 Task: Find connections with filter location Haikou with filter topic #Healthcarewith filter profile language Potuguese with filter current company Kroll with filter school Alagappa University, Alagappa Nagar, Karaikudi with filter industry Subdivision of Land with filter service category Management with filter keywords title Chemist
Action: Mouse moved to (710, 86)
Screenshot: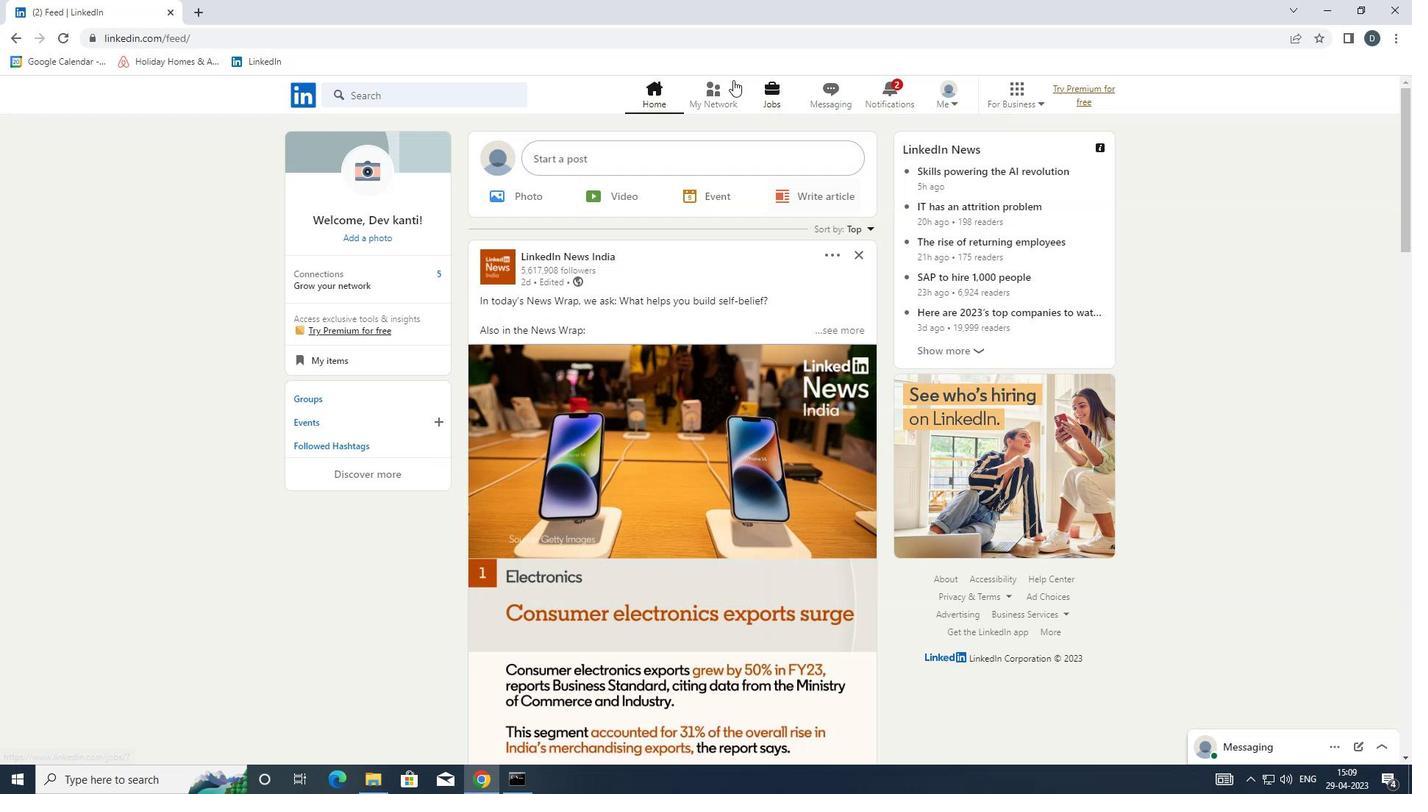 
Action: Mouse pressed left at (710, 86)
Screenshot: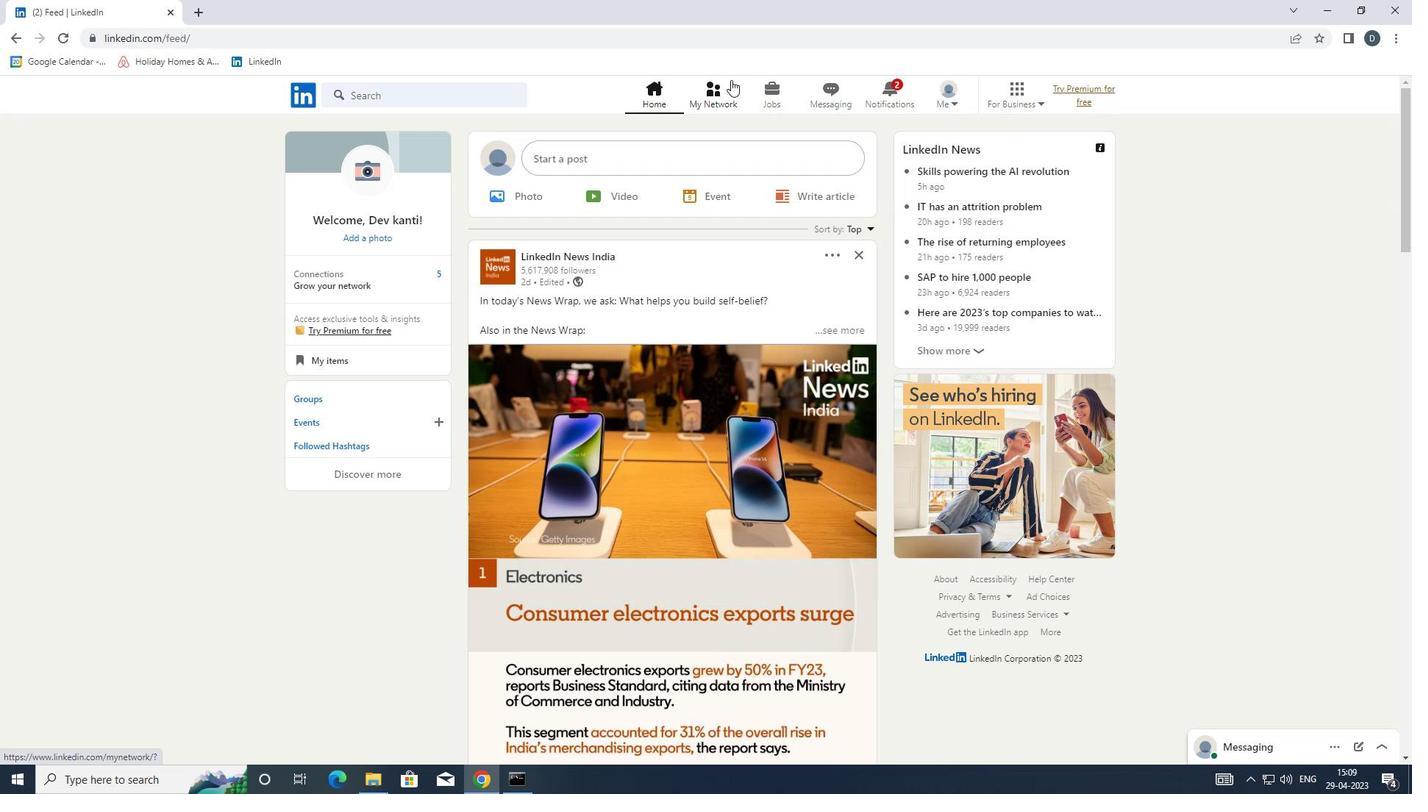 
Action: Mouse moved to (449, 172)
Screenshot: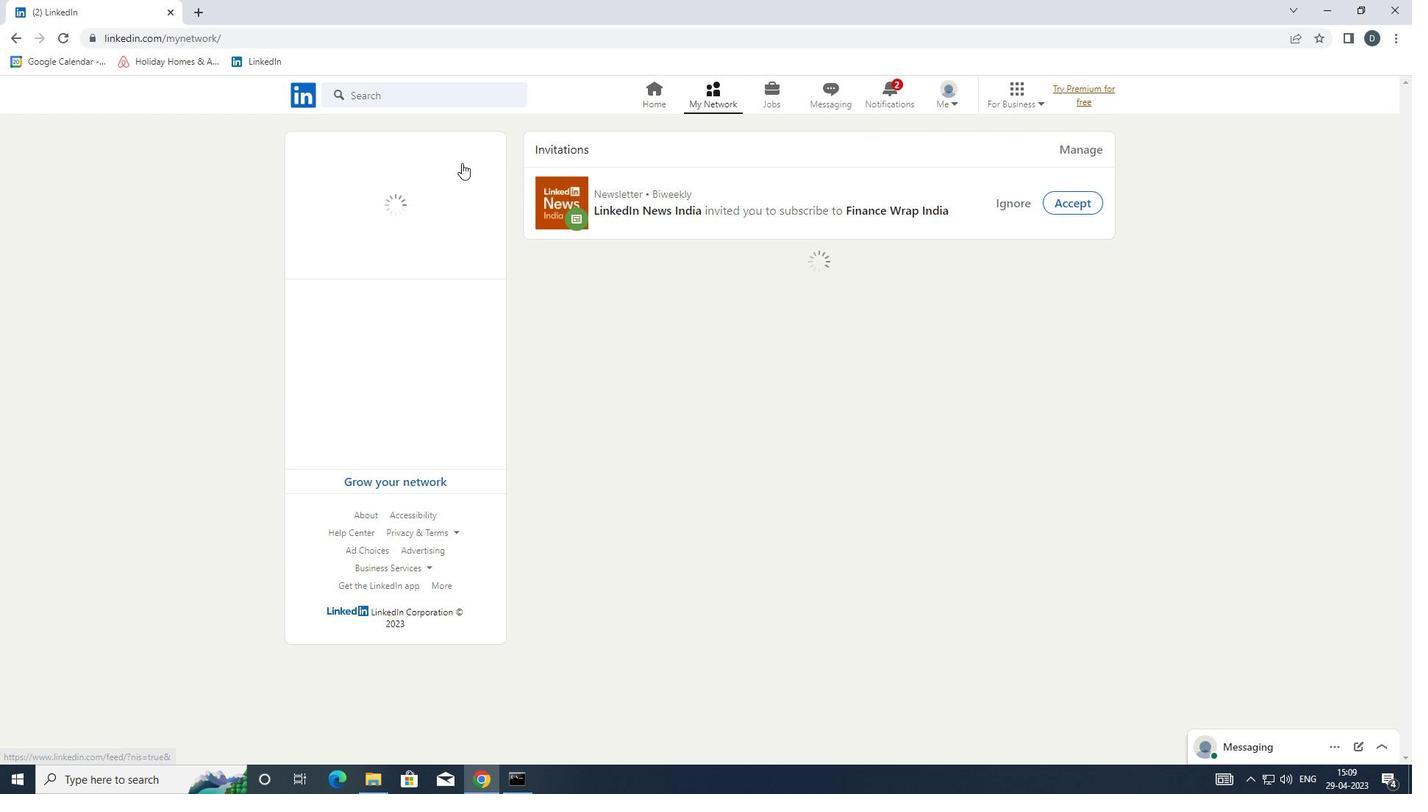 
Action: Mouse pressed left at (449, 172)
Screenshot: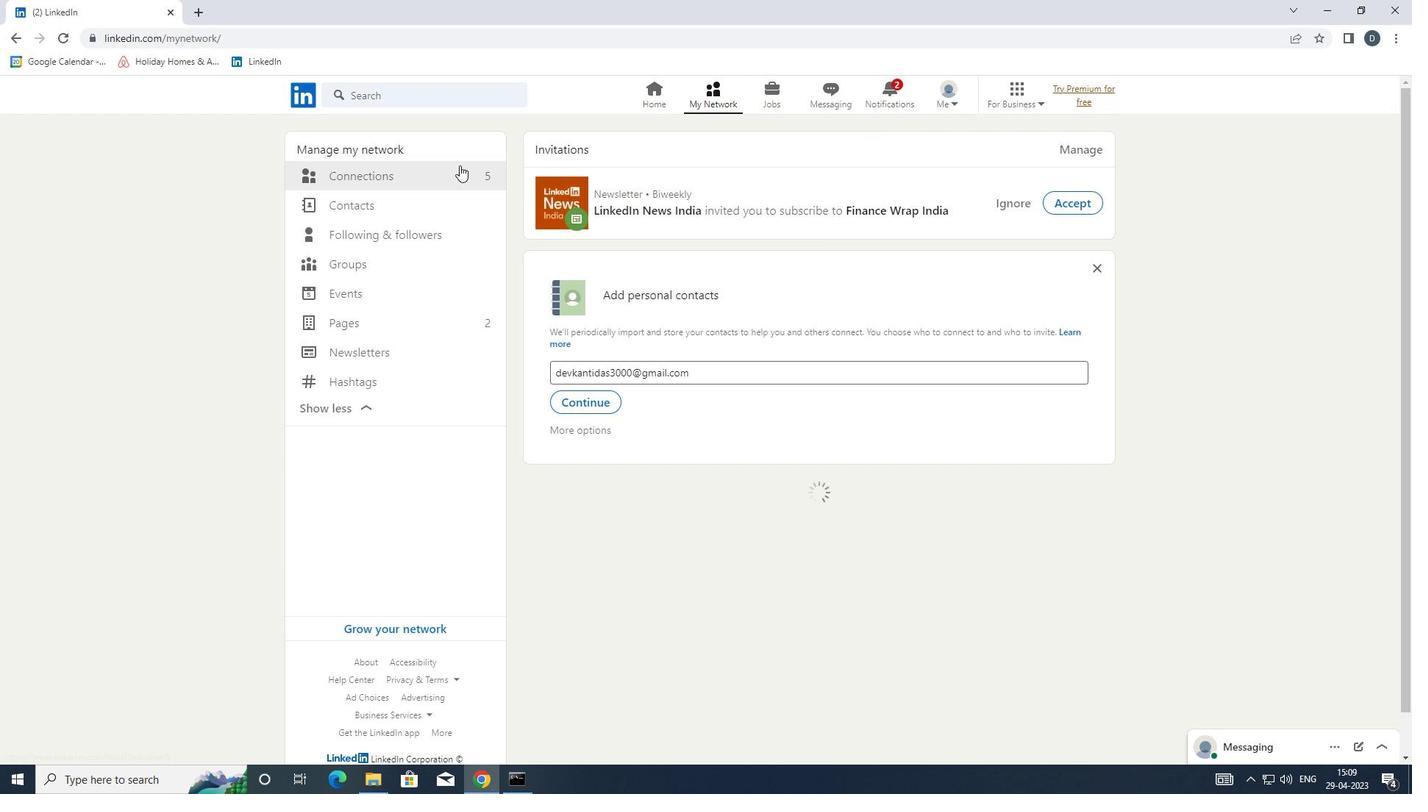 
Action: Mouse moved to (839, 182)
Screenshot: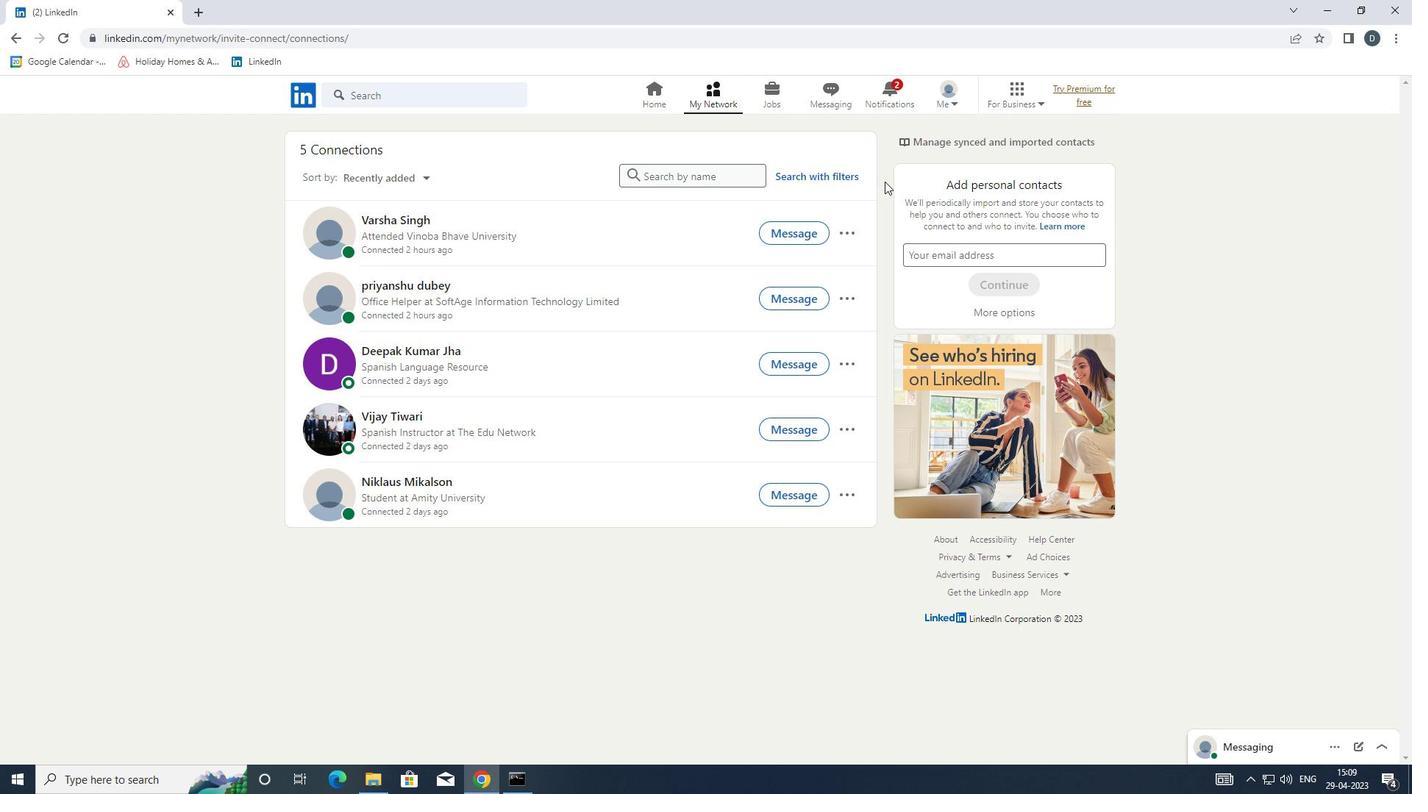 
Action: Mouse pressed left at (839, 182)
Screenshot: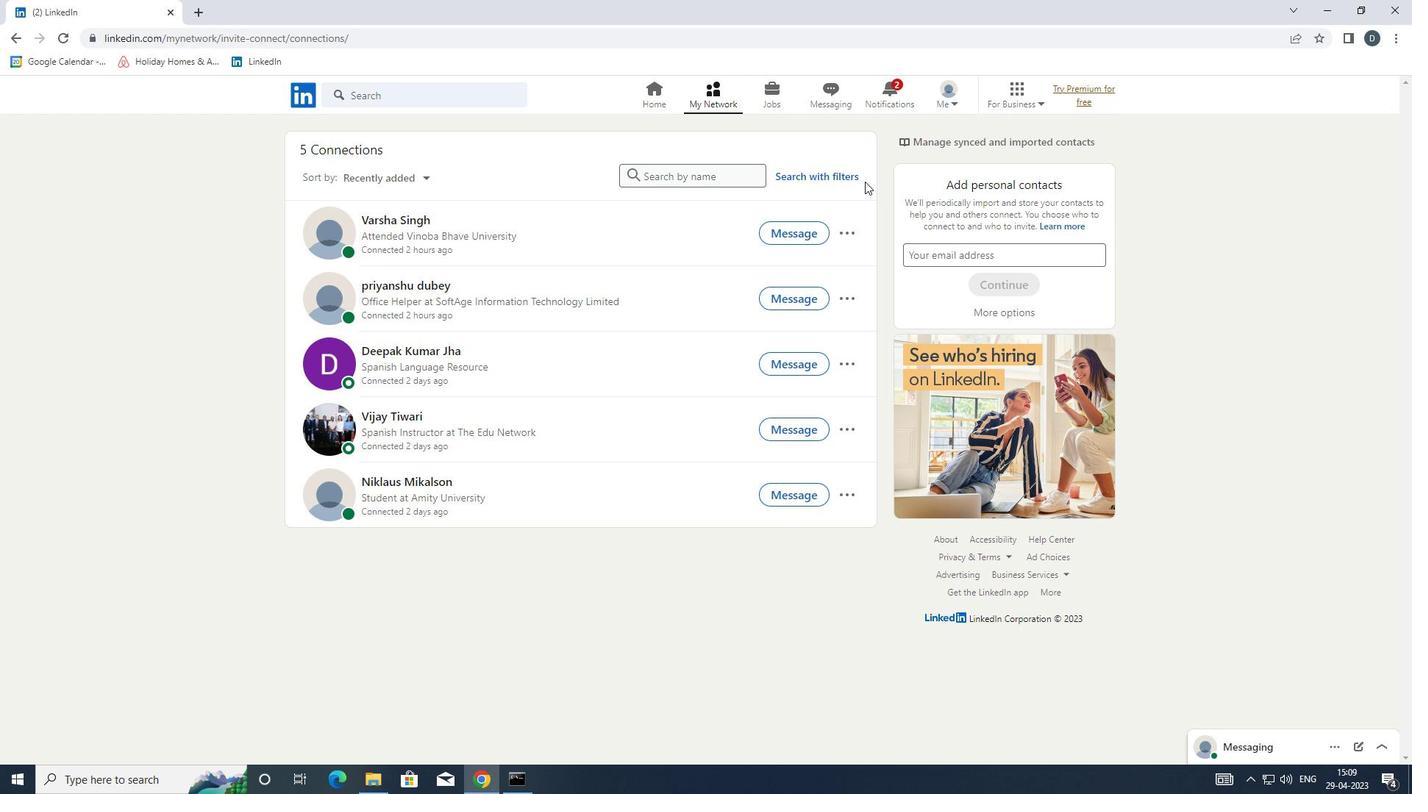 
Action: Mouse moved to (716, 130)
Screenshot: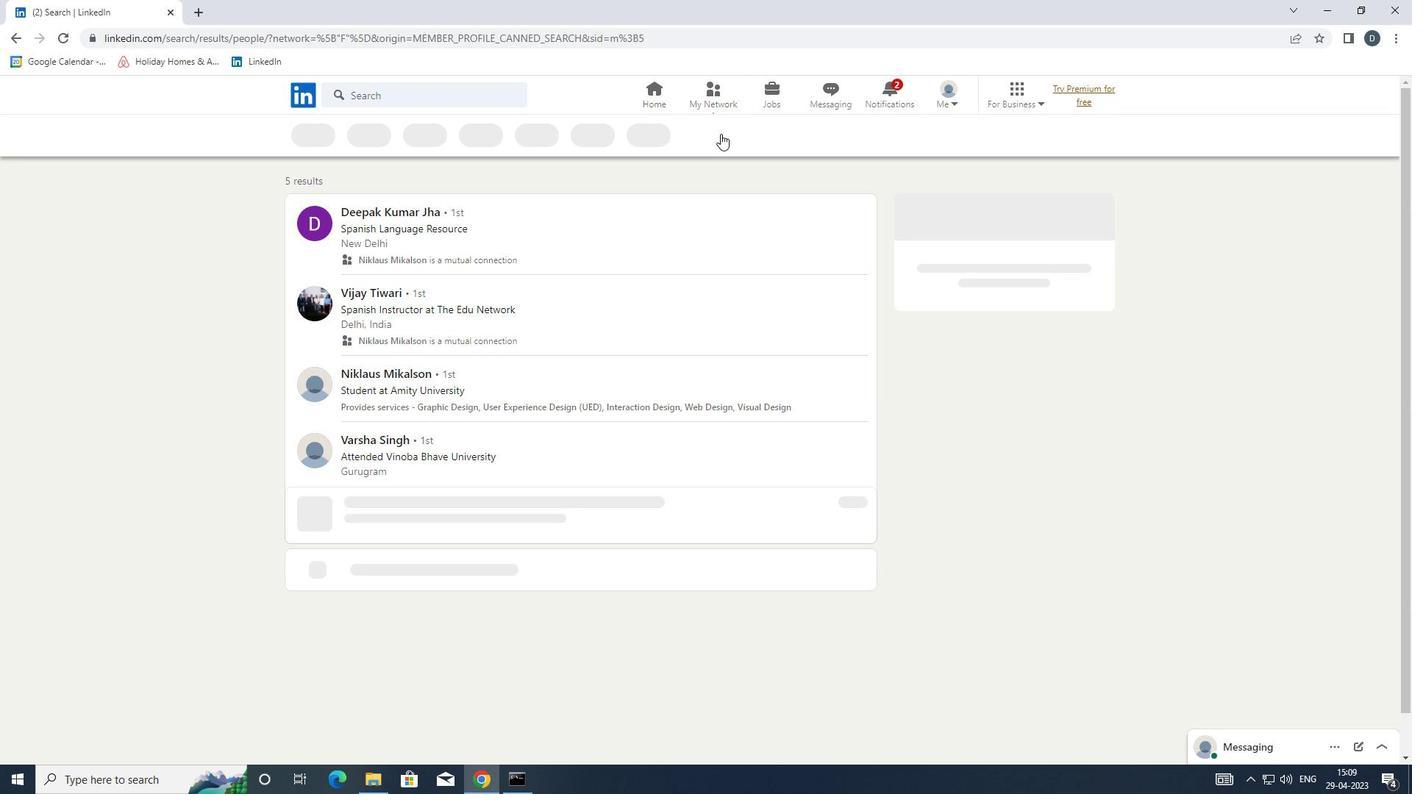 
Action: Mouse pressed left at (716, 130)
Screenshot: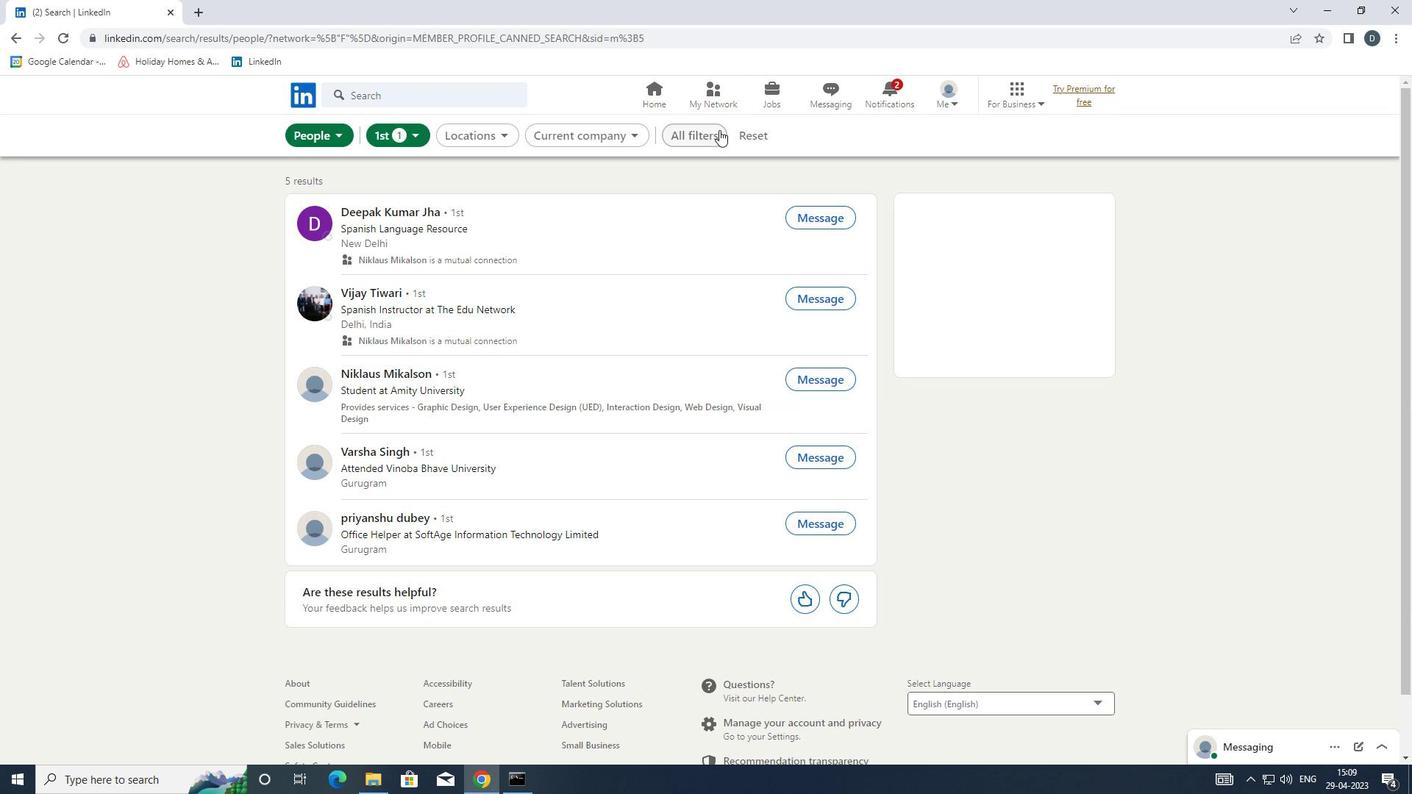 
Action: Mouse moved to (750, 131)
Screenshot: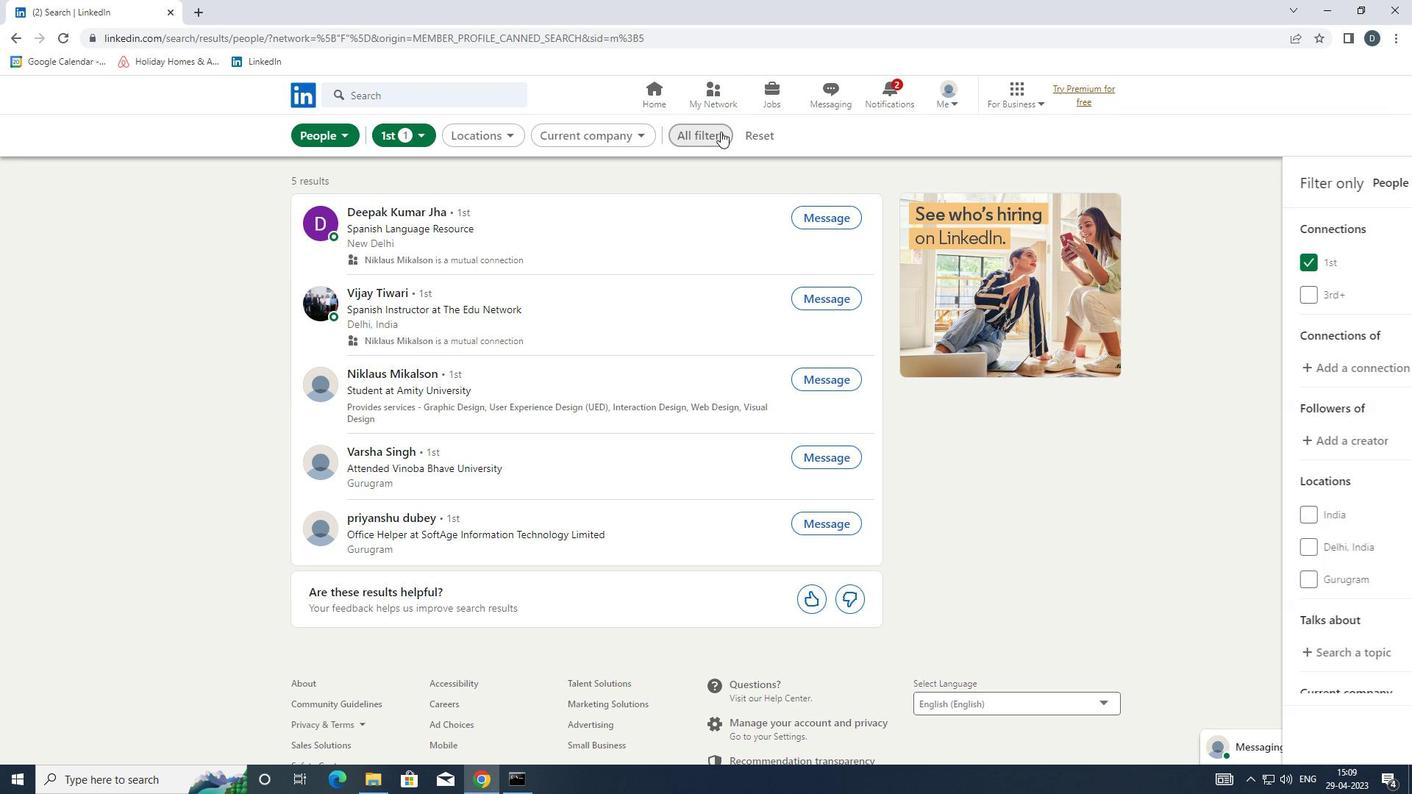 
Action: Mouse pressed left at (750, 131)
Screenshot: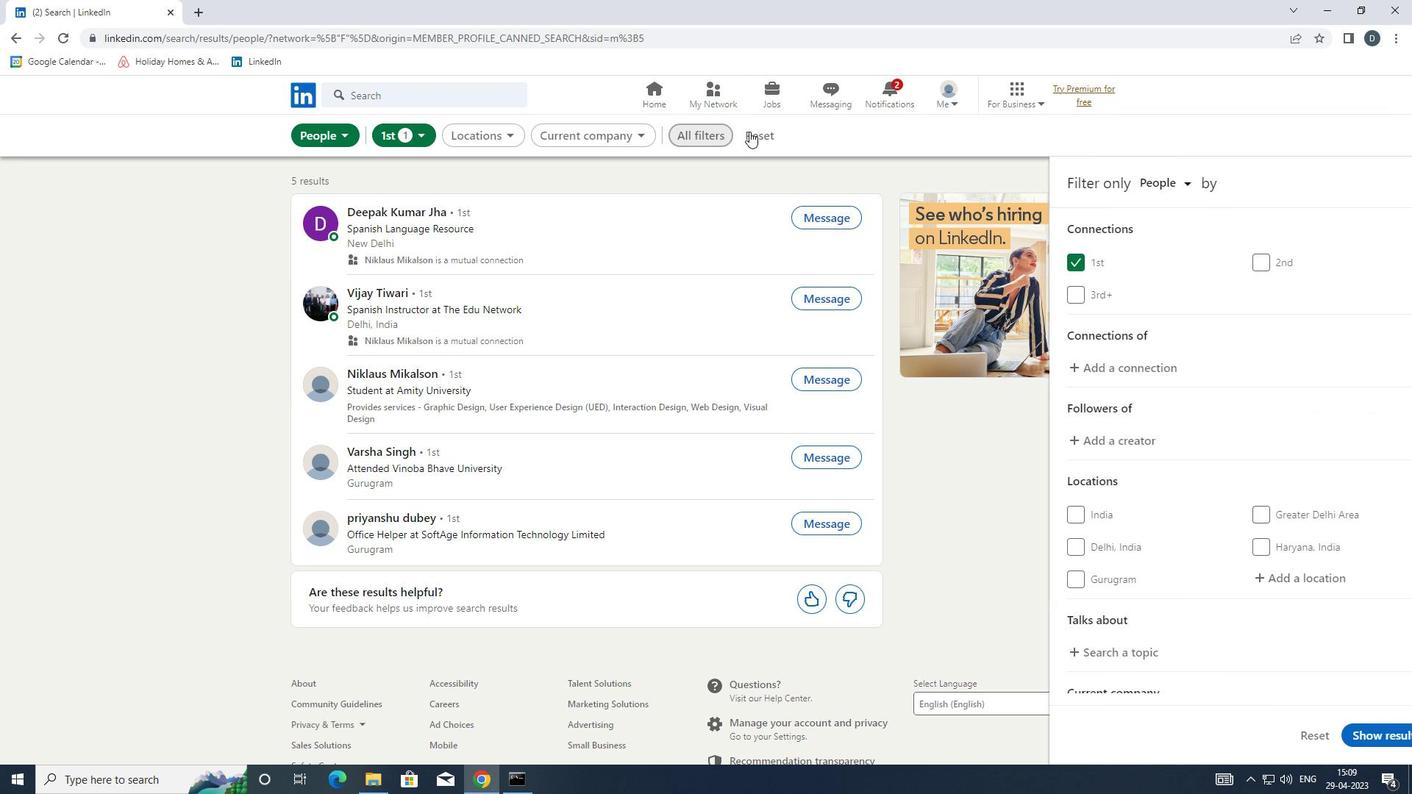 
Action: Mouse moved to (717, 132)
Screenshot: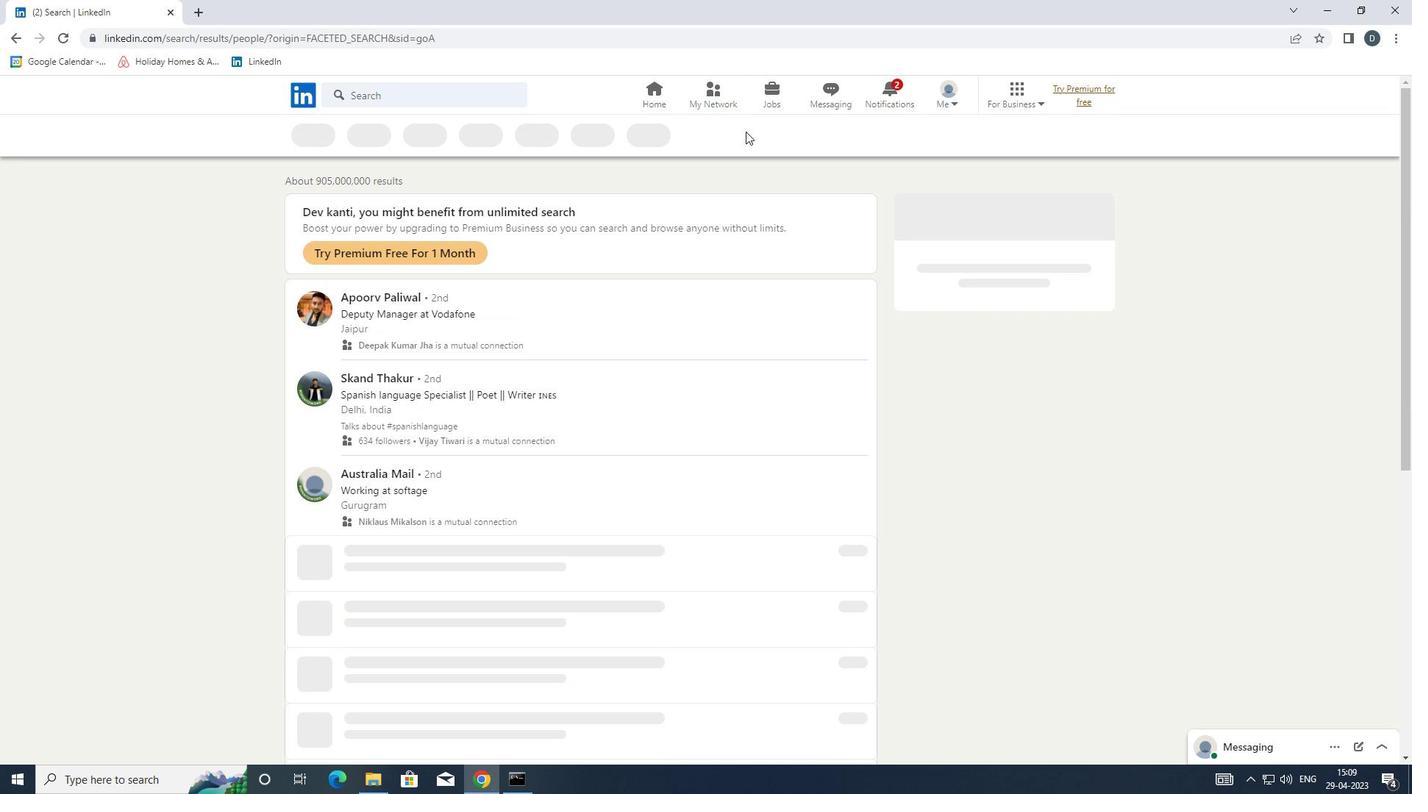 
Action: Mouse pressed left at (717, 132)
Screenshot: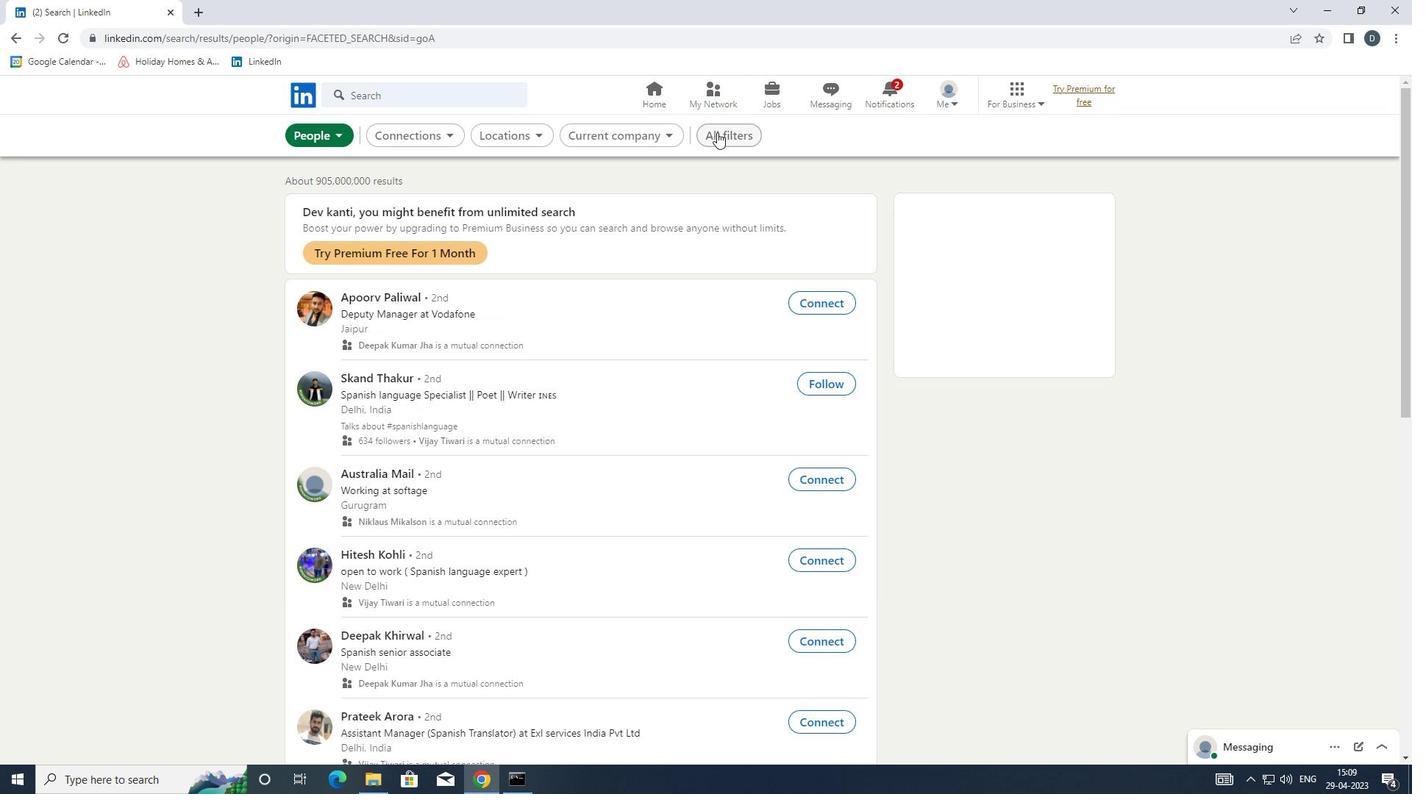 
Action: Mouse moved to (1348, 464)
Screenshot: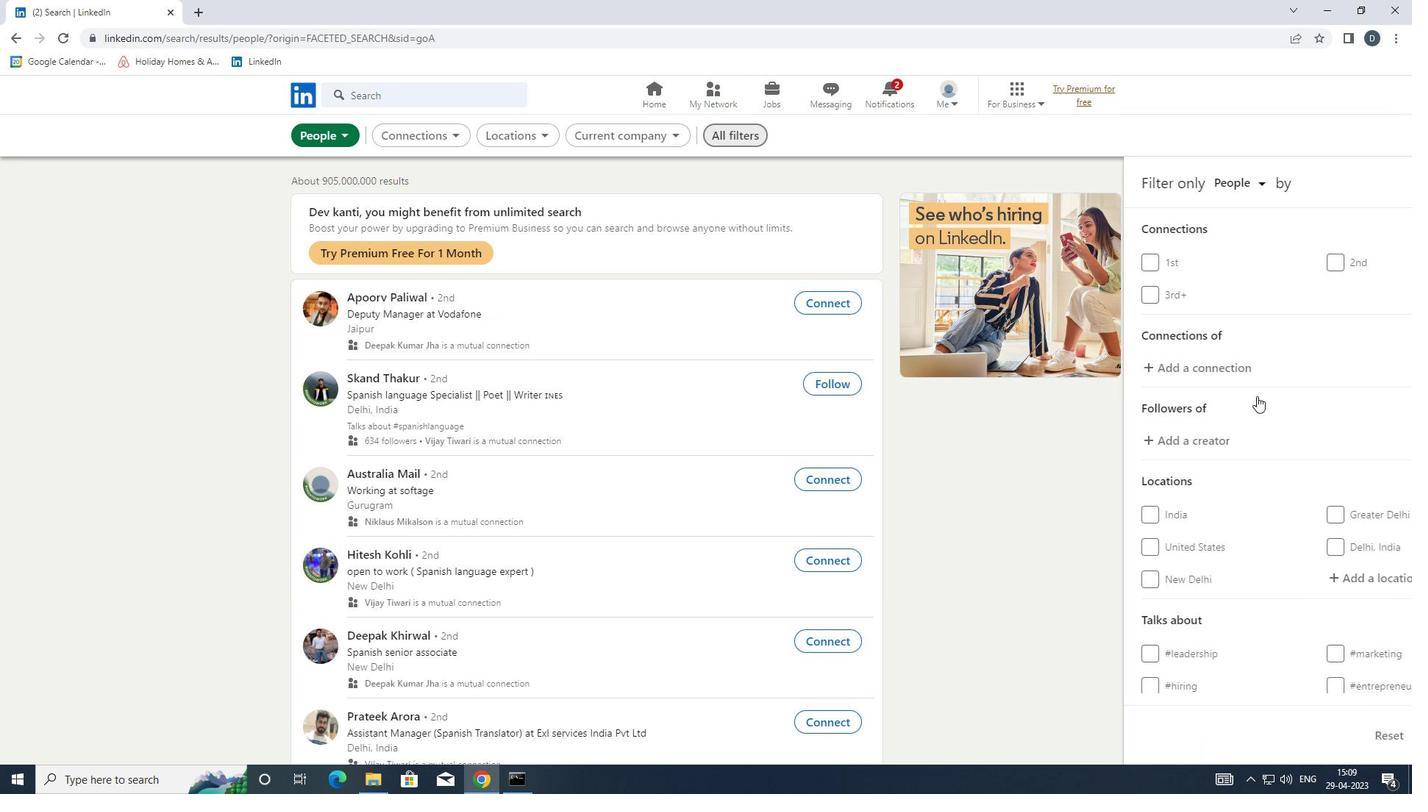 
Action: Mouse scrolled (1348, 463) with delta (0, 0)
Screenshot: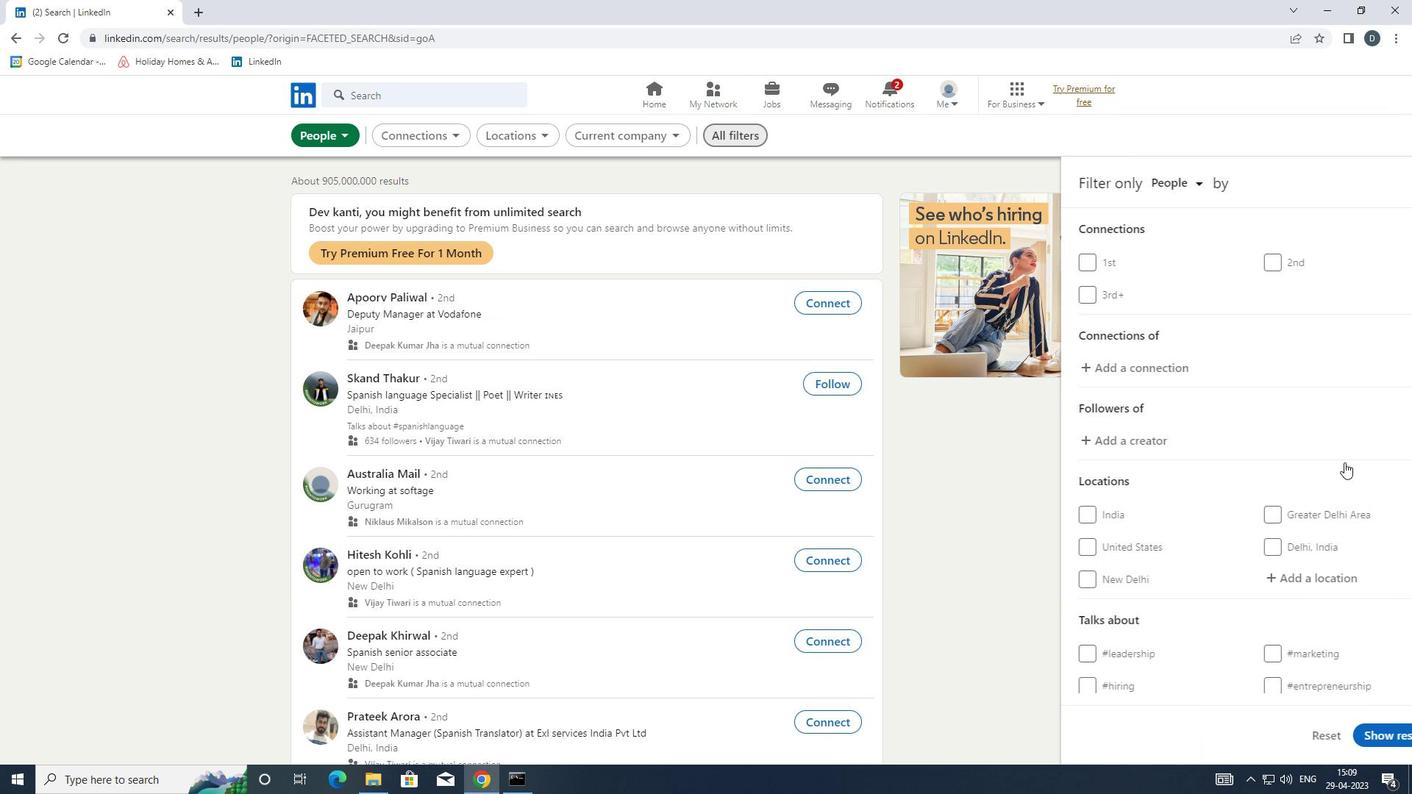 
Action: Mouse scrolled (1348, 463) with delta (0, 0)
Screenshot: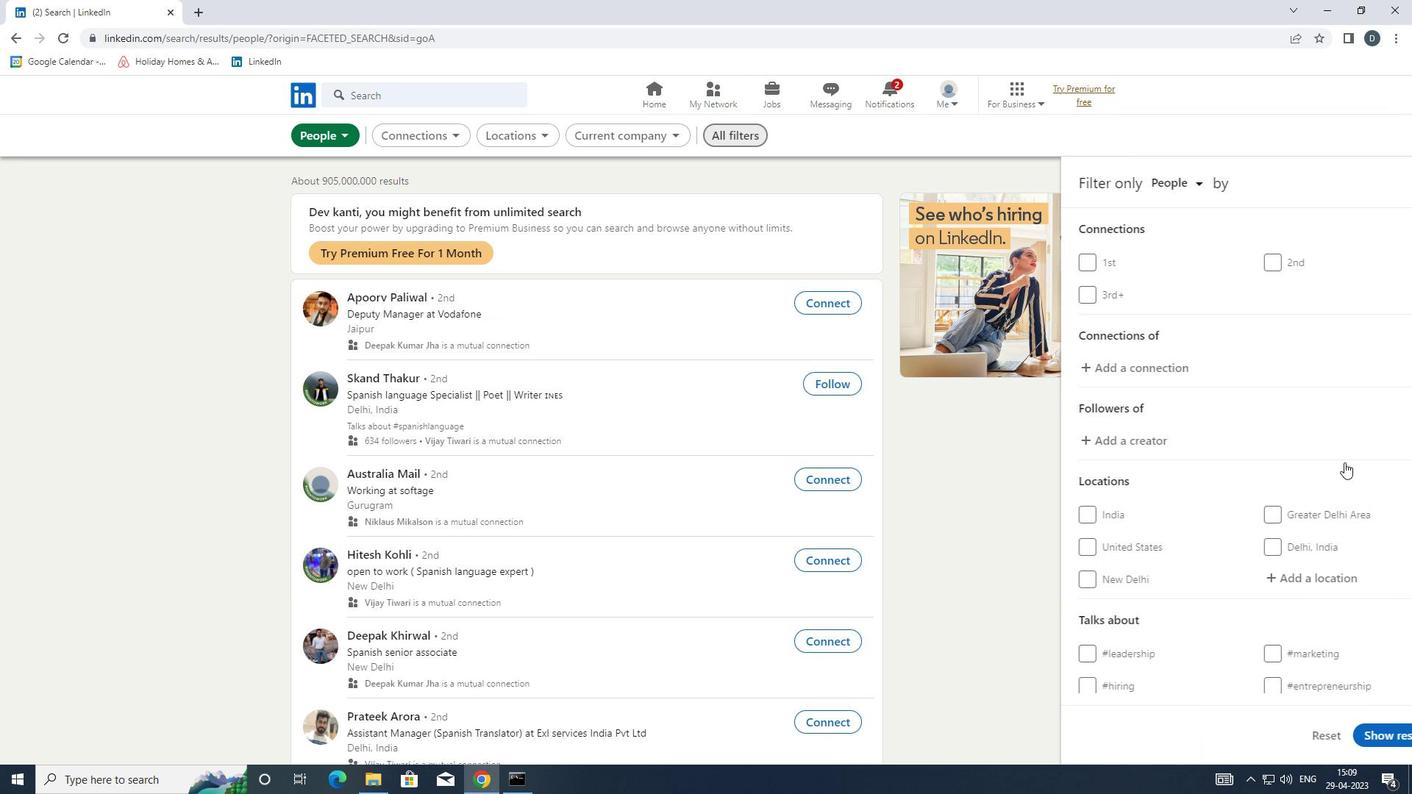 
Action: Mouse moved to (1349, 464)
Screenshot: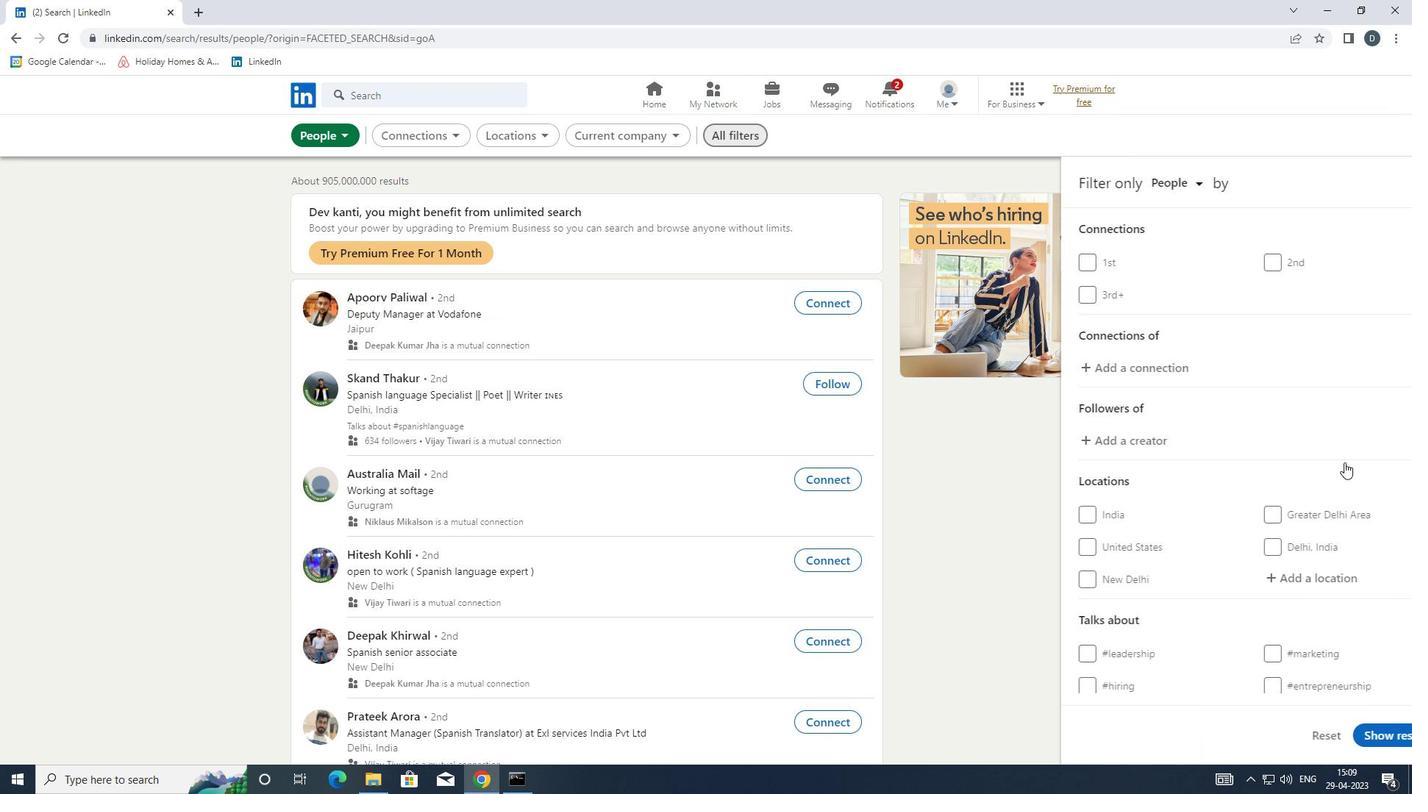 
Action: Mouse scrolled (1349, 464) with delta (0, 0)
Screenshot: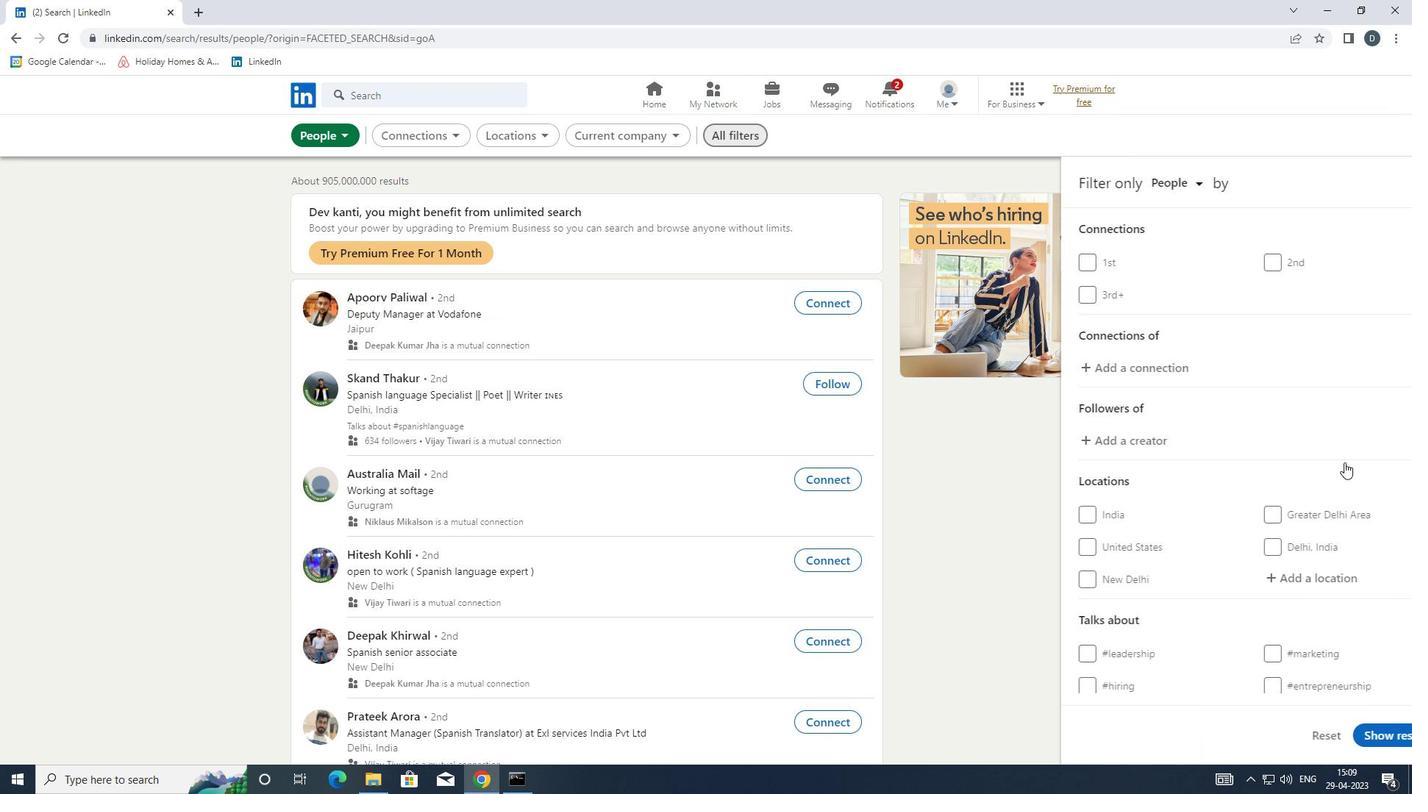 
Action: Mouse moved to (1258, 361)
Screenshot: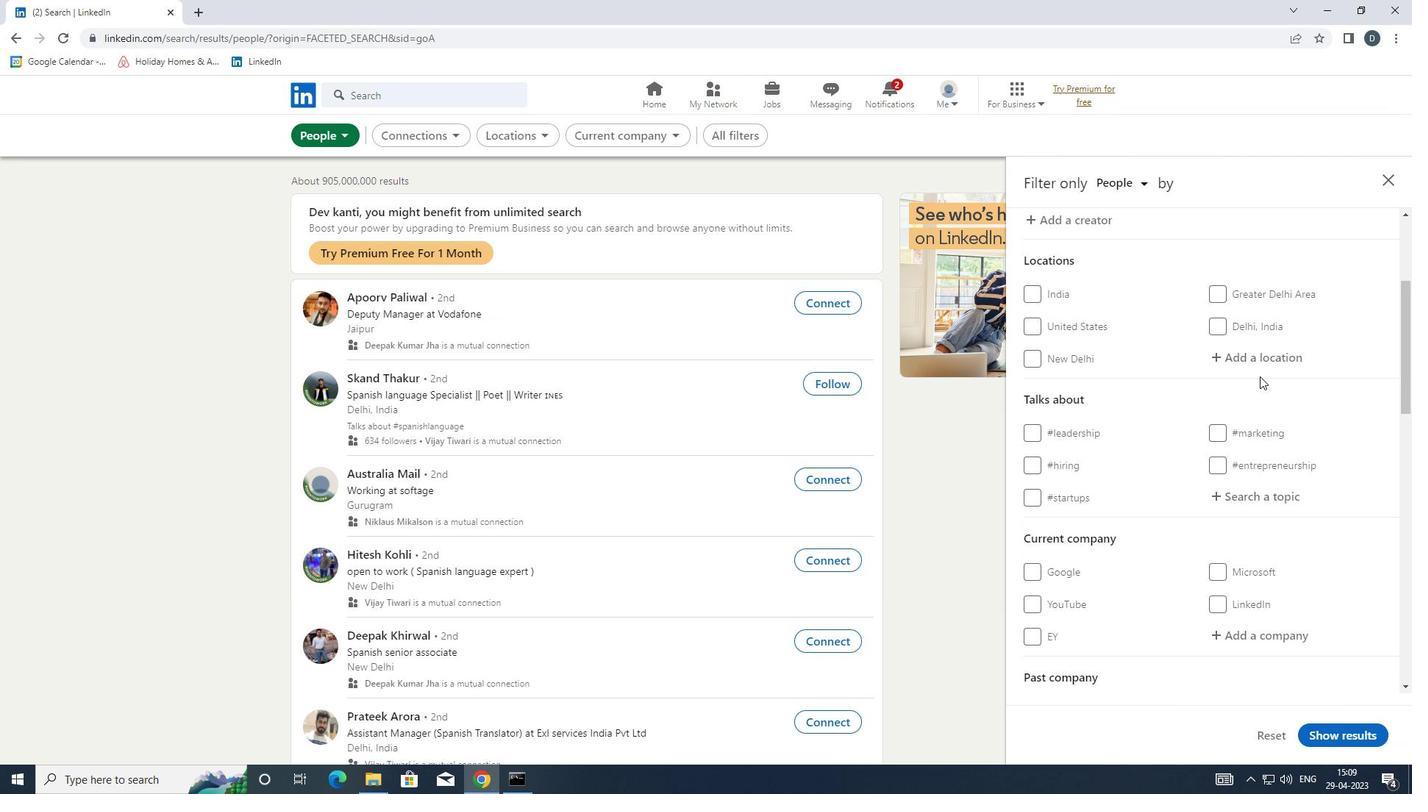 
Action: Mouse pressed left at (1258, 361)
Screenshot: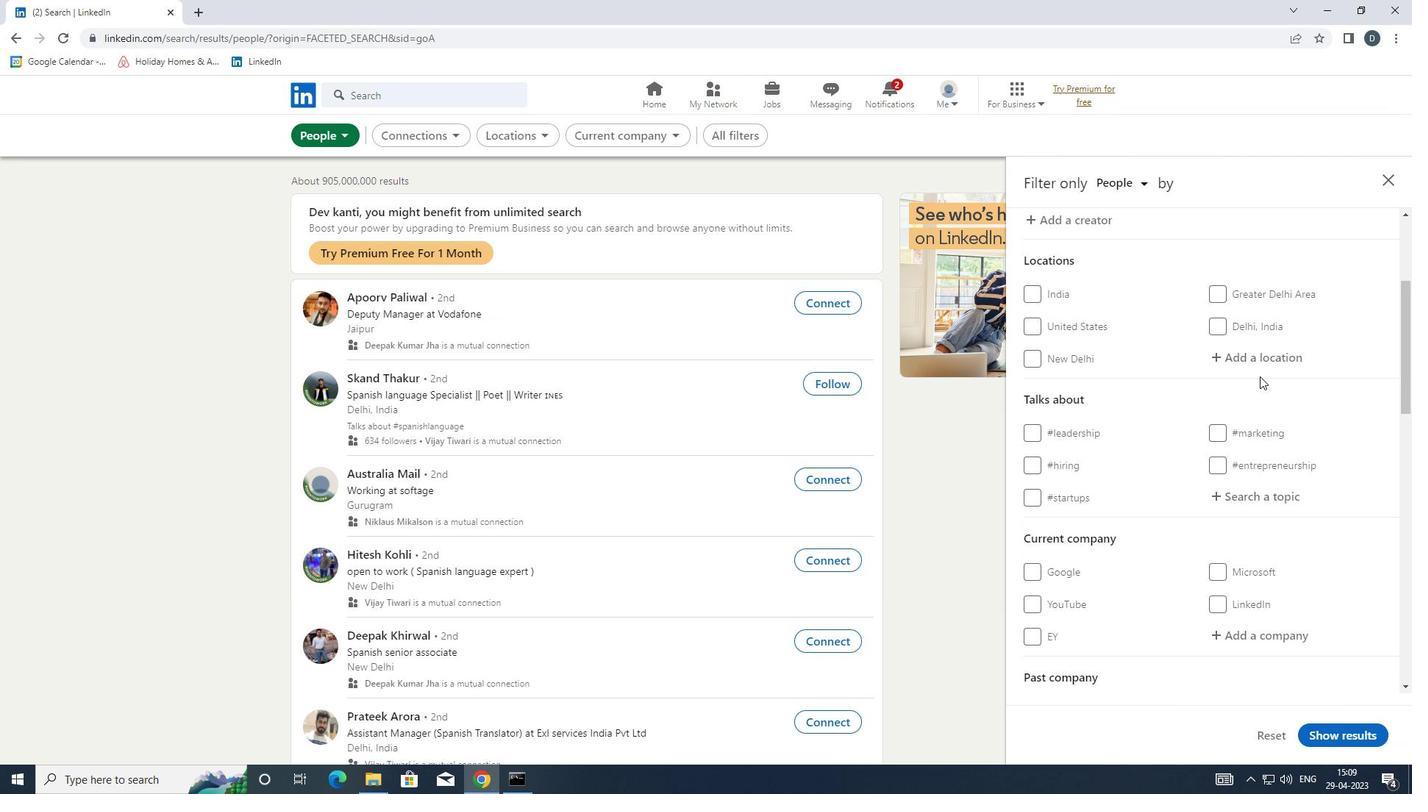 
Action: Key pressed <Key.shift>HAIKOU<Key.down><Key.enter>
Screenshot: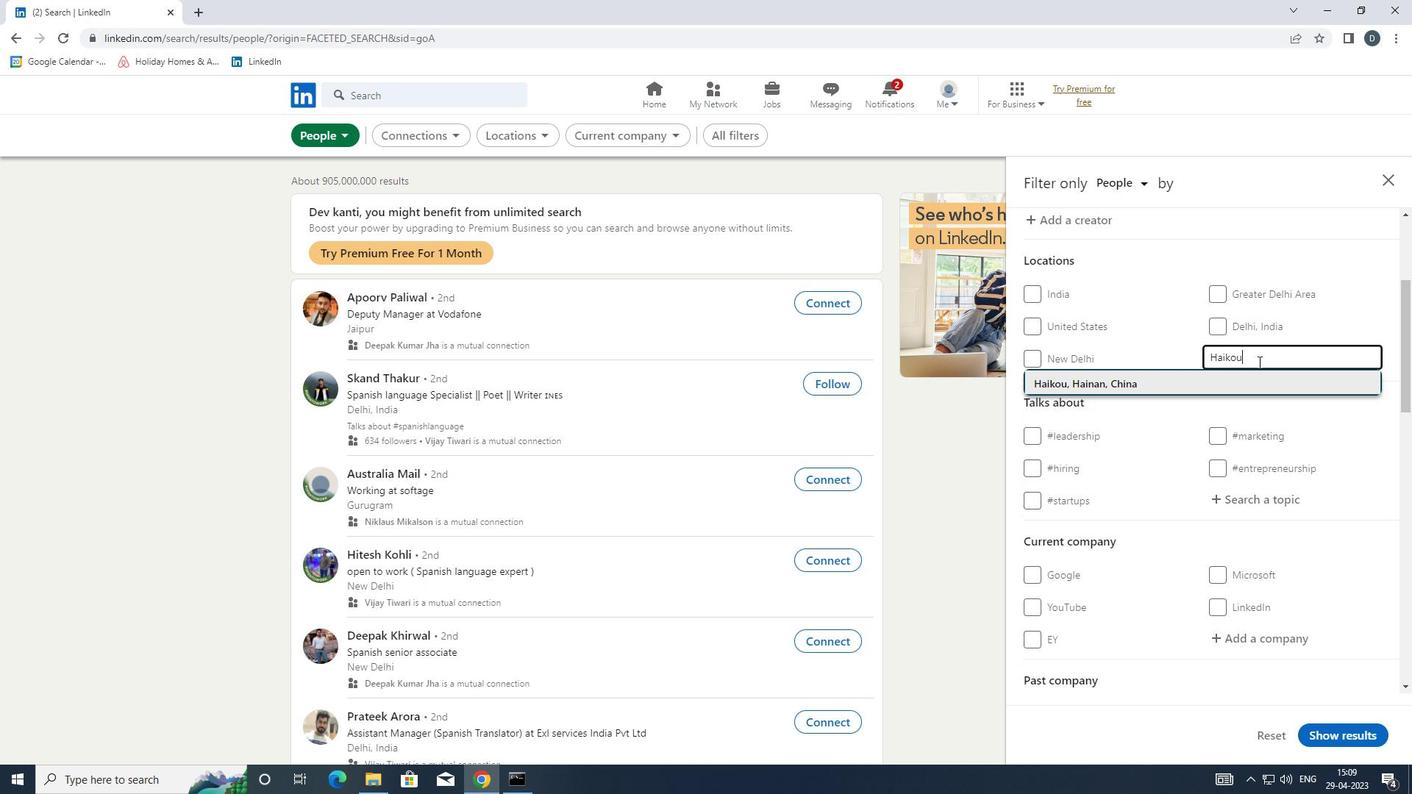 
Action: Mouse moved to (1263, 408)
Screenshot: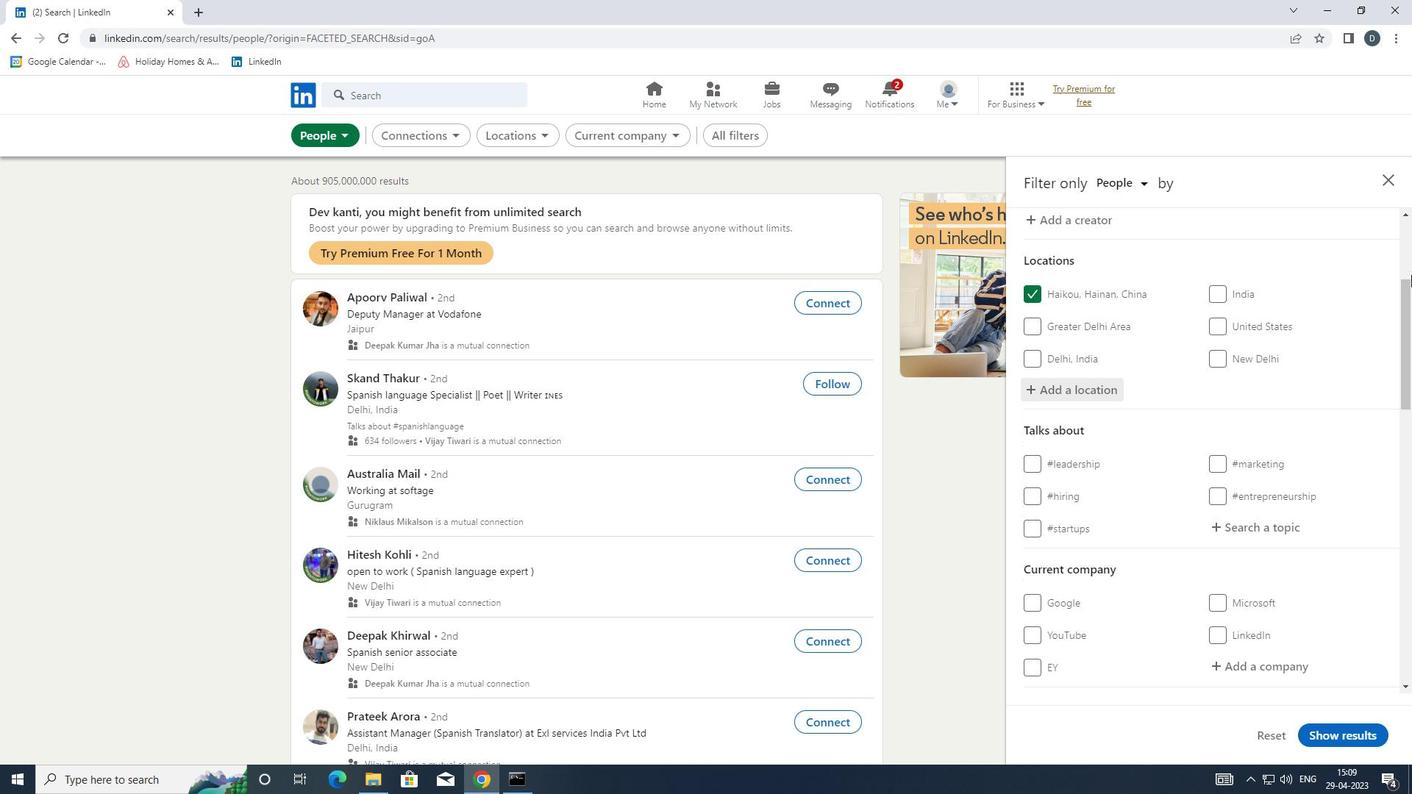 
Action: Mouse scrolled (1263, 407) with delta (0, 0)
Screenshot: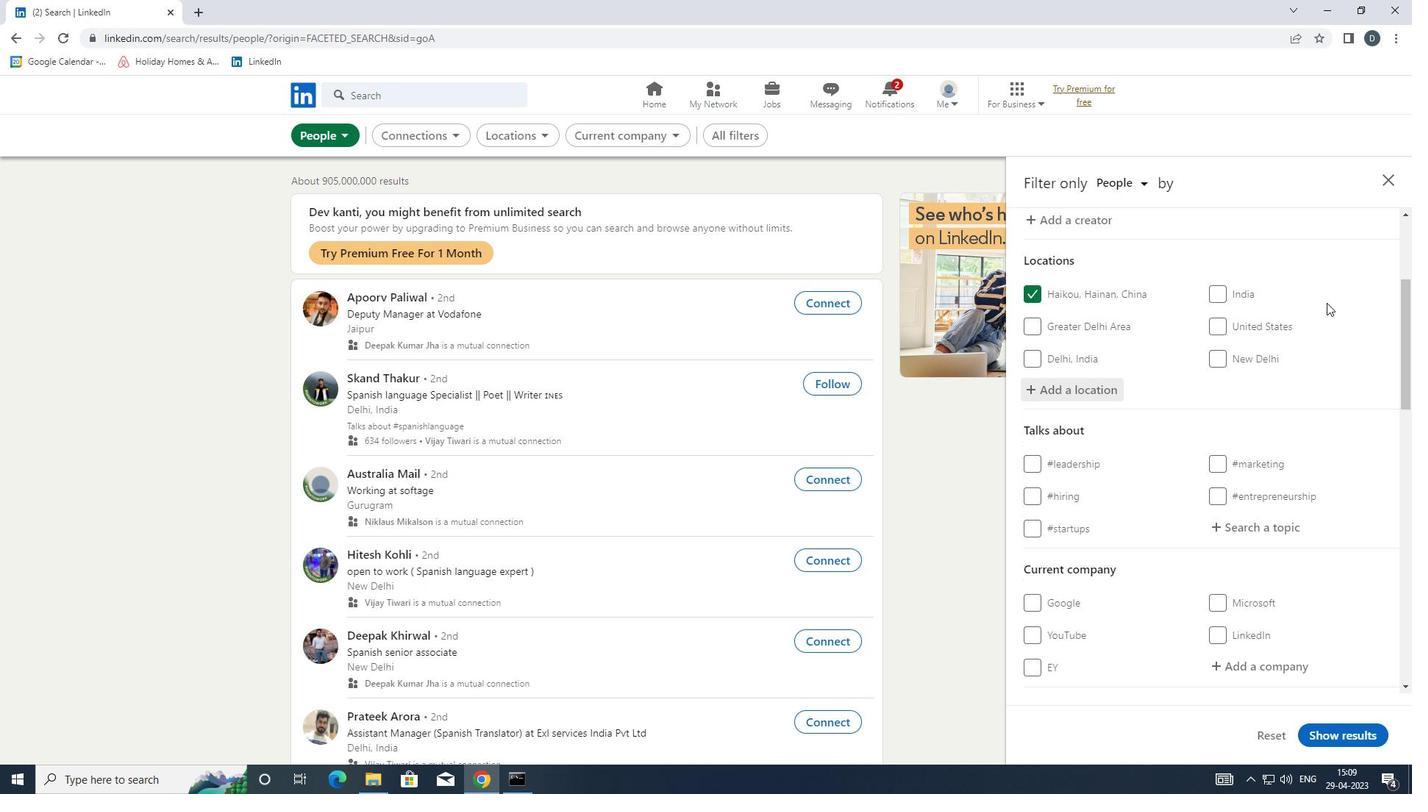 
Action: Mouse moved to (1263, 408)
Screenshot: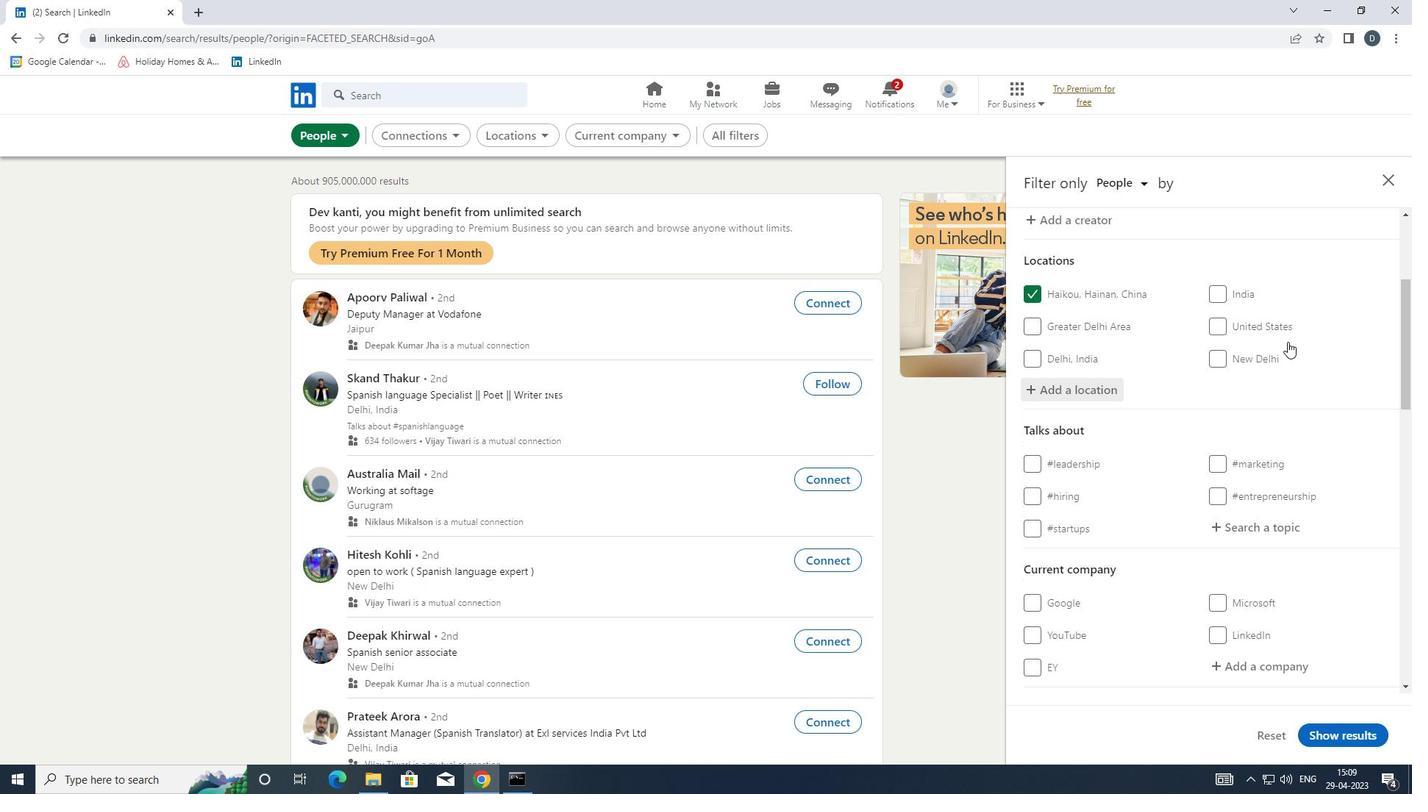 
Action: Mouse scrolled (1263, 407) with delta (0, 0)
Screenshot: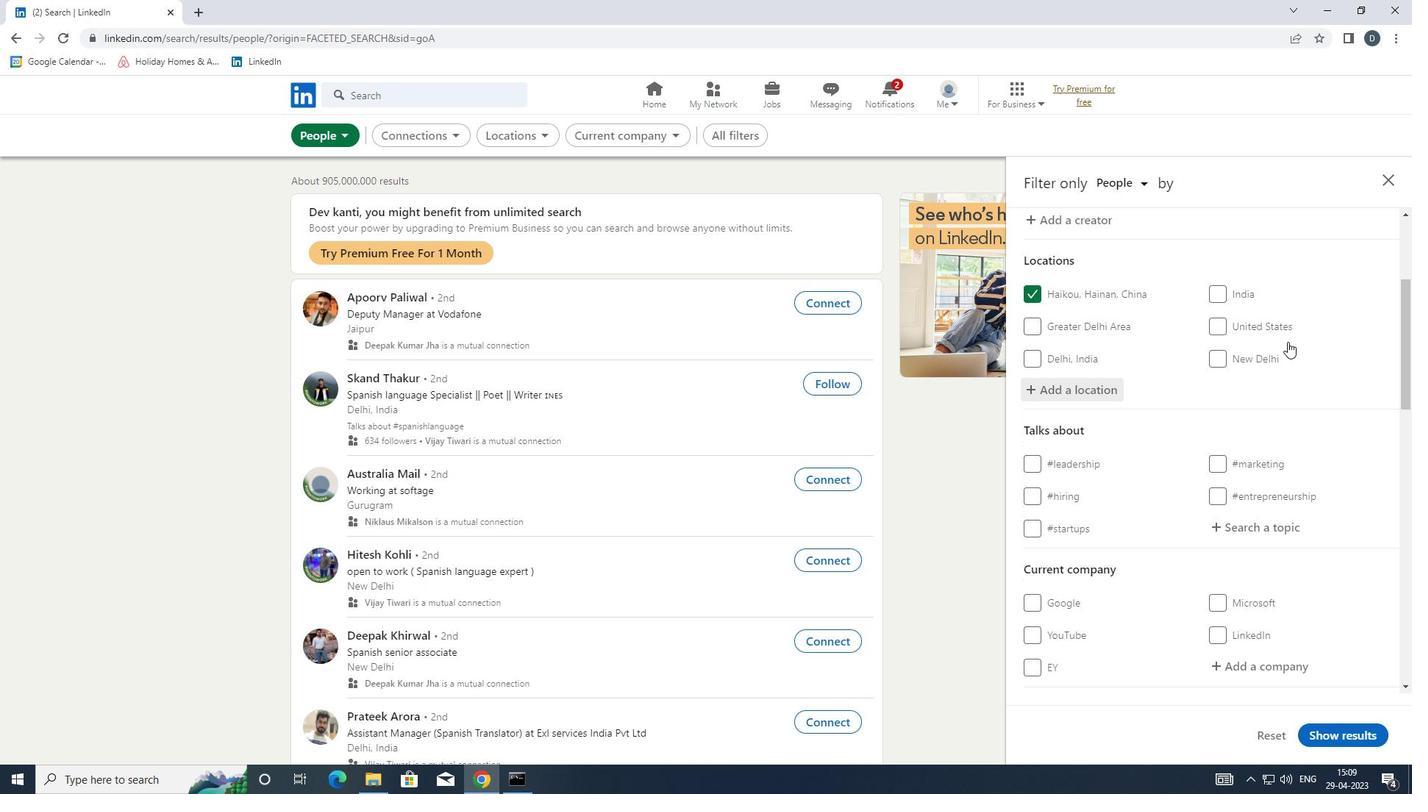 
Action: Mouse moved to (1263, 409)
Screenshot: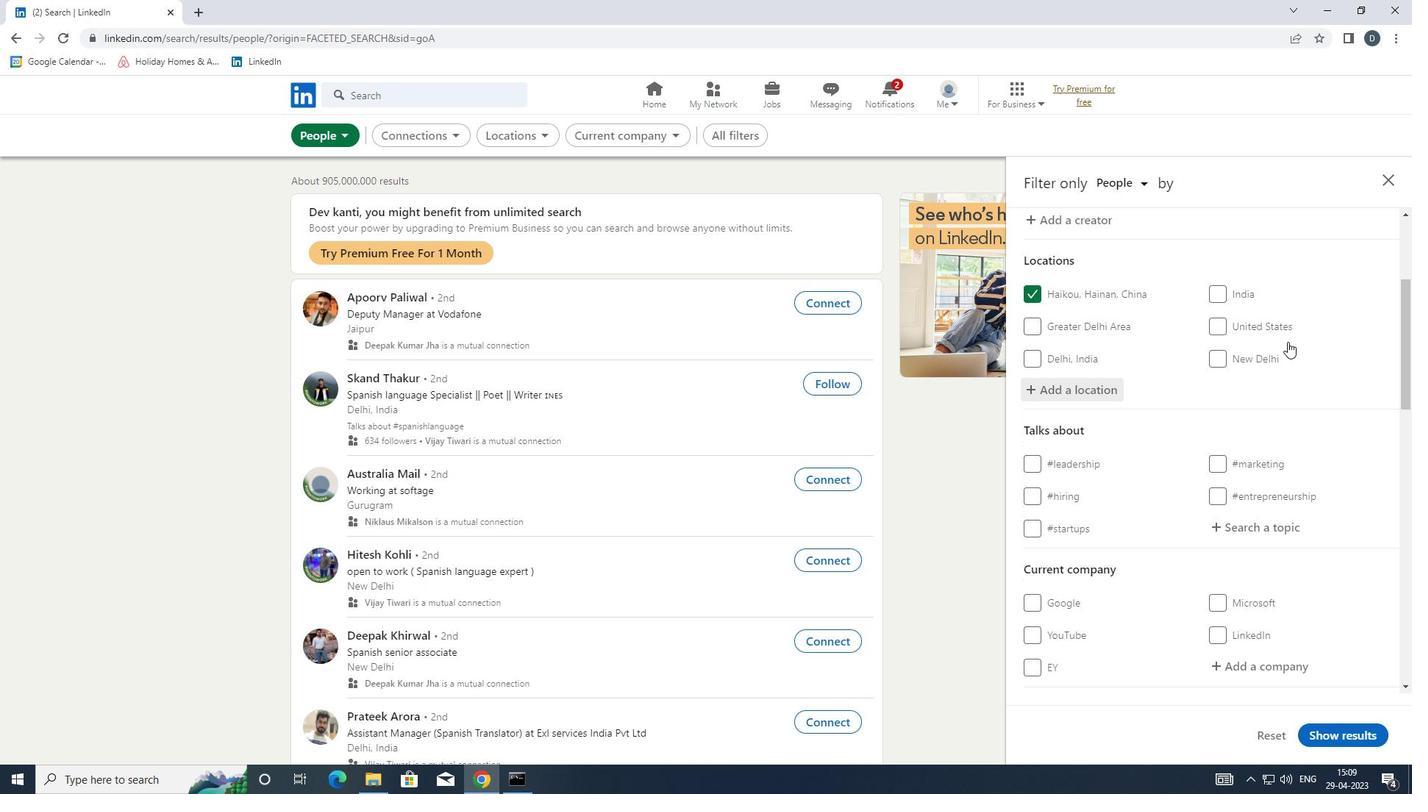 
Action: Mouse scrolled (1263, 409) with delta (0, 0)
Screenshot: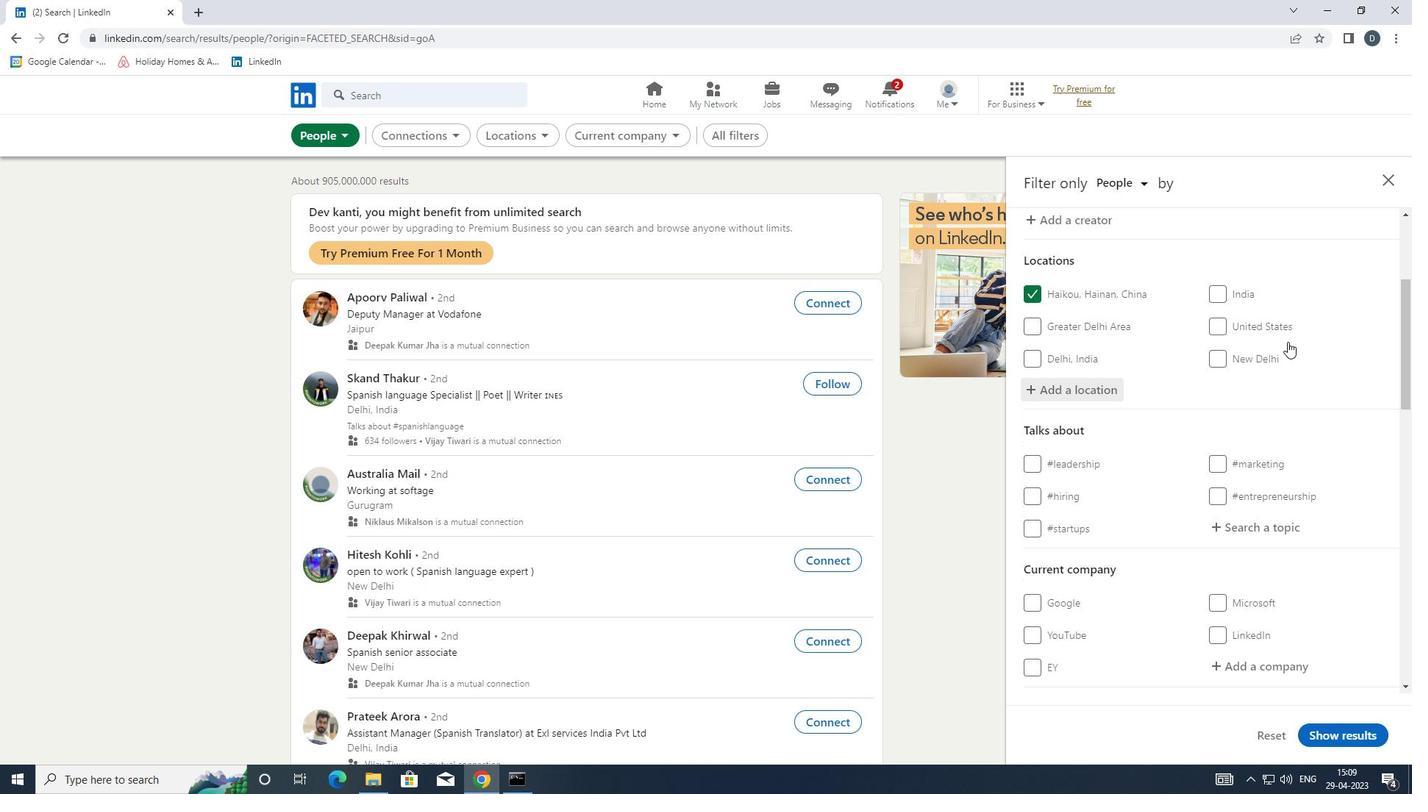 
Action: Mouse moved to (1263, 314)
Screenshot: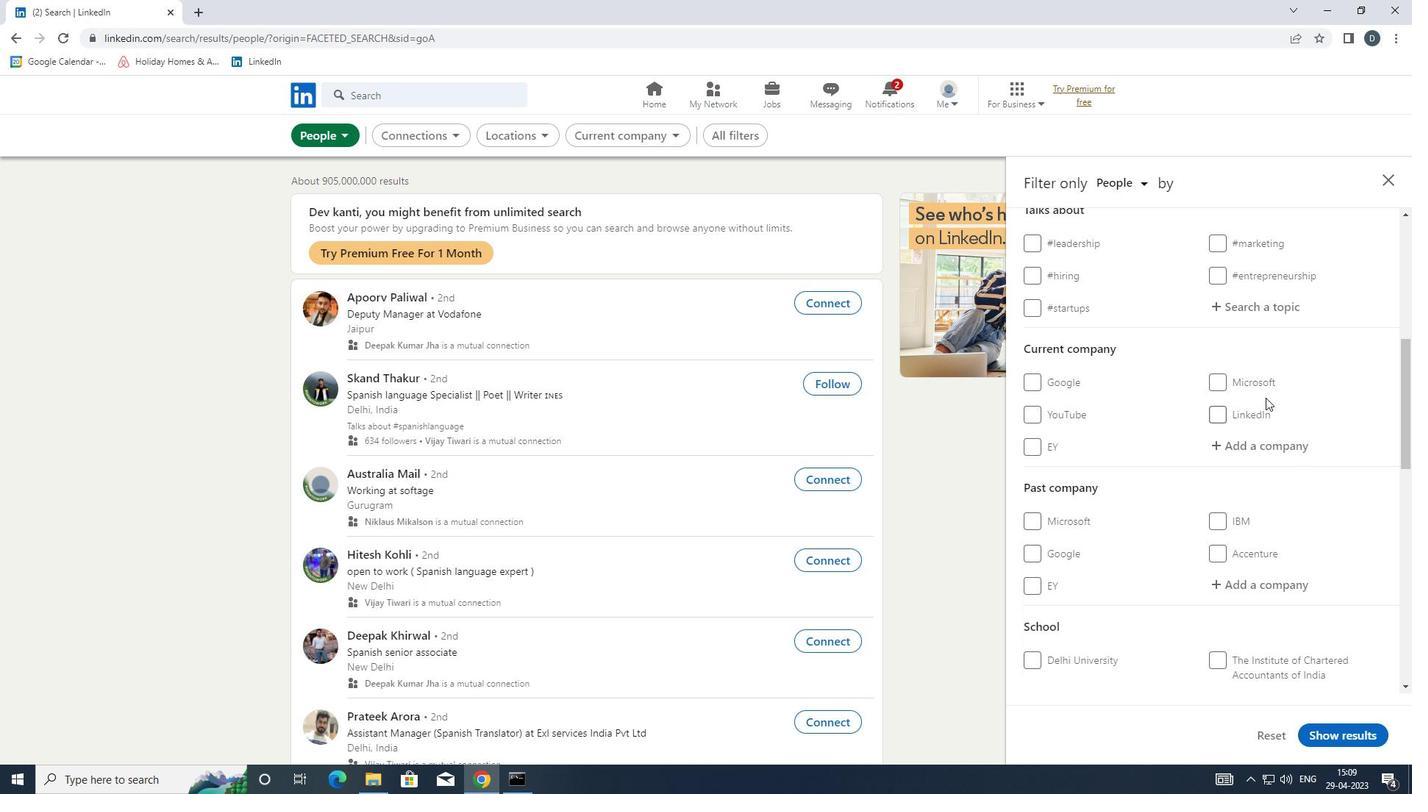 
Action: Mouse pressed left at (1263, 314)
Screenshot: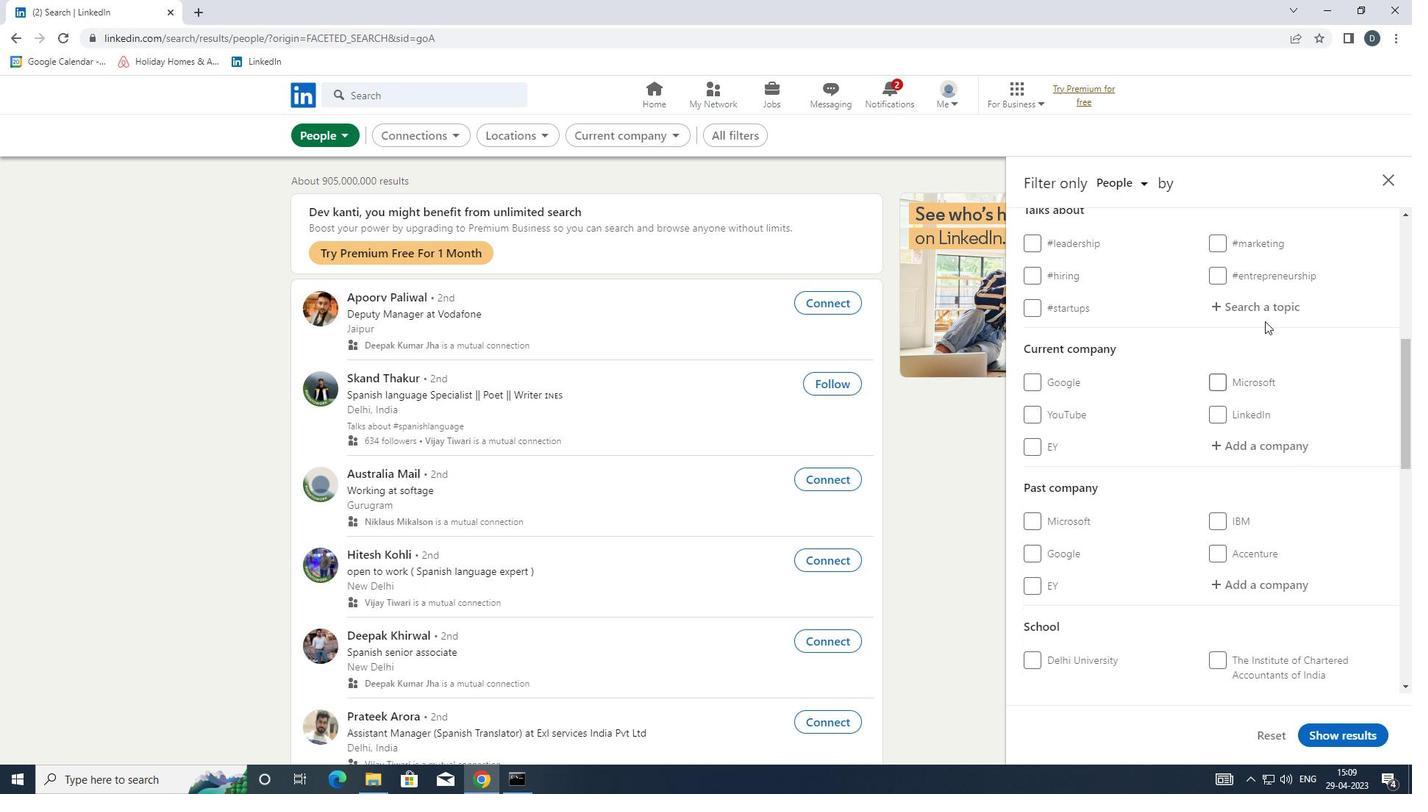 
Action: Mouse moved to (1261, 314)
Screenshot: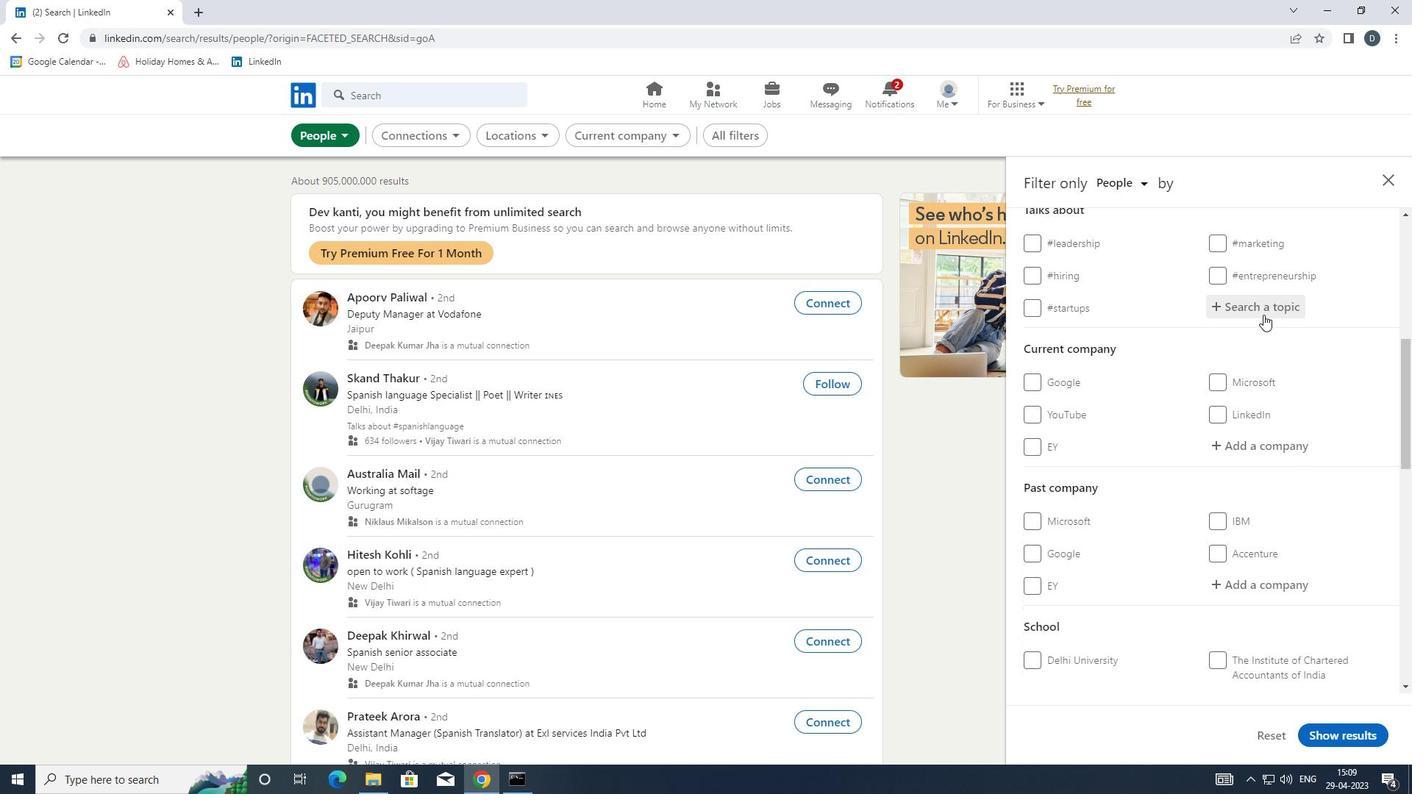 
Action: Key pressed <Key.shift><Key.shift><Key.shift><Key.shift><Key.shift><Key.shift><Key.shift><Key.shift><Key.shift><Key.shift><Key.shift><Key.shift><Key.shift>#<Key.shift>HEALTHCARE
Screenshot: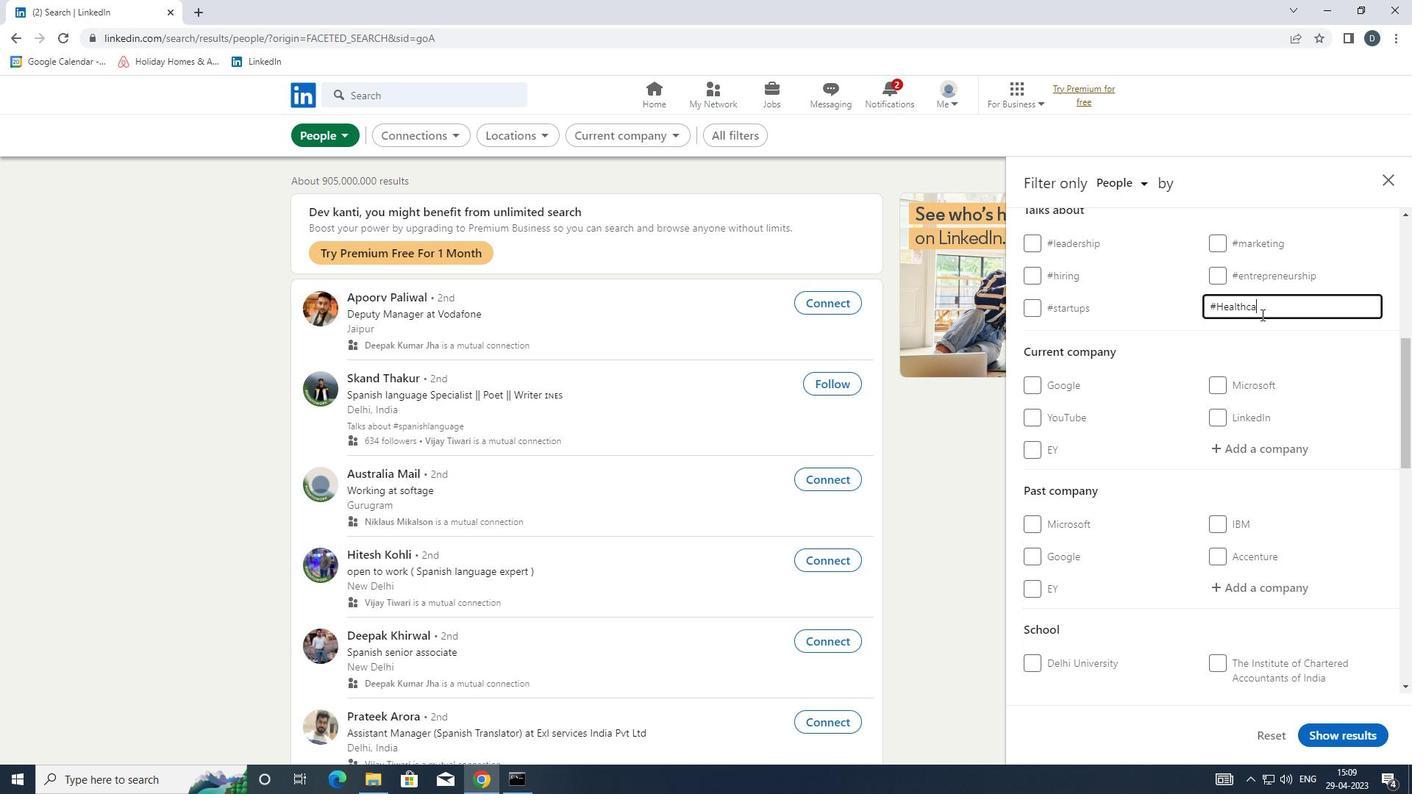 
Action: Mouse moved to (1261, 318)
Screenshot: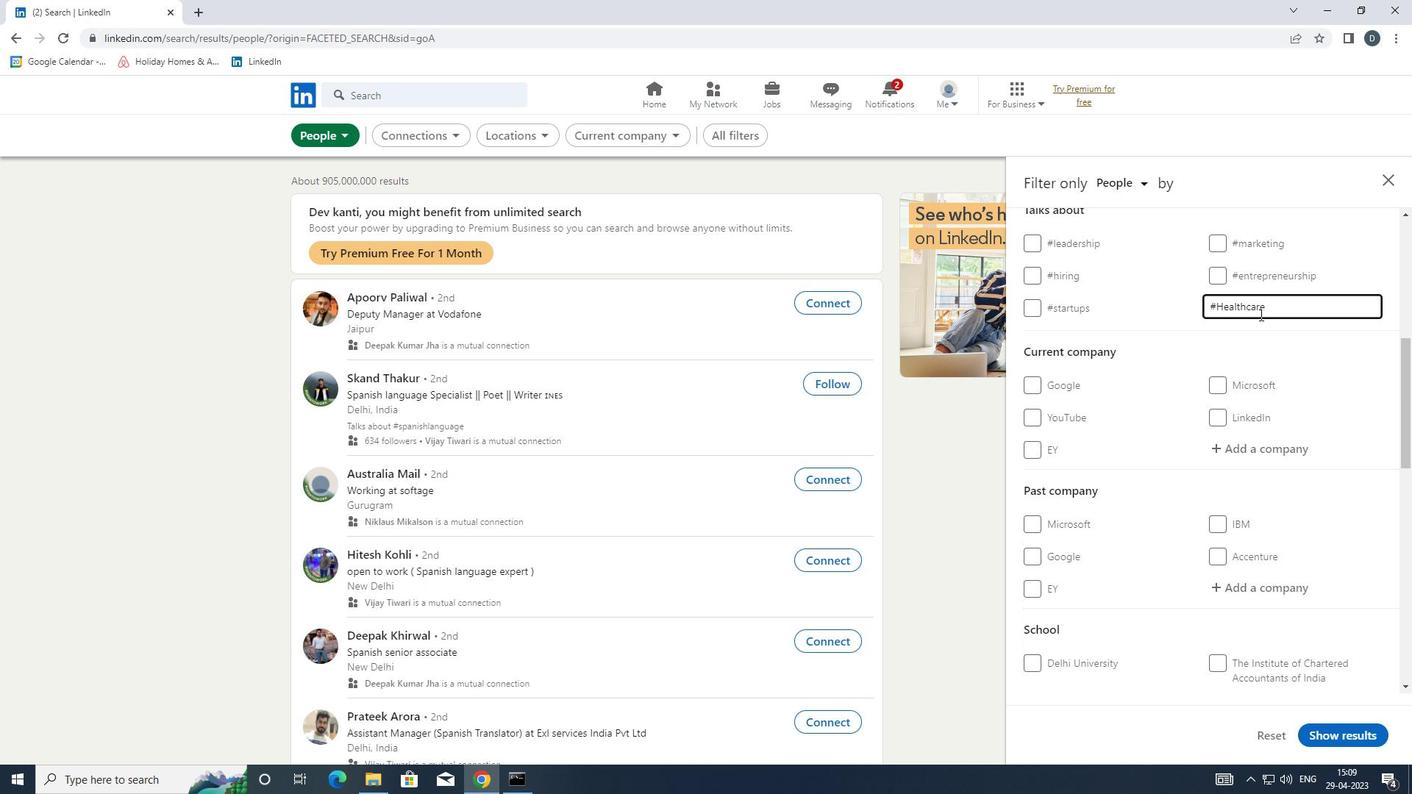 
Action: Mouse scrolled (1261, 317) with delta (0, 0)
Screenshot: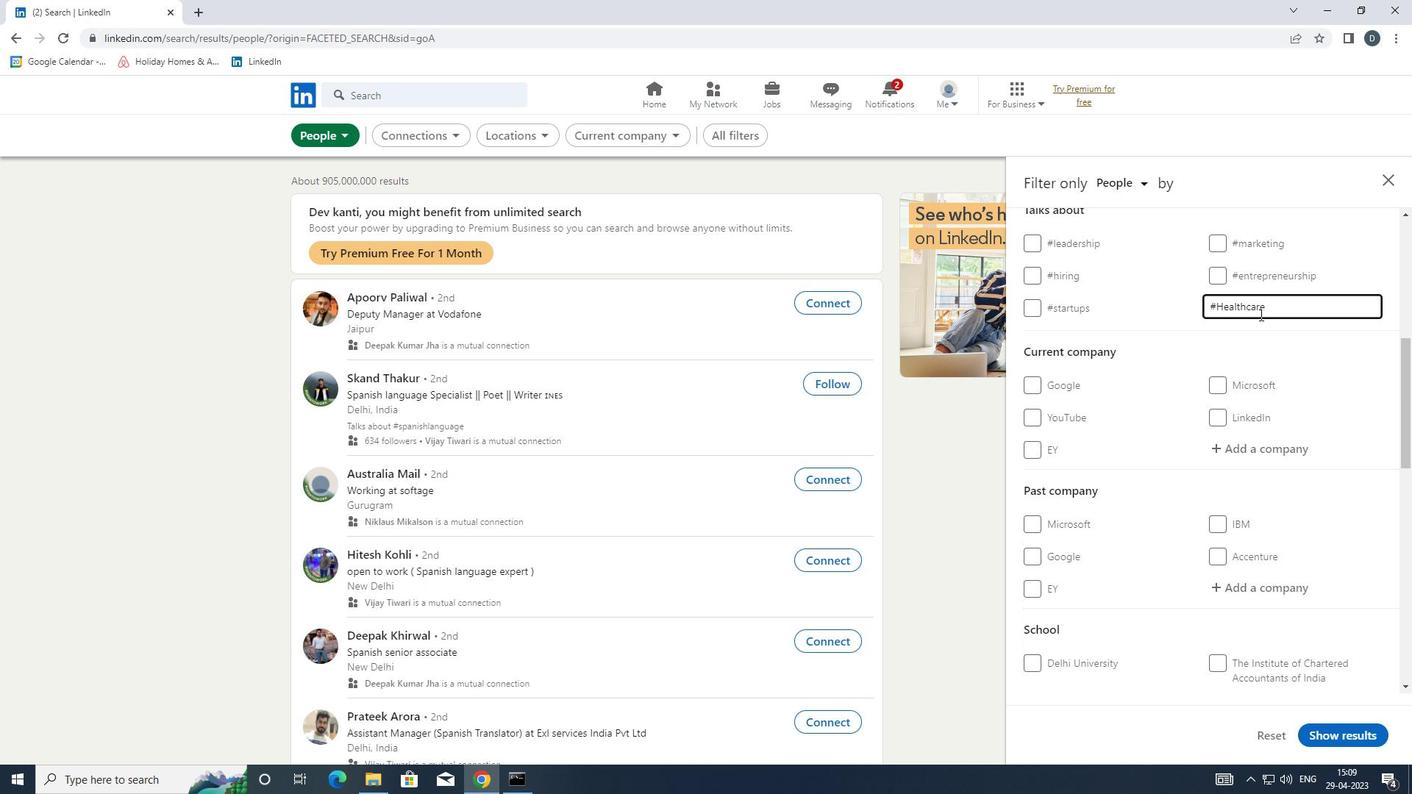 
Action: Mouse moved to (1264, 325)
Screenshot: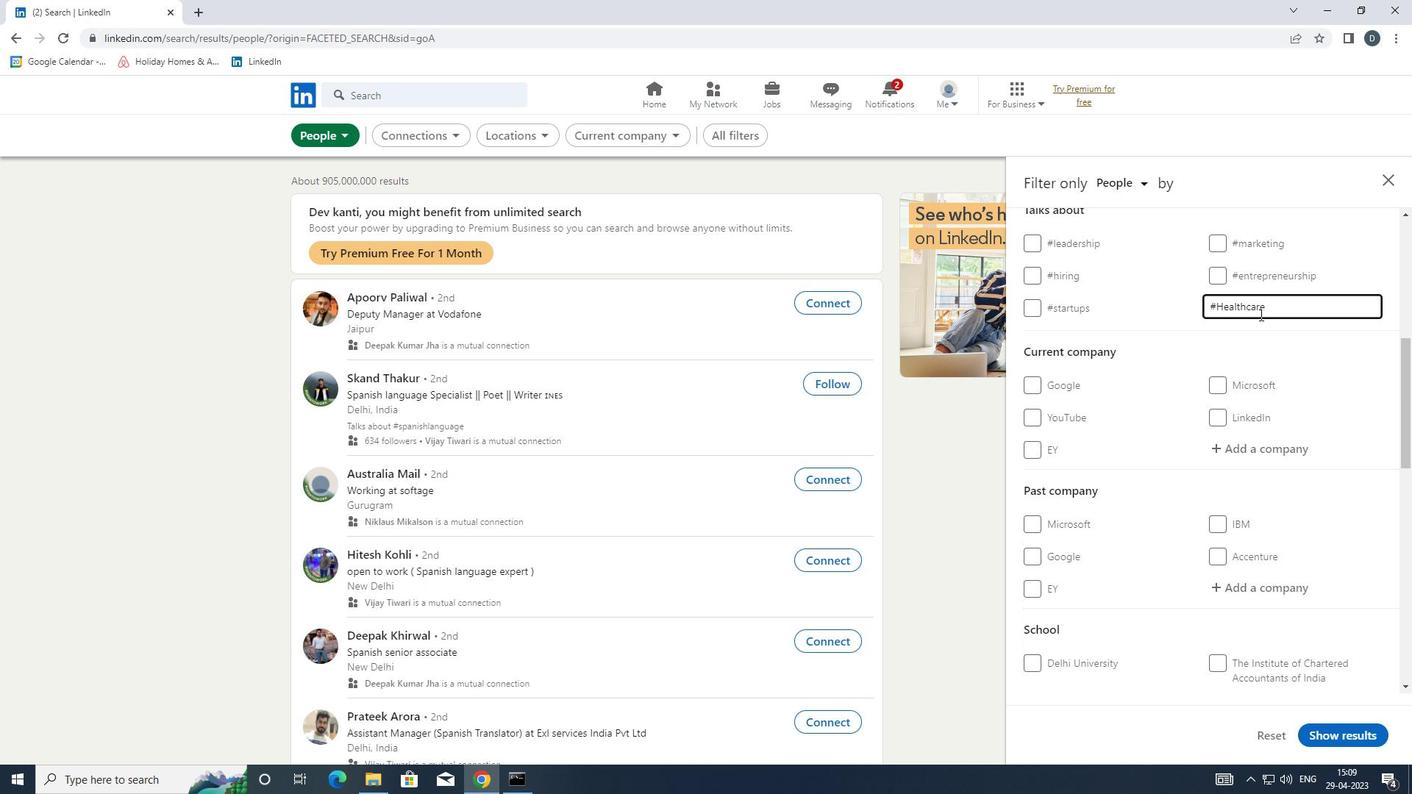 
Action: Mouse scrolled (1264, 324) with delta (0, 0)
Screenshot: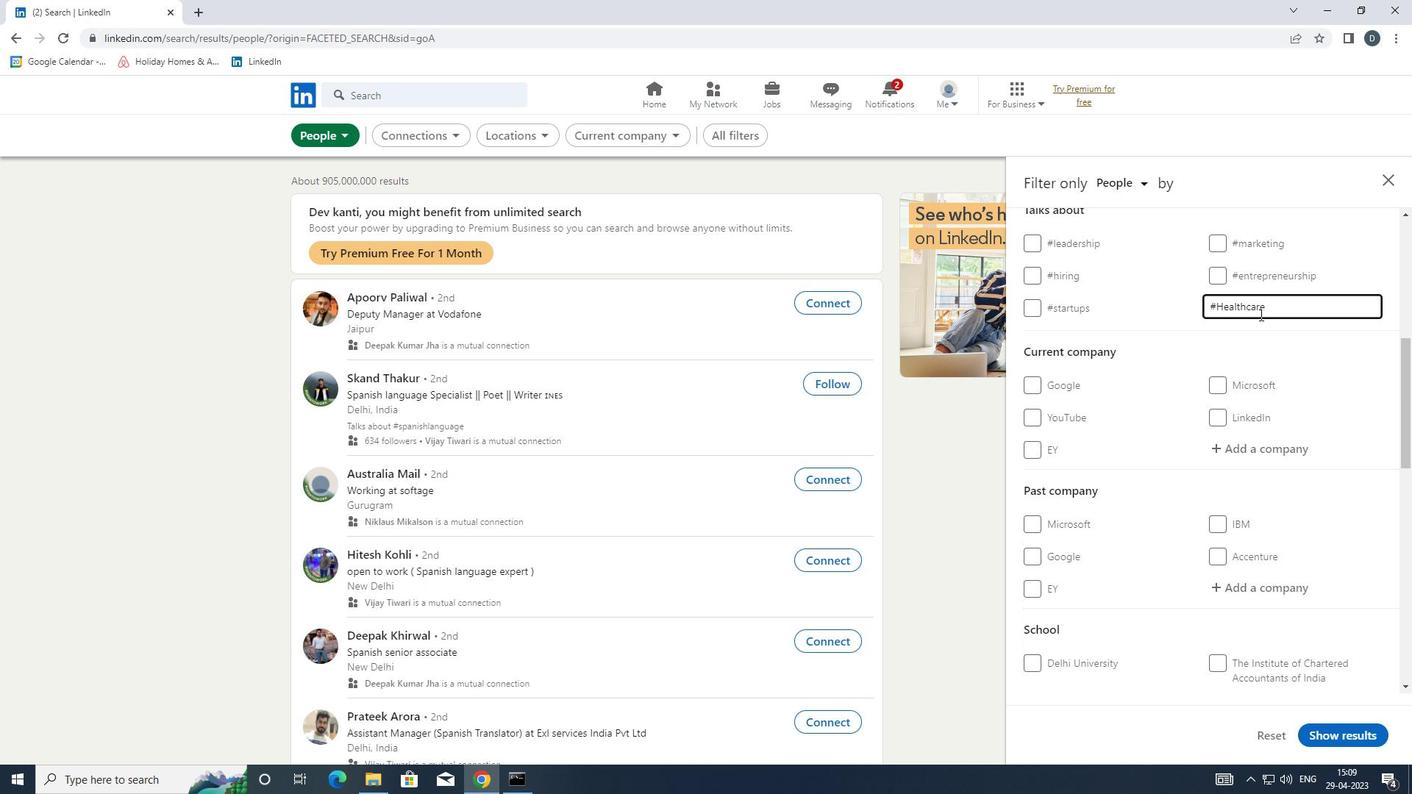 
Action: Mouse scrolled (1264, 324) with delta (0, 0)
Screenshot: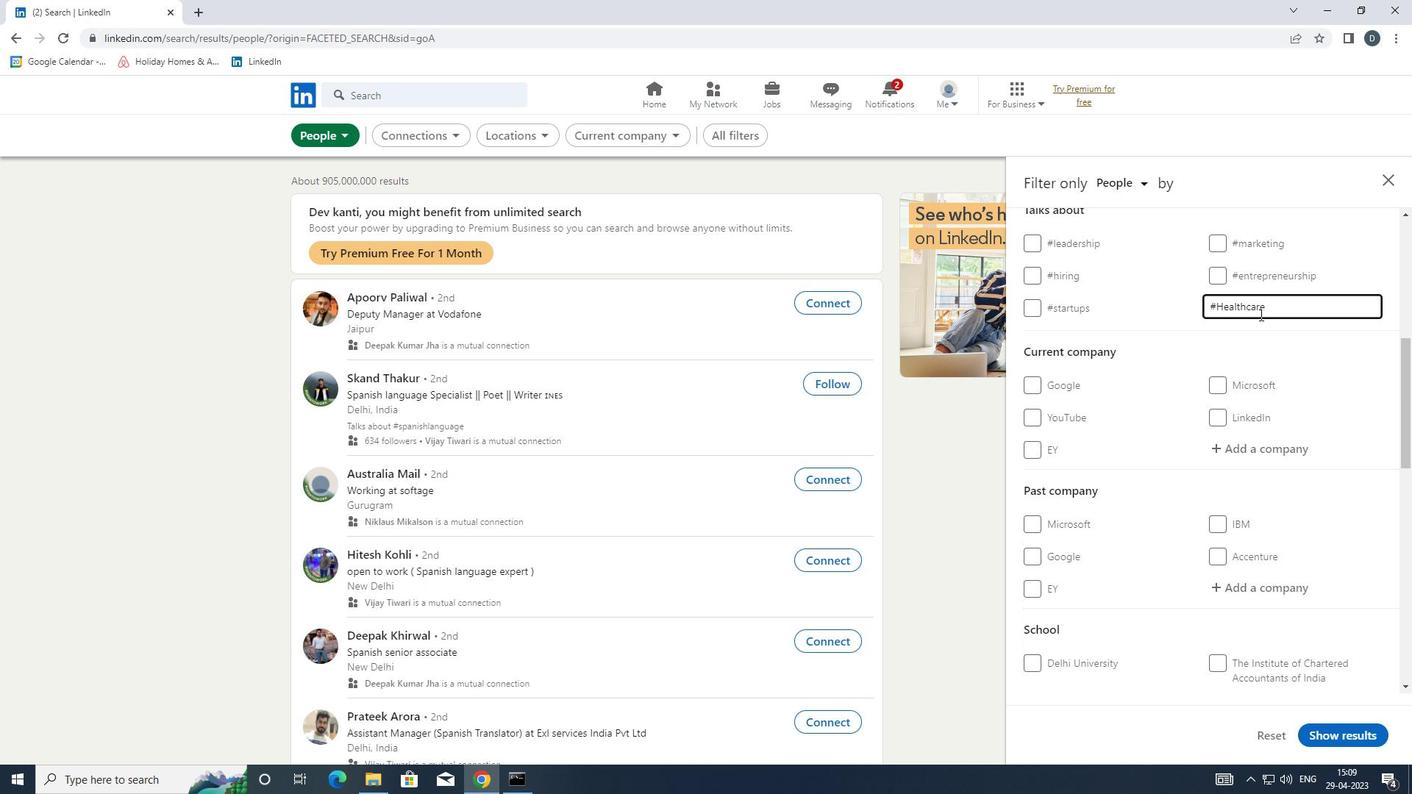 
Action: Mouse scrolled (1264, 324) with delta (0, 0)
Screenshot: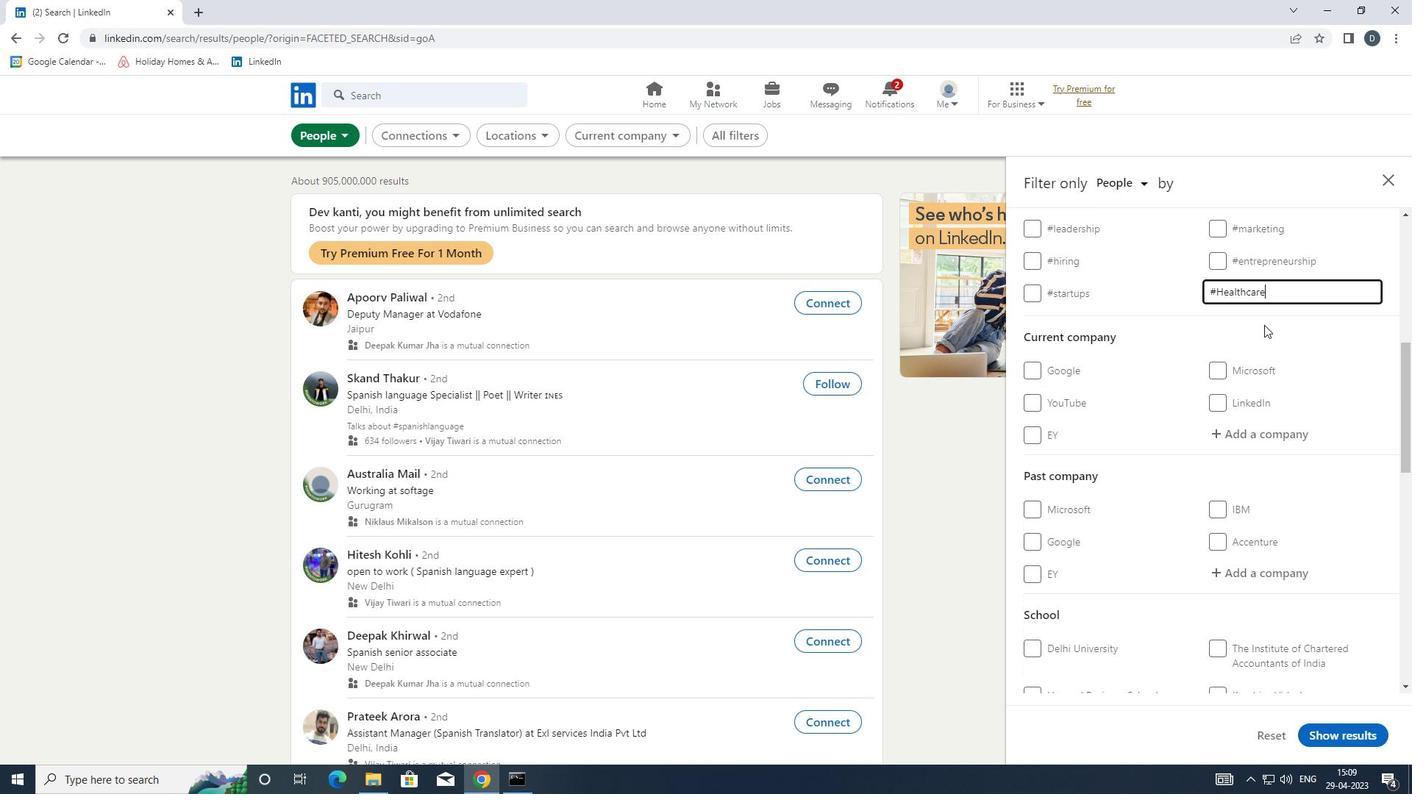 
Action: Mouse moved to (1264, 325)
Screenshot: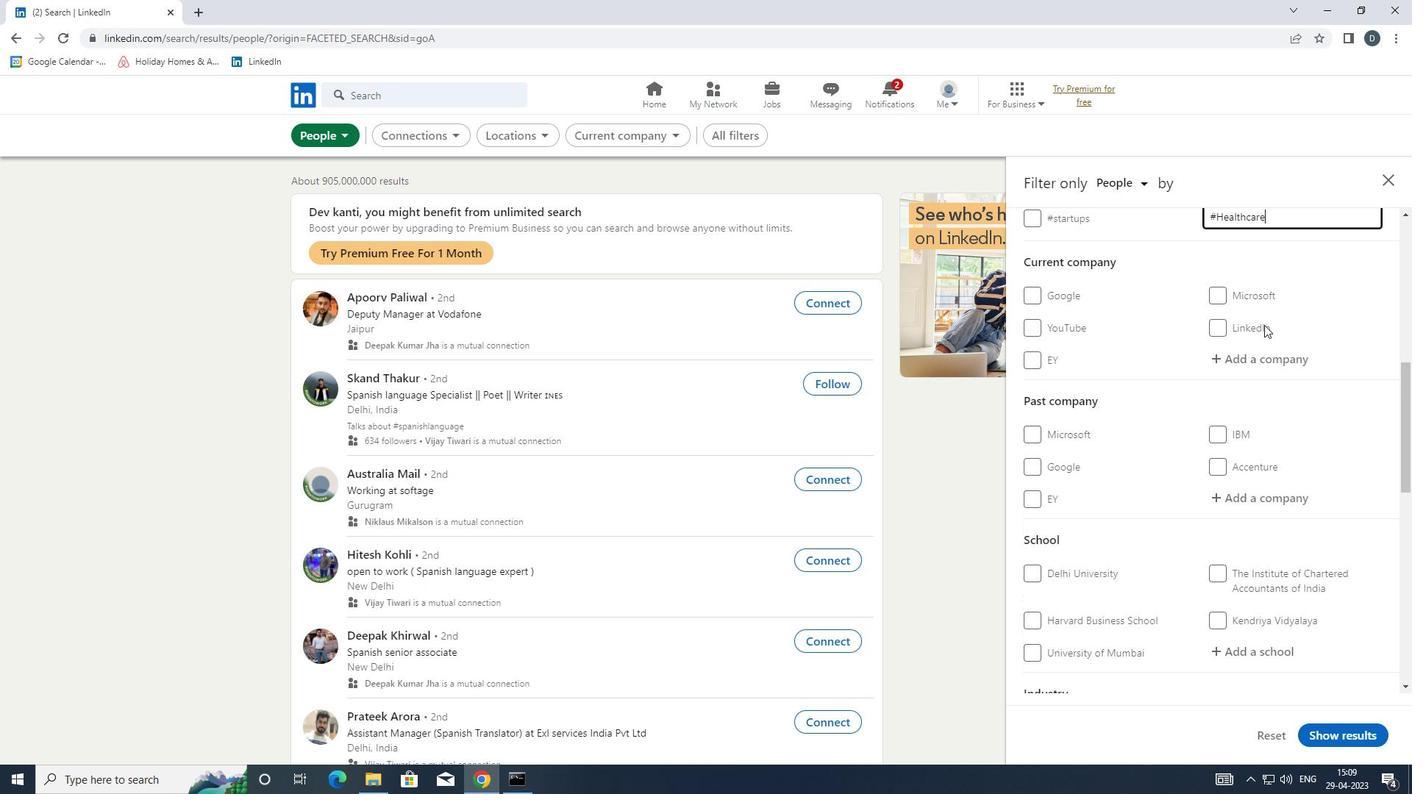 
Action: Mouse scrolled (1264, 325) with delta (0, 0)
Screenshot: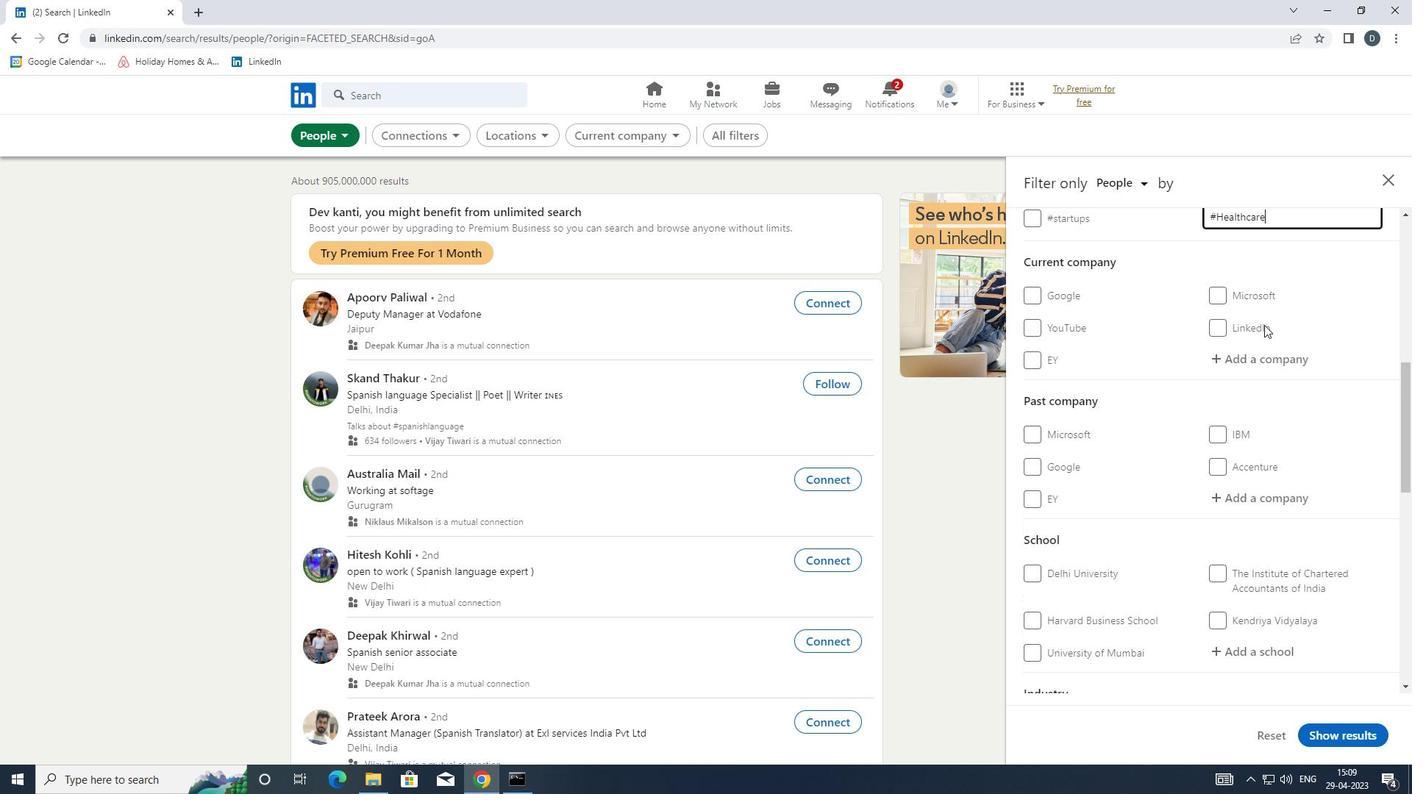 
Action: Mouse scrolled (1264, 325) with delta (0, 0)
Screenshot: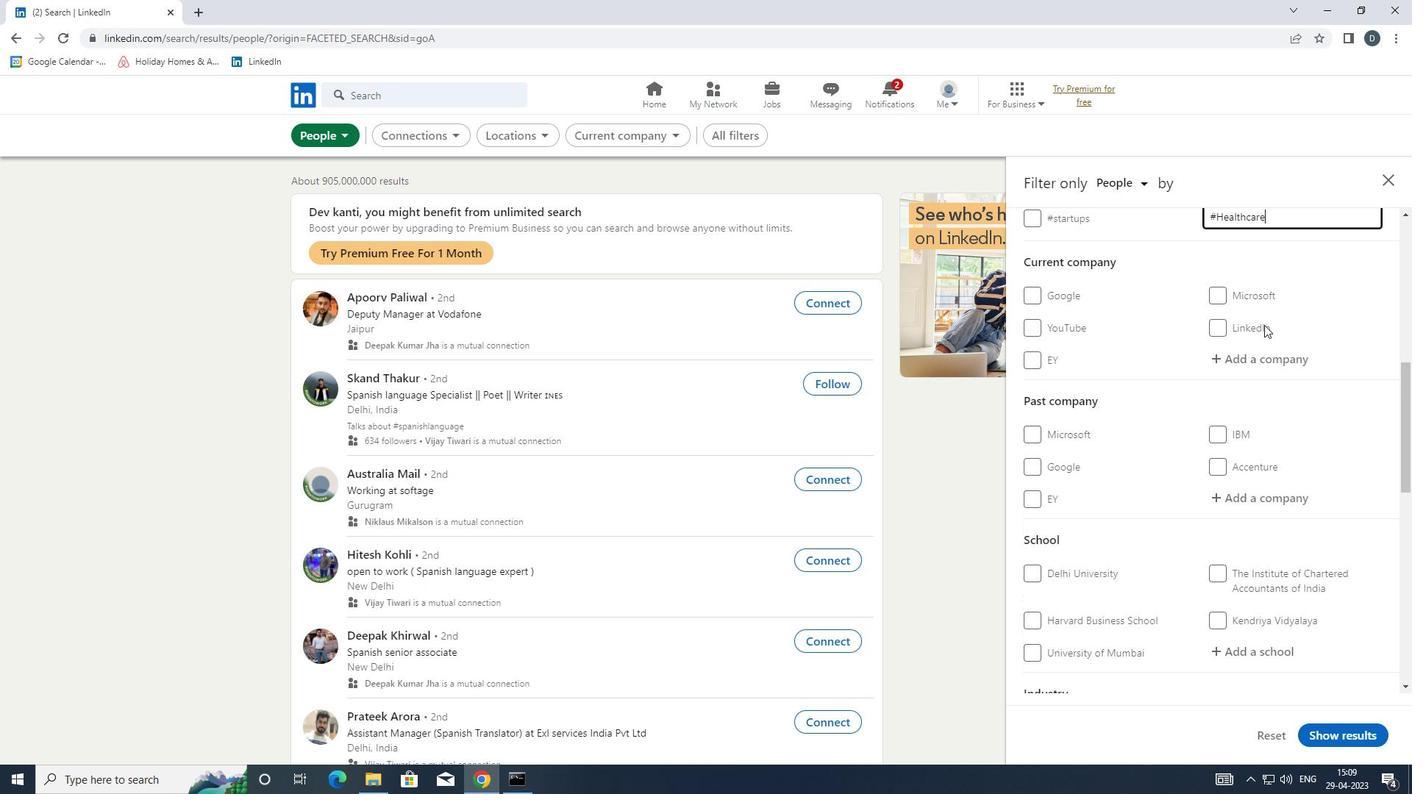 
Action: Mouse scrolled (1264, 325) with delta (0, 0)
Screenshot: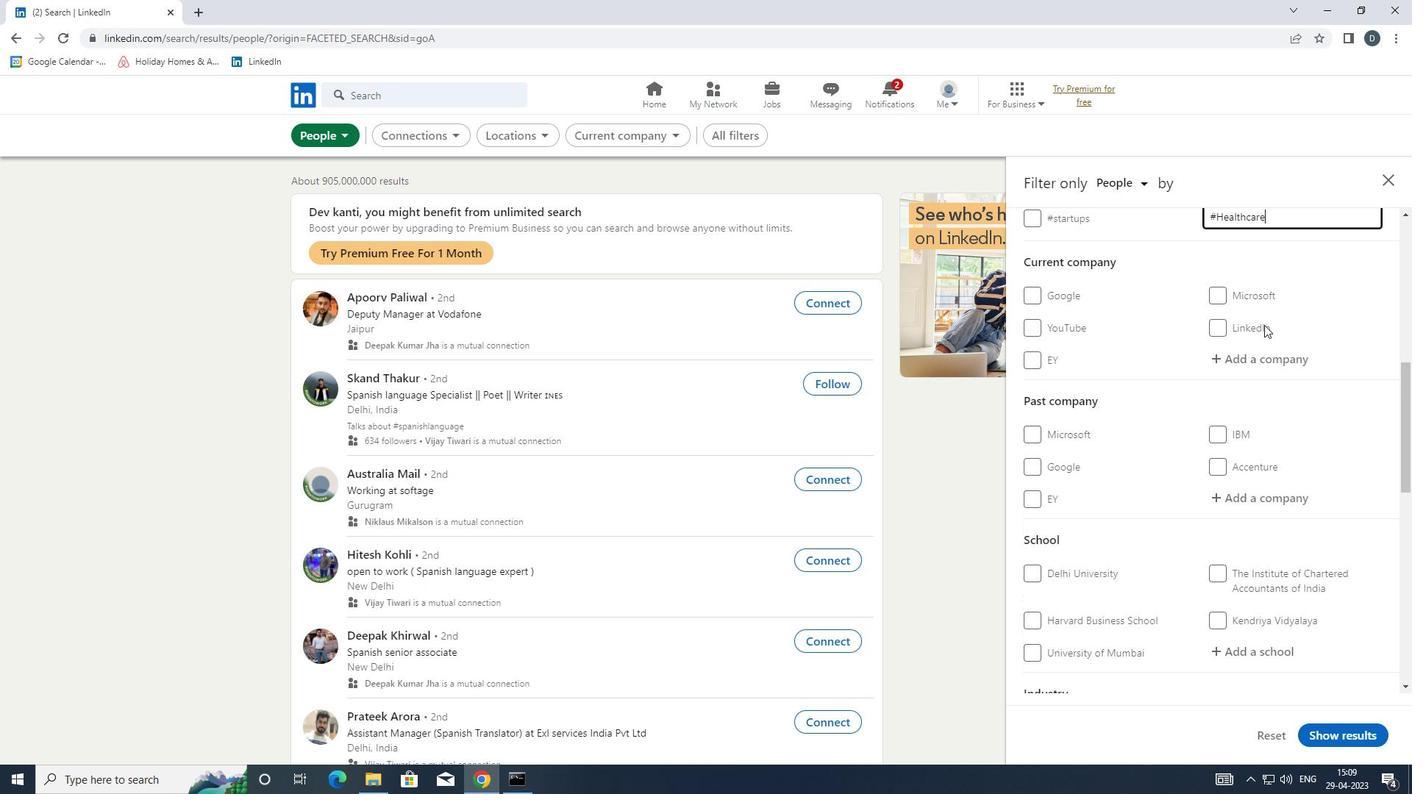 
Action: Mouse moved to (1230, 517)
Screenshot: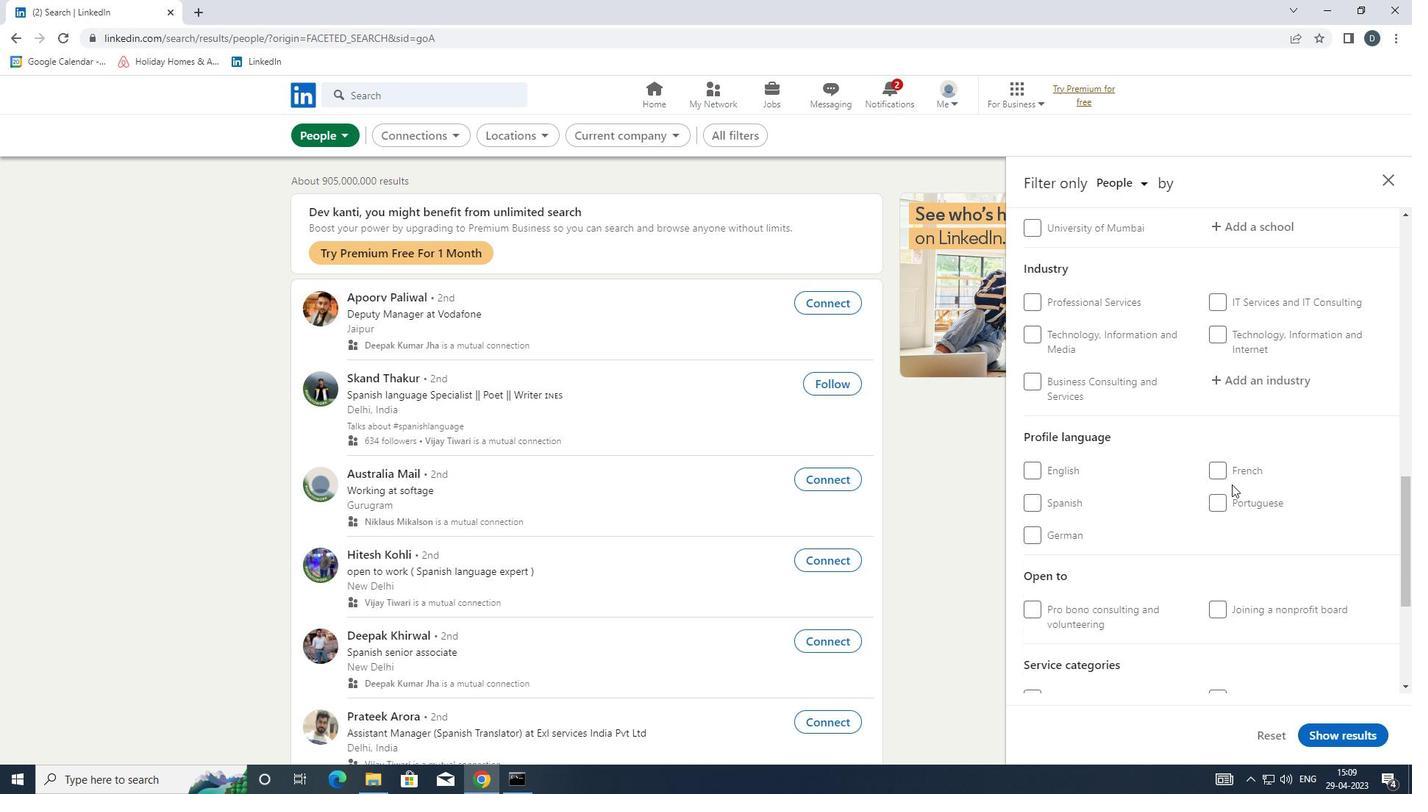 
Action: Mouse pressed left at (1230, 517)
Screenshot: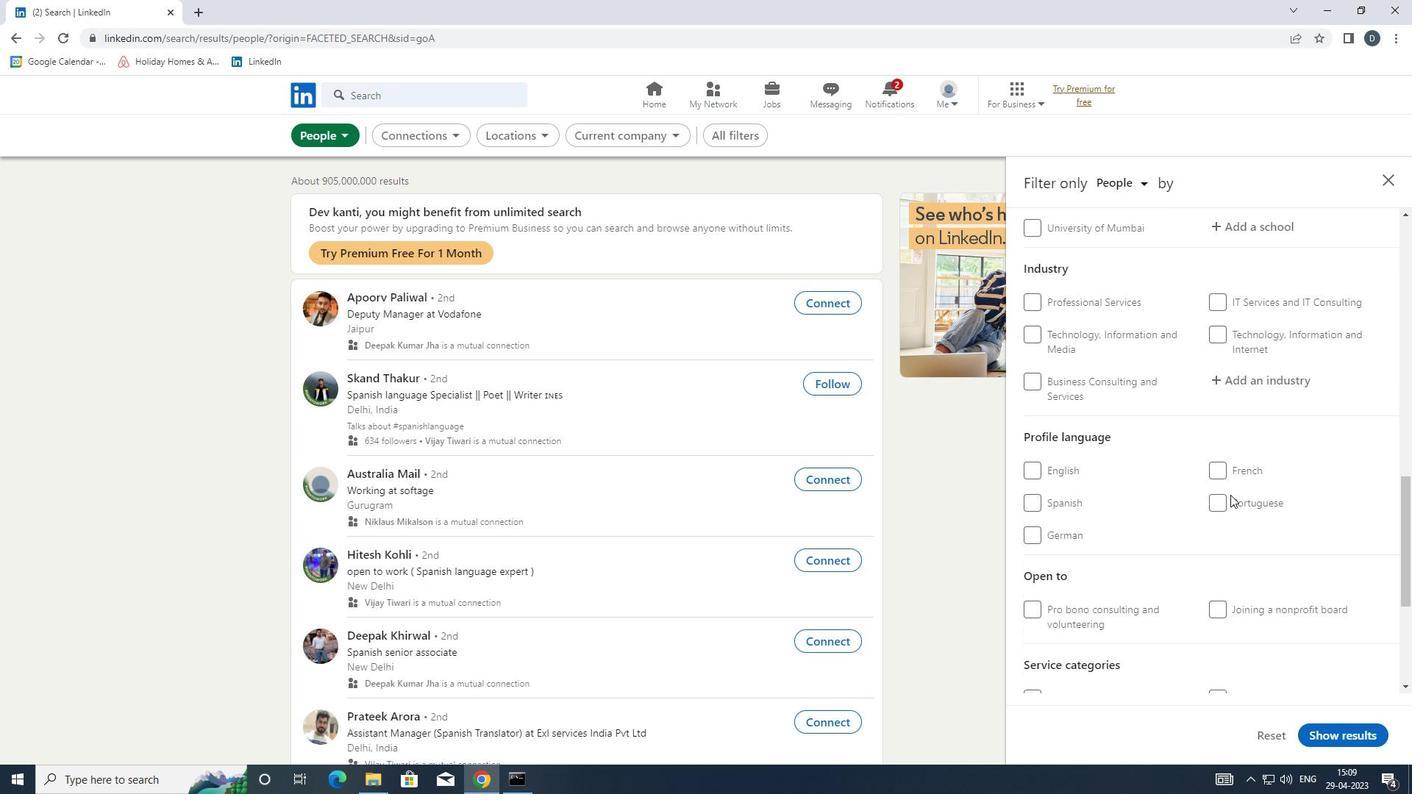 
Action: Mouse moved to (1230, 507)
Screenshot: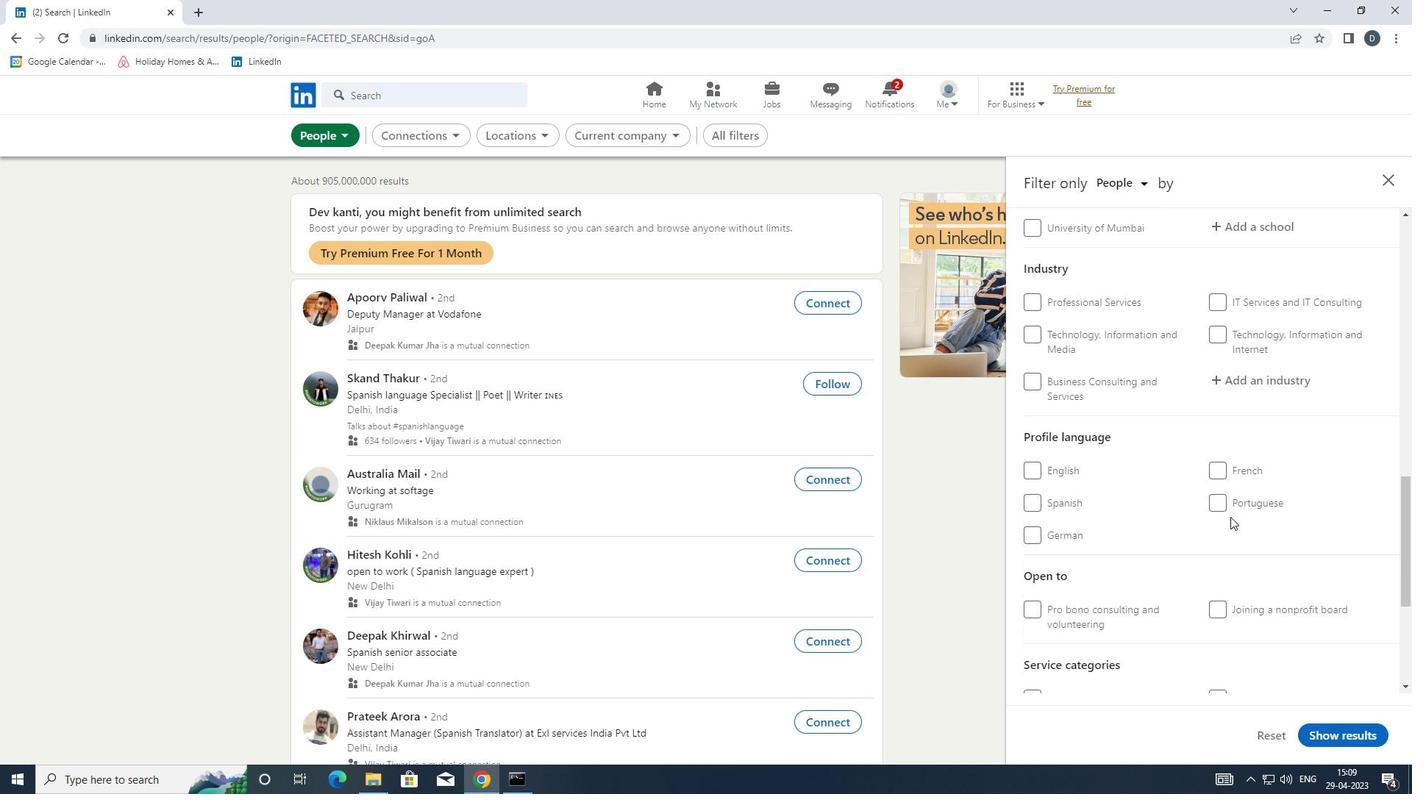 
Action: Mouse pressed left at (1230, 507)
Screenshot: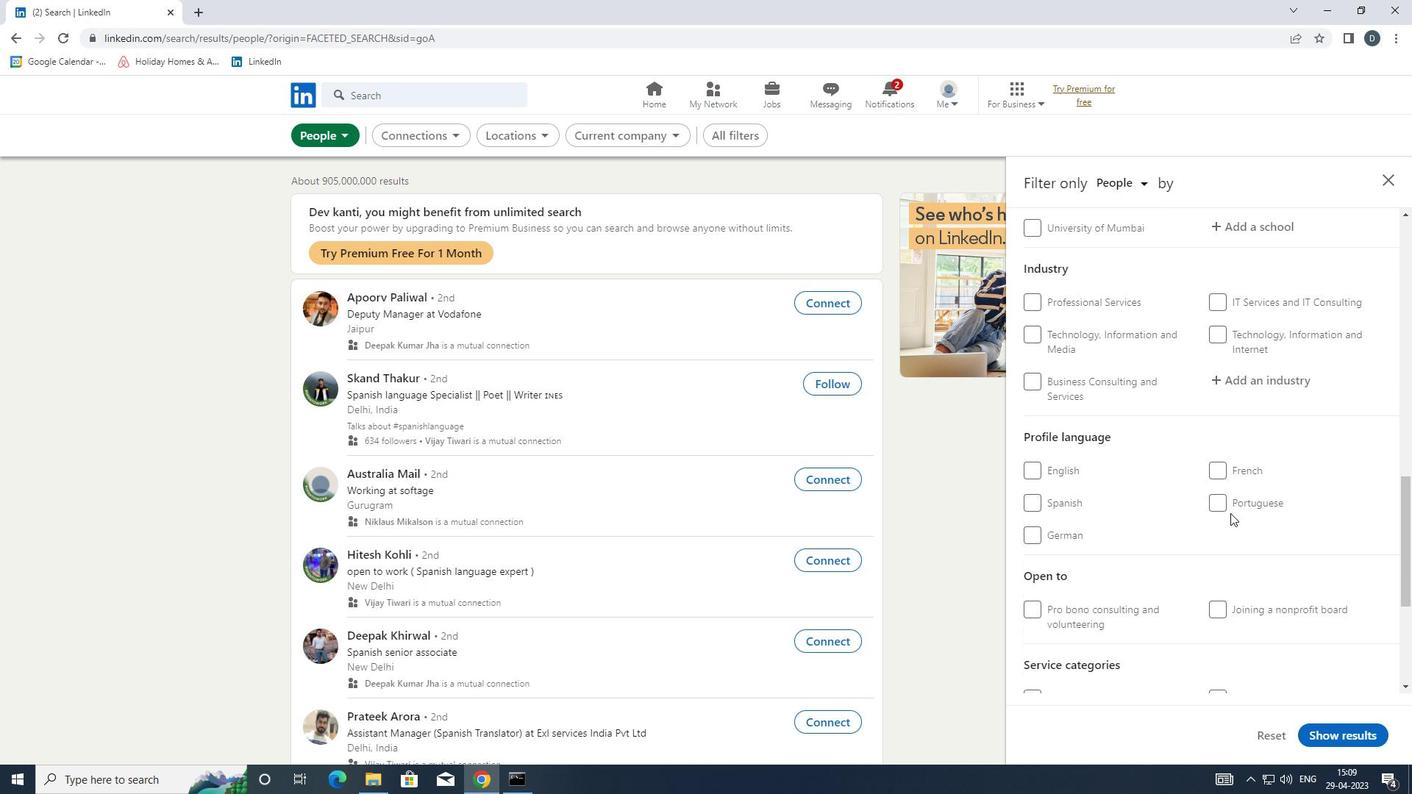 
Action: Mouse scrolled (1230, 508) with delta (0, 0)
Screenshot: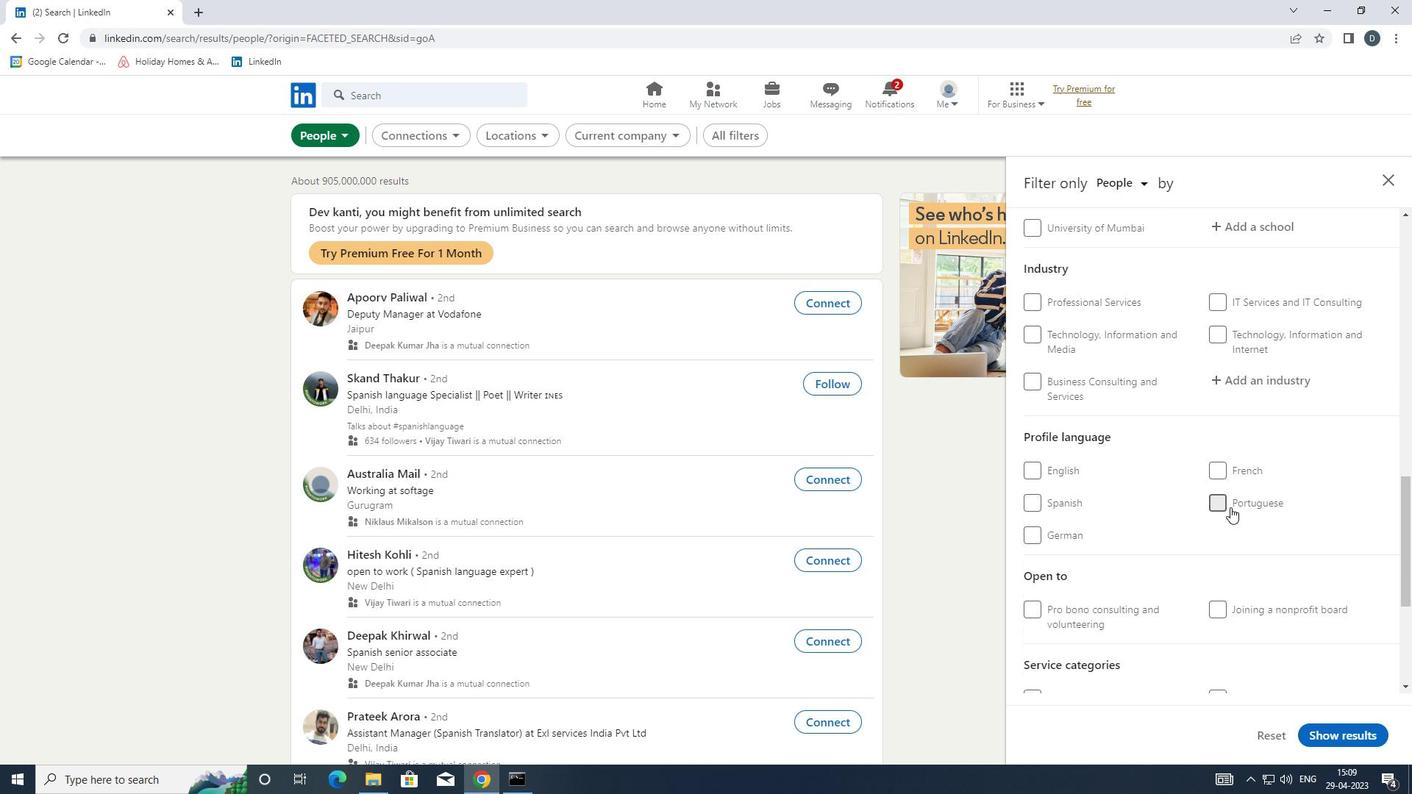 
Action: Mouse scrolled (1230, 508) with delta (0, 0)
Screenshot: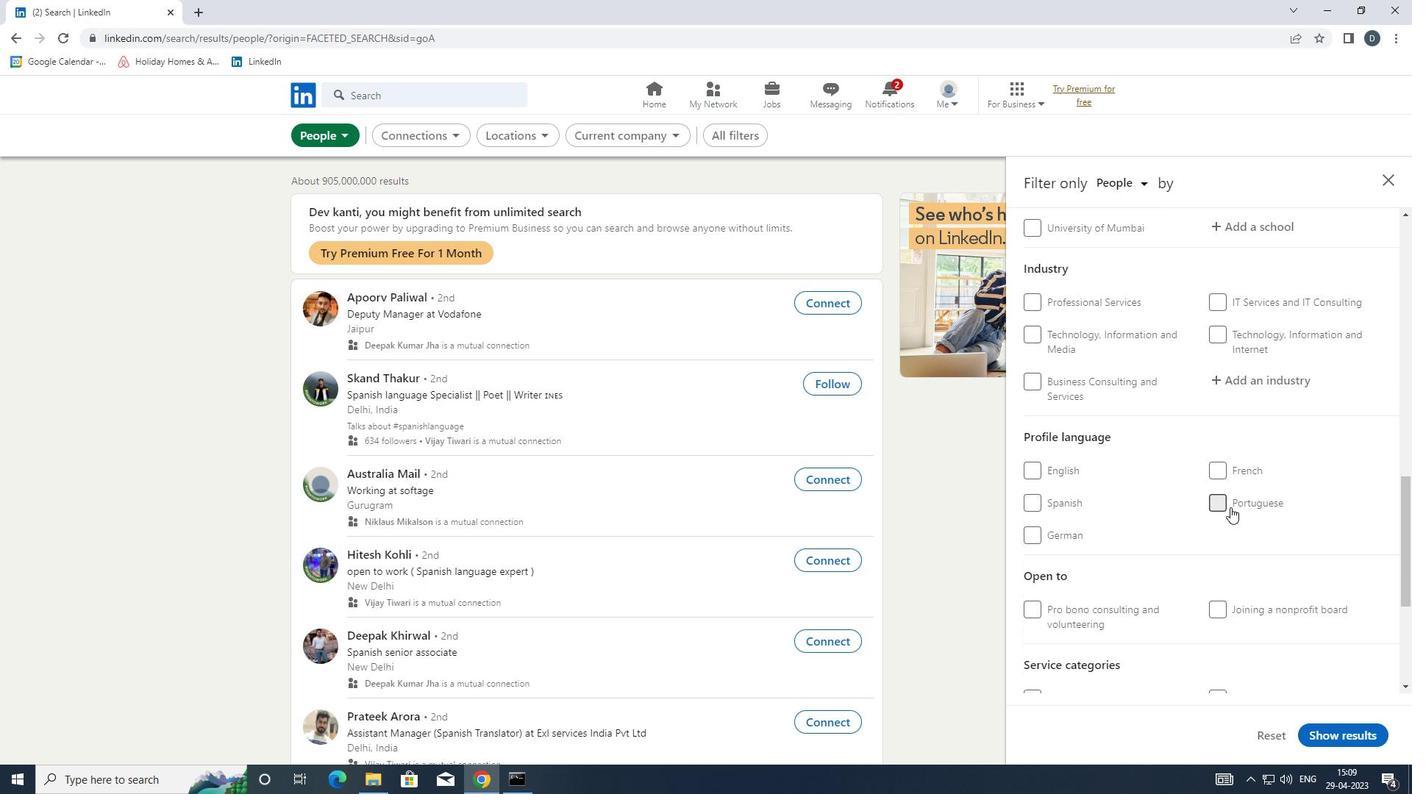 
Action: Mouse scrolled (1230, 508) with delta (0, 0)
Screenshot: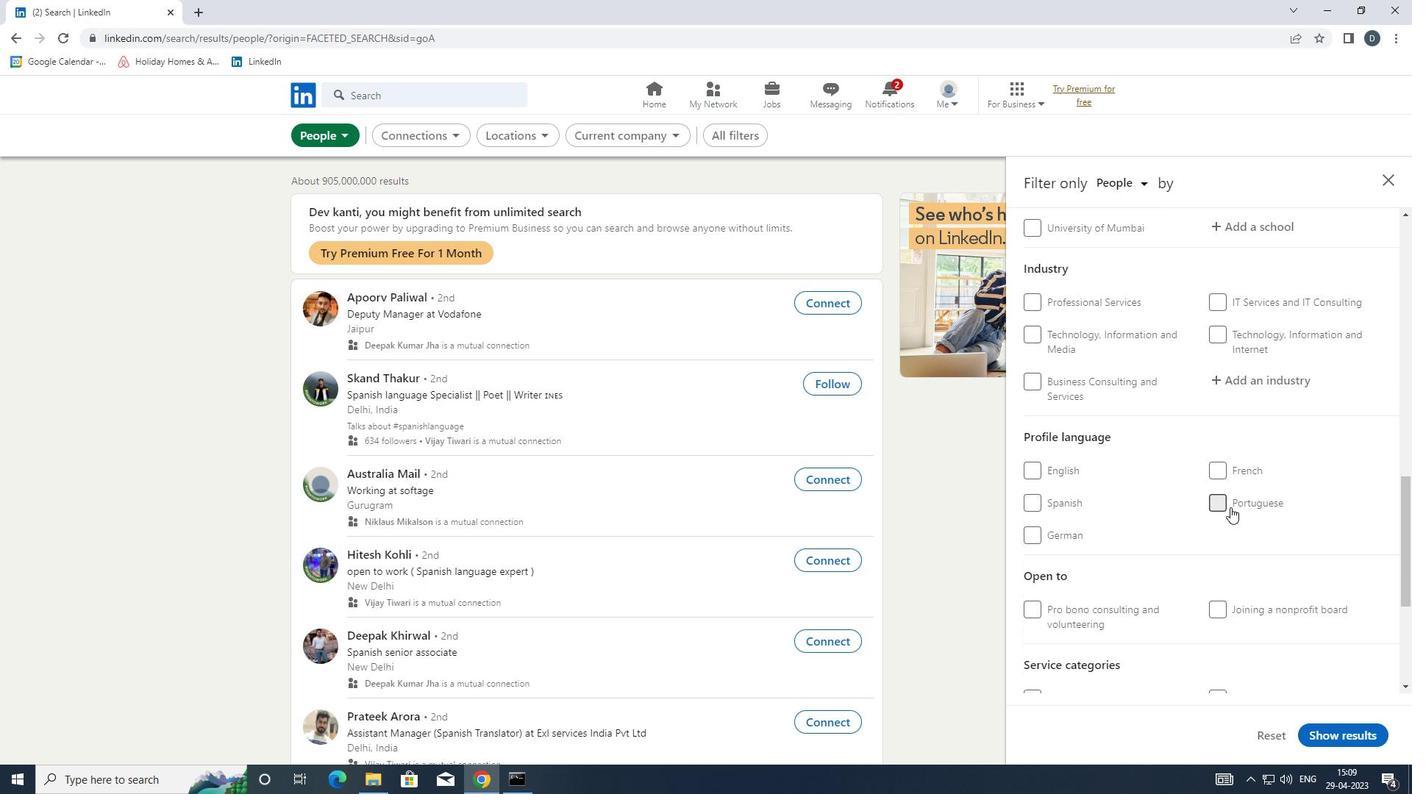
Action: Mouse scrolled (1230, 508) with delta (0, 0)
Screenshot: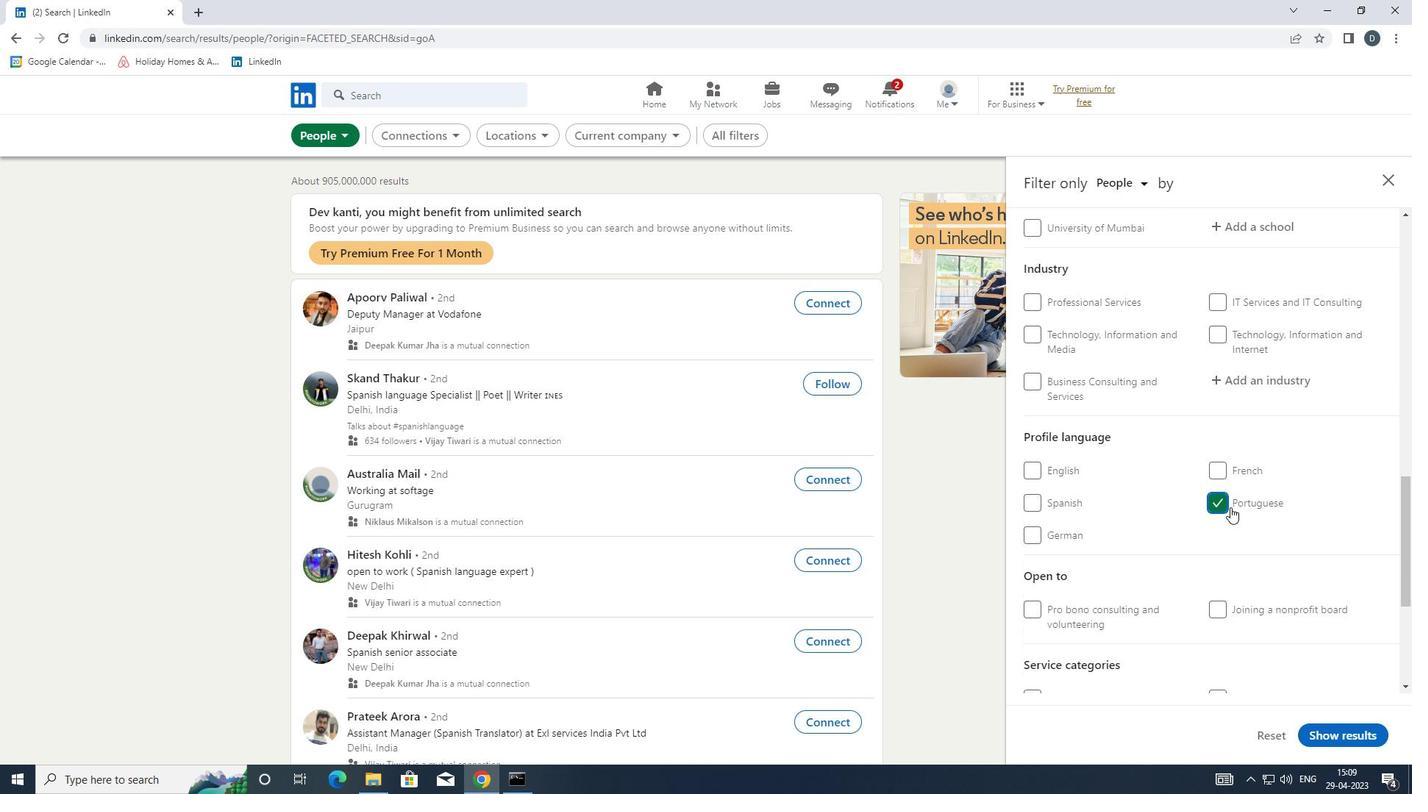 
Action: Mouse scrolled (1230, 508) with delta (0, 0)
Screenshot: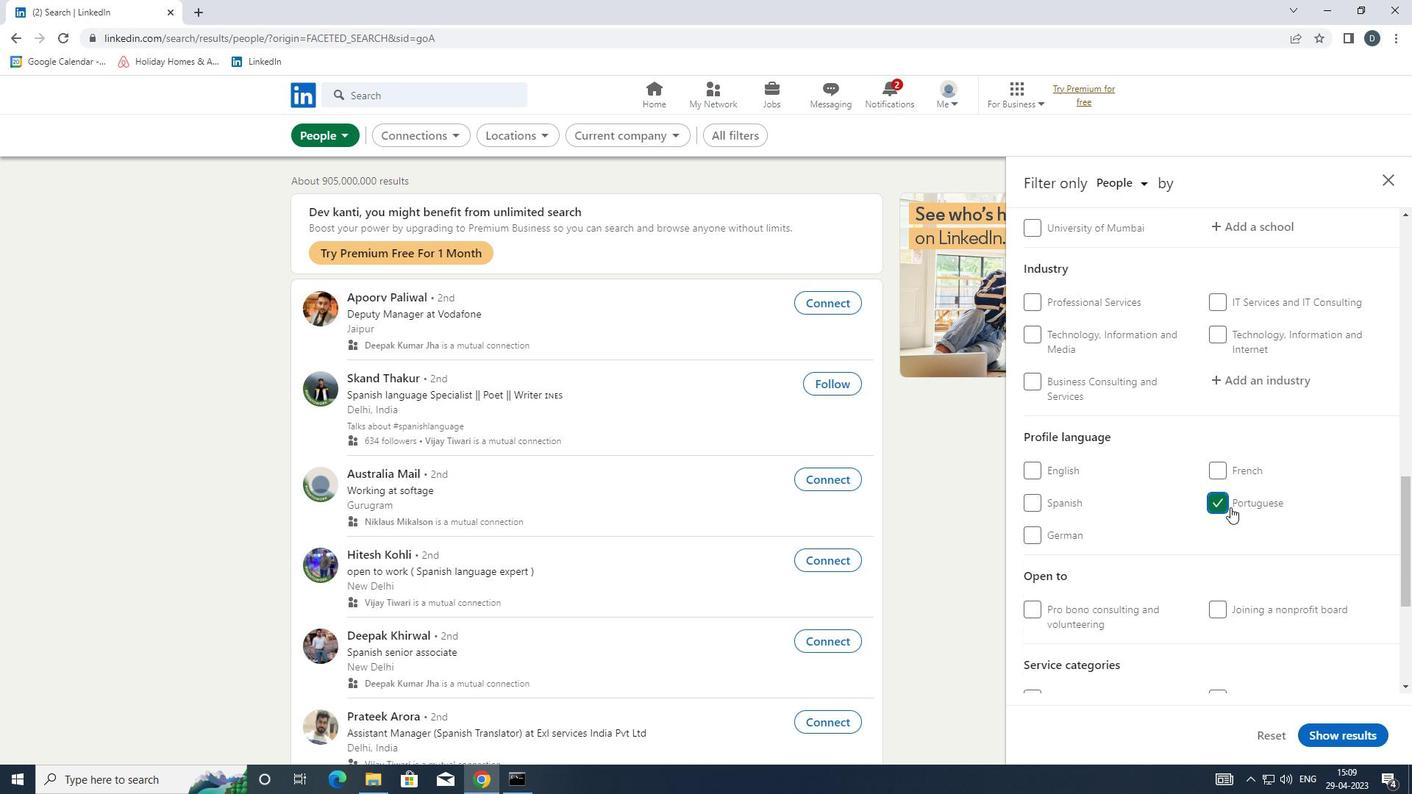 
Action: Mouse scrolled (1230, 508) with delta (0, 0)
Screenshot: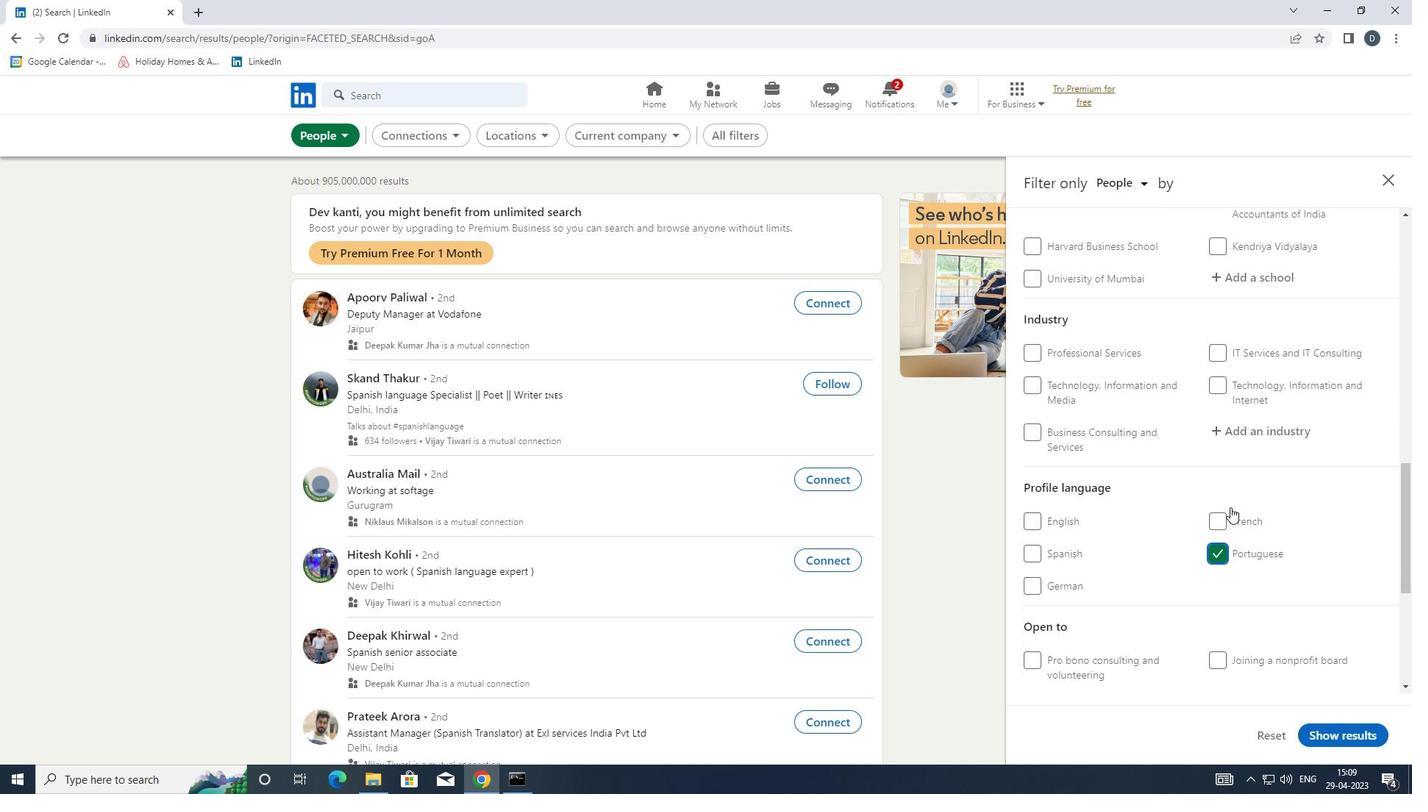 
Action: Mouse scrolled (1230, 508) with delta (0, 0)
Screenshot: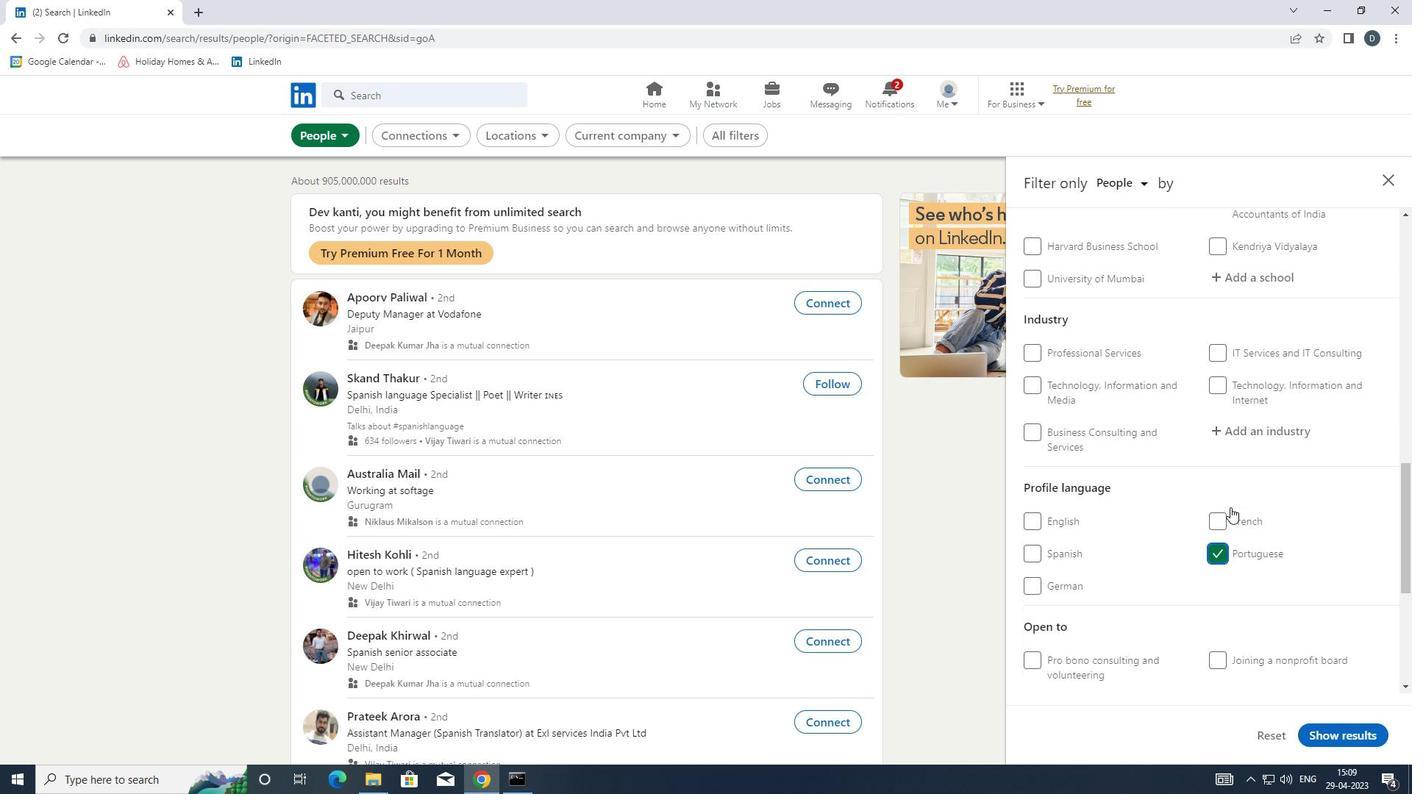 
Action: Mouse scrolled (1230, 508) with delta (0, 0)
Screenshot: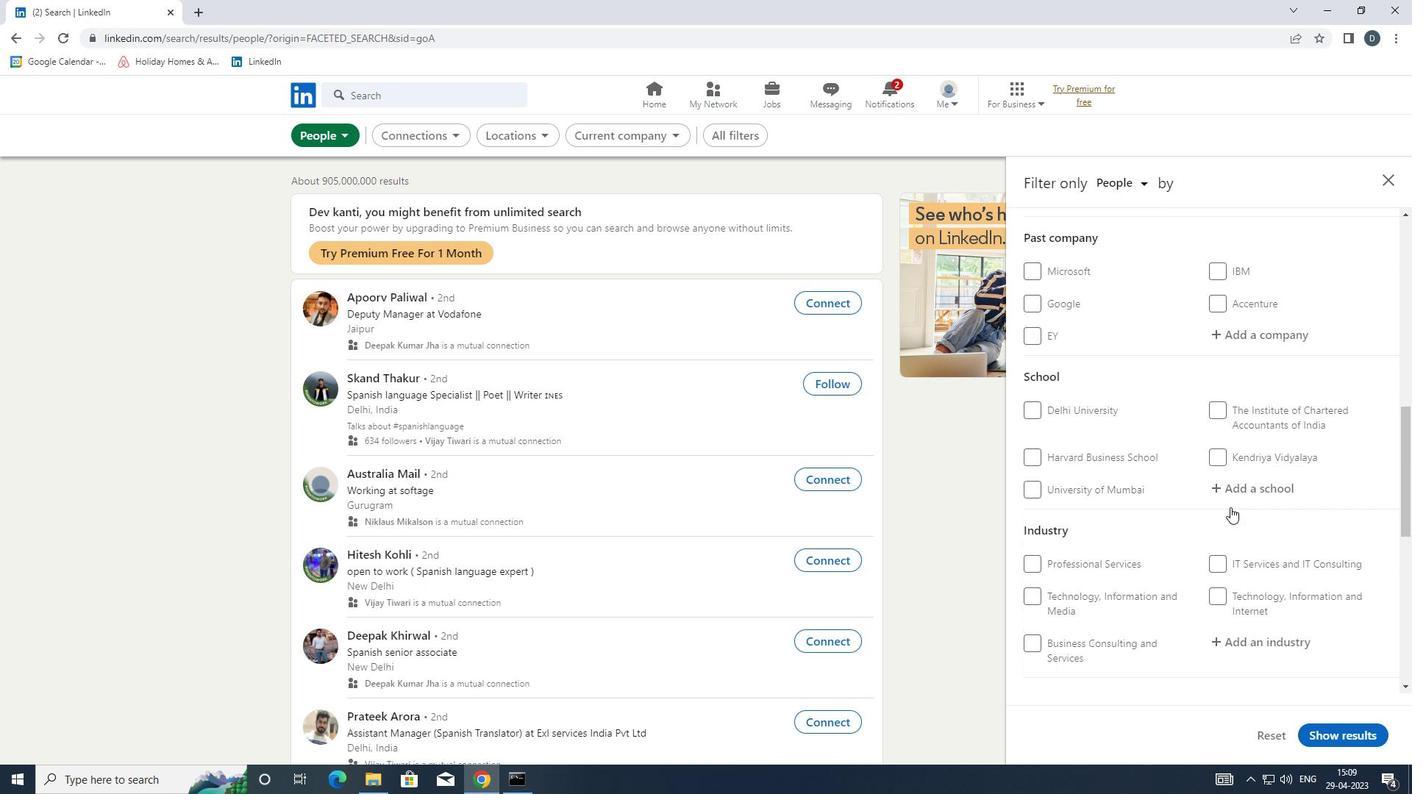 
Action: Mouse moved to (1262, 488)
Screenshot: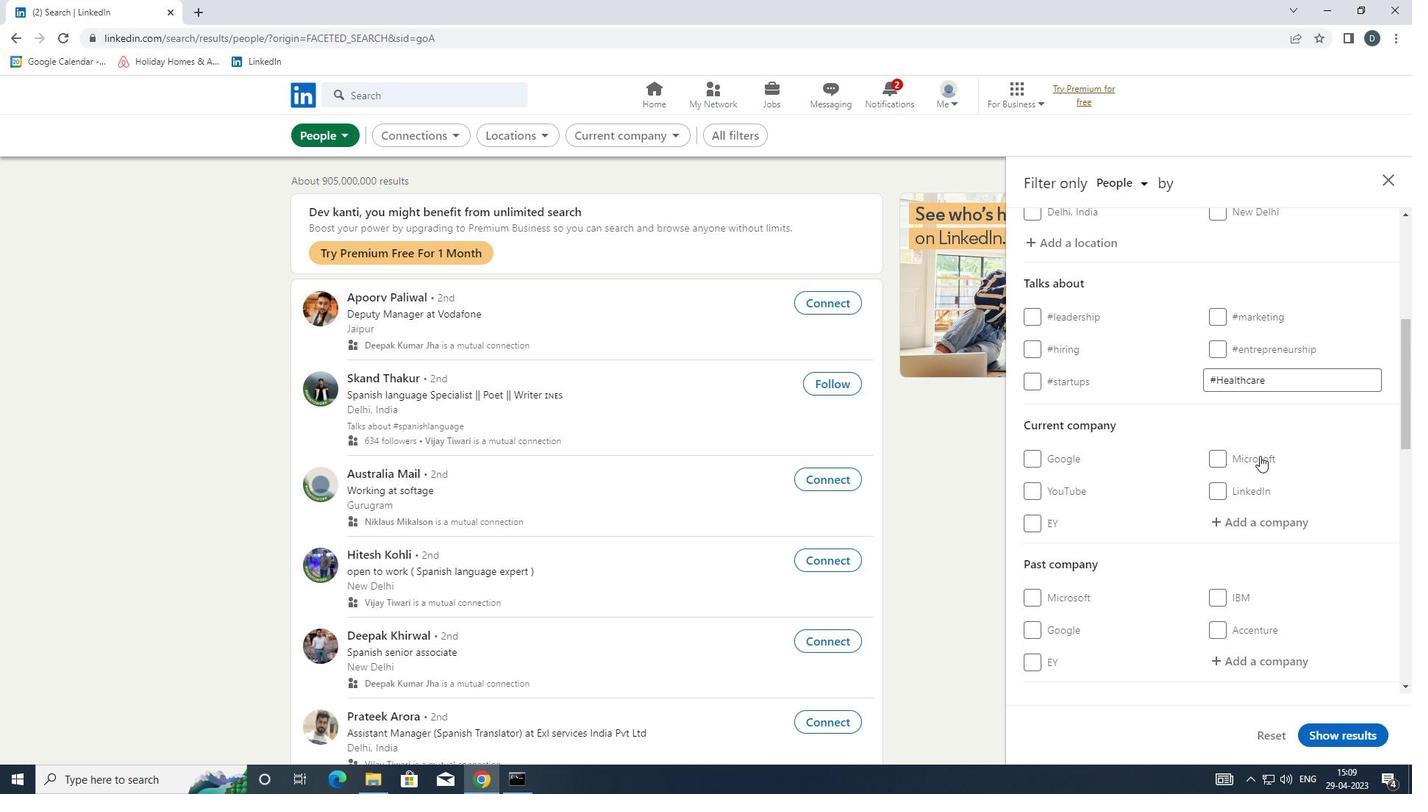 
Action: Mouse scrolled (1262, 487) with delta (0, 0)
Screenshot: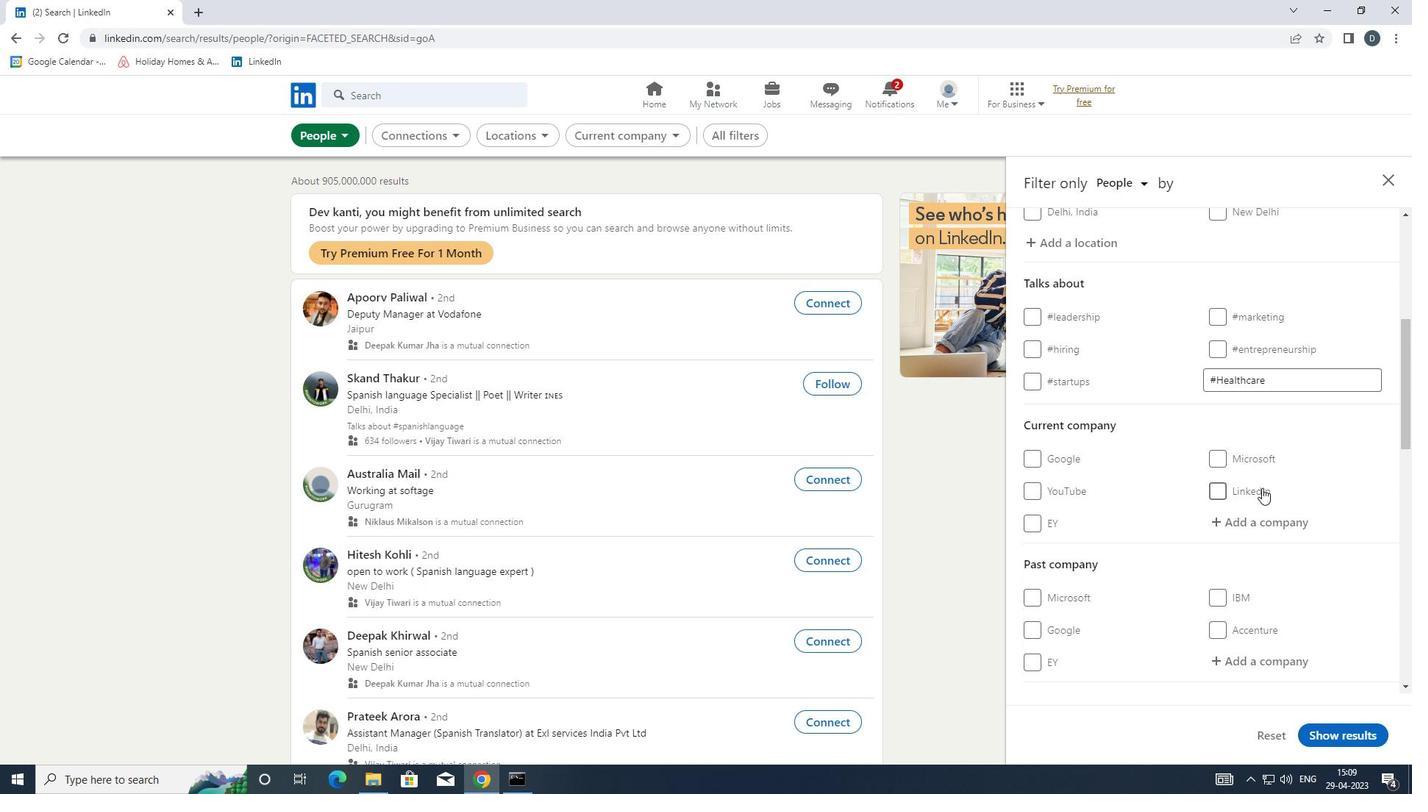 
Action: Mouse moved to (1258, 447)
Screenshot: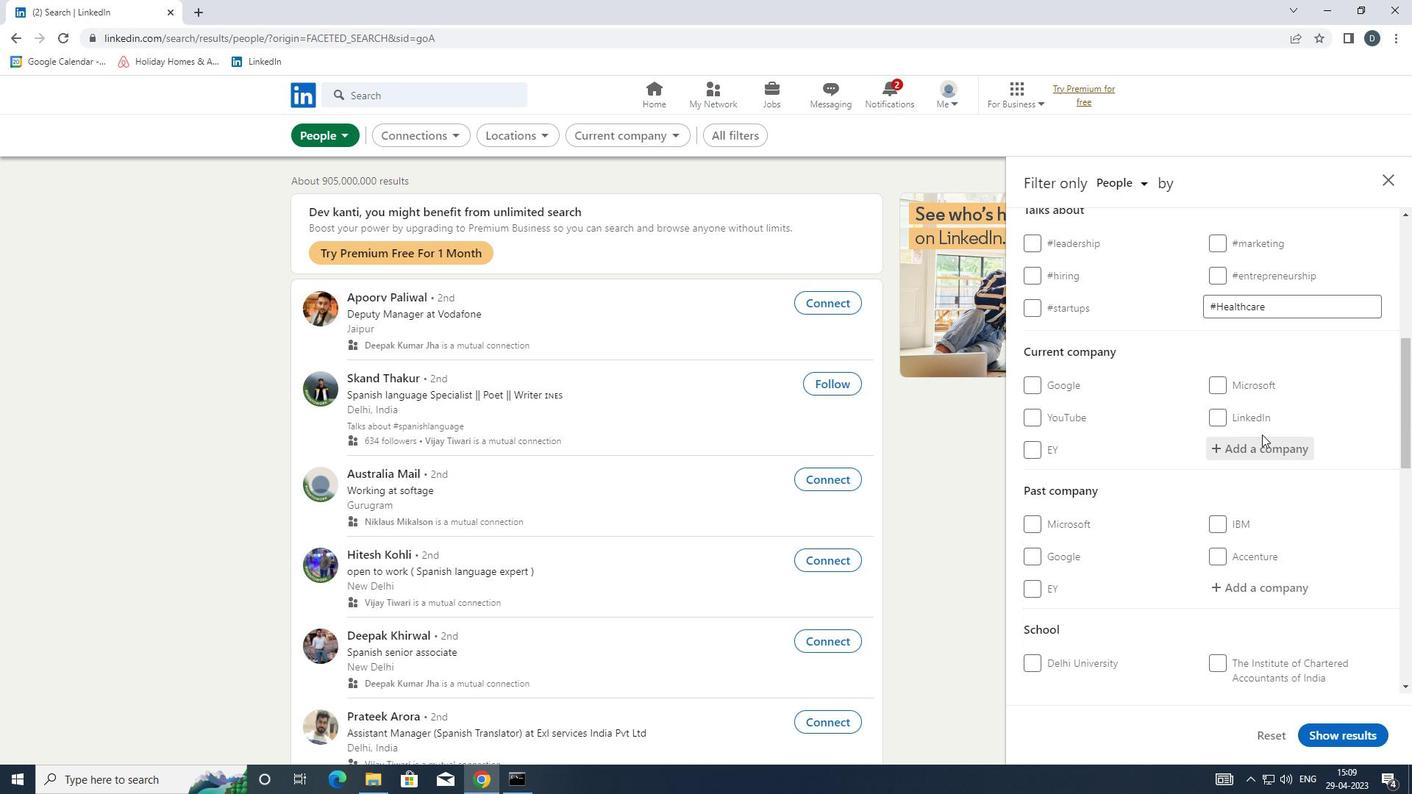 
Action: Mouse pressed left at (1258, 447)
Screenshot: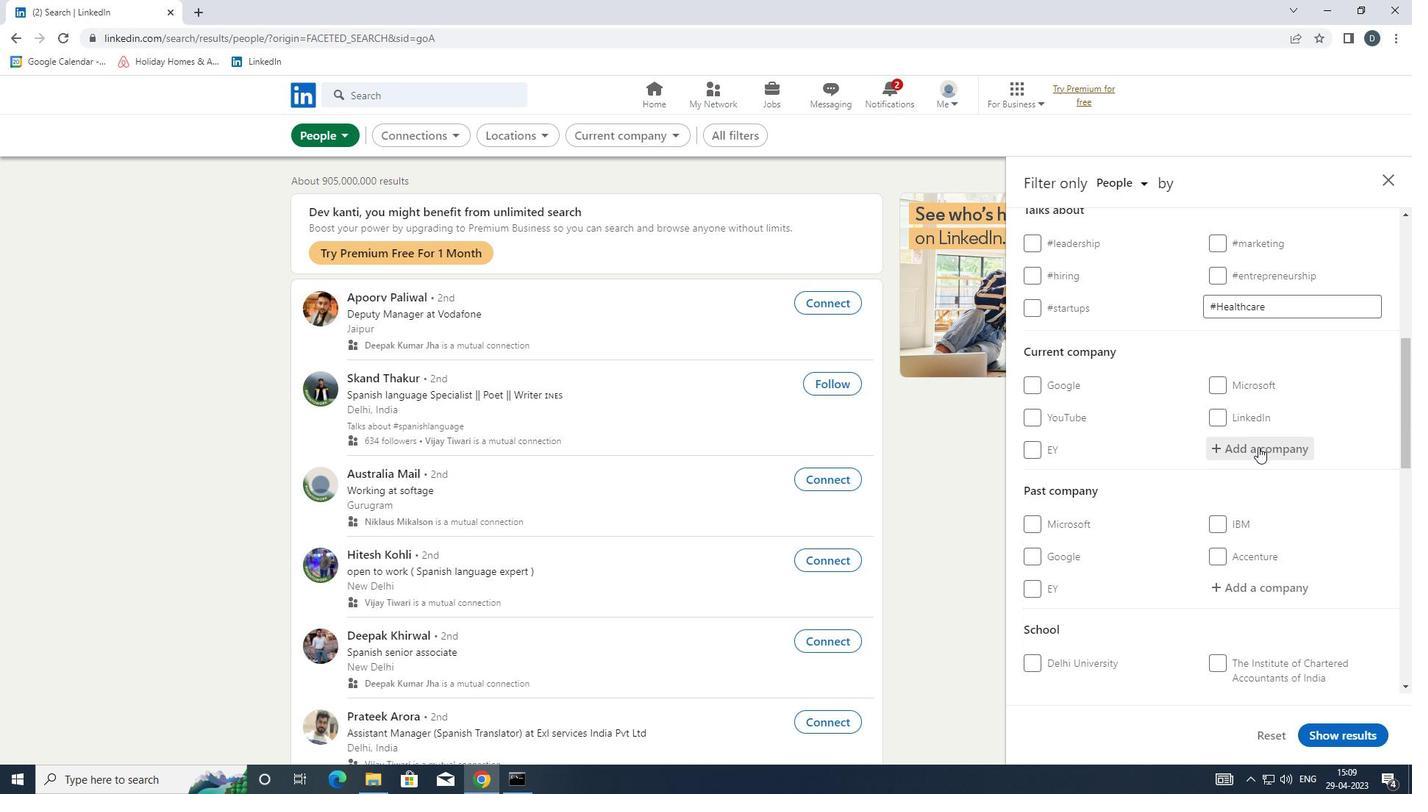 
Action: Mouse moved to (1269, 497)
Screenshot: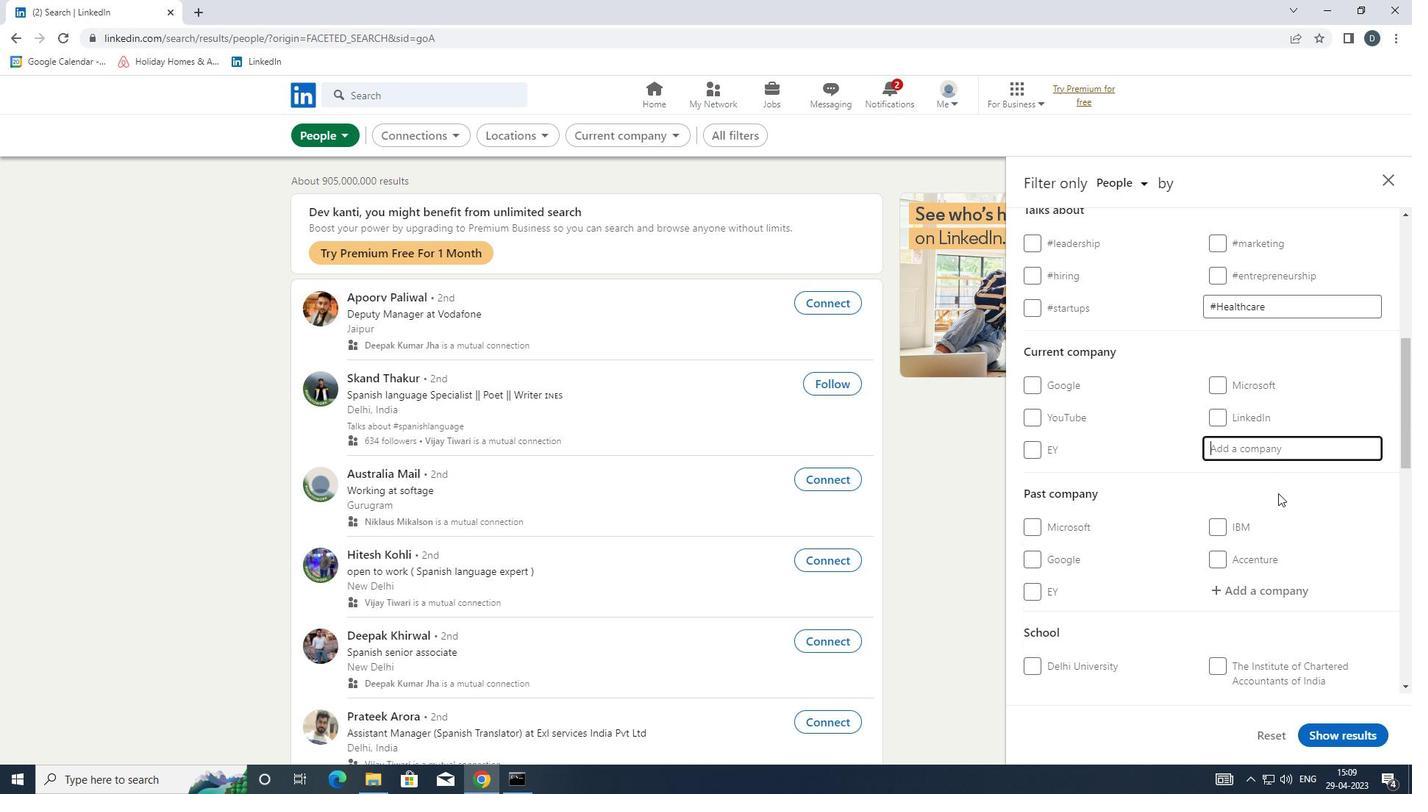 
Action: Key pressed <Key.shift>KROLL<Key.space>
Screenshot: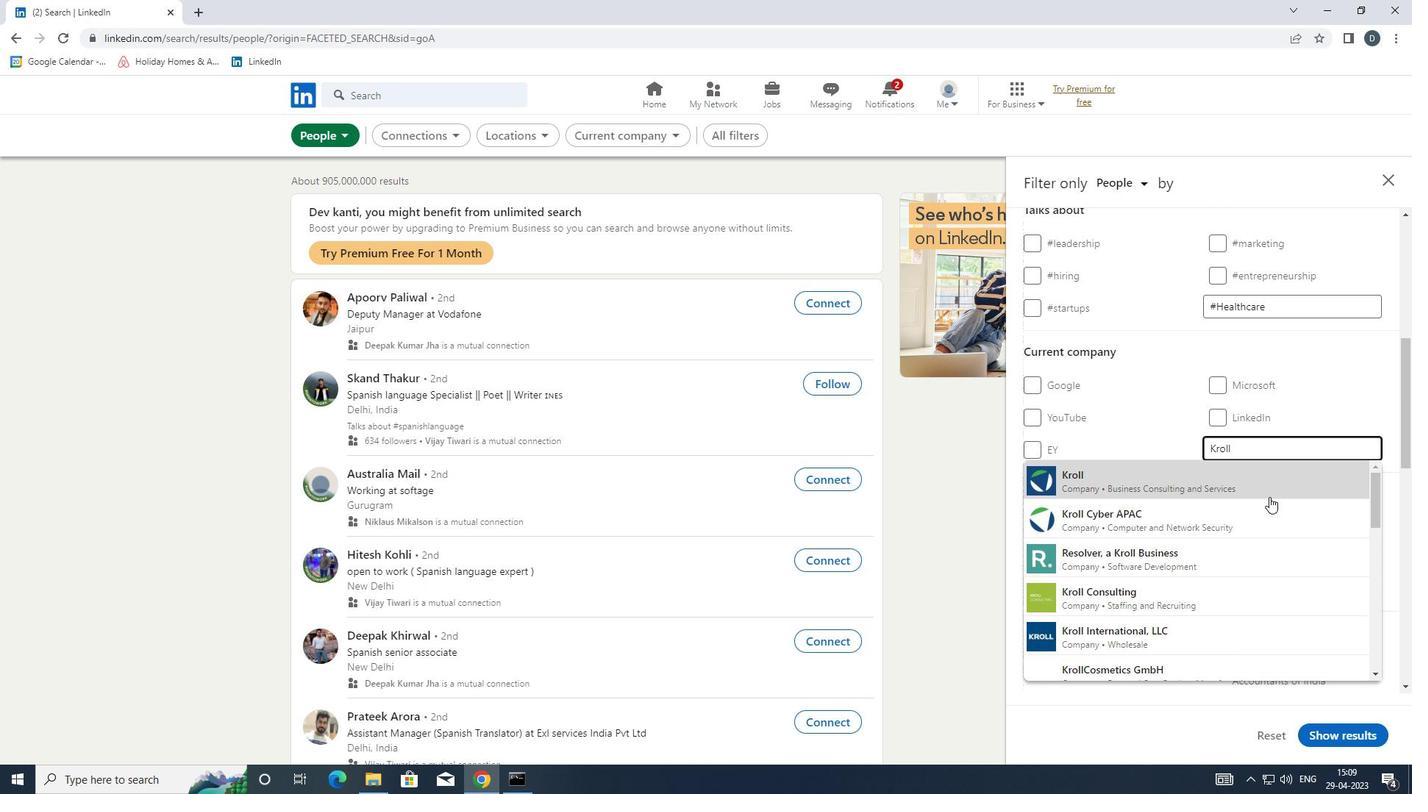 
Action: Mouse pressed left at (1269, 497)
Screenshot: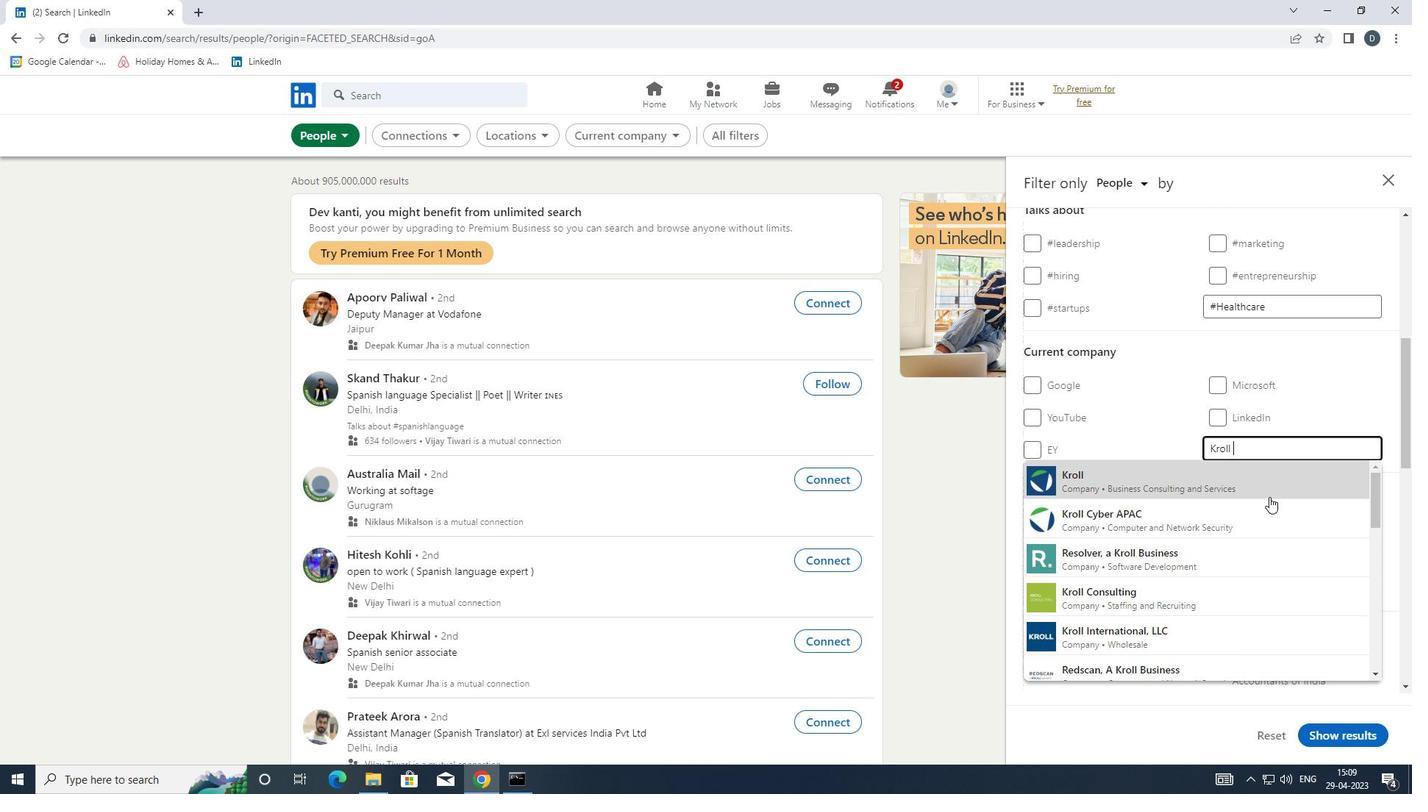 
Action: Mouse scrolled (1269, 496) with delta (0, 0)
Screenshot: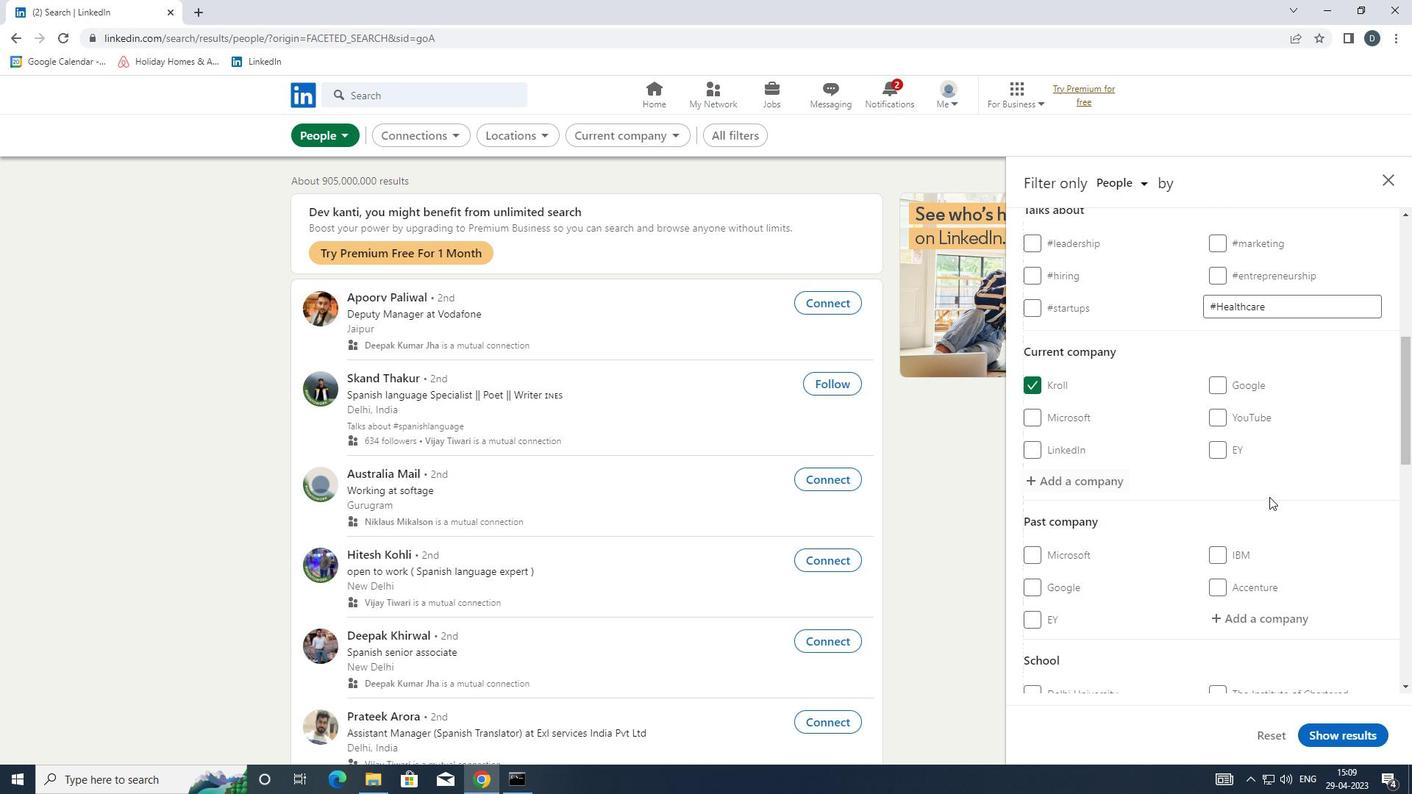 
Action: Mouse scrolled (1269, 496) with delta (0, 0)
Screenshot: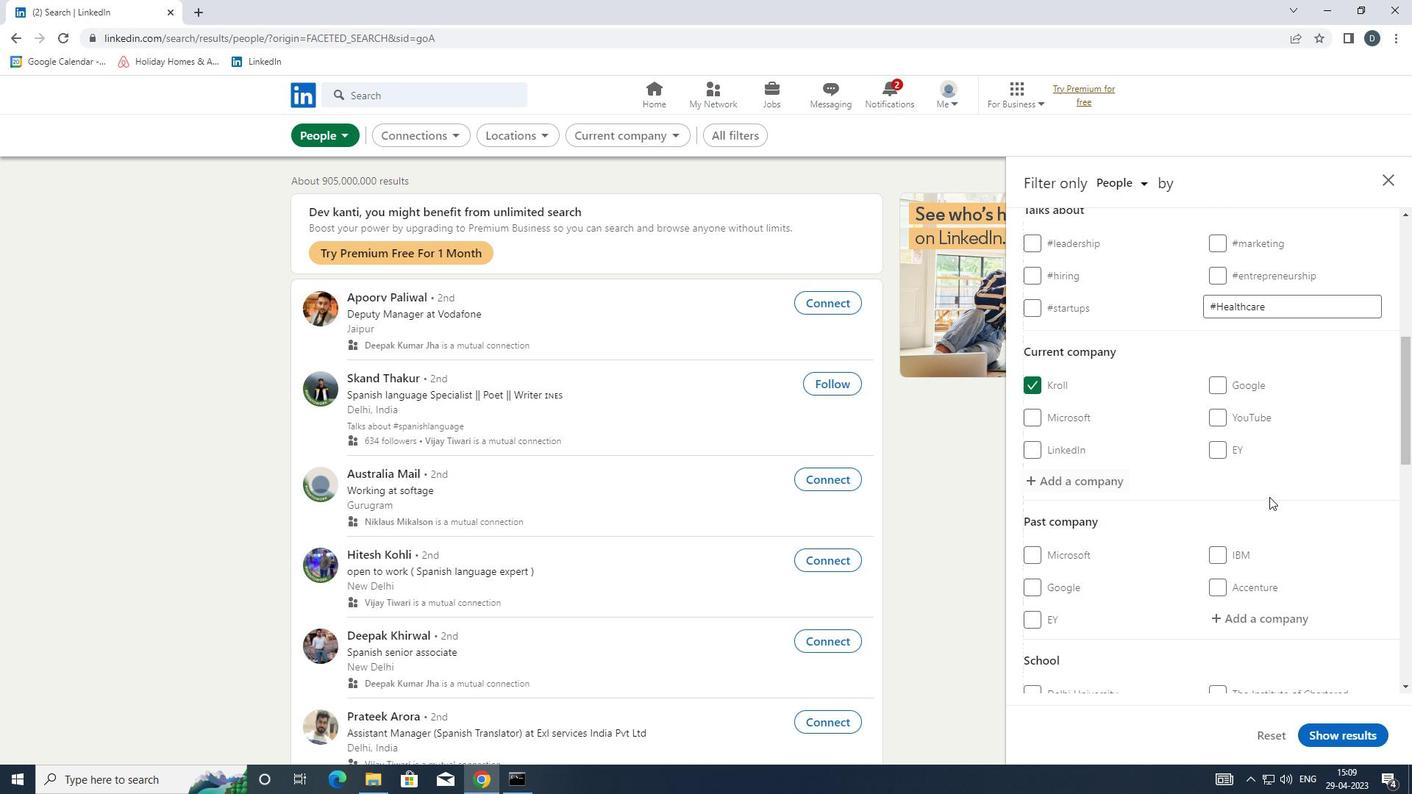 
Action: Mouse scrolled (1269, 496) with delta (0, 0)
Screenshot: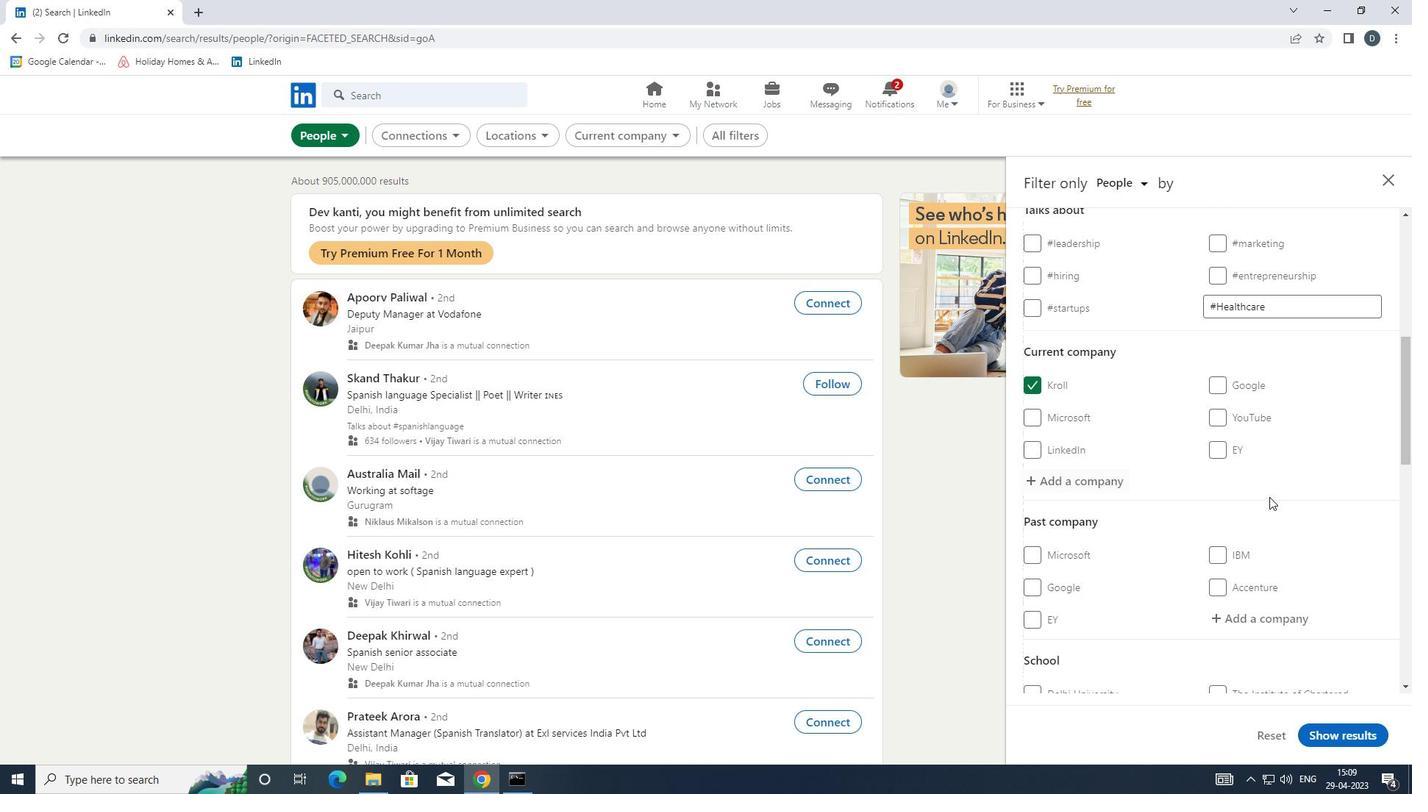 
Action: Mouse moved to (1249, 551)
Screenshot: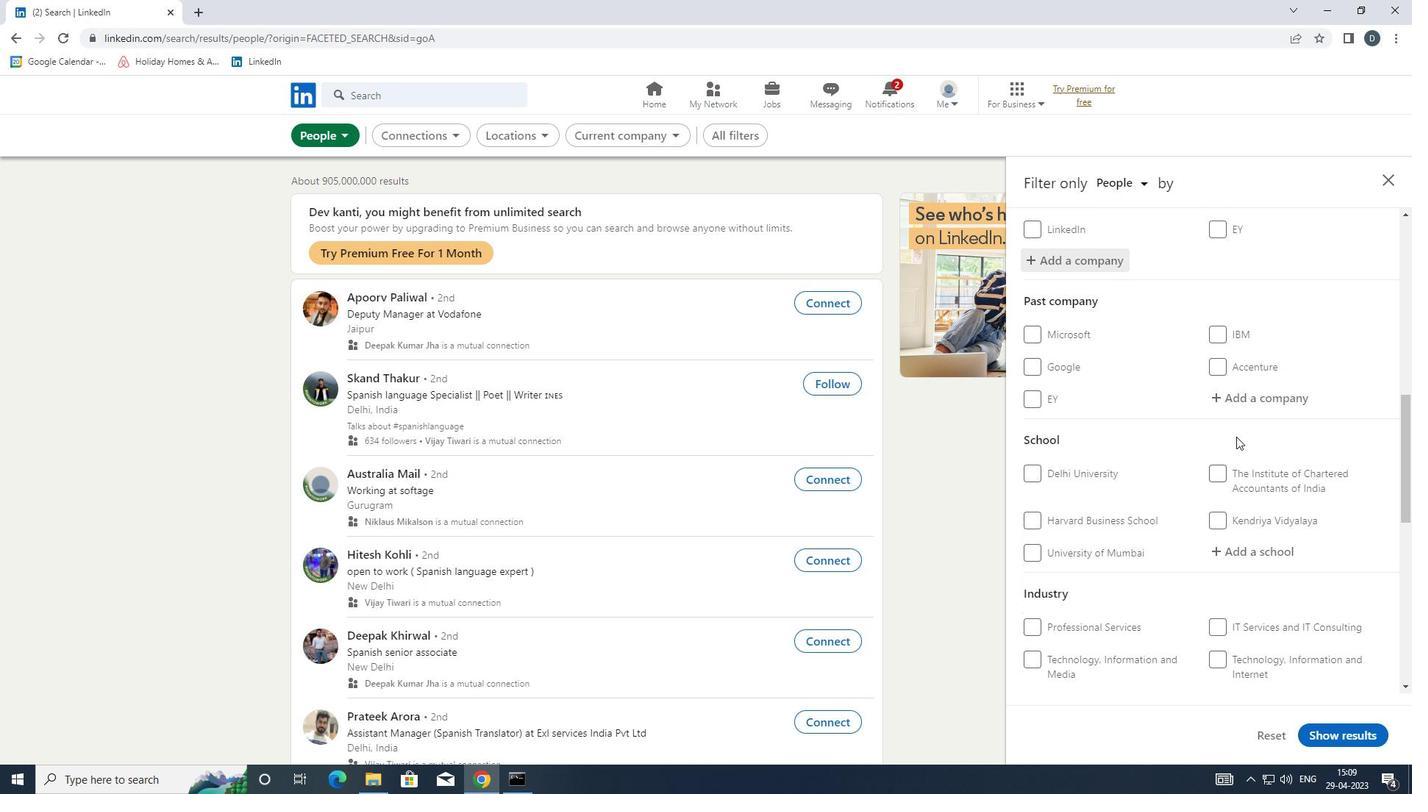 
Action: Mouse pressed left at (1249, 551)
Screenshot: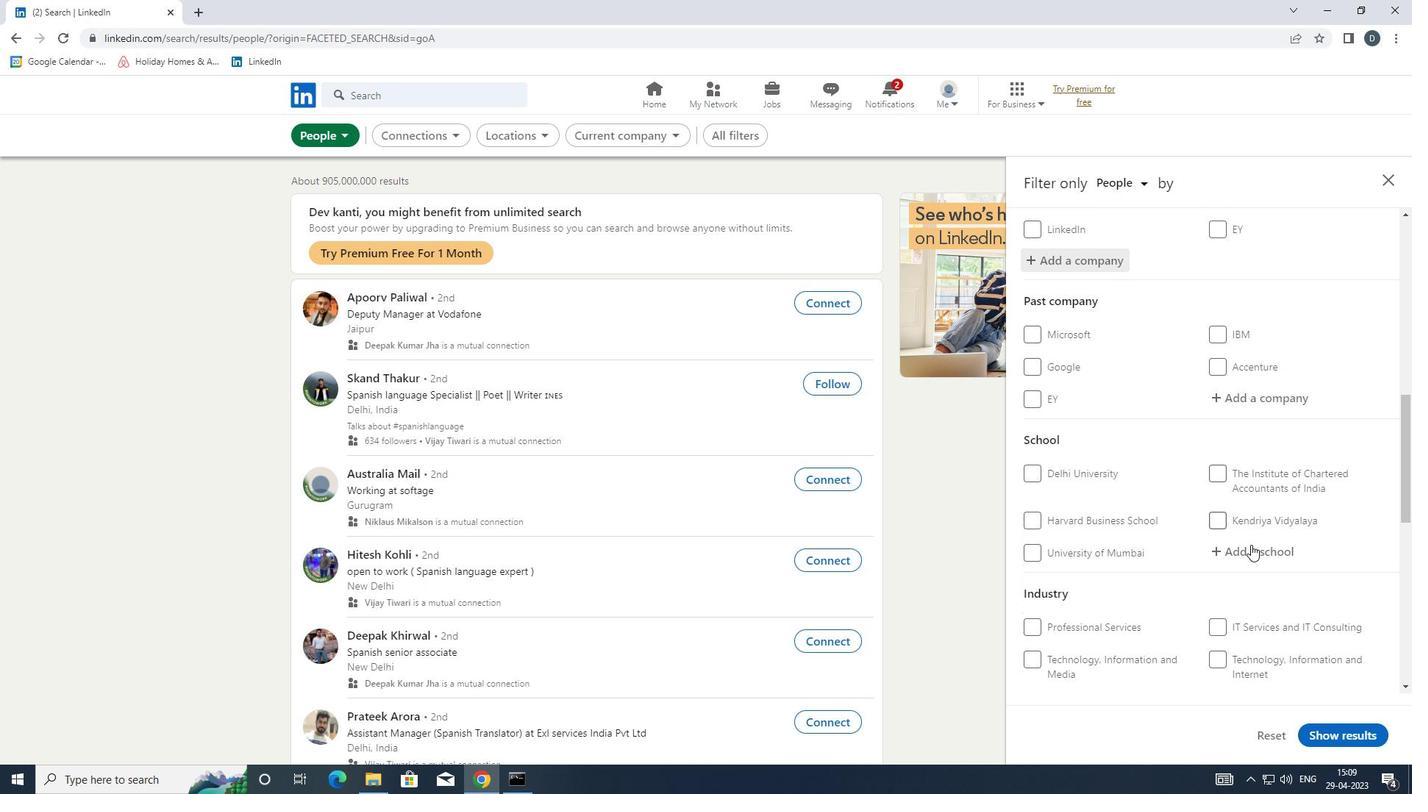 
Action: Mouse moved to (1248, 551)
Screenshot: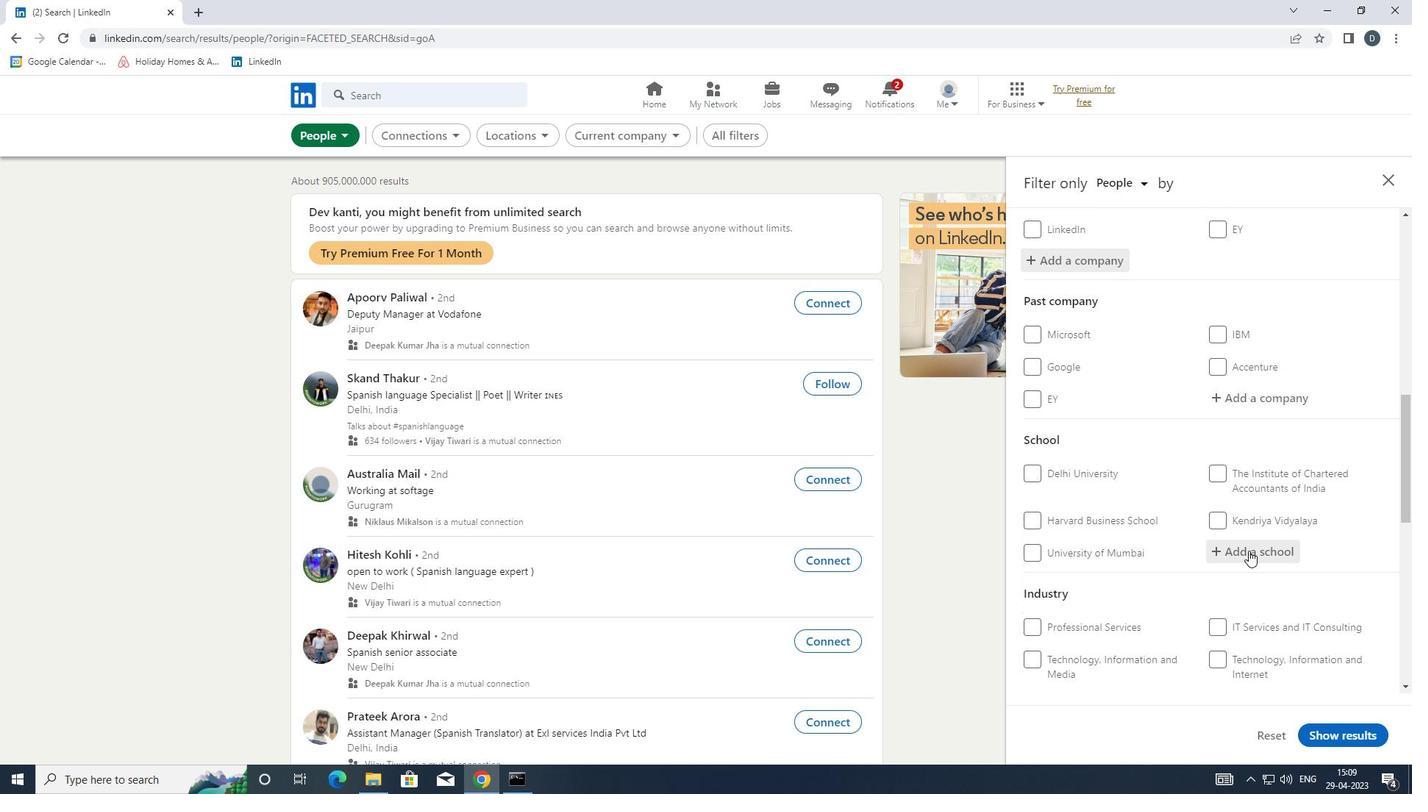 
Action: Key pressed <Key.shift>ALAGAPPA
Screenshot: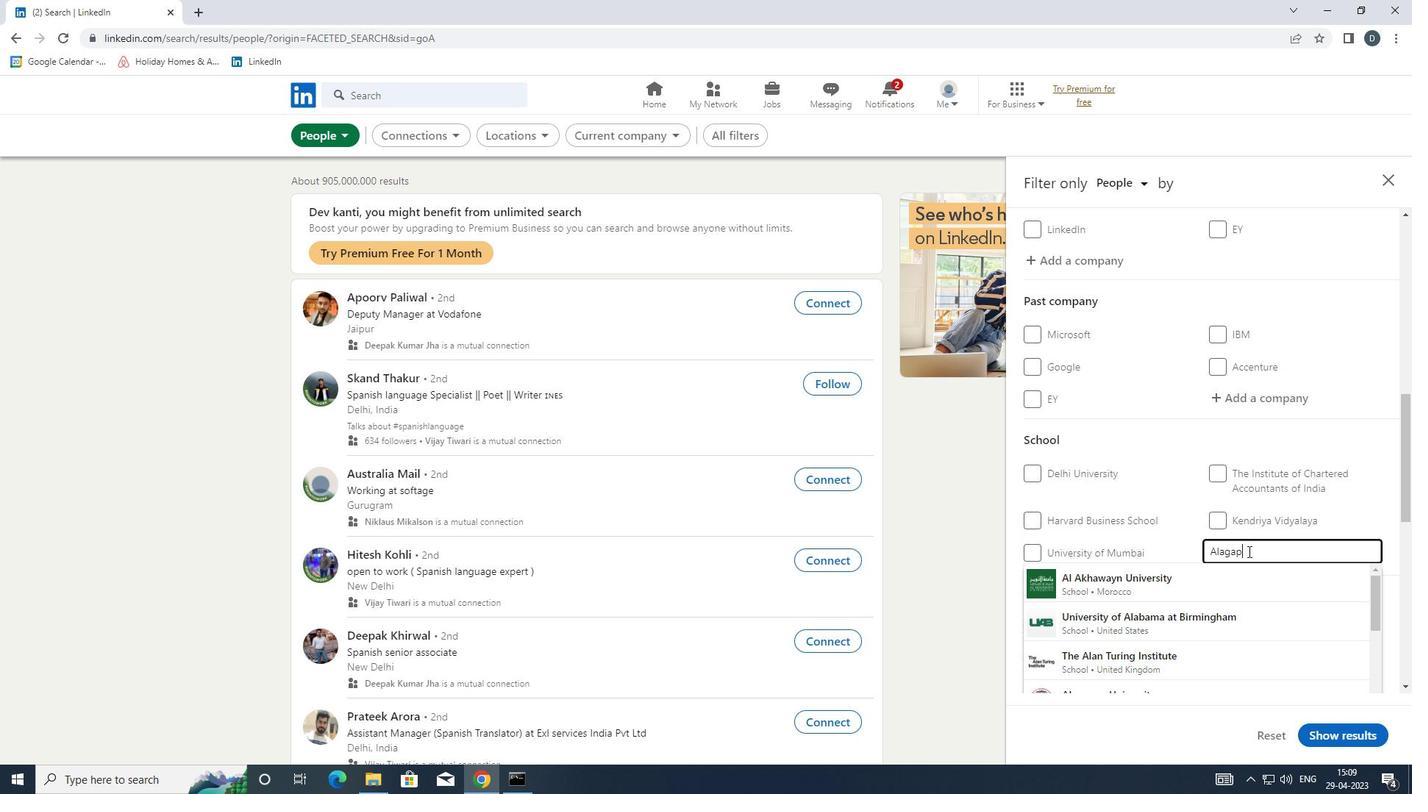 
Action: Mouse moved to (1283, 618)
Screenshot: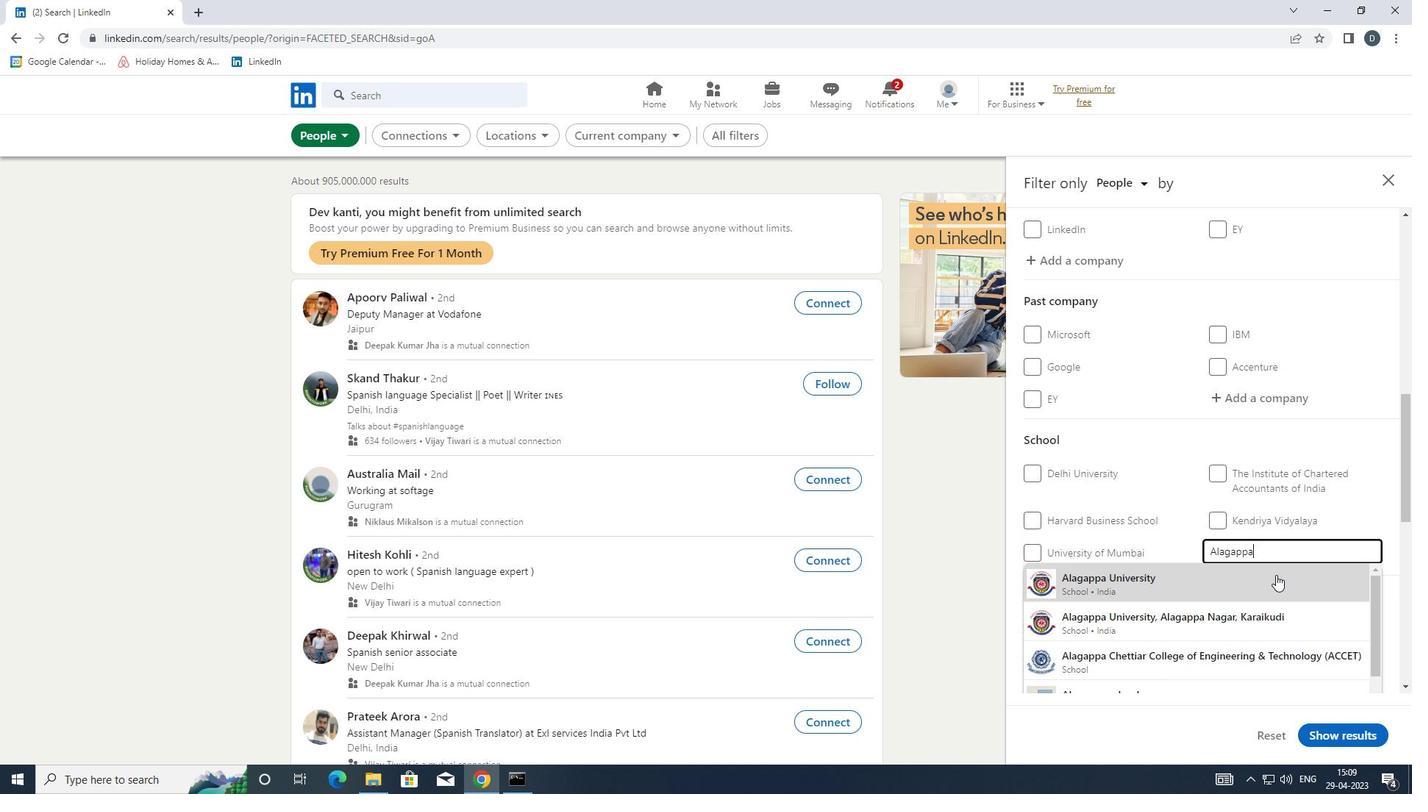 
Action: Mouse pressed left at (1283, 618)
Screenshot: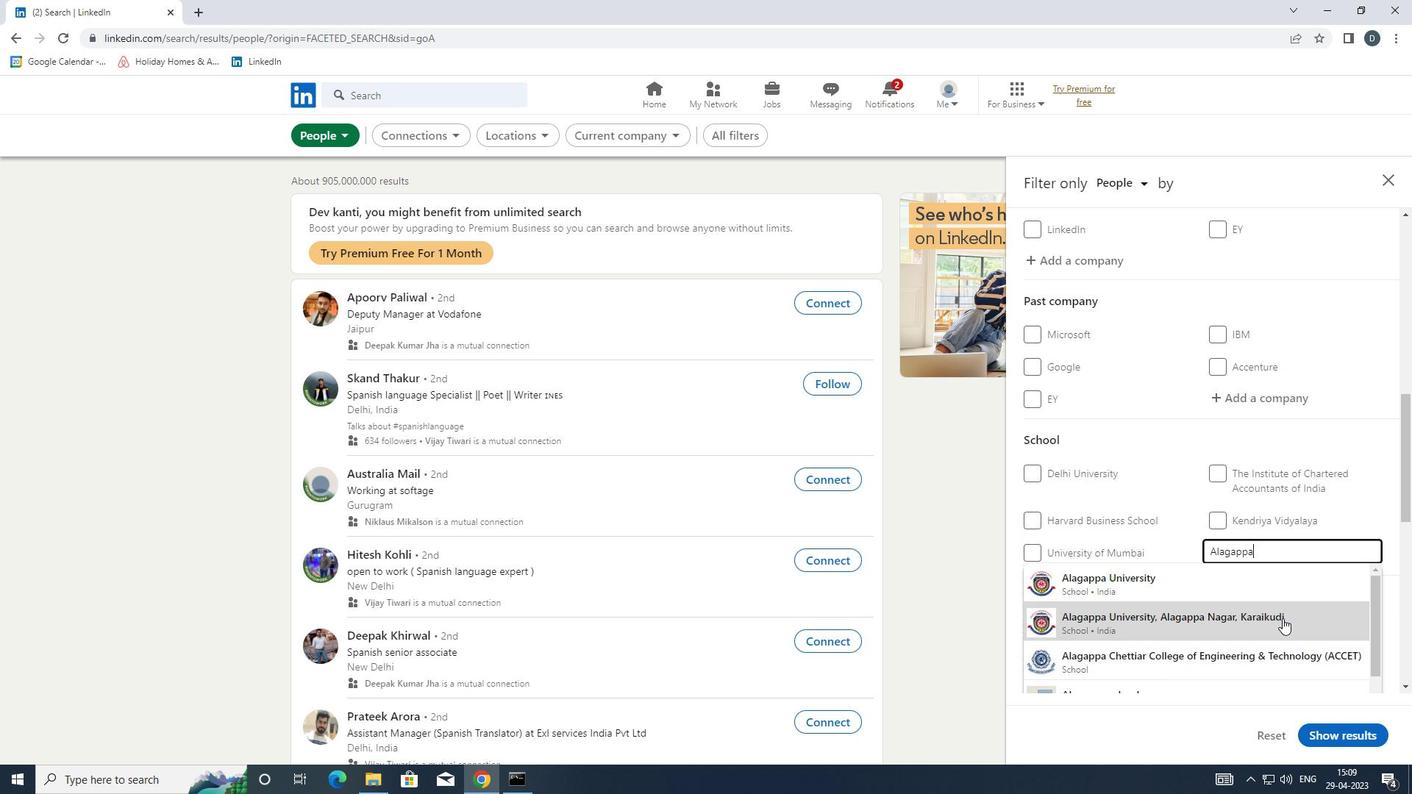 
Action: Mouse scrolled (1283, 618) with delta (0, 0)
Screenshot: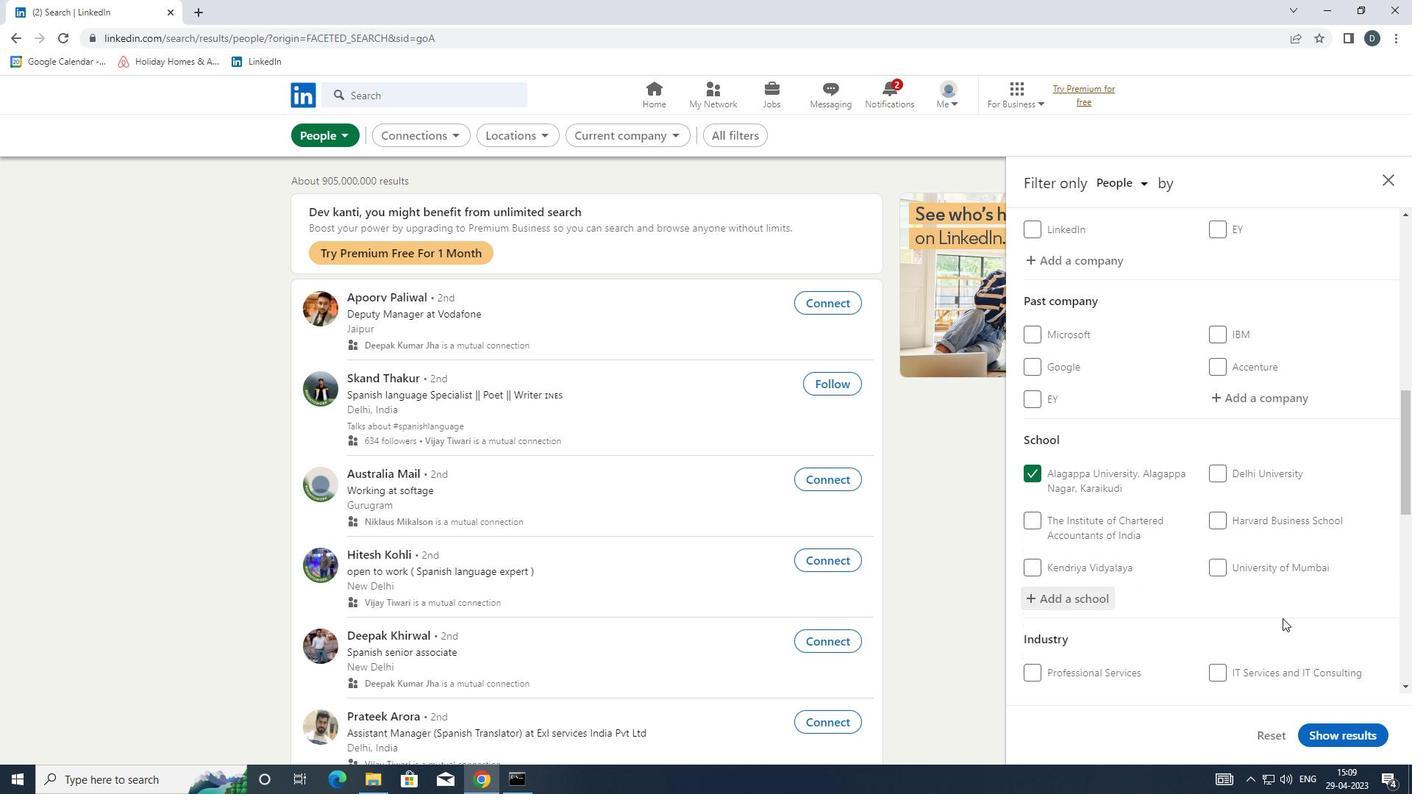 
Action: Mouse moved to (1283, 619)
Screenshot: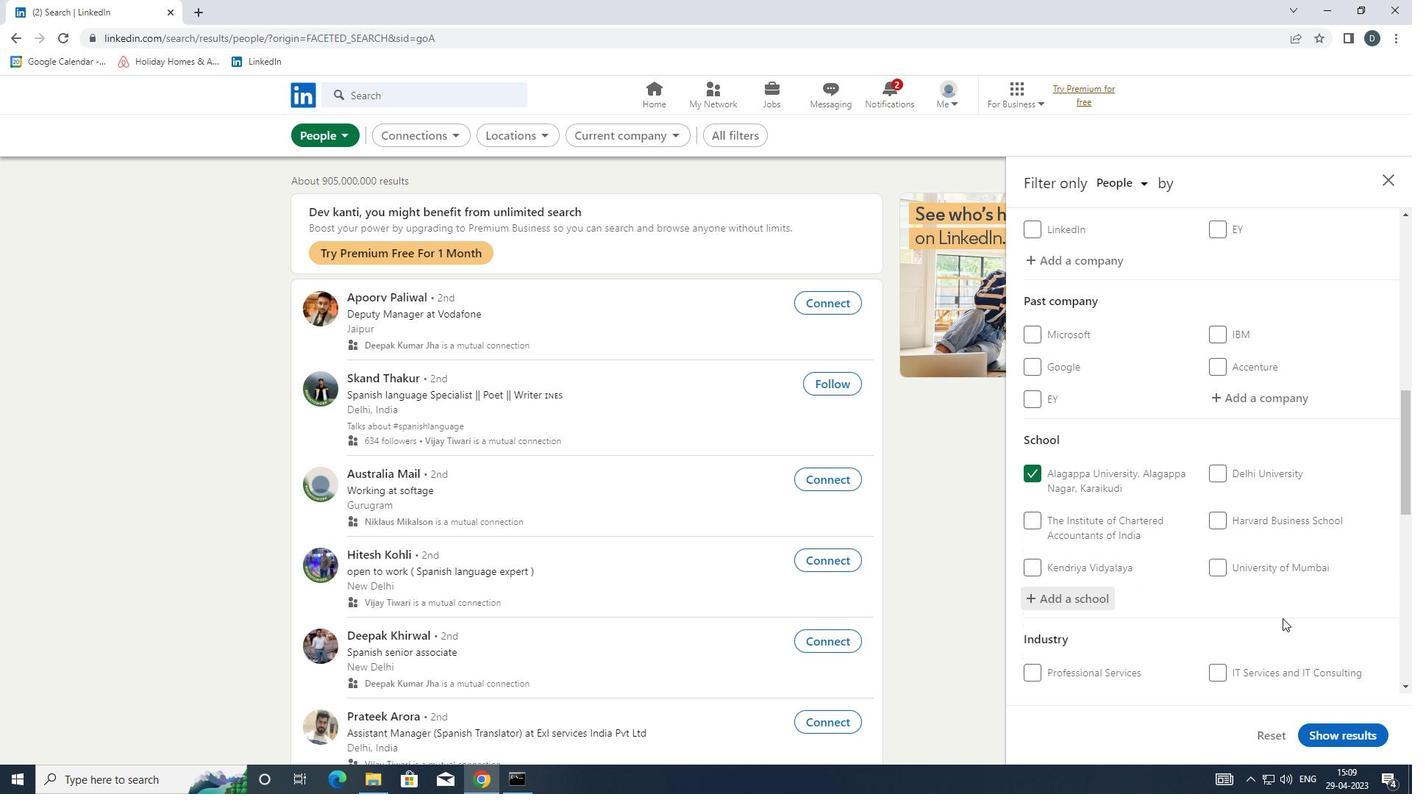
Action: Mouse scrolled (1283, 618) with delta (0, 0)
Screenshot: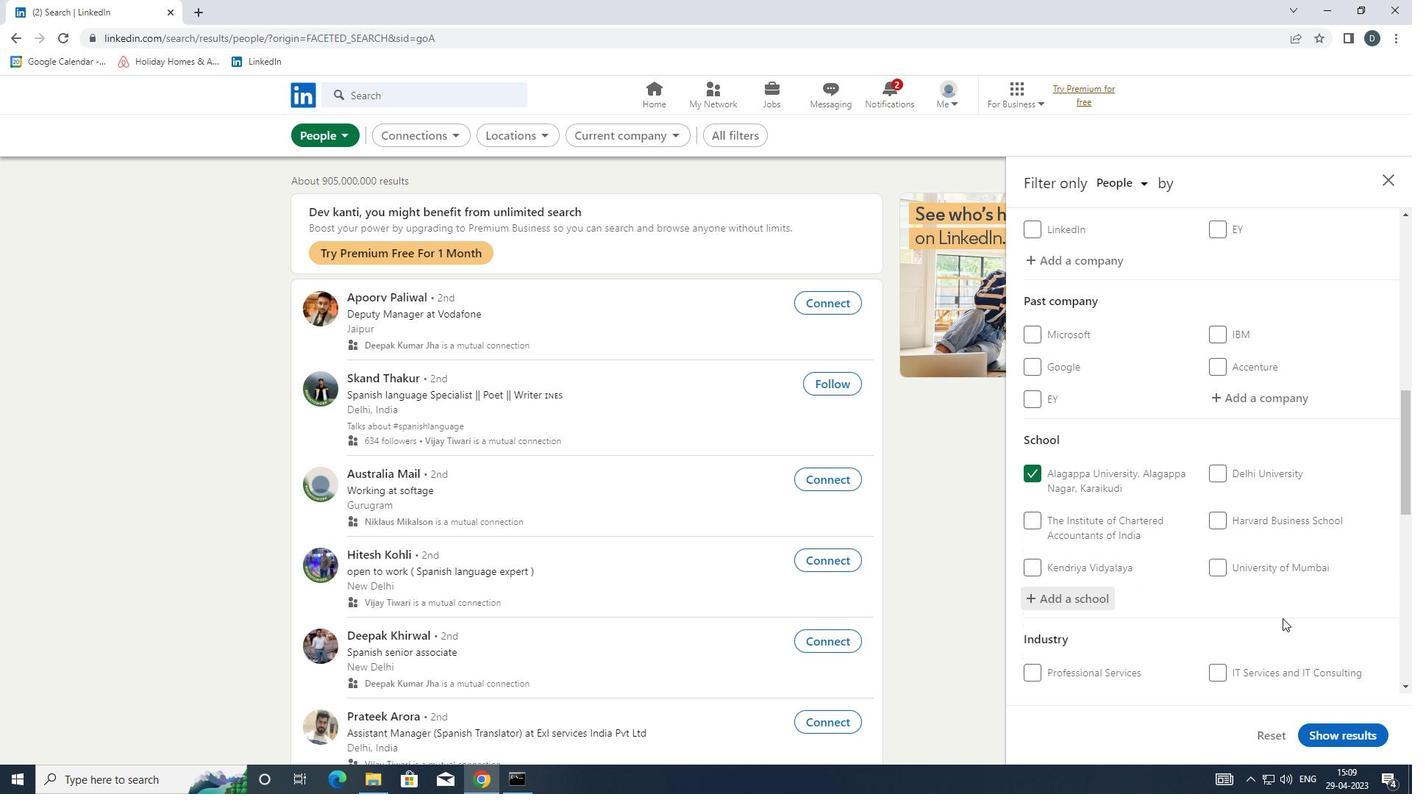 
Action: Mouse moved to (1277, 551)
Screenshot: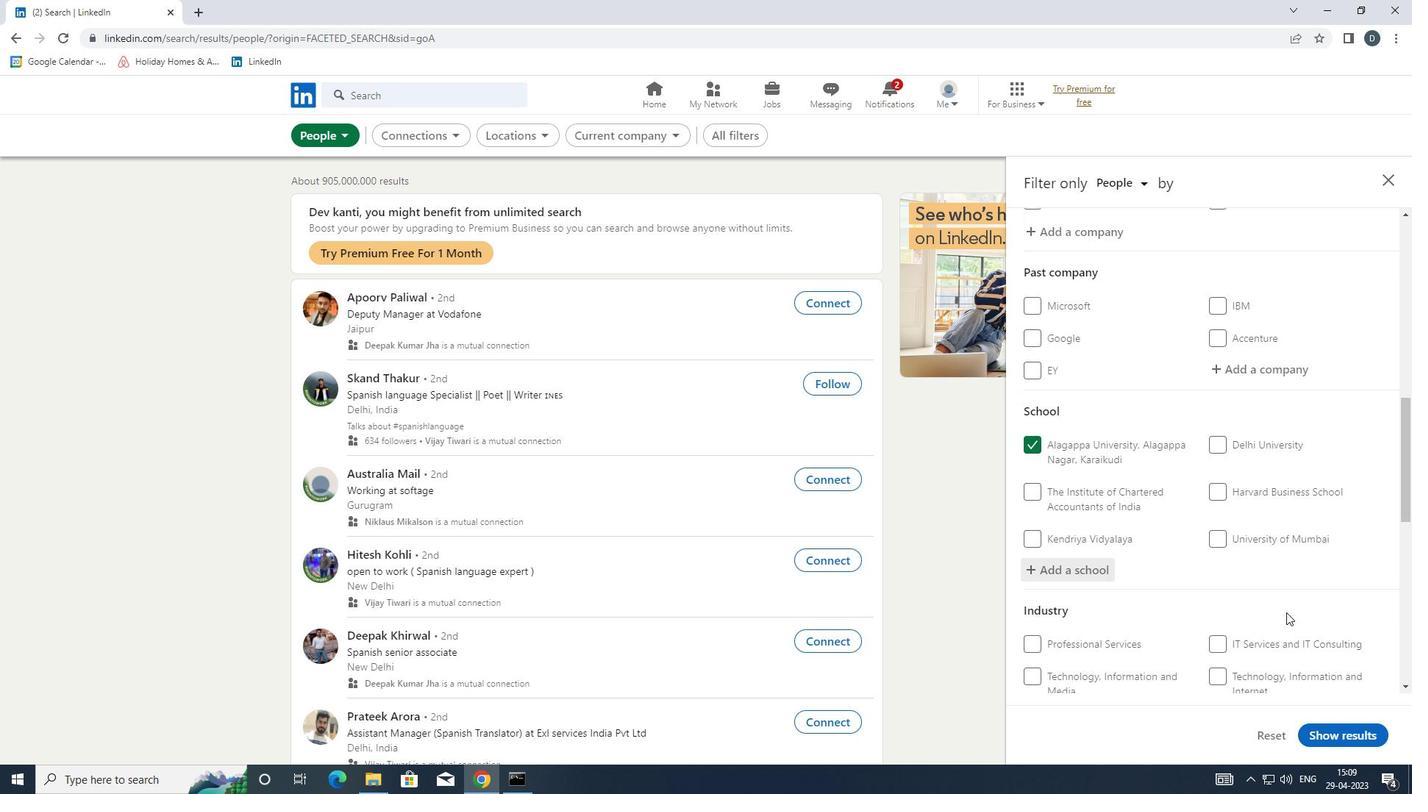 
Action: Mouse scrolled (1277, 551) with delta (0, 0)
Screenshot: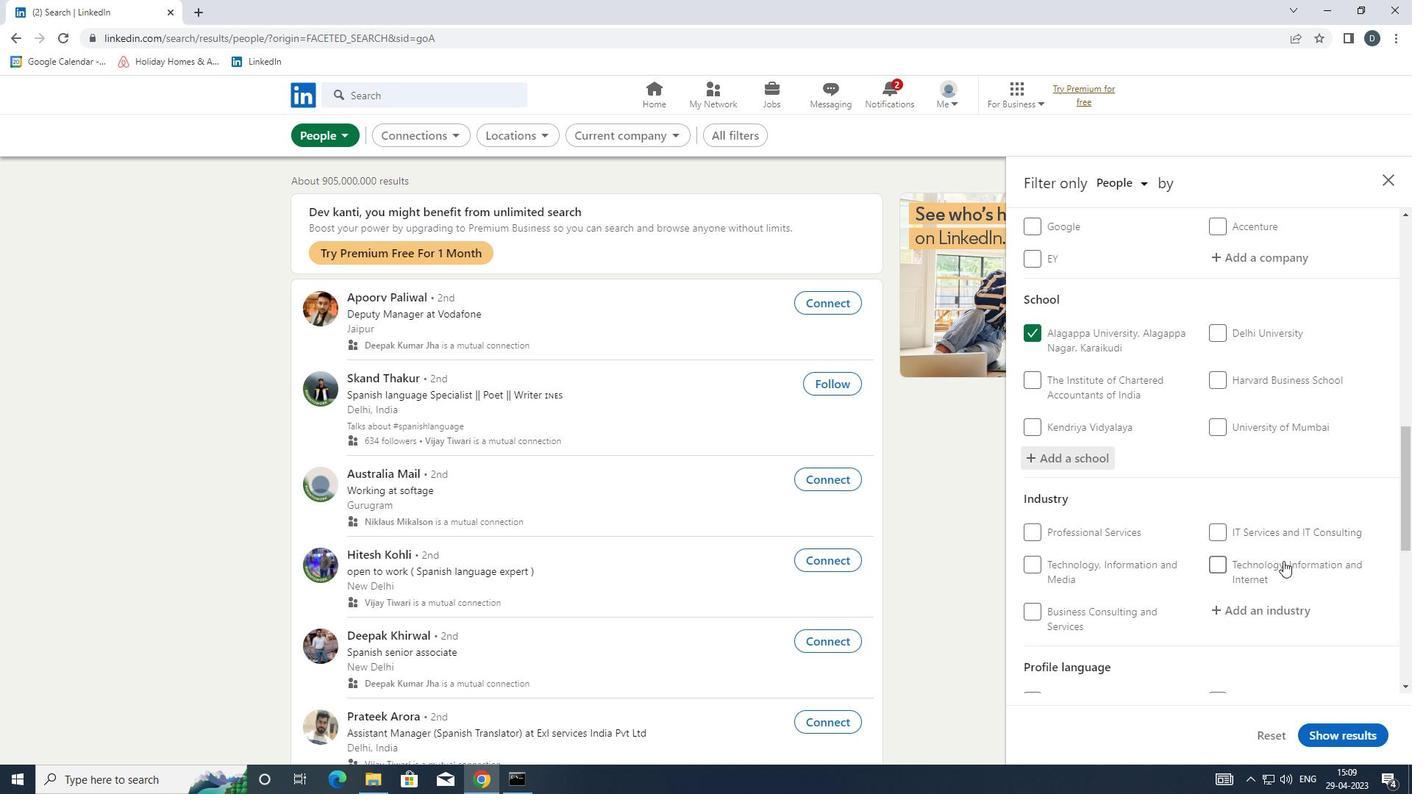 
Action: Mouse moved to (1252, 537)
Screenshot: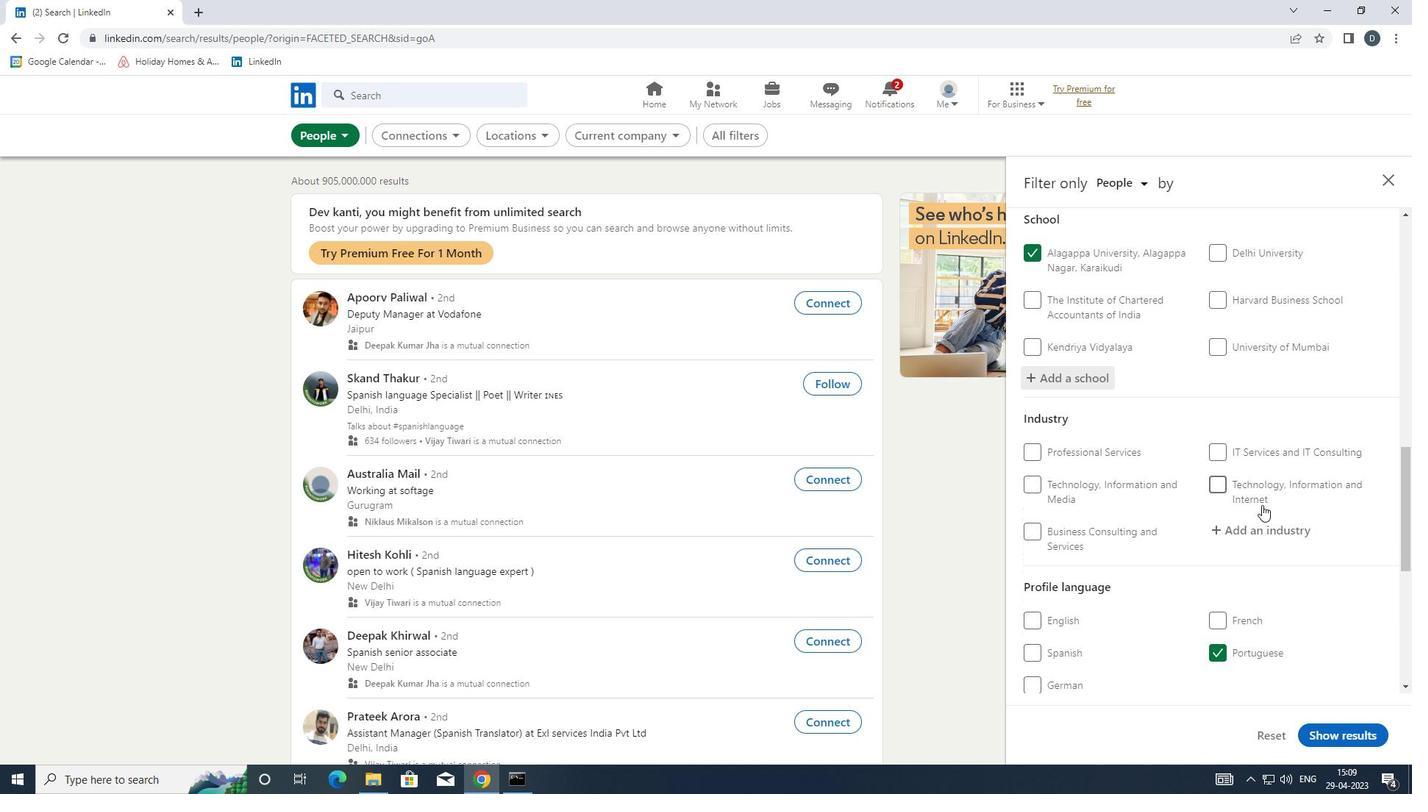 
Action: Mouse pressed left at (1252, 537)
Screenshot: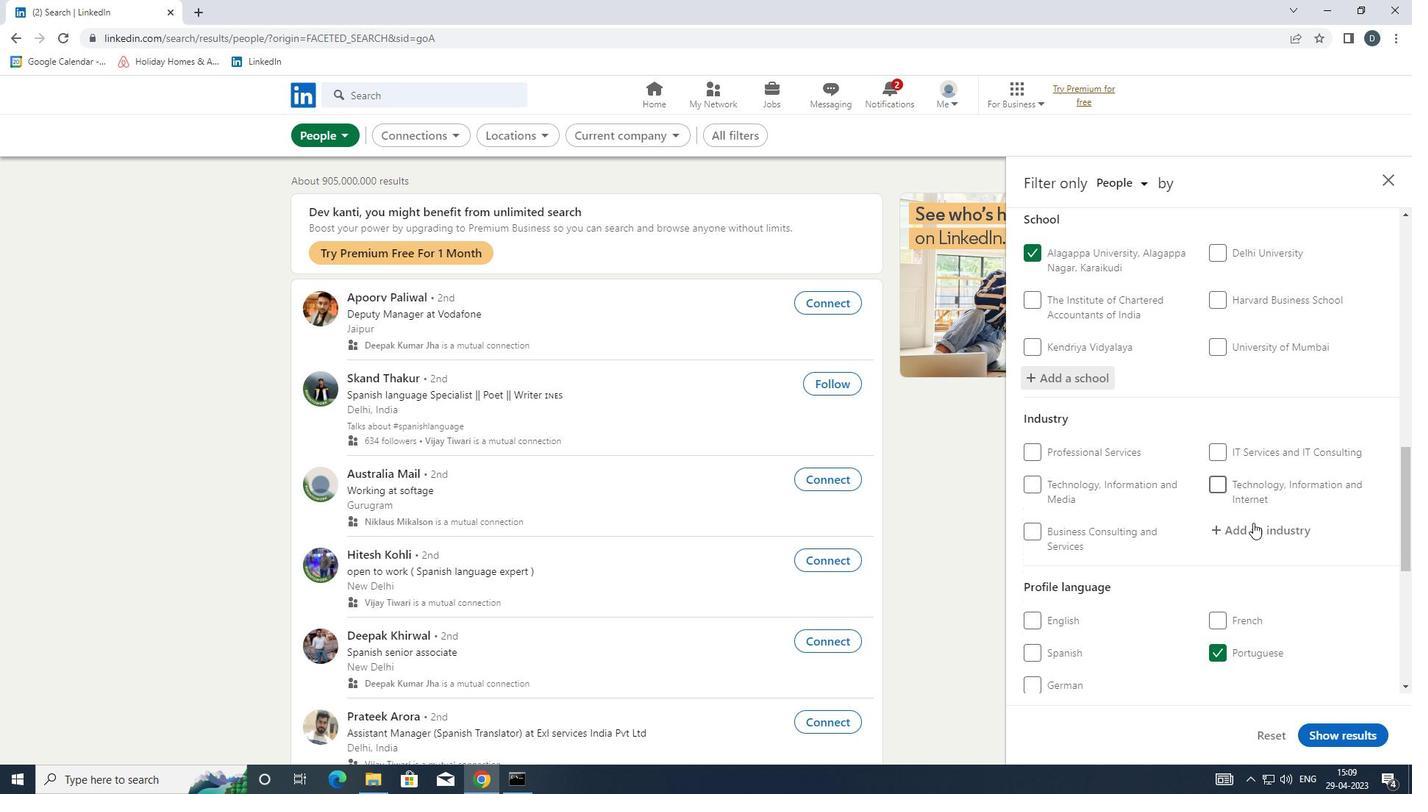 
Action: Key pressed <Key.shift>SUBDIV<Key.down><Key.enter>
Screenshot: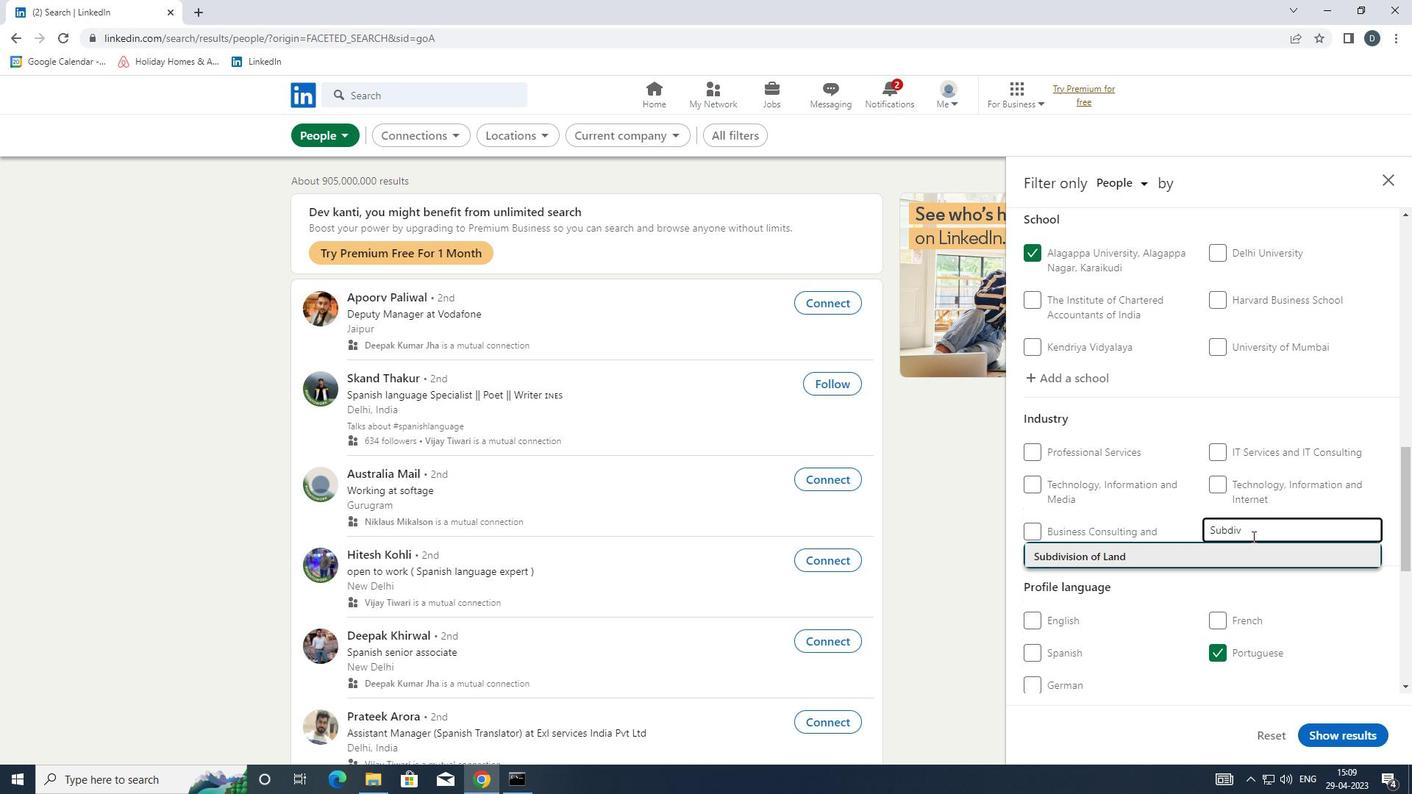 
Action: Mouse scrolled (1252, 536) with delta (0, 0)
Screenshot: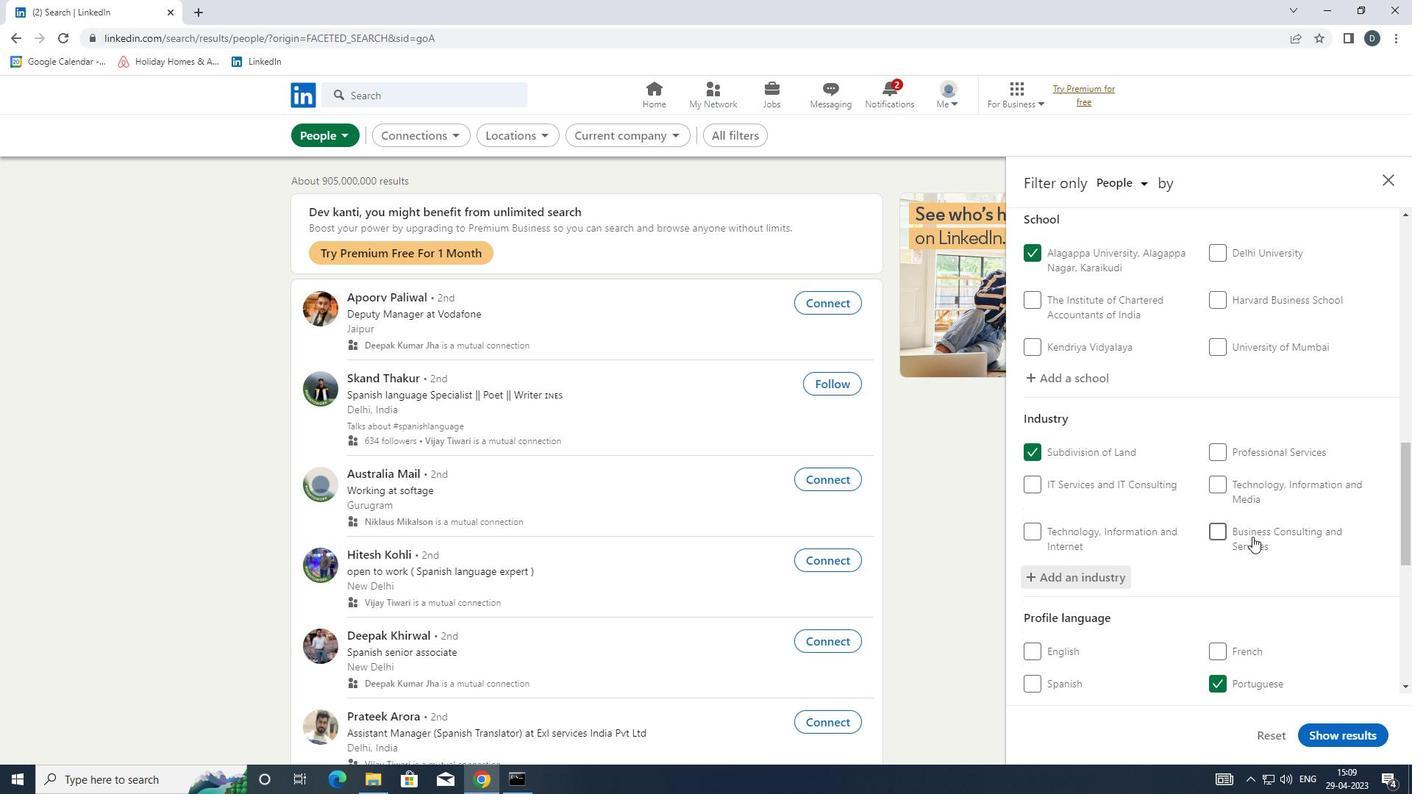 
Action: Mouse scrolled (1252, 536) with delta (0, 0)
Screenshot: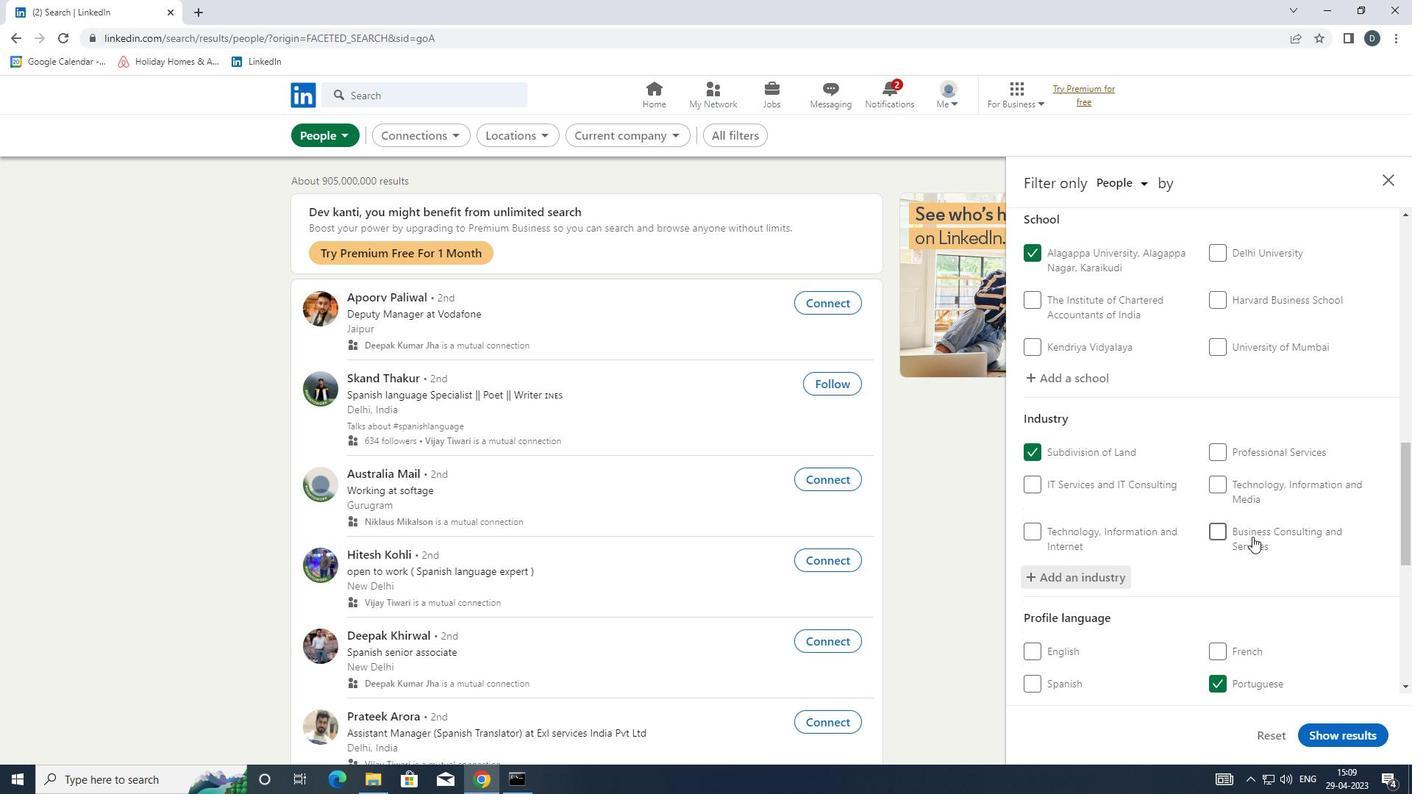 
Action: Mouse scrolled (1252, 536) with delta (0, 0)
Screenshot: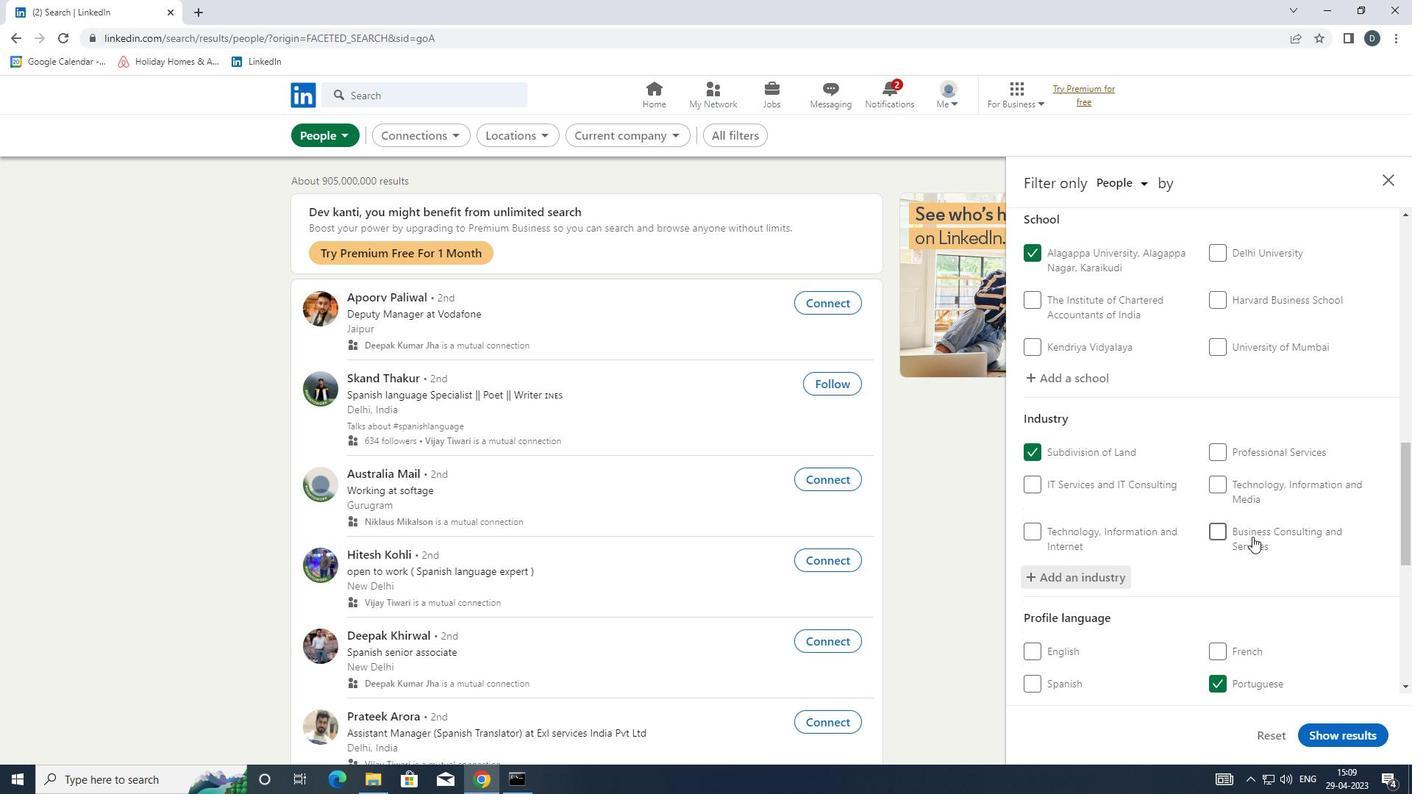 
Action: Mouse moved to (1246, 528)
Screenshot: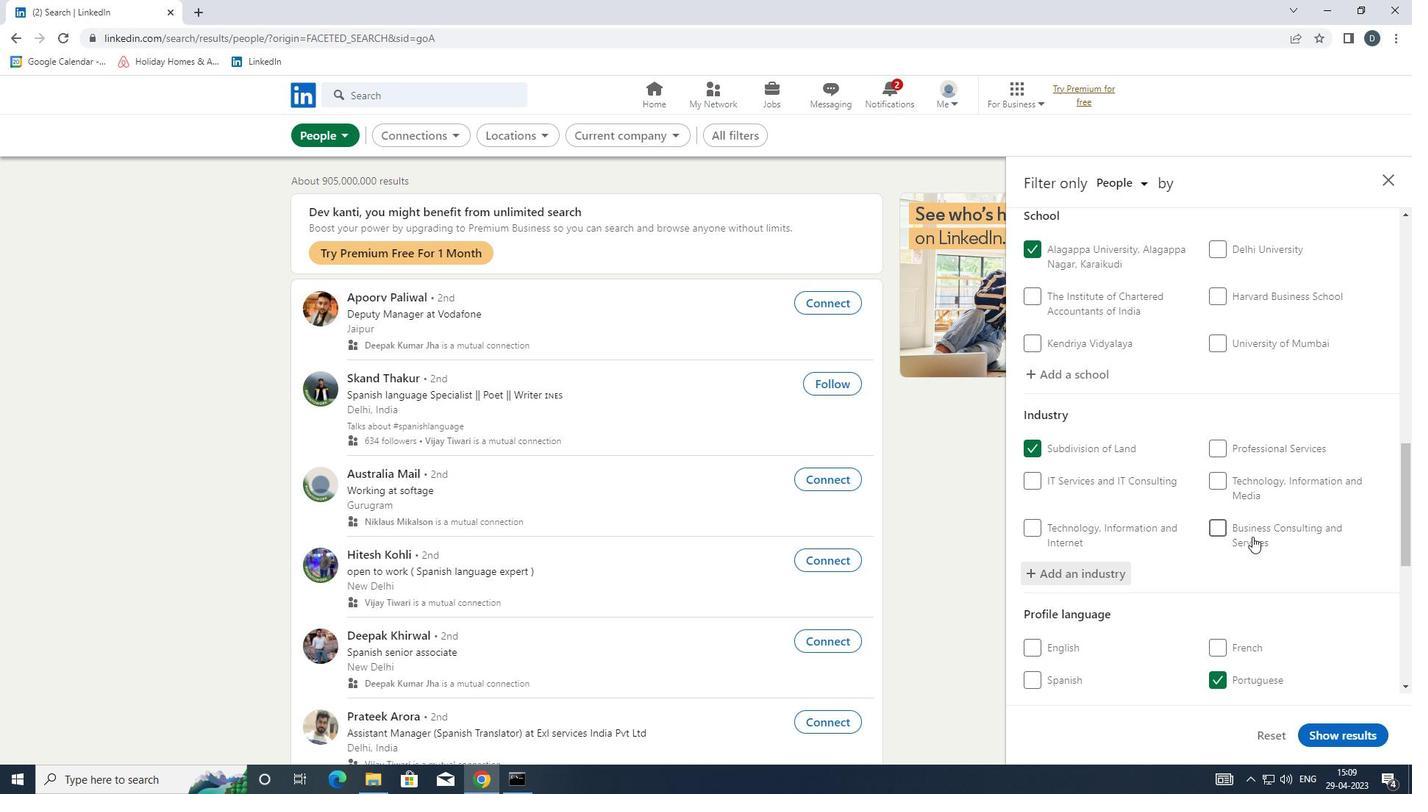 
Action: Mouse scrolled (1246, 528) with delta (0, 0)
Screenshot: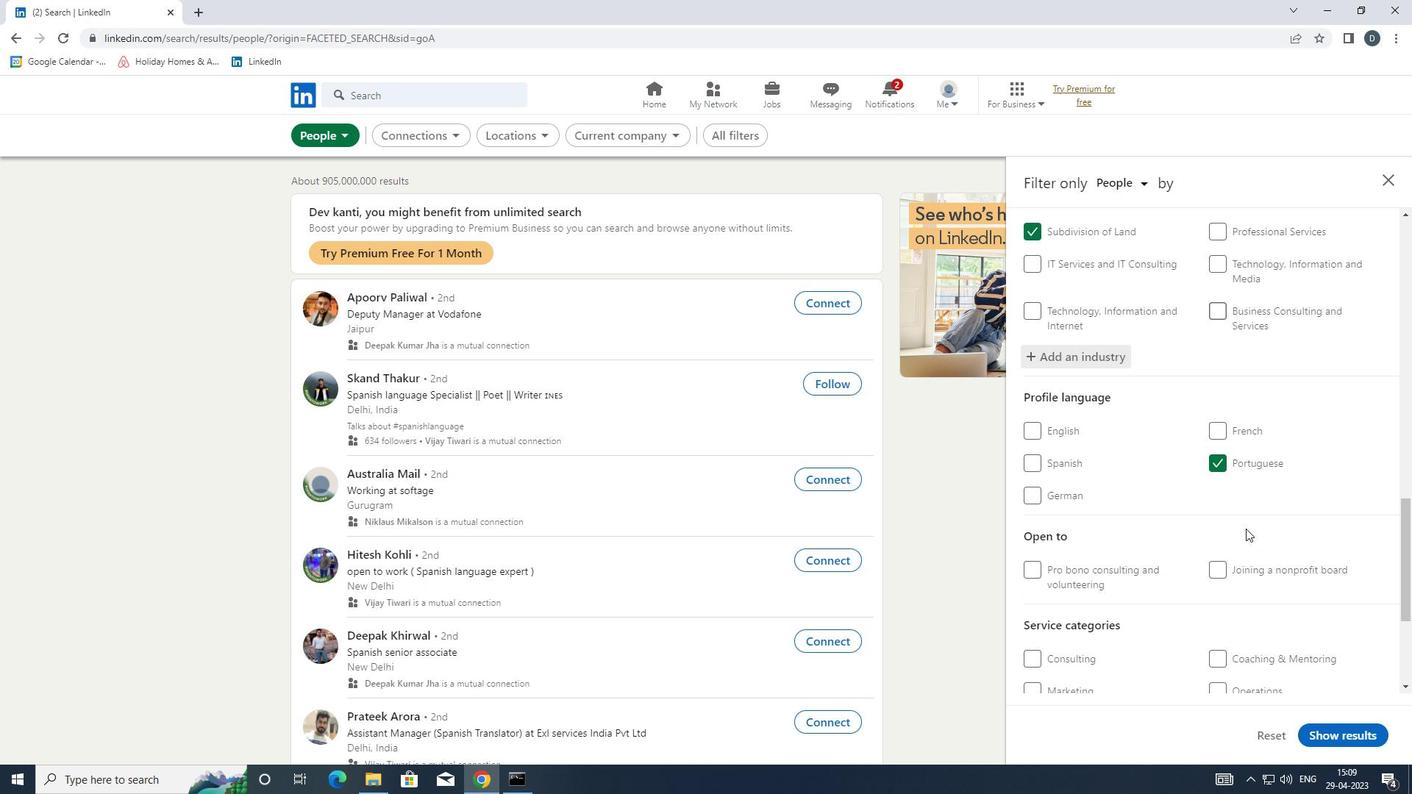 
Action: Mouse moved to (1246, 528)
Screenshot: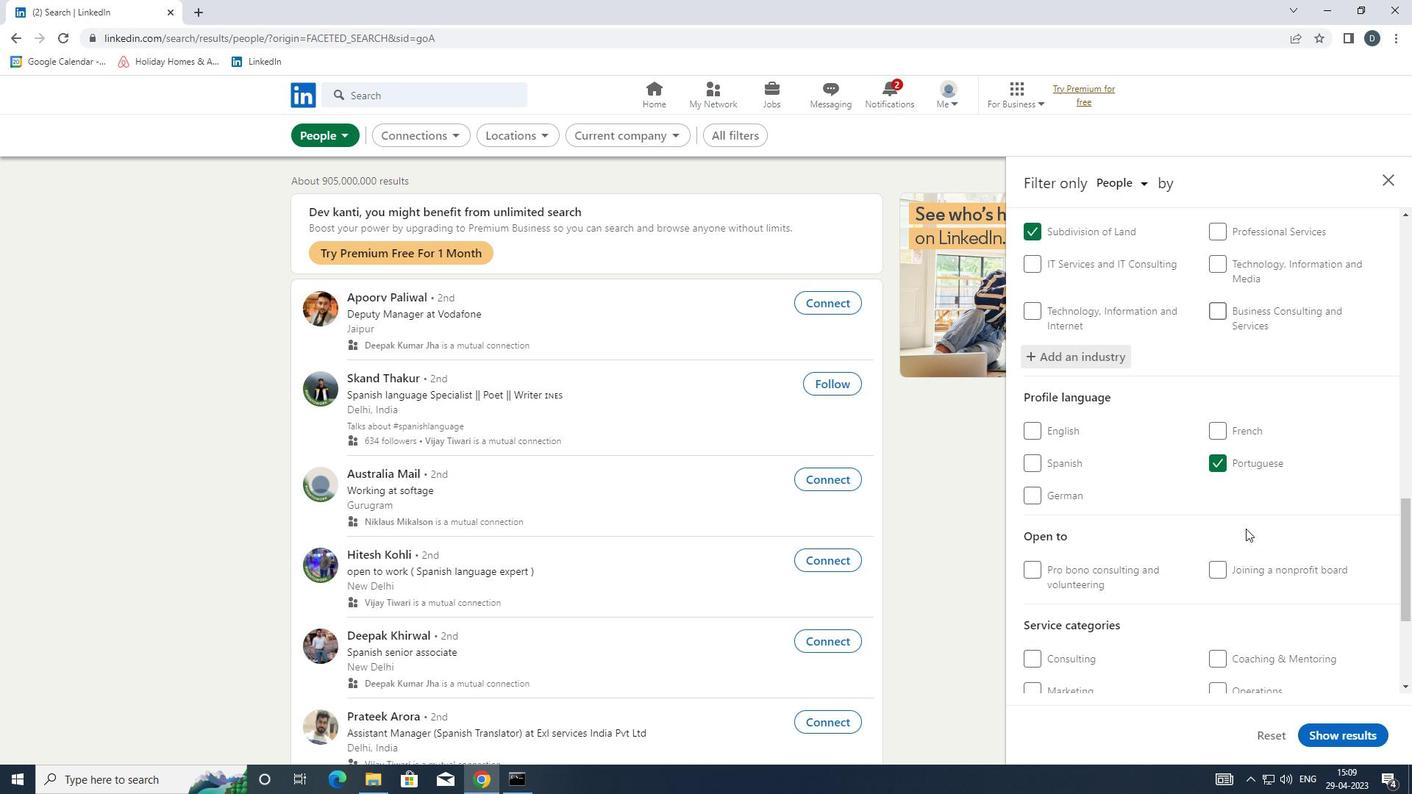 
Action: Mouse scrolled (1246, 528) with delta (0, 0)
Screenshot: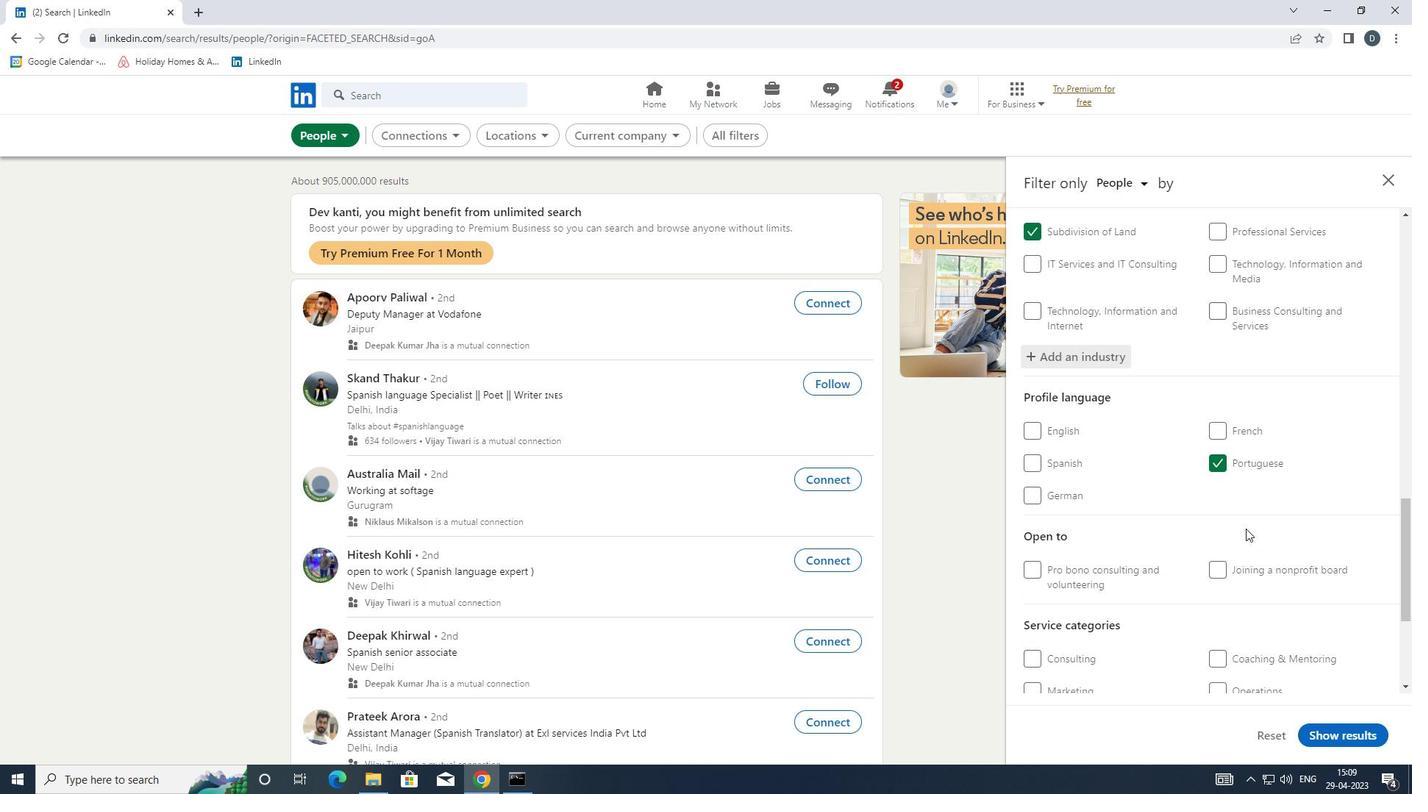 
Action: Mouse moved to (1253, 579)
Screenshot: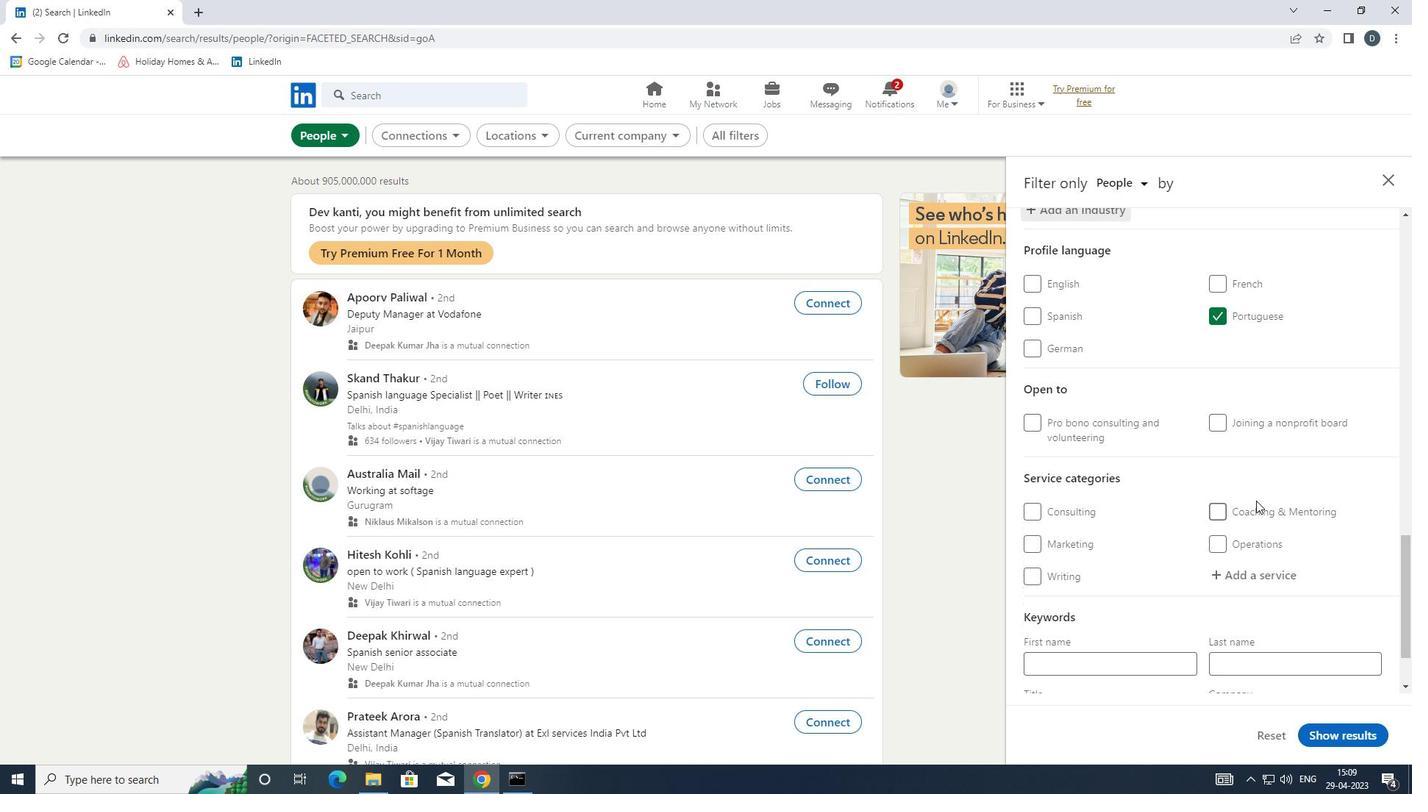 
Action: Mouse pressed left at (1253, 579)
Screenshot: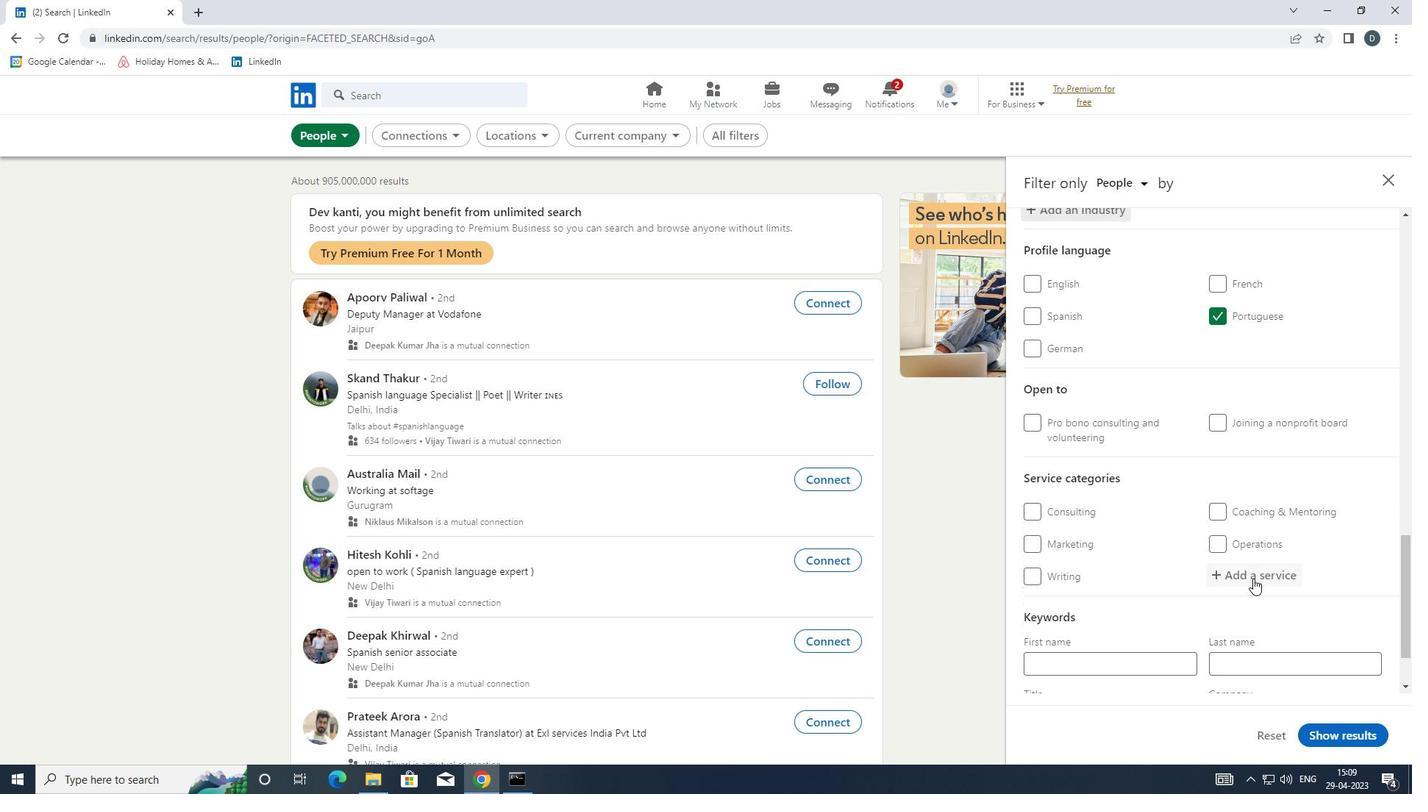 
Action: Mouse moved to (1253, 579)
Screenshot: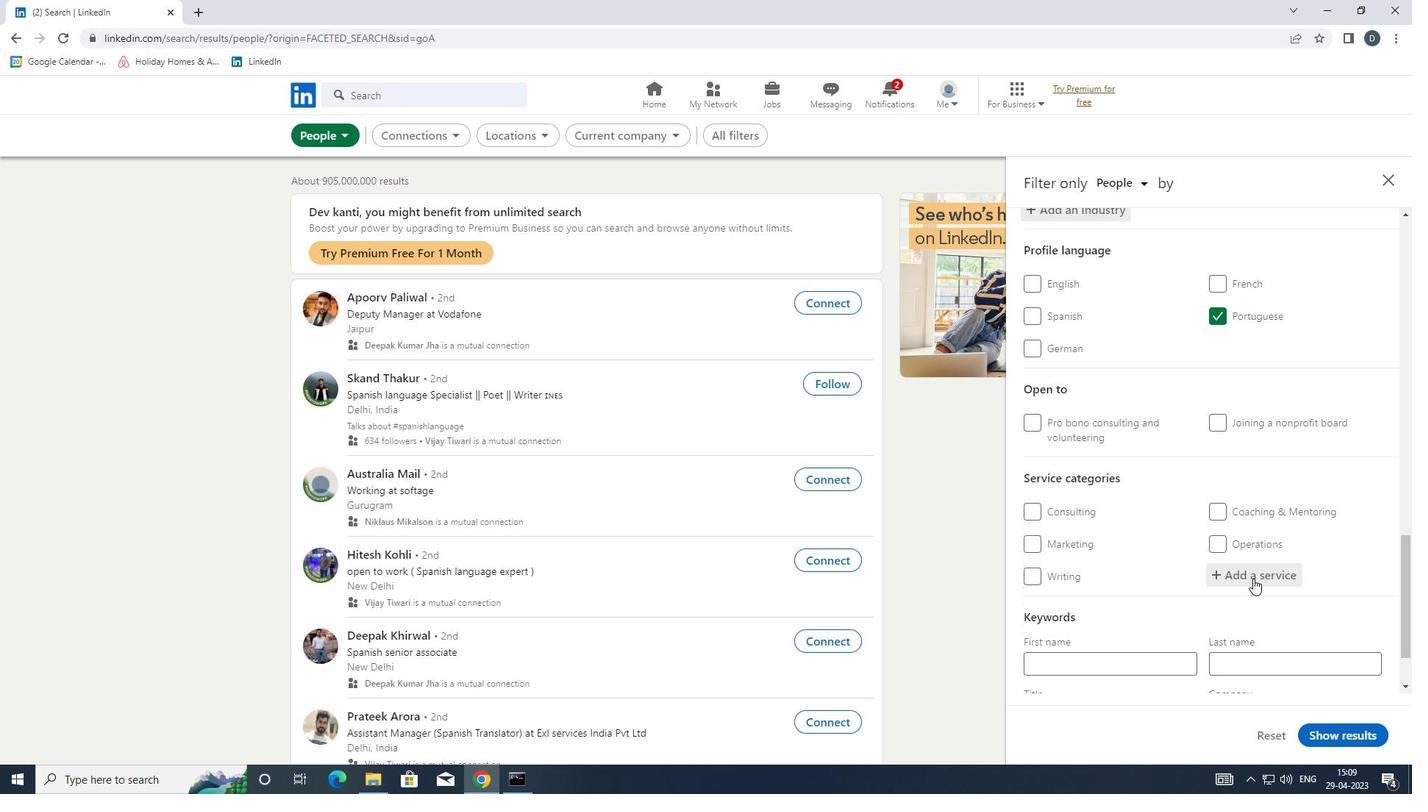 
Action: Key pressed <Key.shift><Key.shift>MANAGEMENT
Screenshot: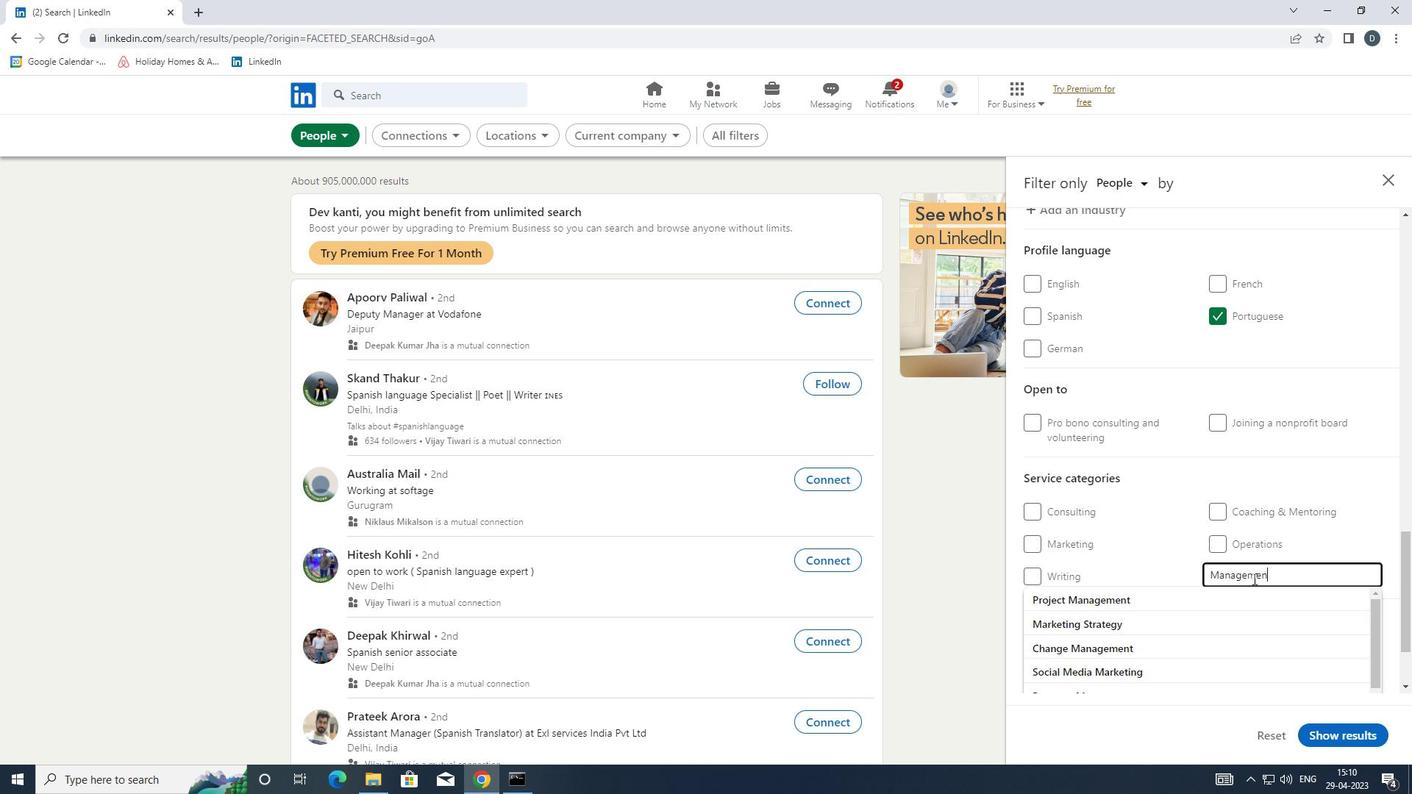 
Action: Mouse moved to (1253, 598)
Screenshot: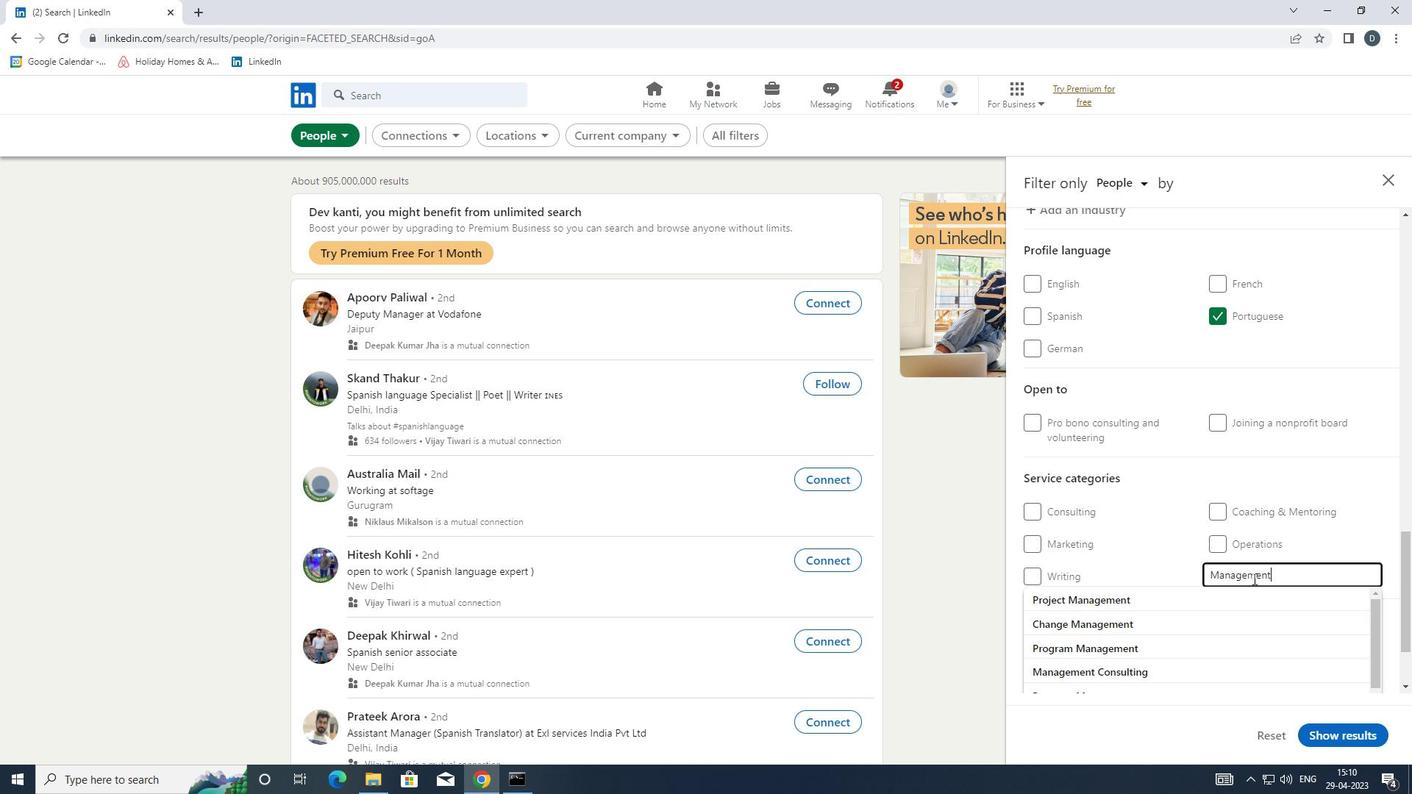 
Action: Mouse scrolled (1253, 597) with delta (0, 0)
Screenshot: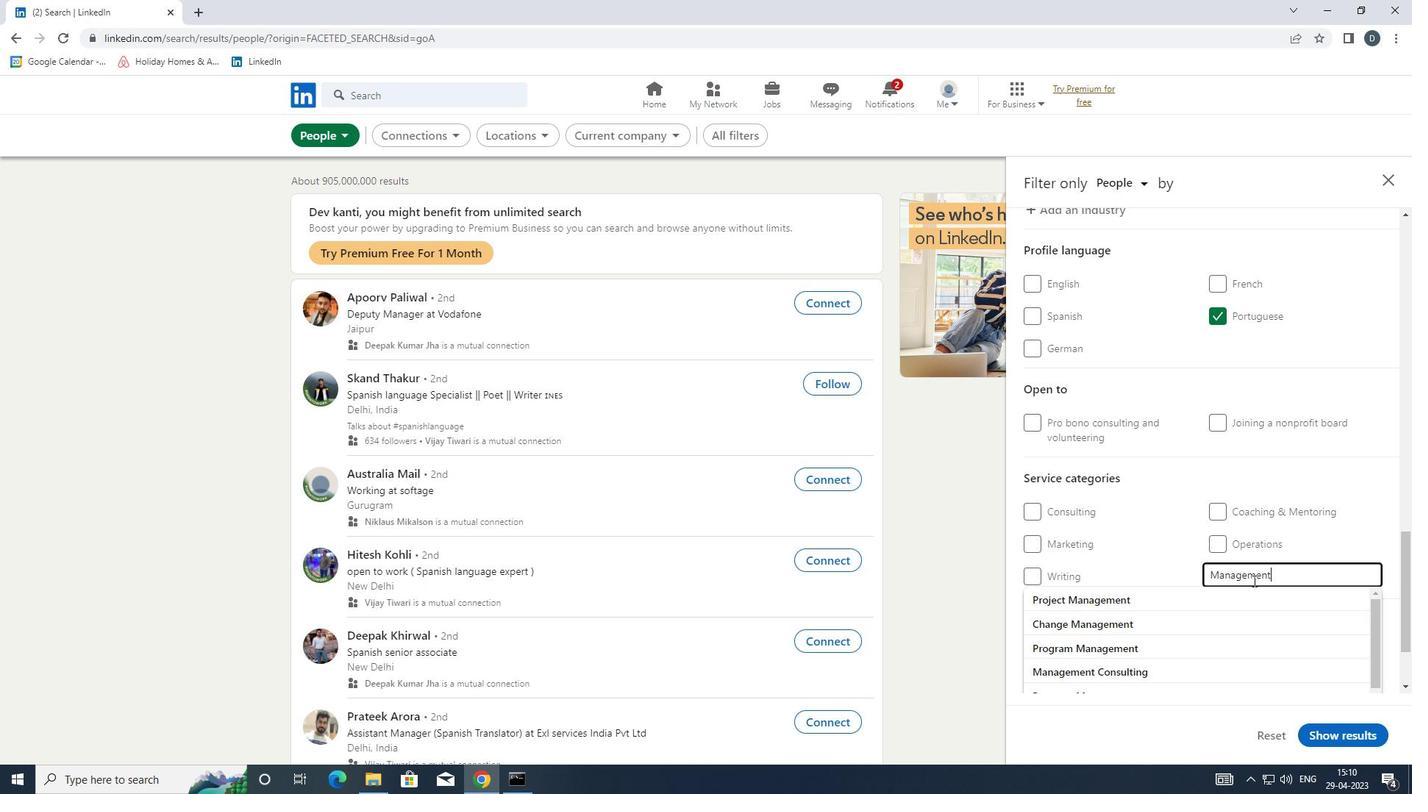 
Action: Mouse scrolled (1253, 597) with delta (0, 0)
Screenshot: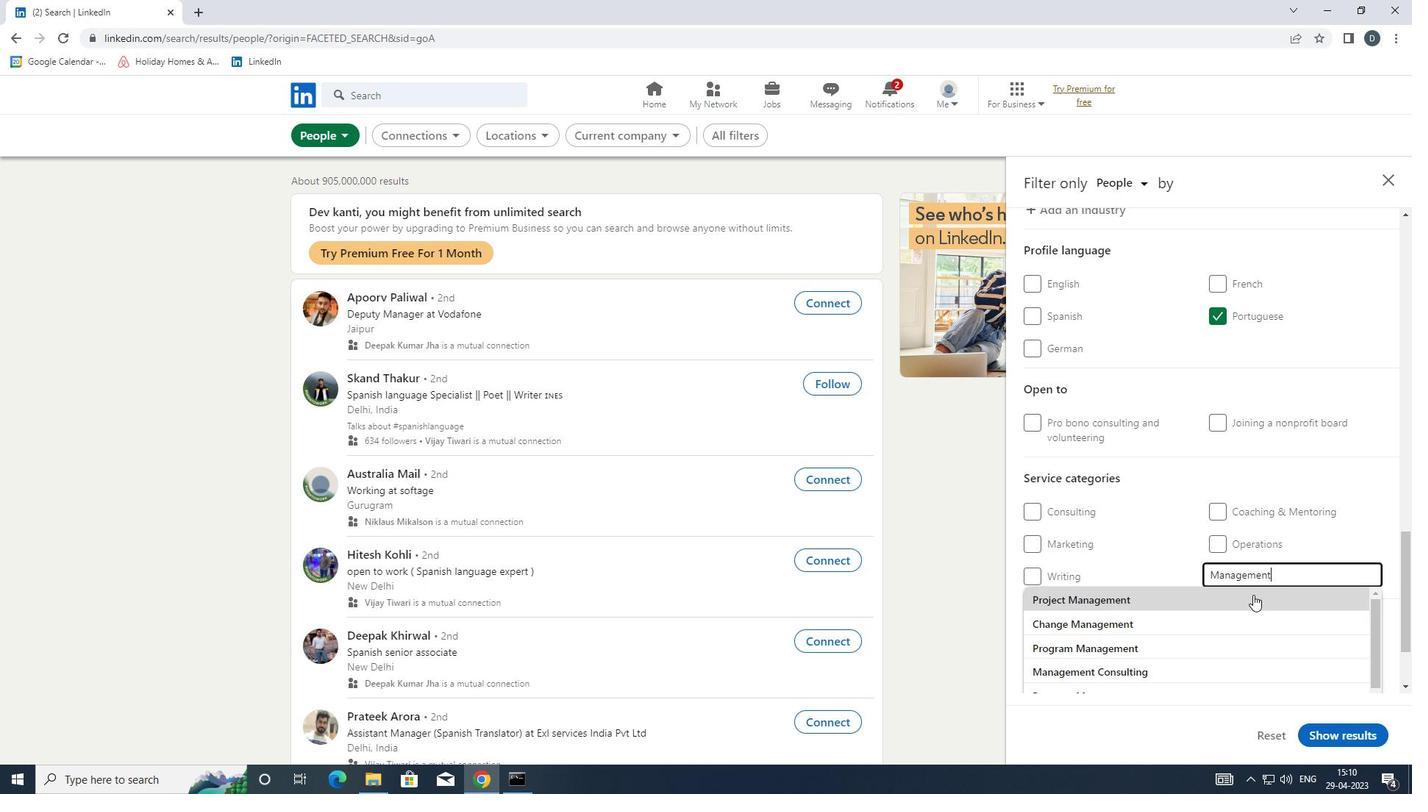 
Action: Mouse moved to (1311, 540)
Screenshot: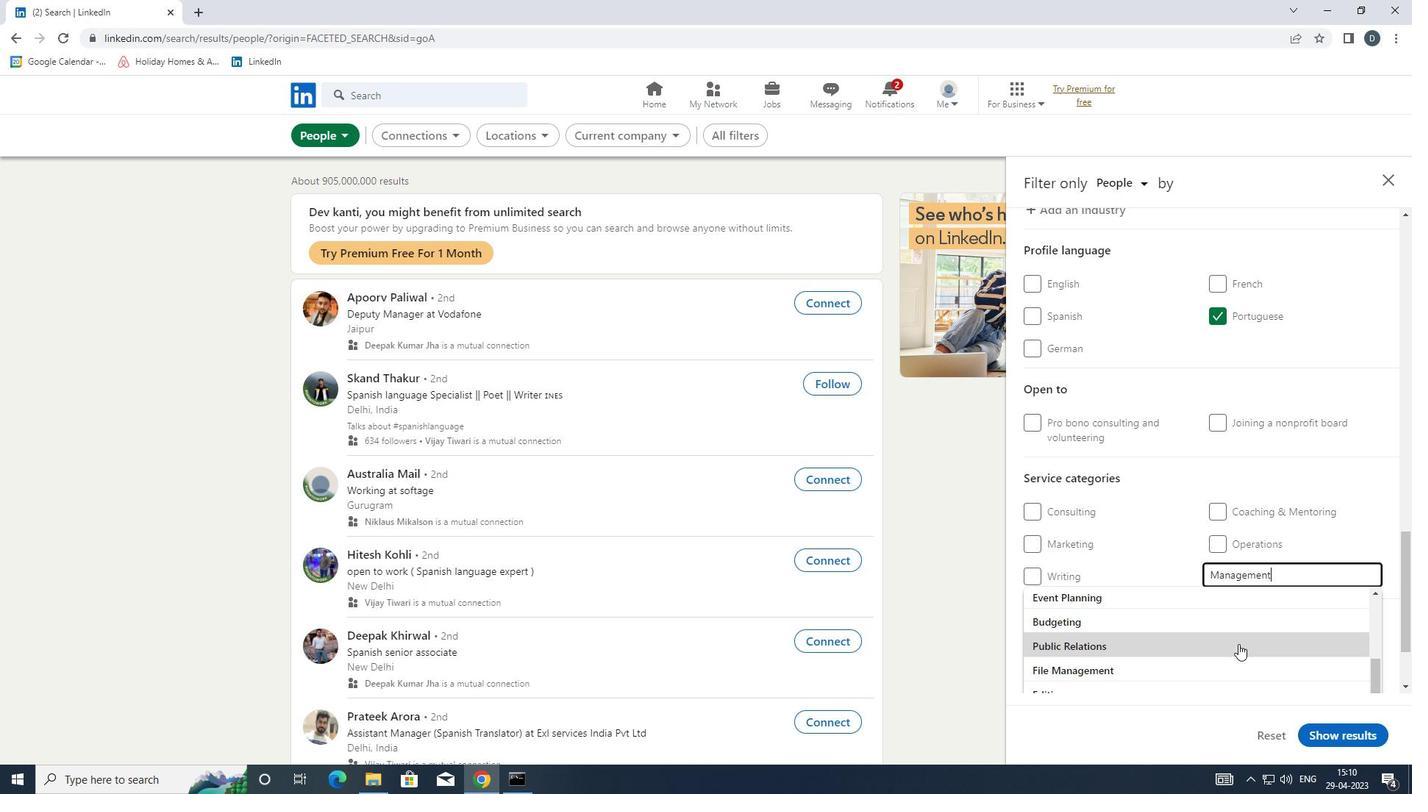 
Action: Mouse scrolled (1311, 539) with delta (0, 0)
Screenshot: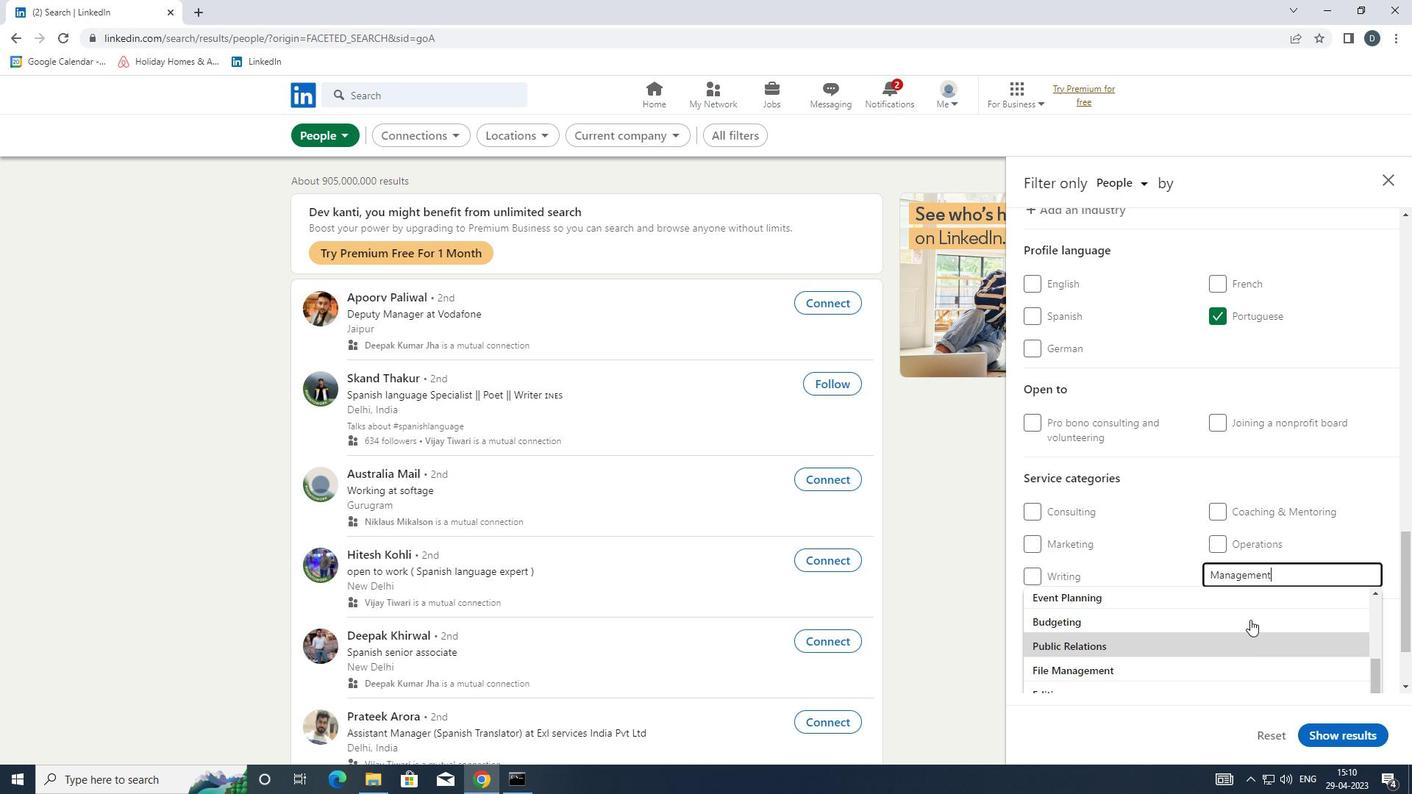 
Action: Mouse scrolled (1311, 539) with delta (0, 0)
Screenshot: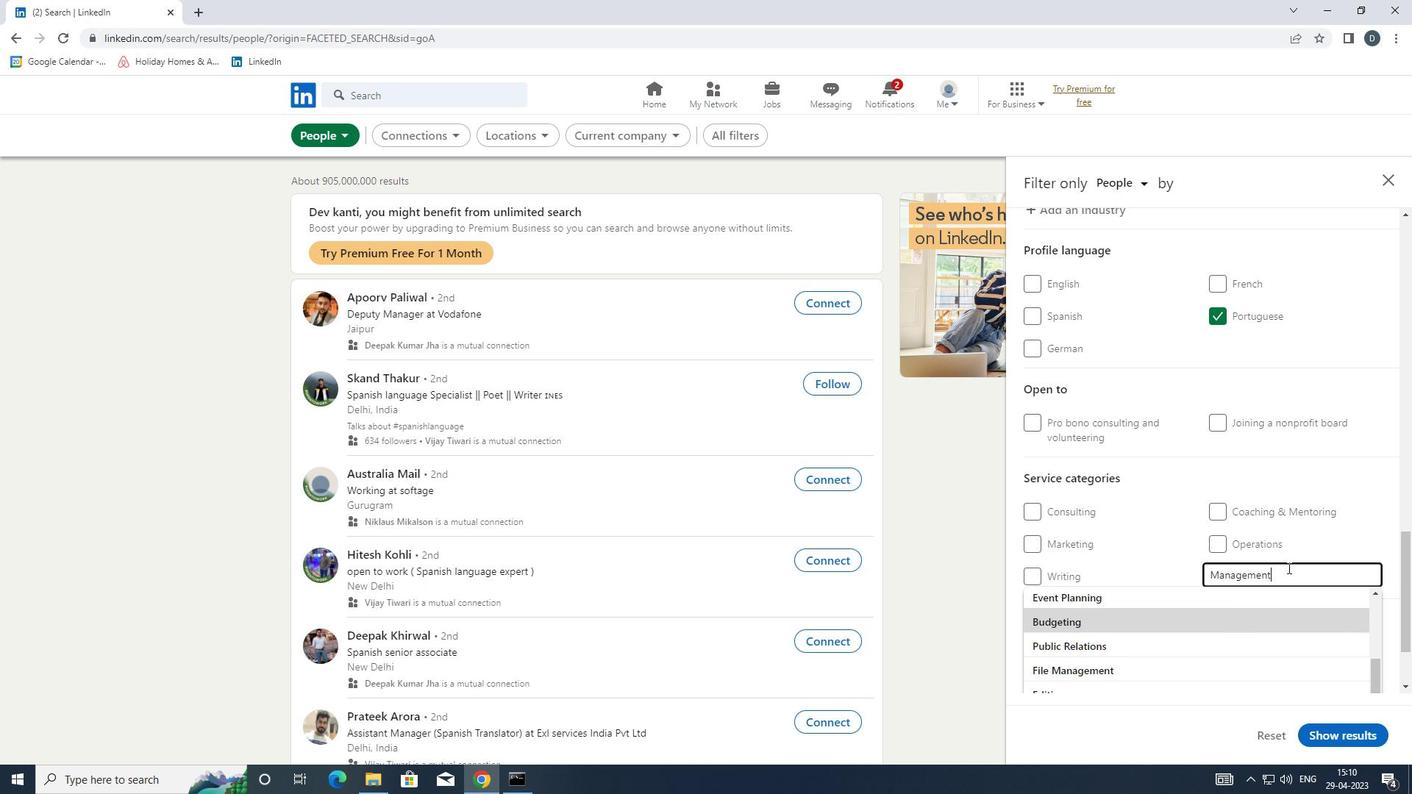 
Action: Mouse moved to (1255, 604)
Screenshot: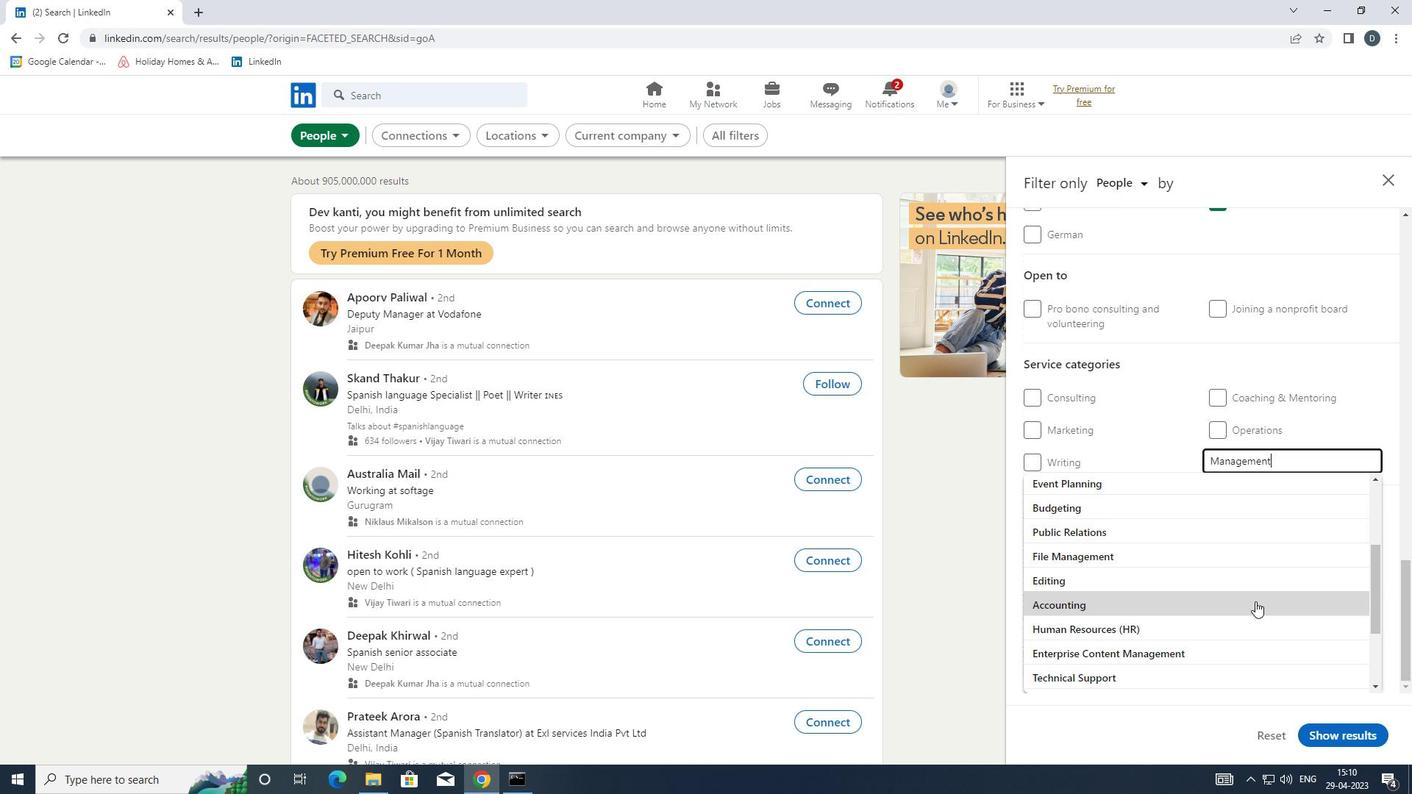 
Action: Mouse scrolled (1255, 603) with delta (0, 0)
Screenshot: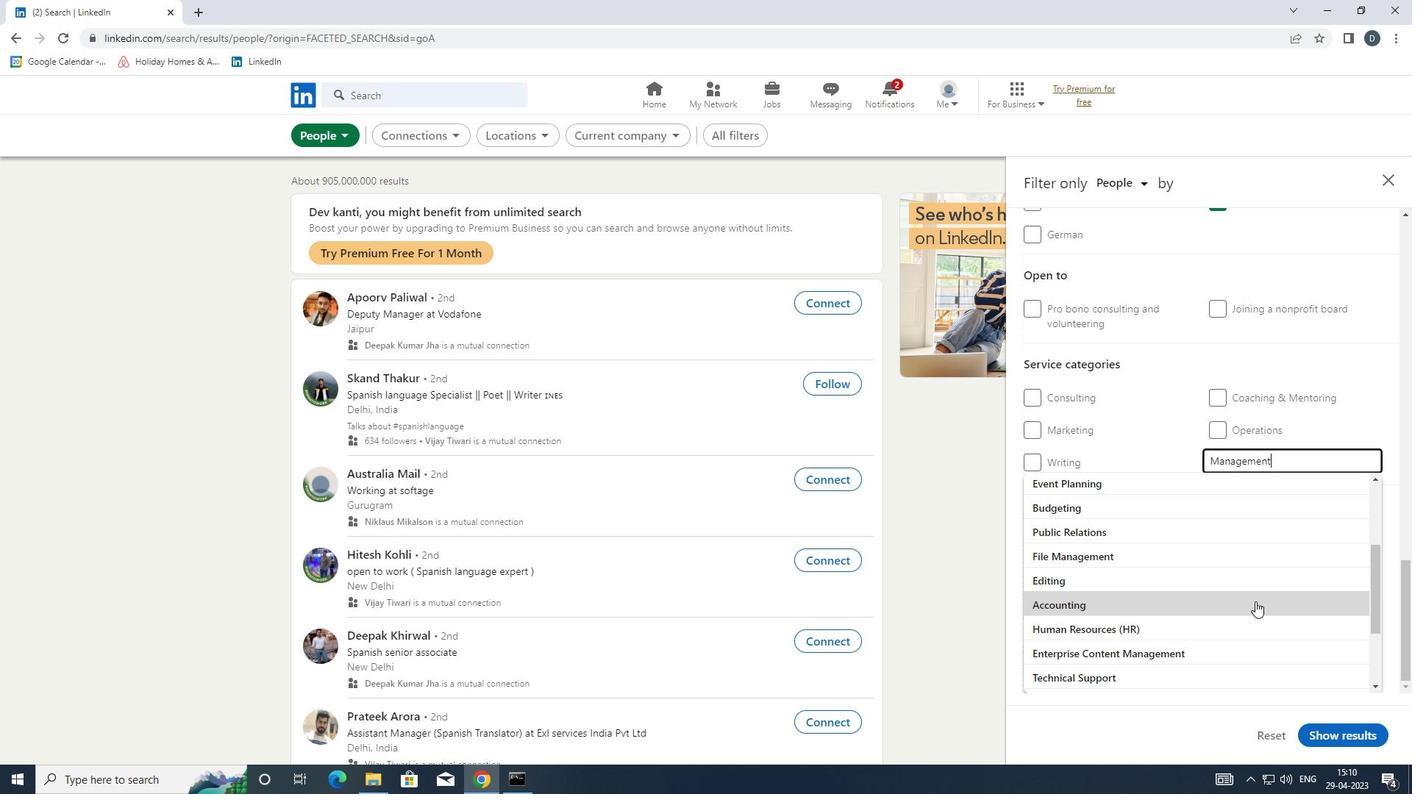 
Action: Mouse scrolled (1255, 603) with delta (0, 0)
Screenshot: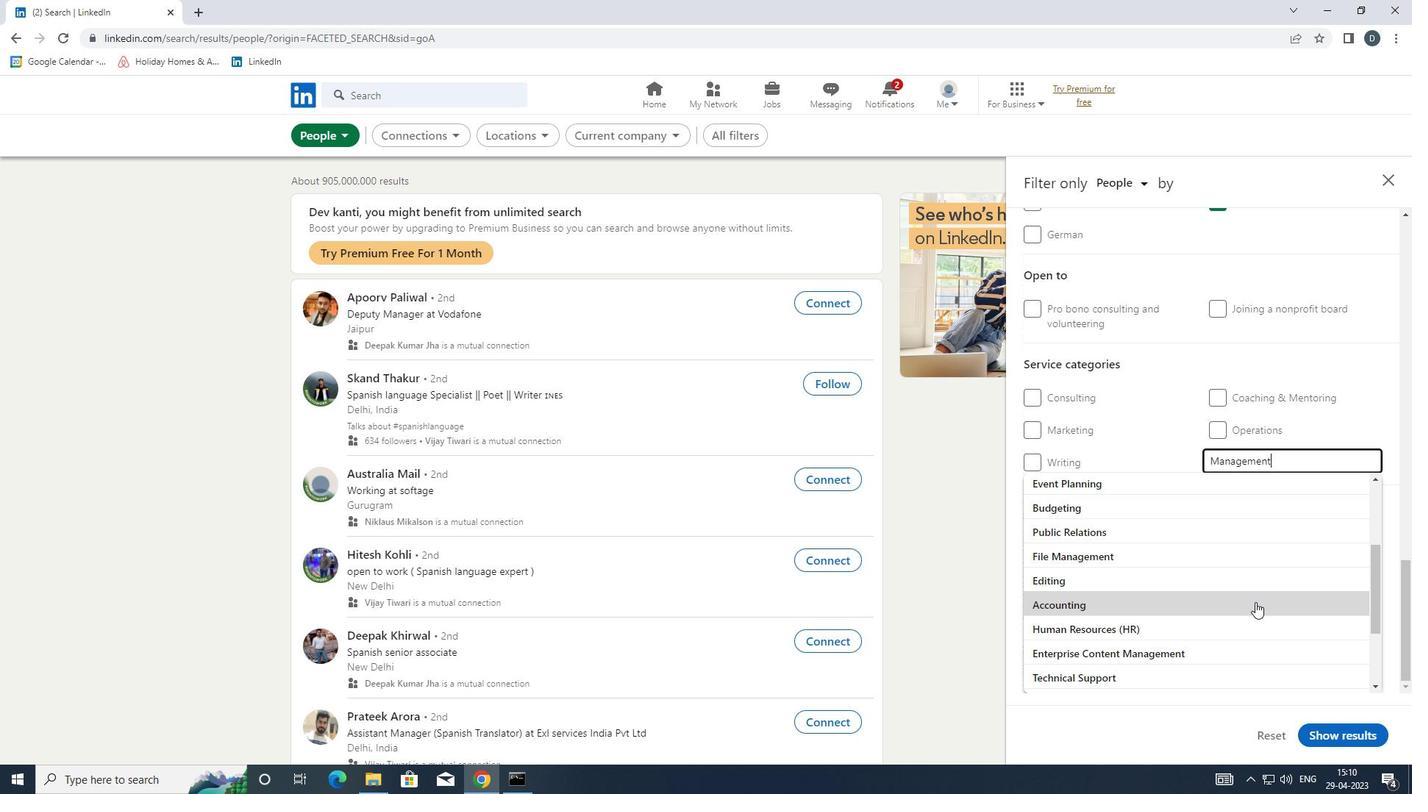 
Action: Mouse scrolled (1255, 603) with delta (0, 0)
Screenshot: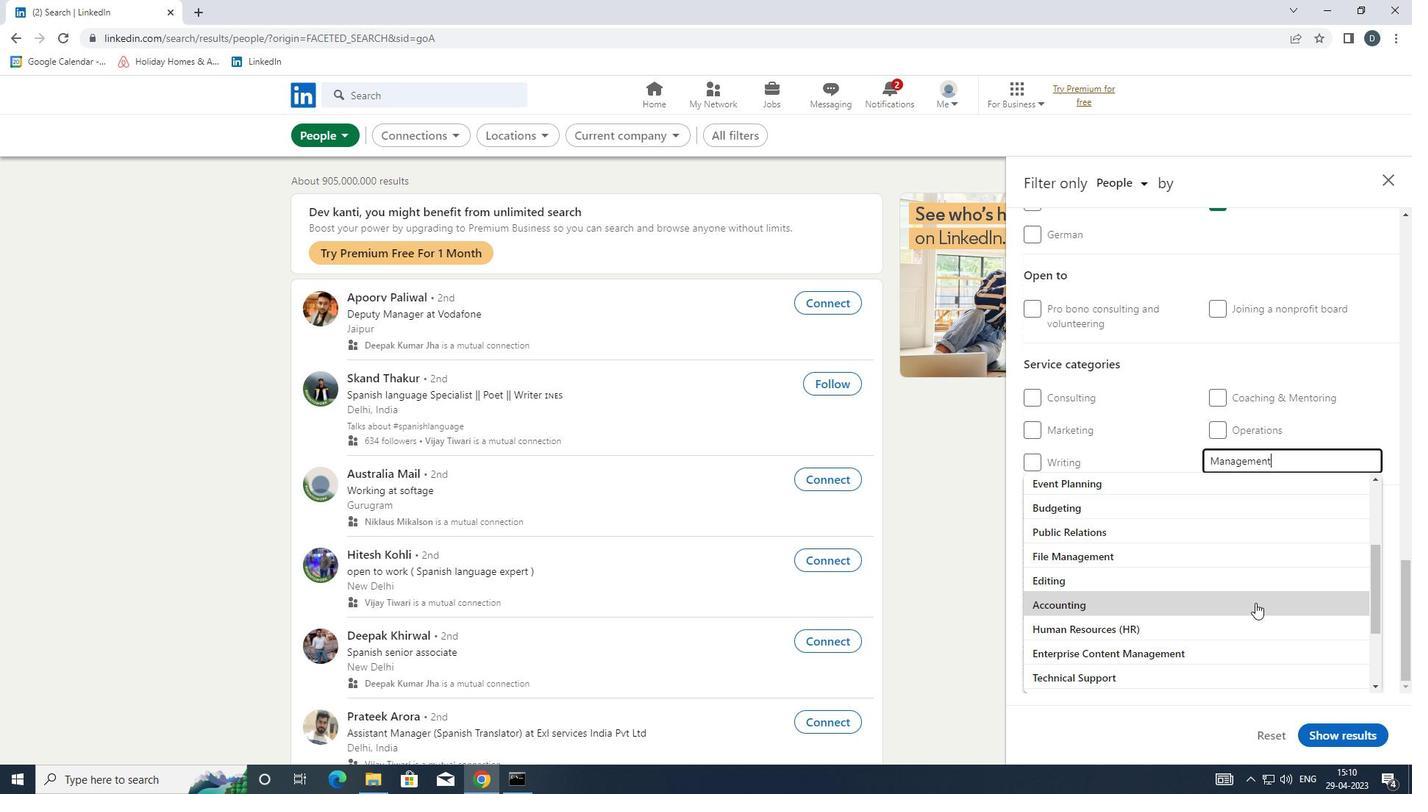 
Action: Mouse moved to (1252, 578)
Screenshot: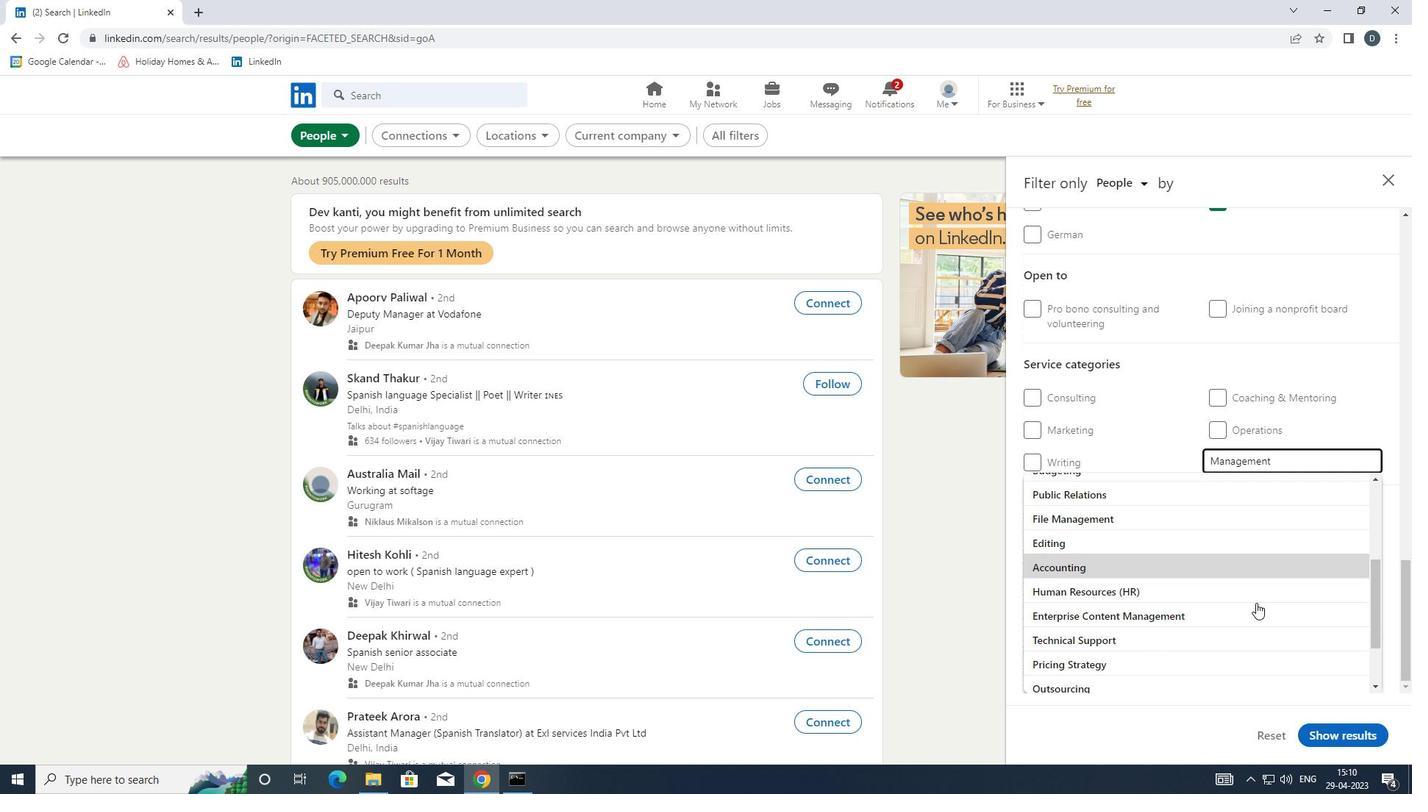 
Action: Mouse scrolled (1252, 577) with delta (0, 0)
Screenshot: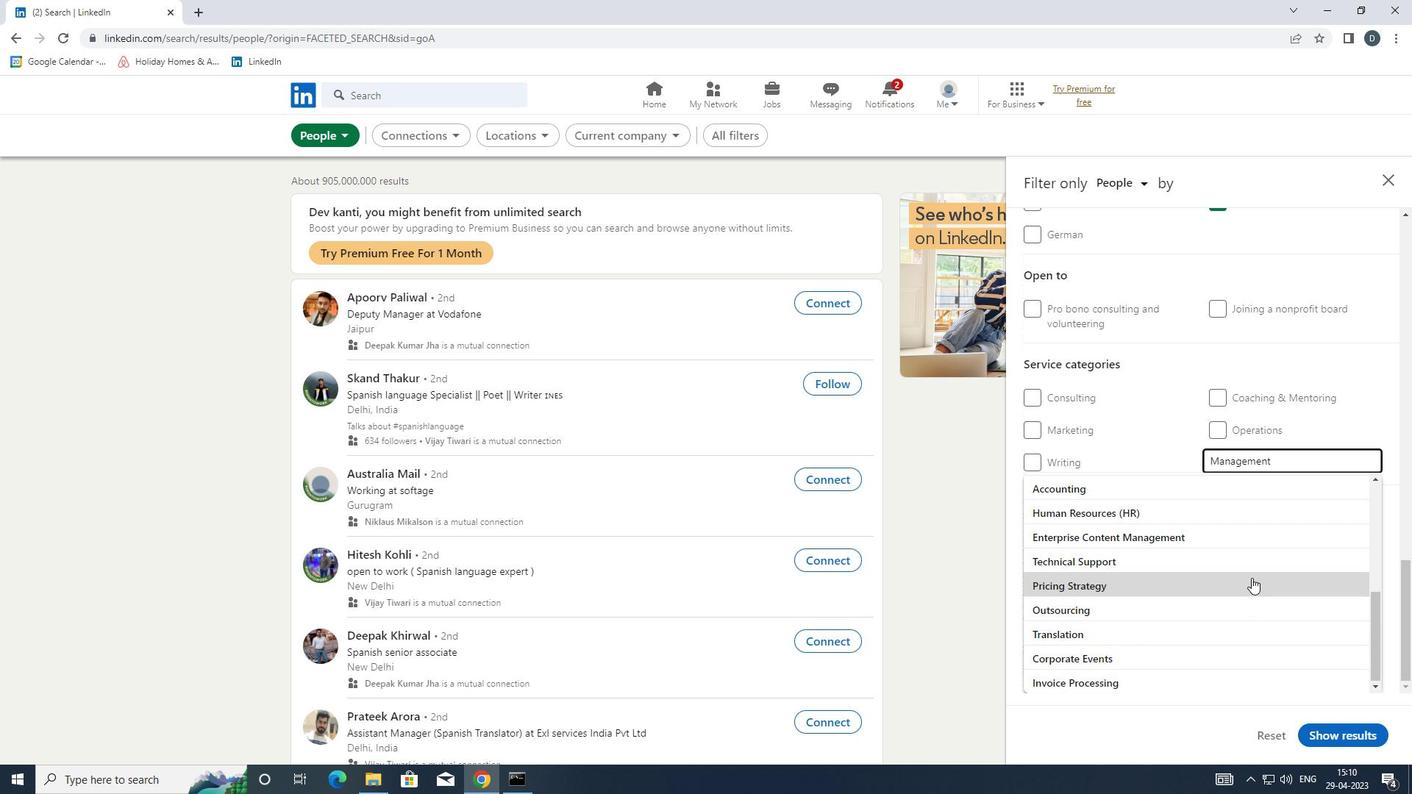 
Action: Mouse scrolled (1252, 577) with delta (0, 0)
Screenshot: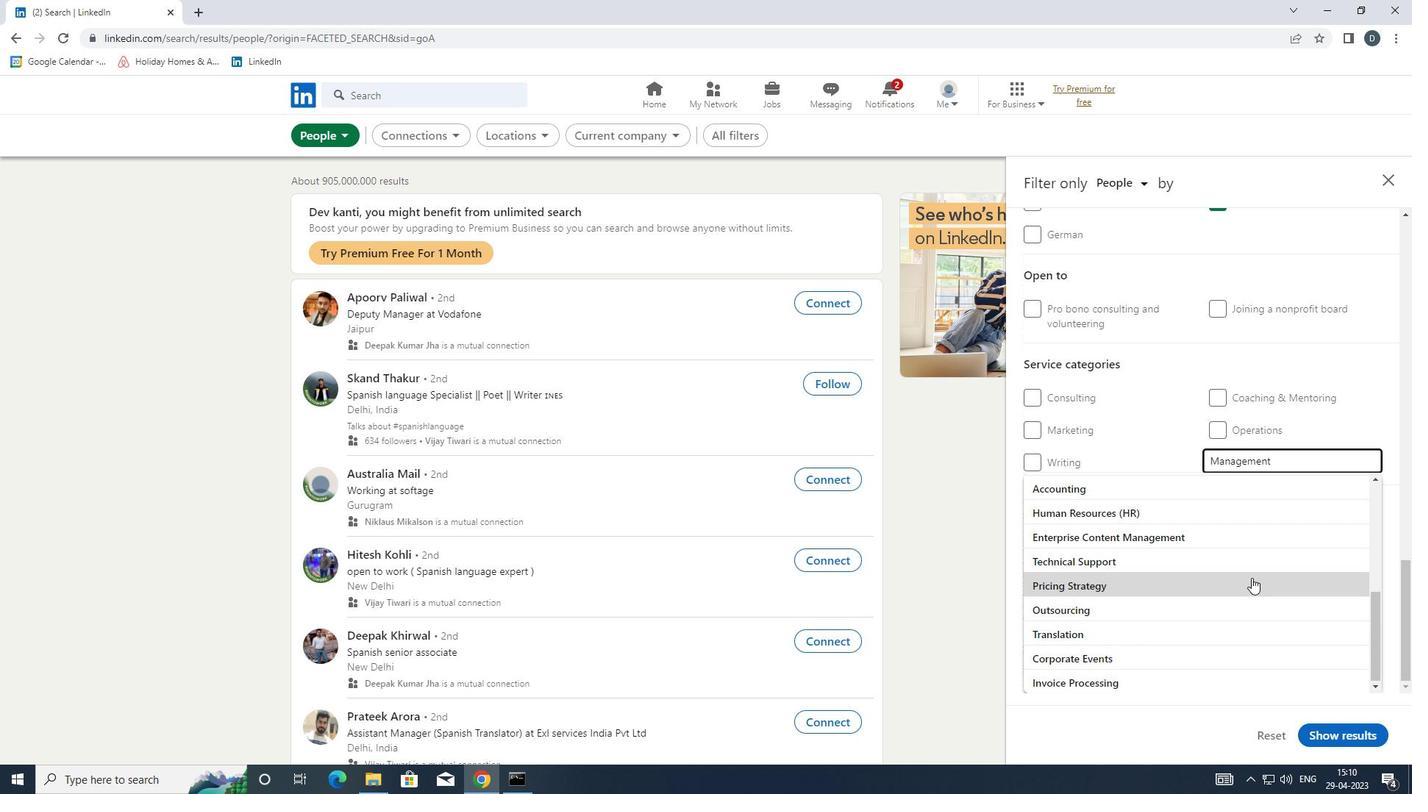 
Action: Mouse scrolled (1252, 577) with delta (0, 0)
Screenshot: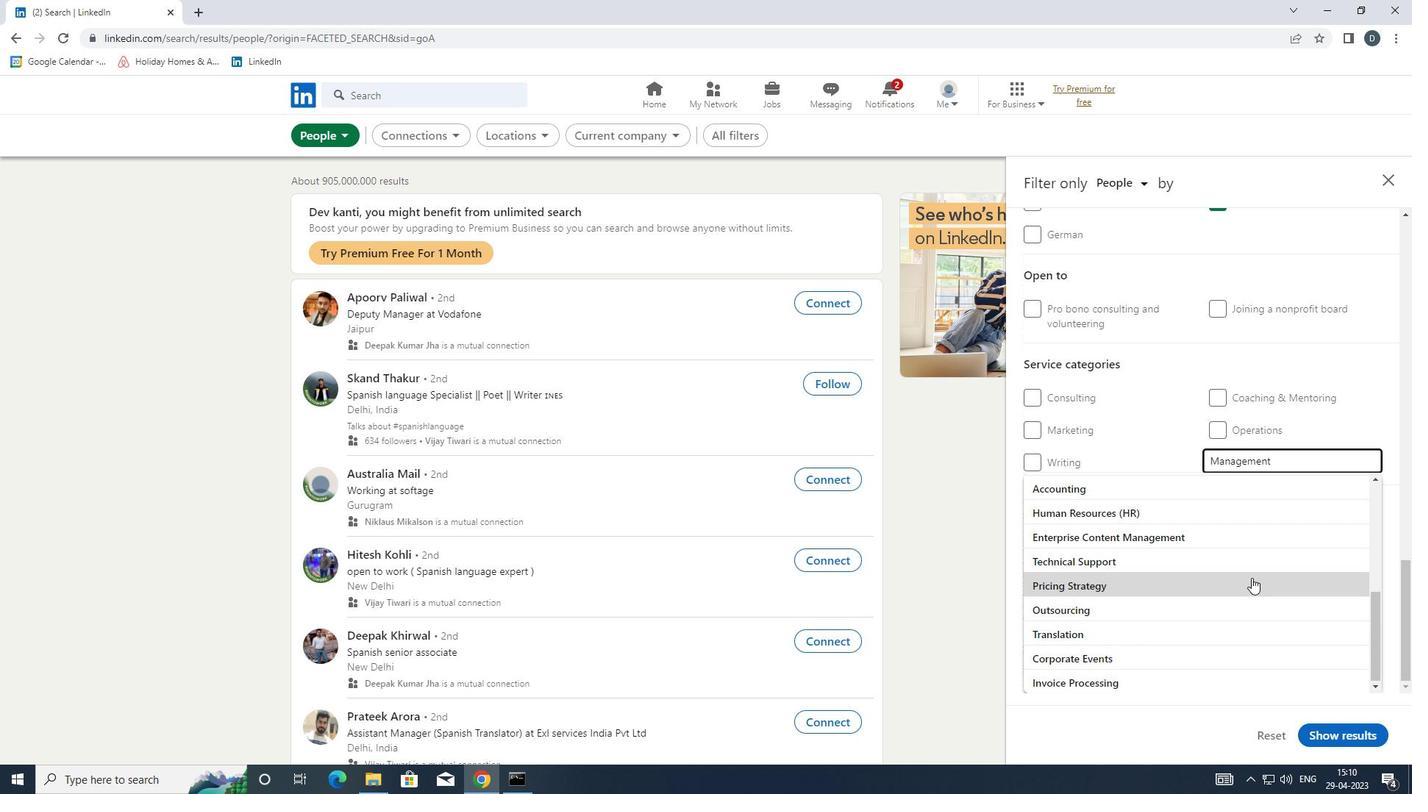 
Action: Mouse scrolled (1252, 577) with delta (0, 0)
Screenshot: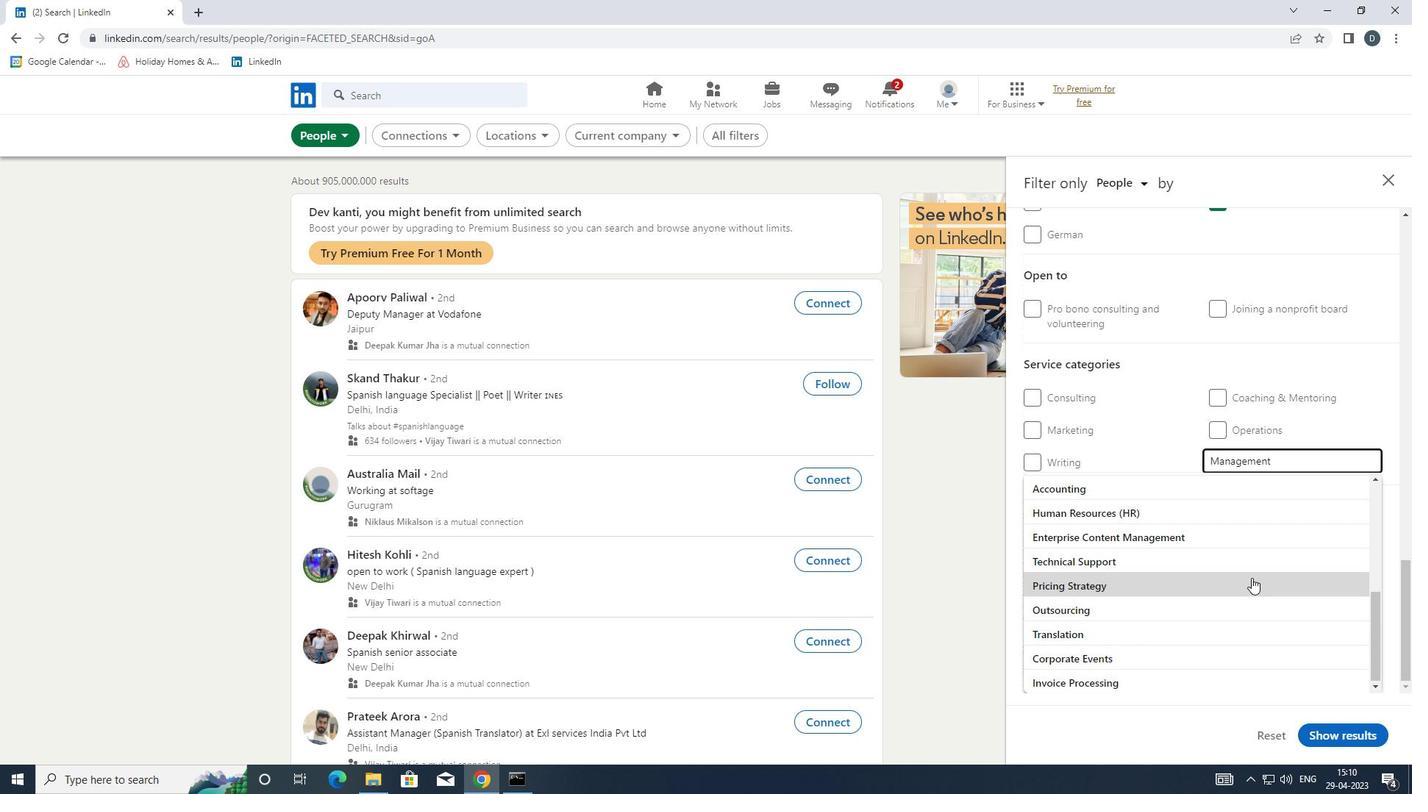 
Action: Mouse moved to (1230, 624)
Screenshot: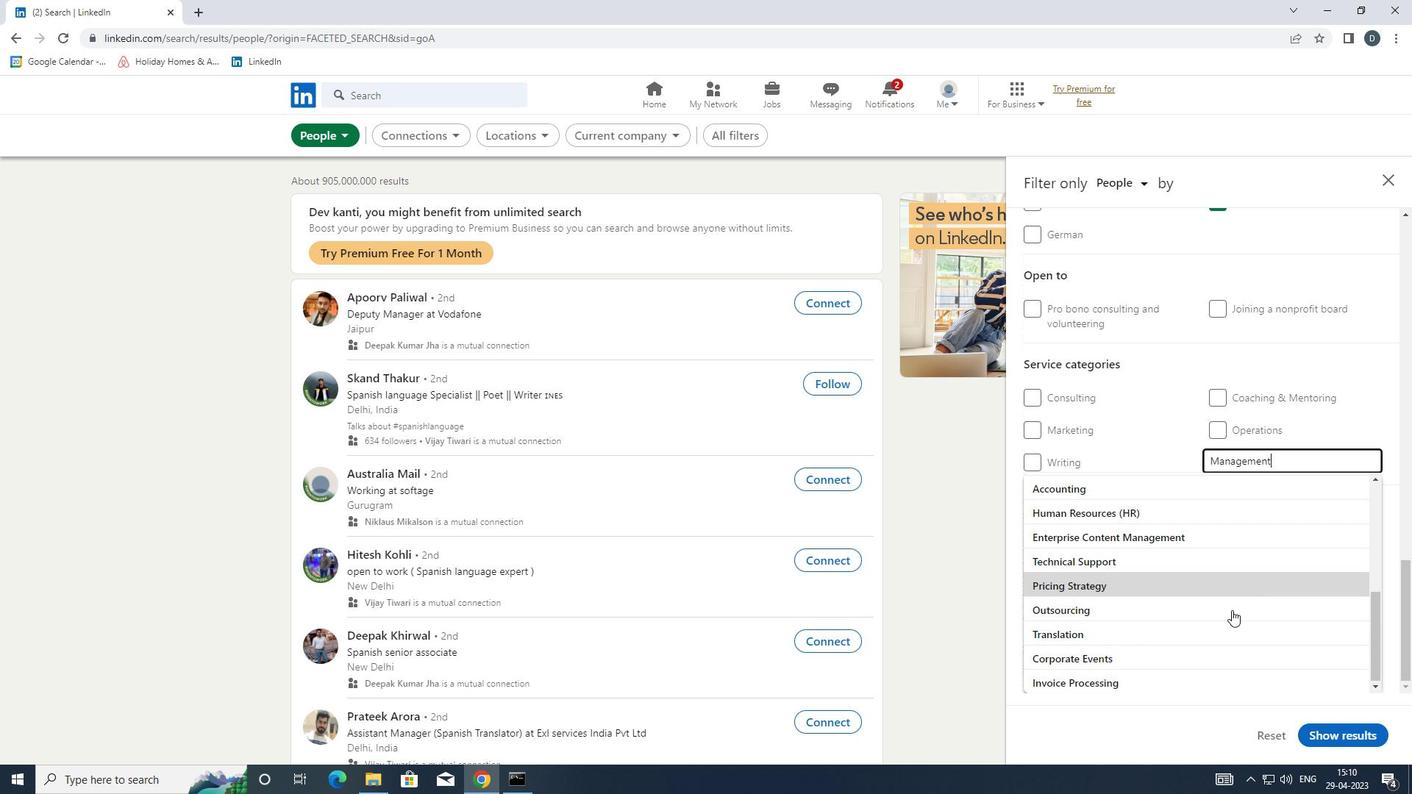 
Action: Mouse scrolled (1230, 625) with delta (0, 0)
Screenshot: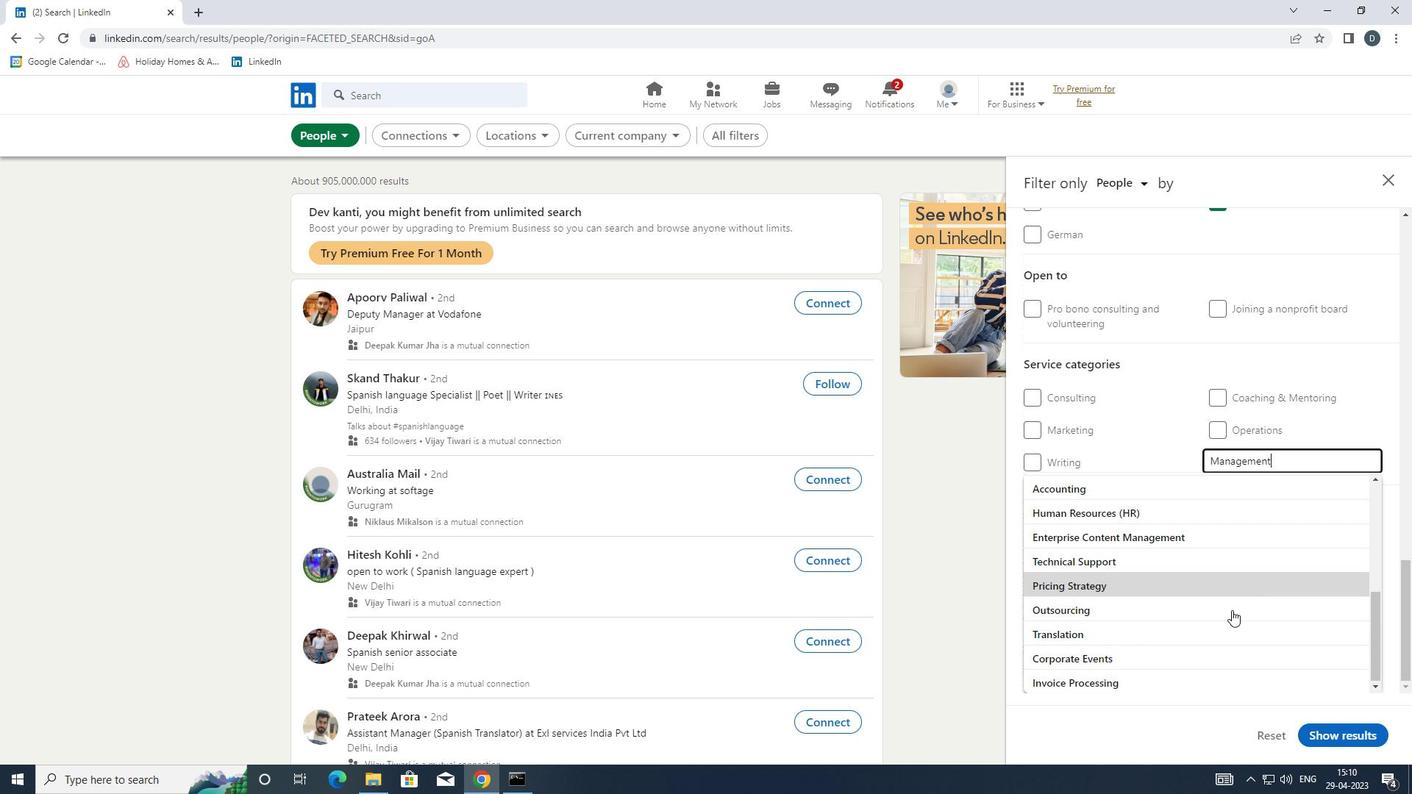 
Action: Mouse scrolled (1230, 625) with delta (0, 0)
Screenshot: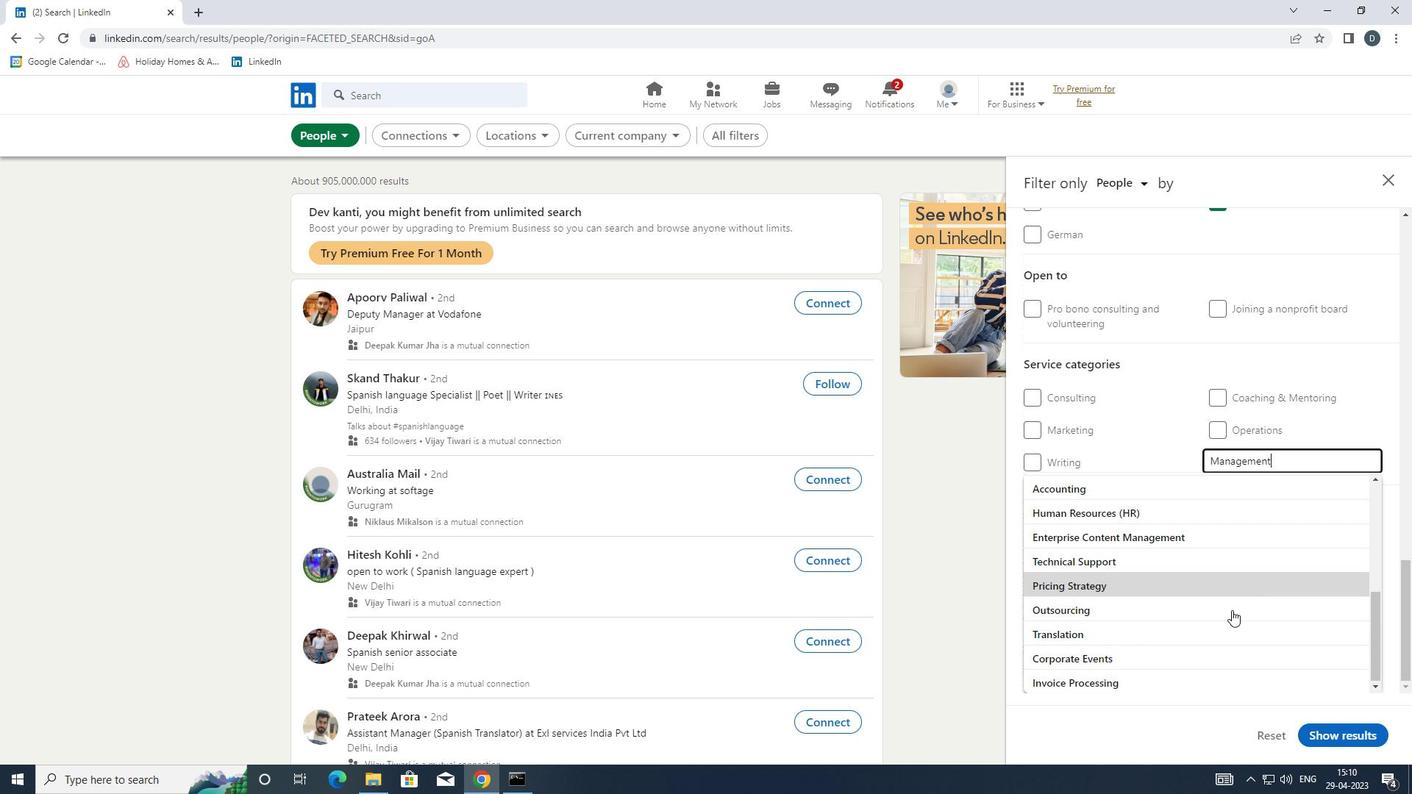 
Action: Mouse scrolled (1230, 625) with delta (0, 0)
Screenshot: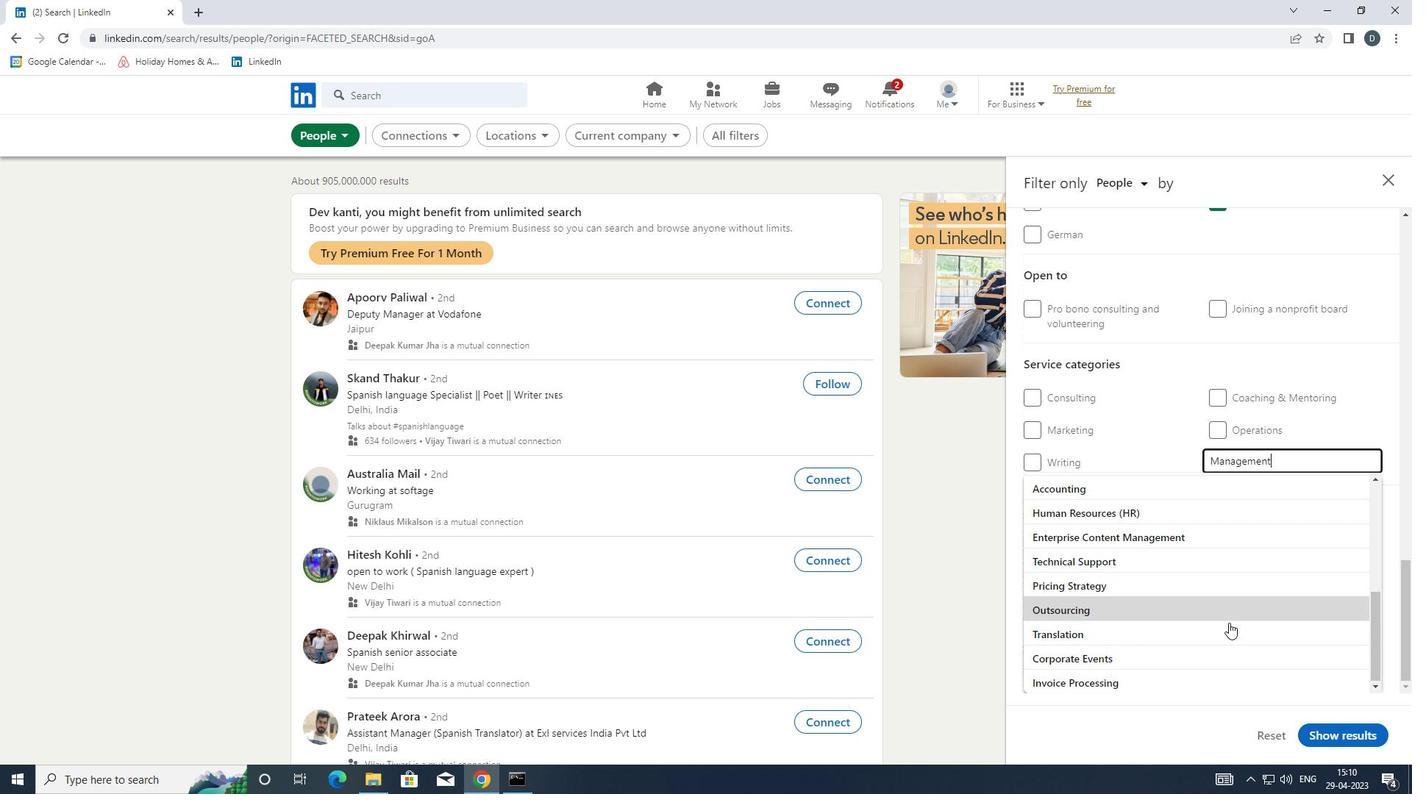 
Action: Mouse scrolled (1230, 625) with delta (0, 0)
Screenshot: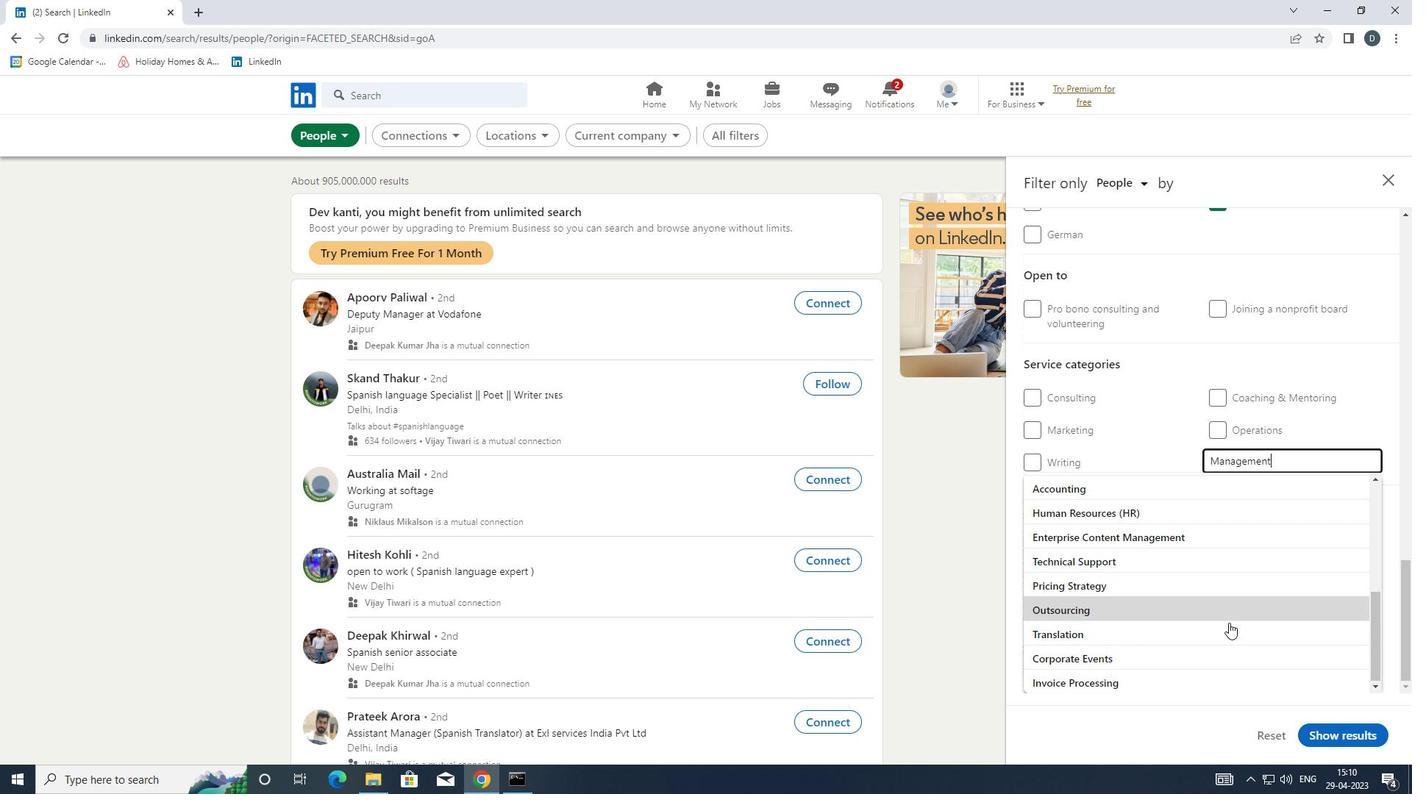 
Action: Mouse scrolled (1230, 625) with delta (0, 0)
Screenshot: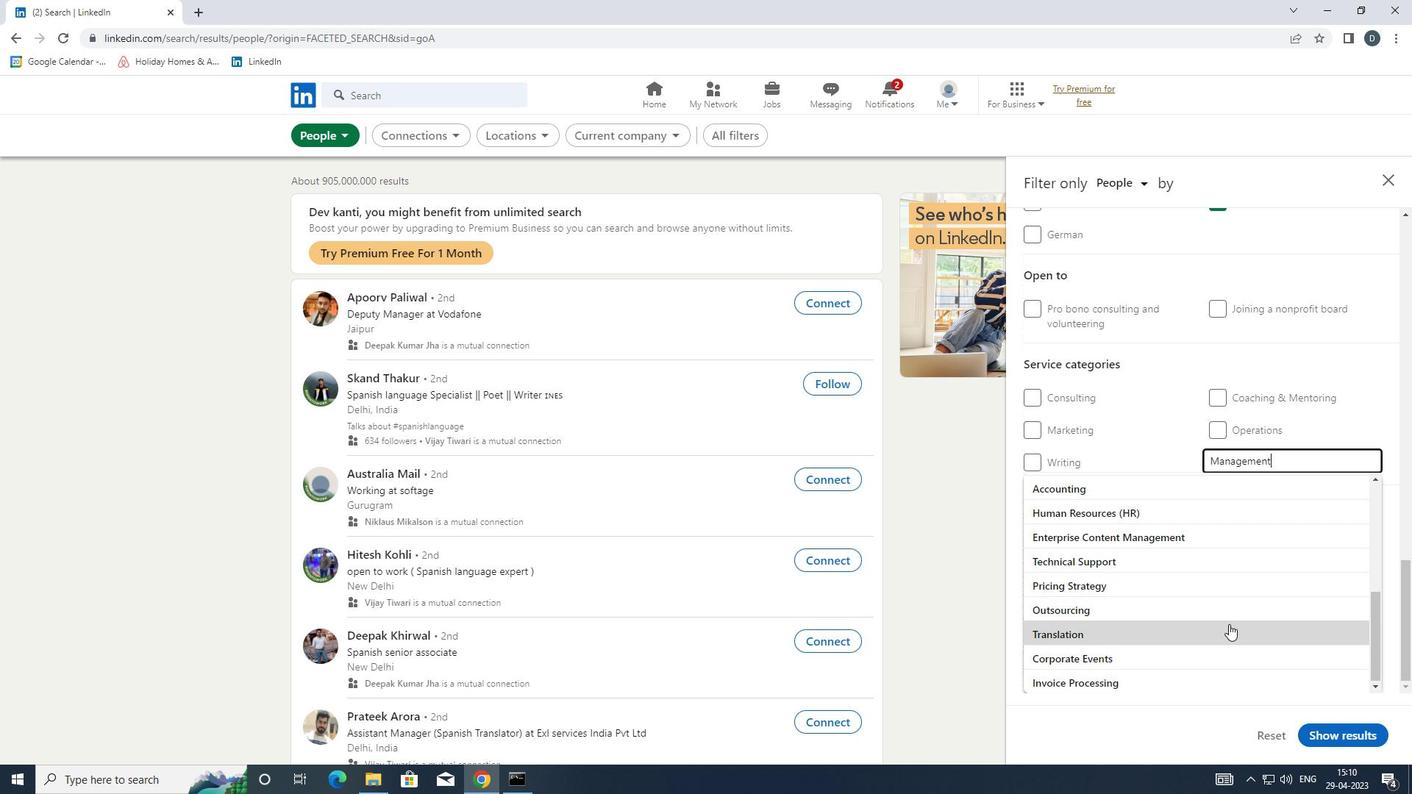 
Action: Mouse scrolled (1230, 625) with delta (0, 0)
Screenshot: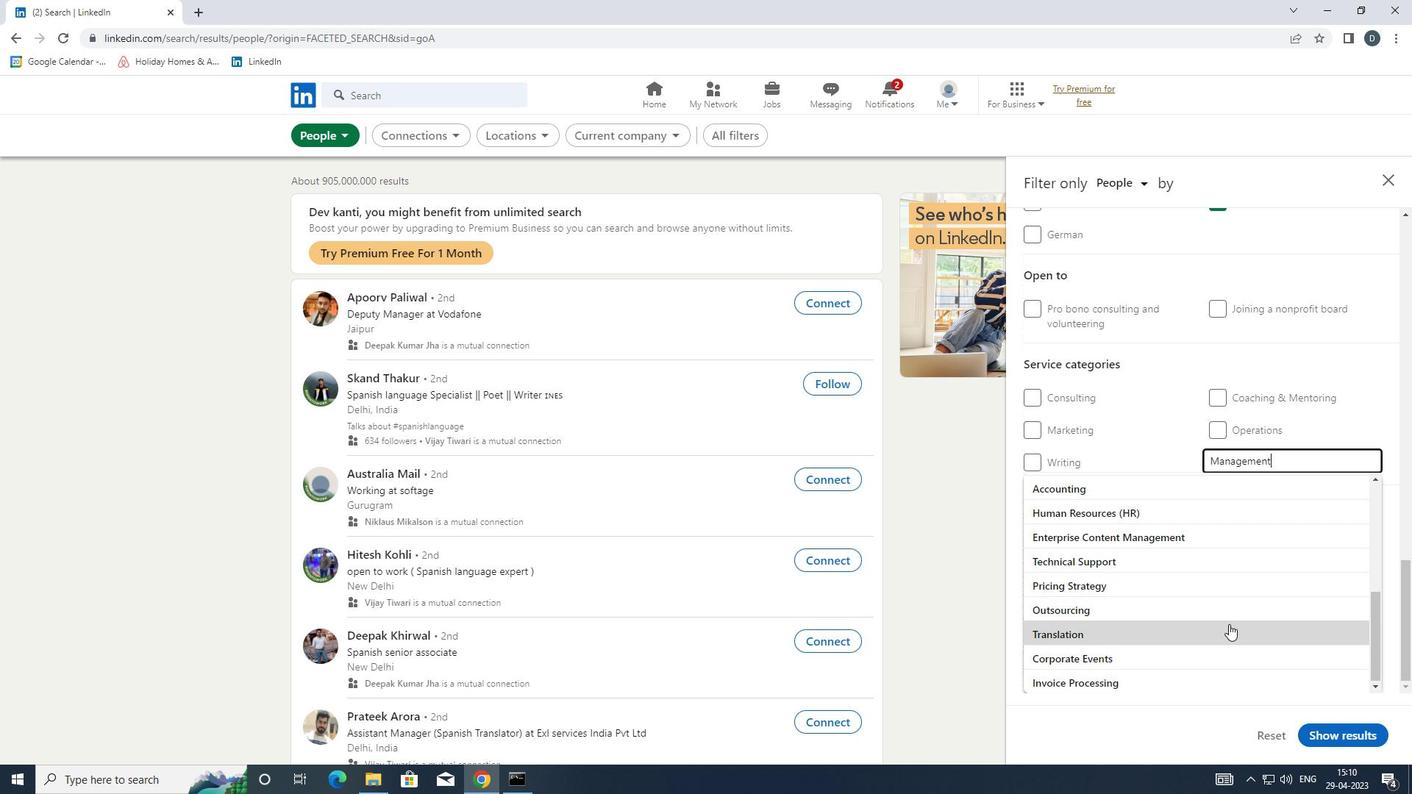 
Action: Mouse moved to (1242, 612)
Screenshot: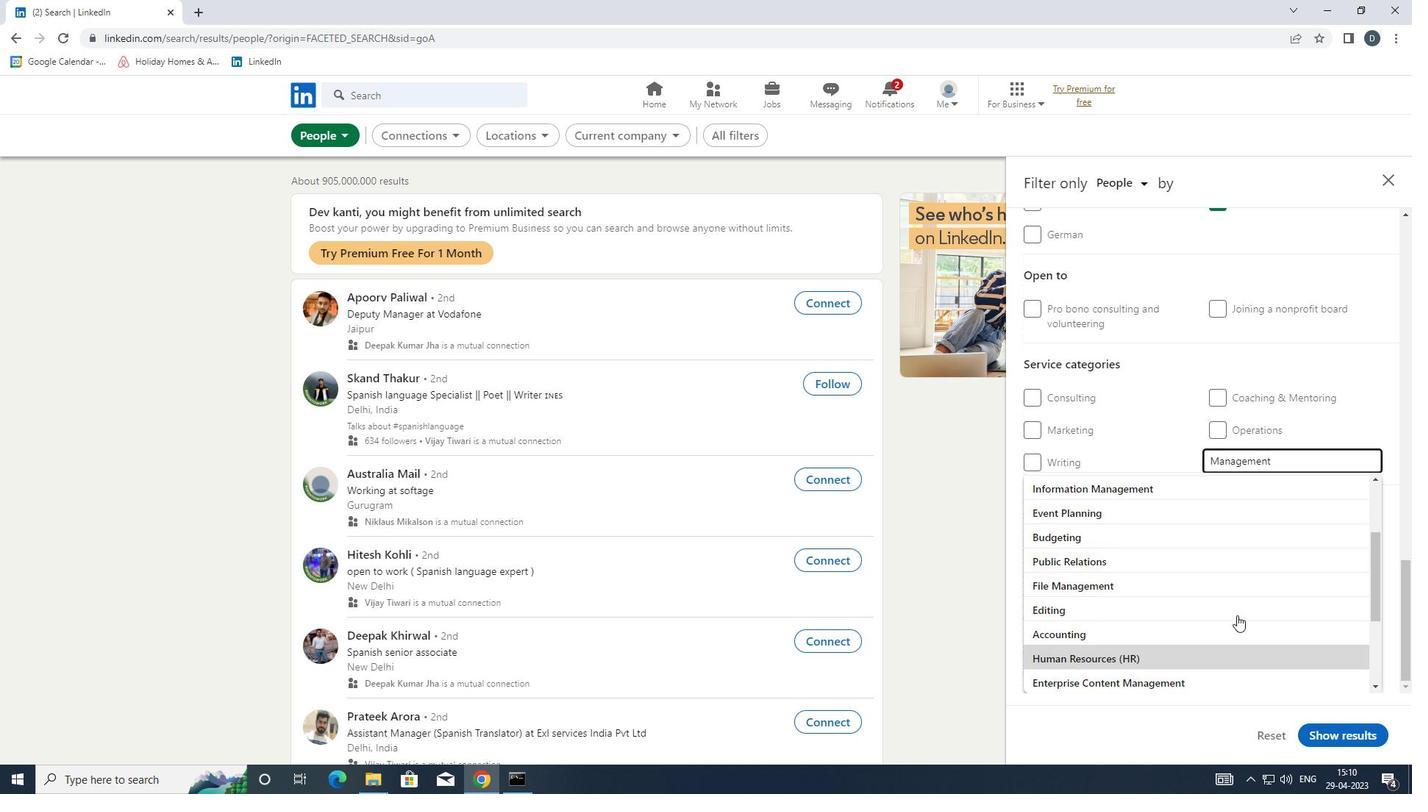 
Action: Mouse scrolled (1242, 613) with delta (0, 0)
Screenshot: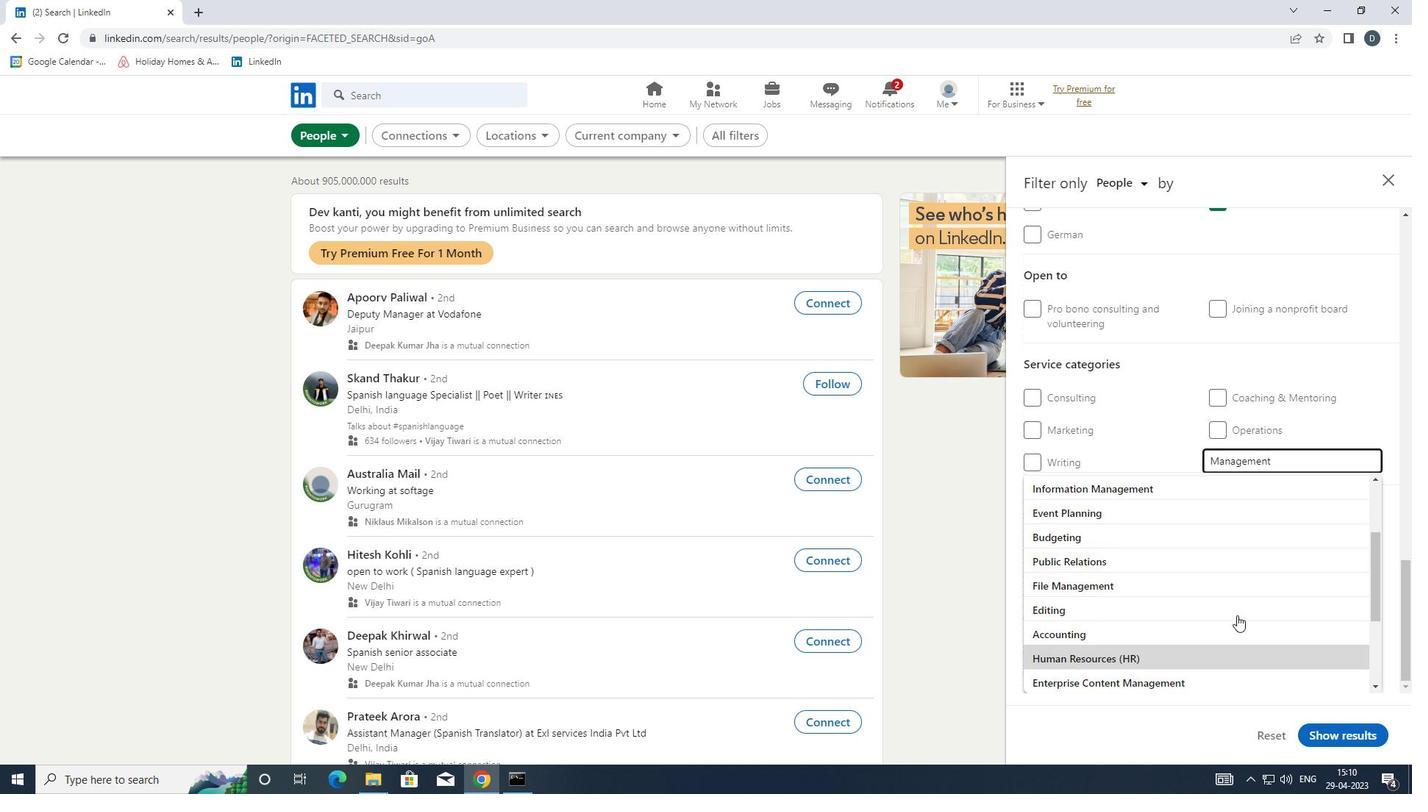 
Action: Mouse moved to (1243, 612)
Screenshot: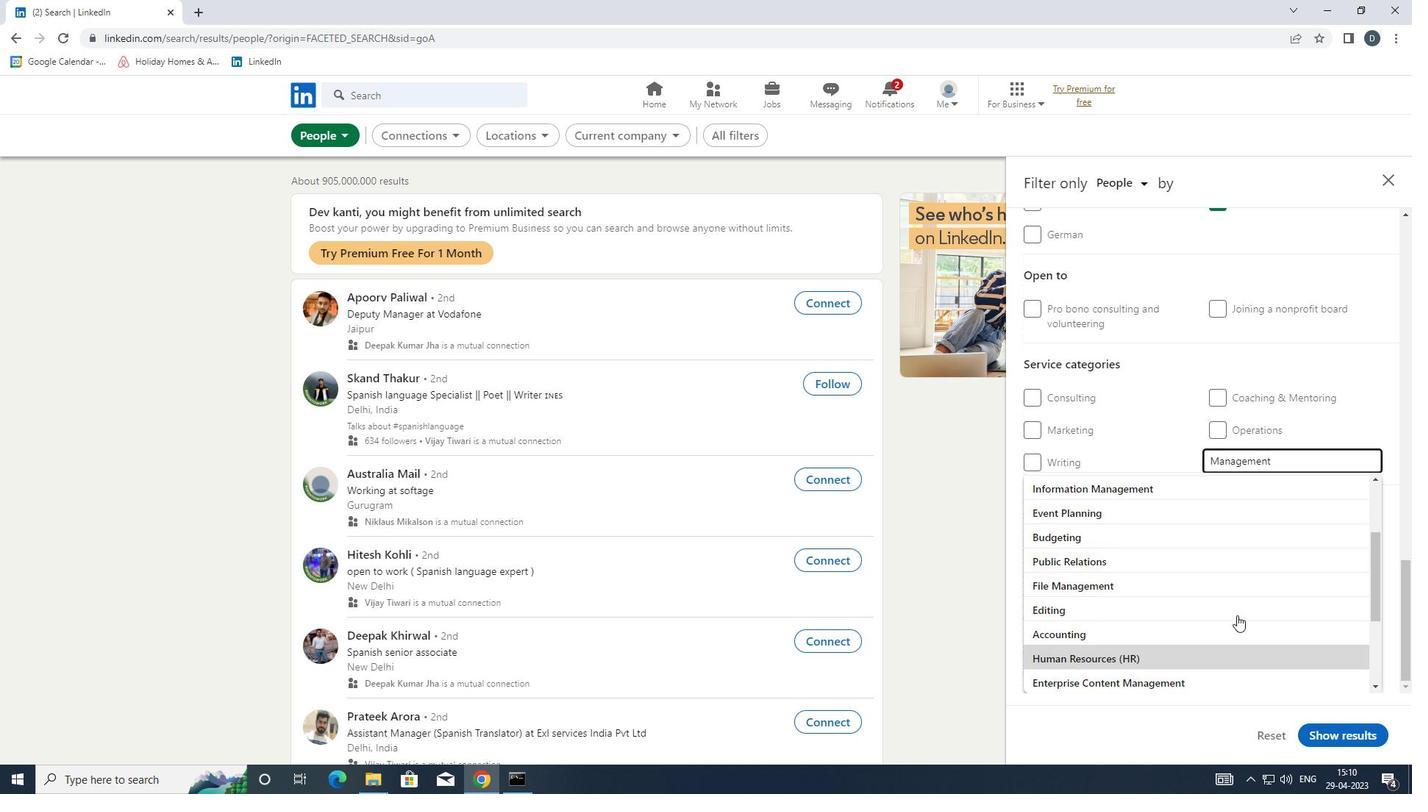 
Action: Mouse scrolled (1243, 613) with delta (0, 0)
Screenshot: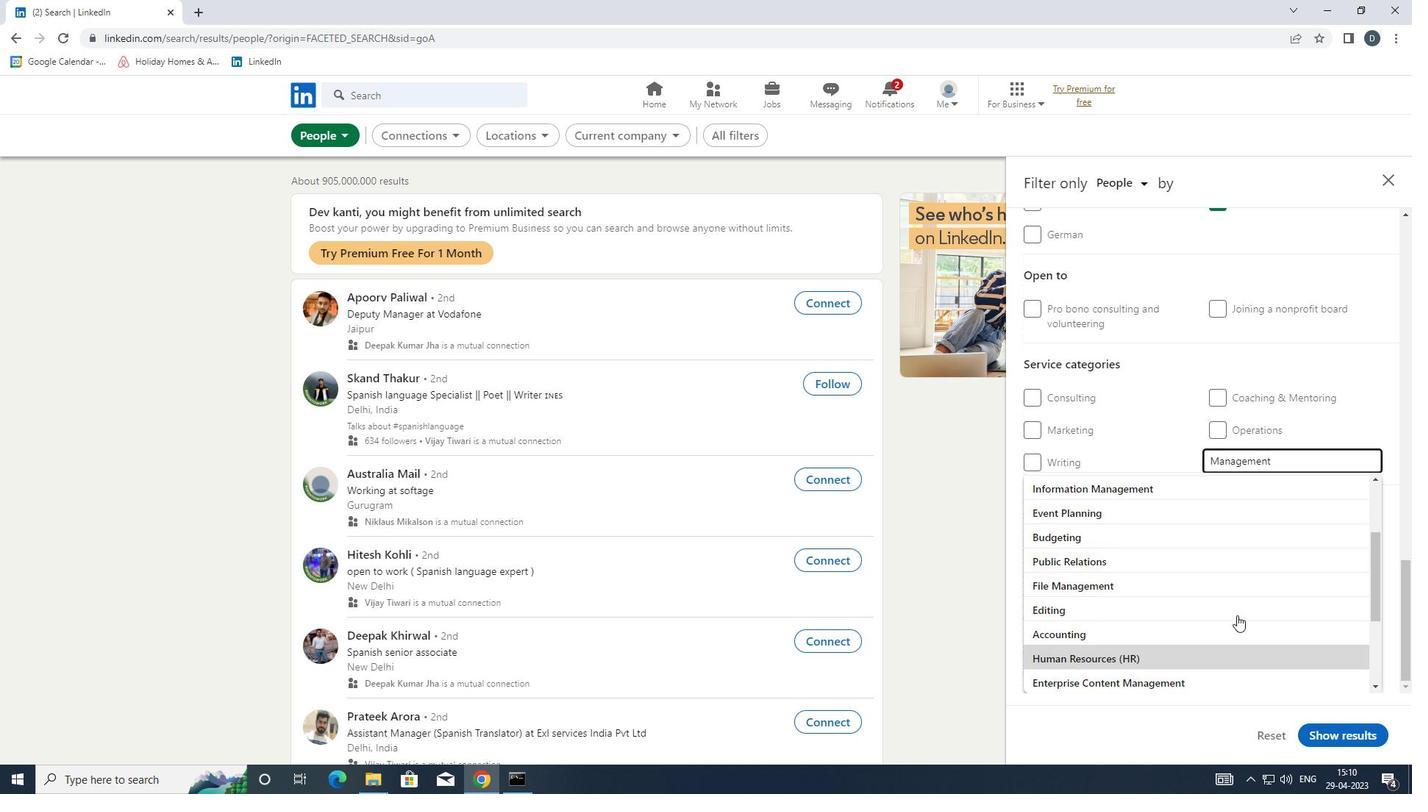 
Action: Mouse moved to (1244, 612)
Screenshot: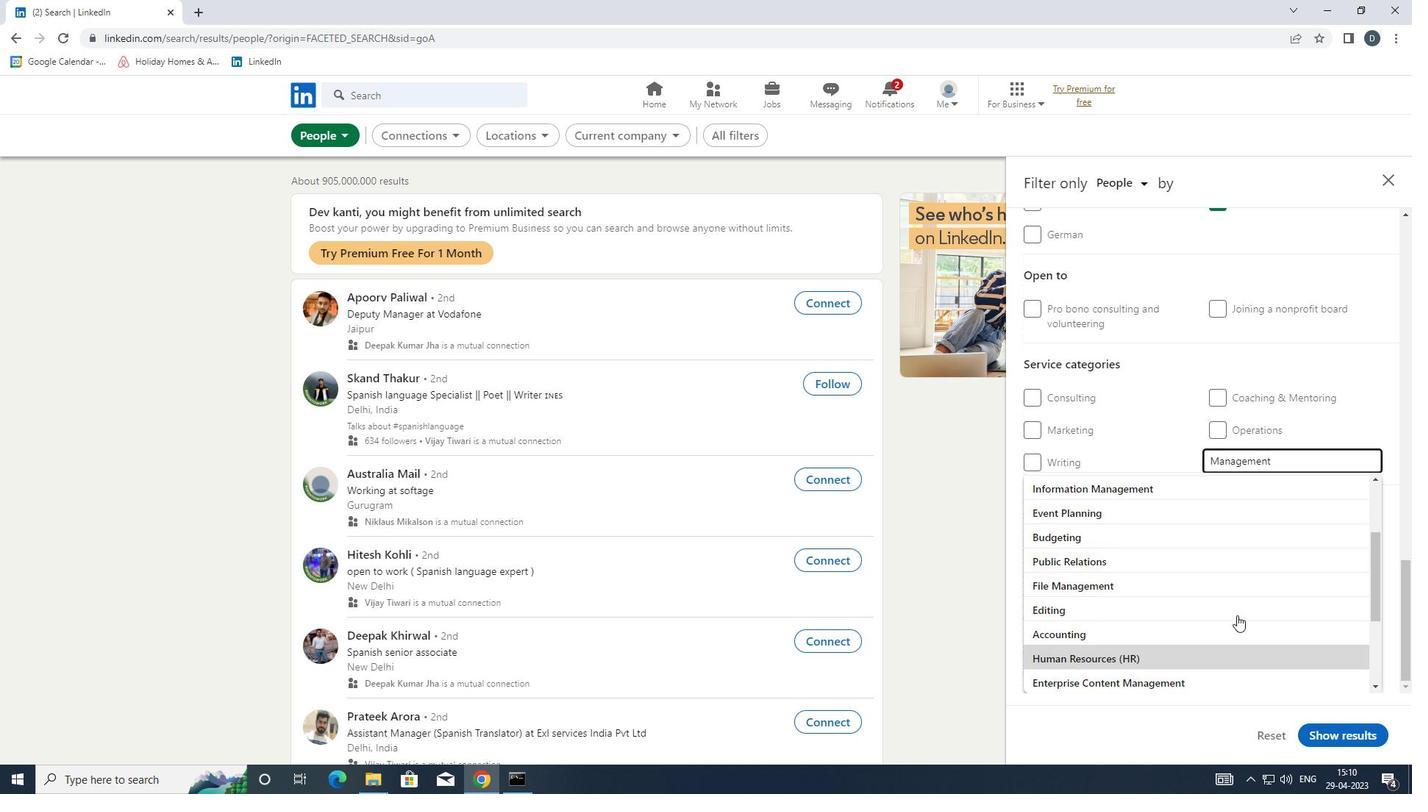 
Action: Mouse scrolled (1244, 613) with delta (0, 0)
Screenshot: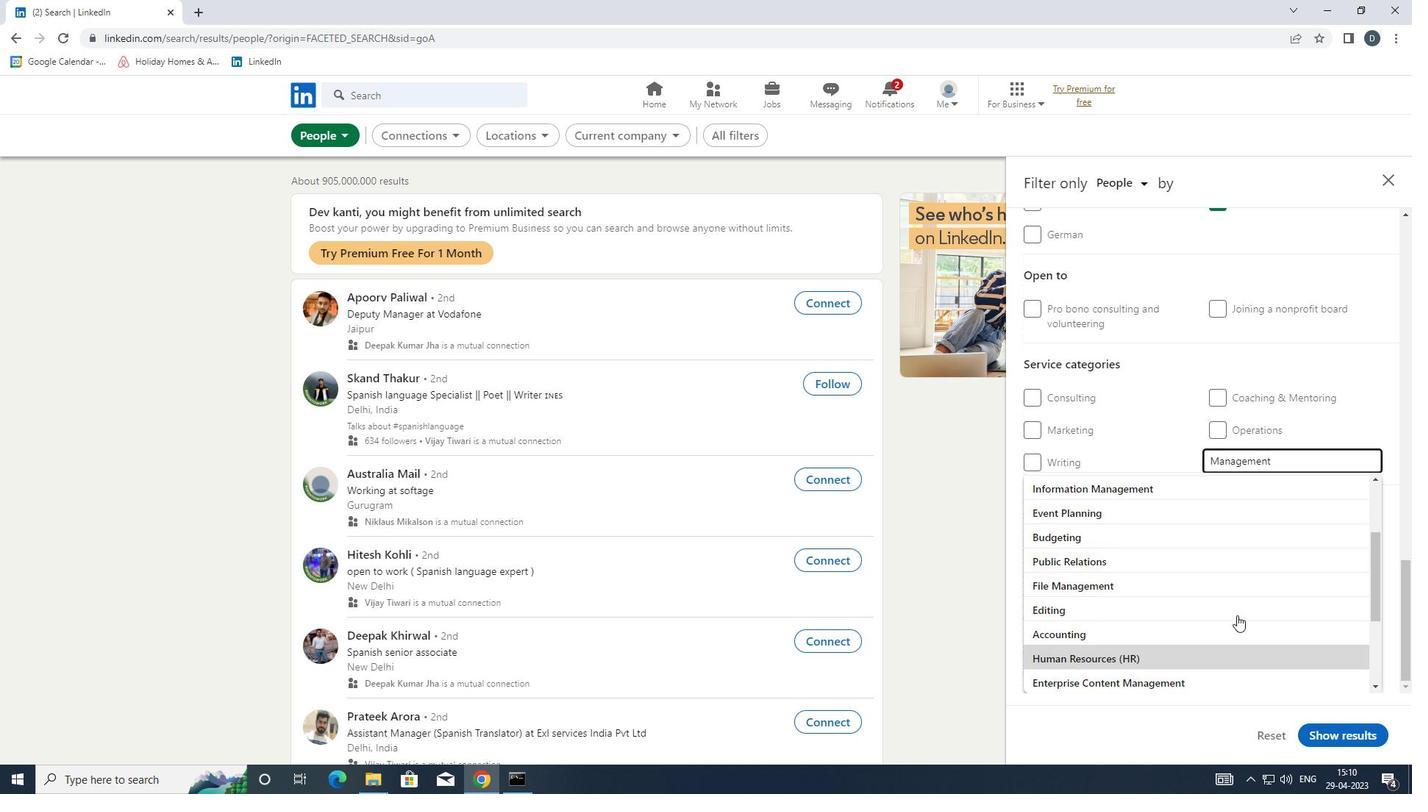 
Action: Mouse scrolled (1244, 613) with delta (0, 0)
Screenshot: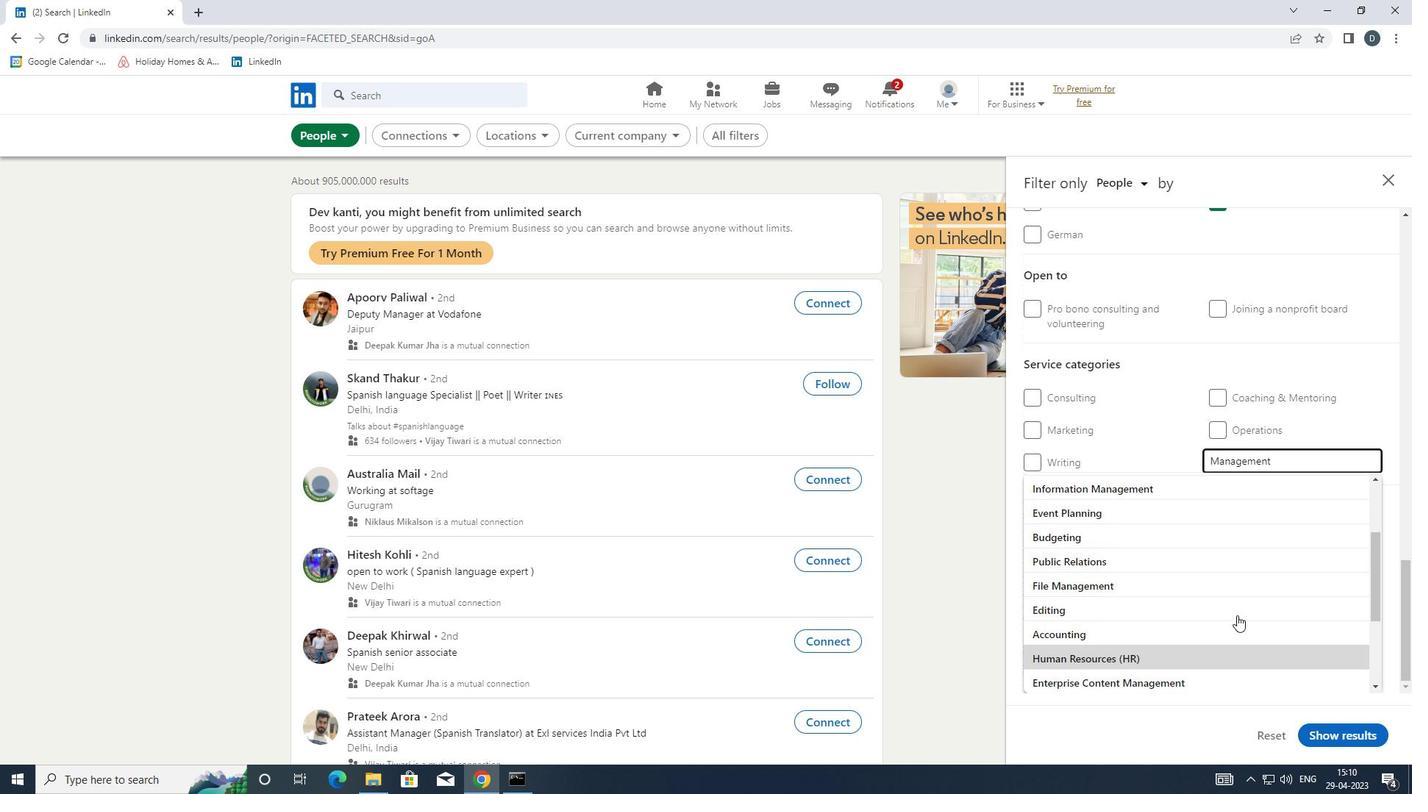 
Action: Mouse scrolled (1244, 613) with delta (0, 0)
Screenshot: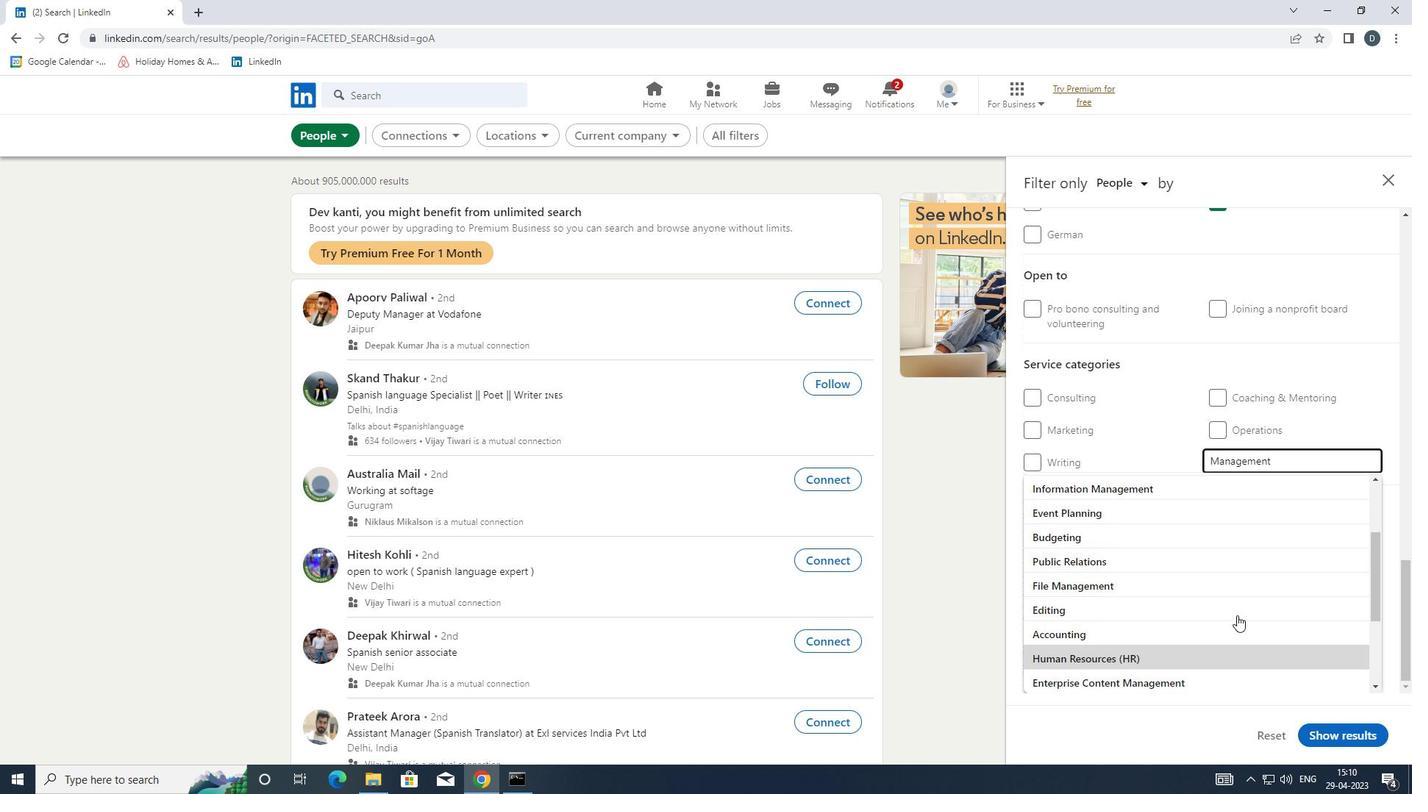 
Action: Mouse moved to (1247, 609)
Screenshot: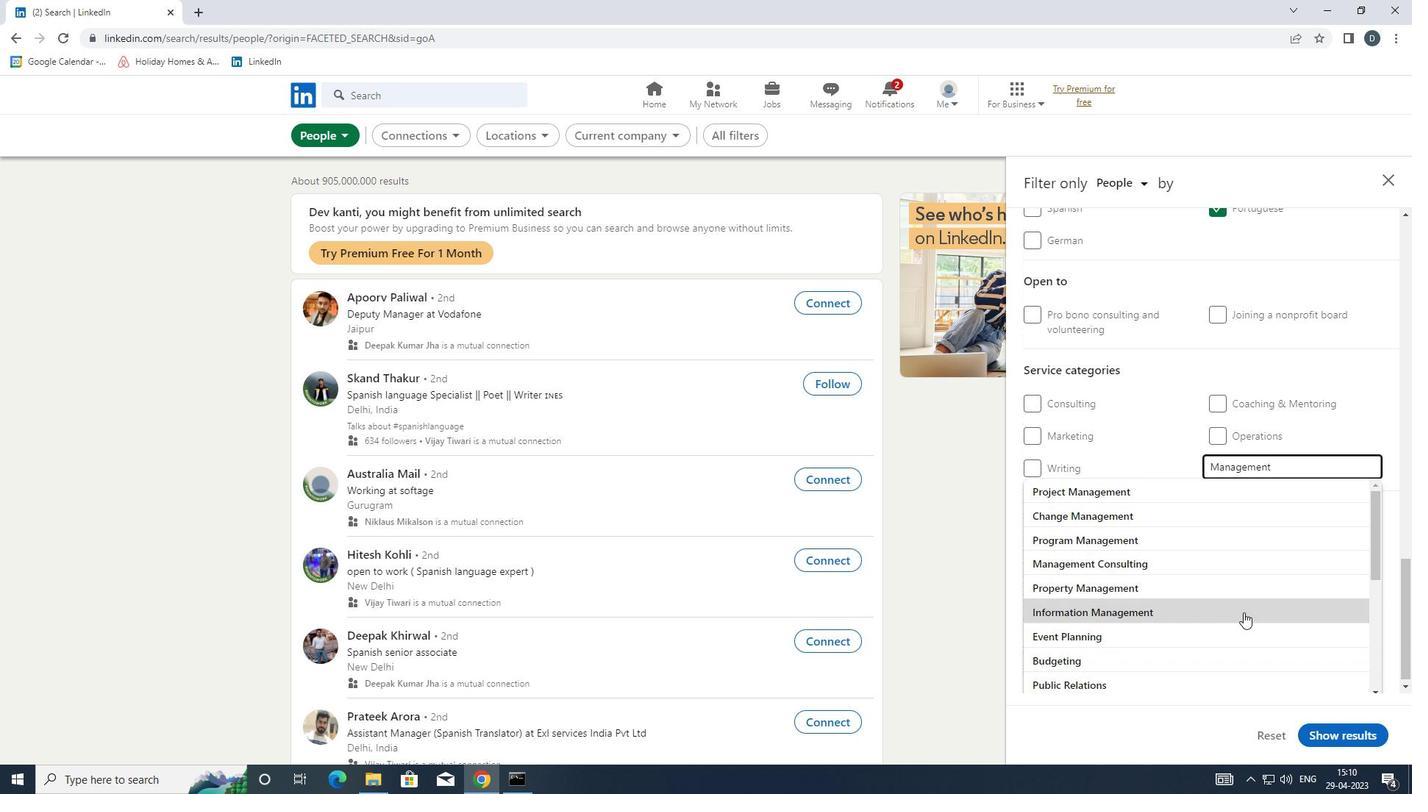 
Action: Key pressed <Key.enter>
Screenshot: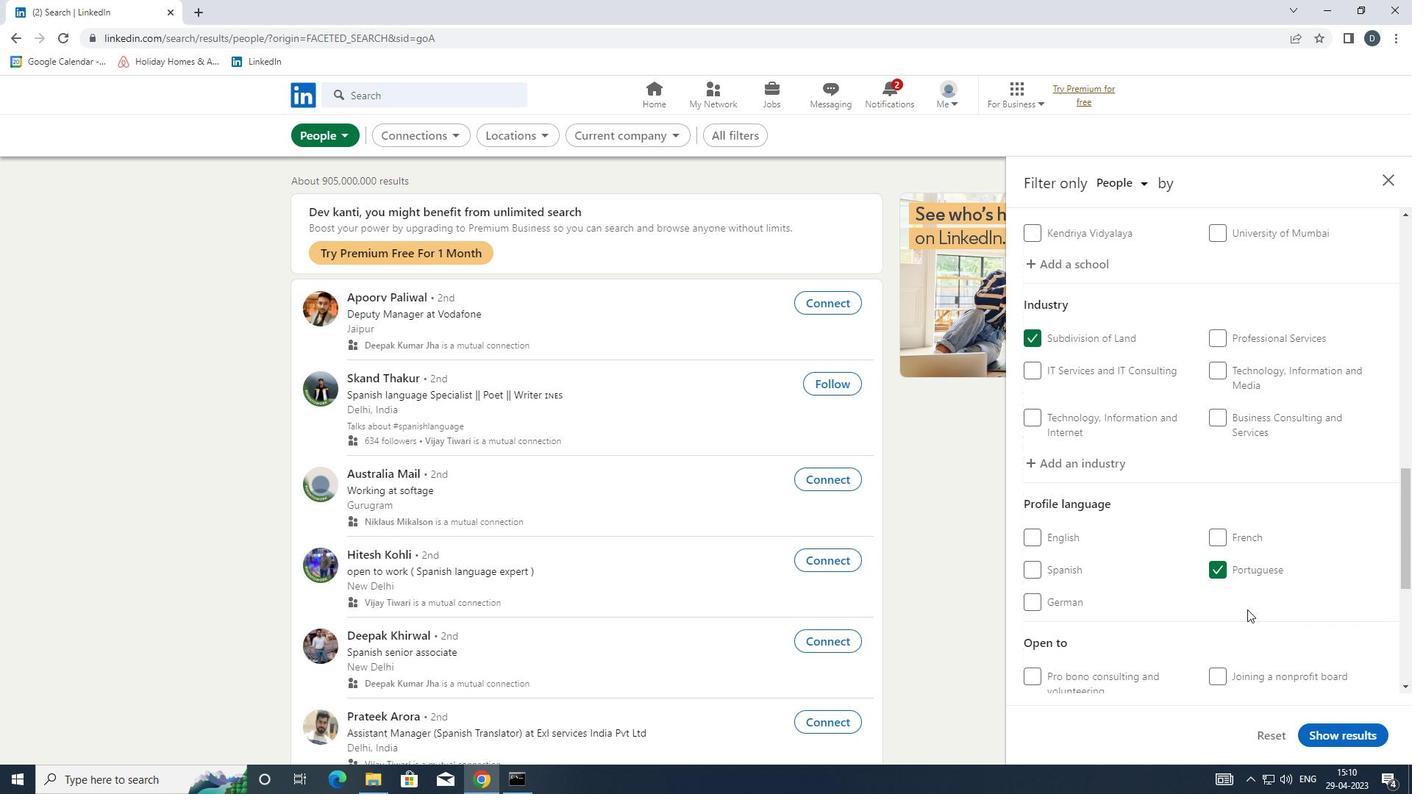 
Action: Mouse moved to (1281, 359)
Screenshot: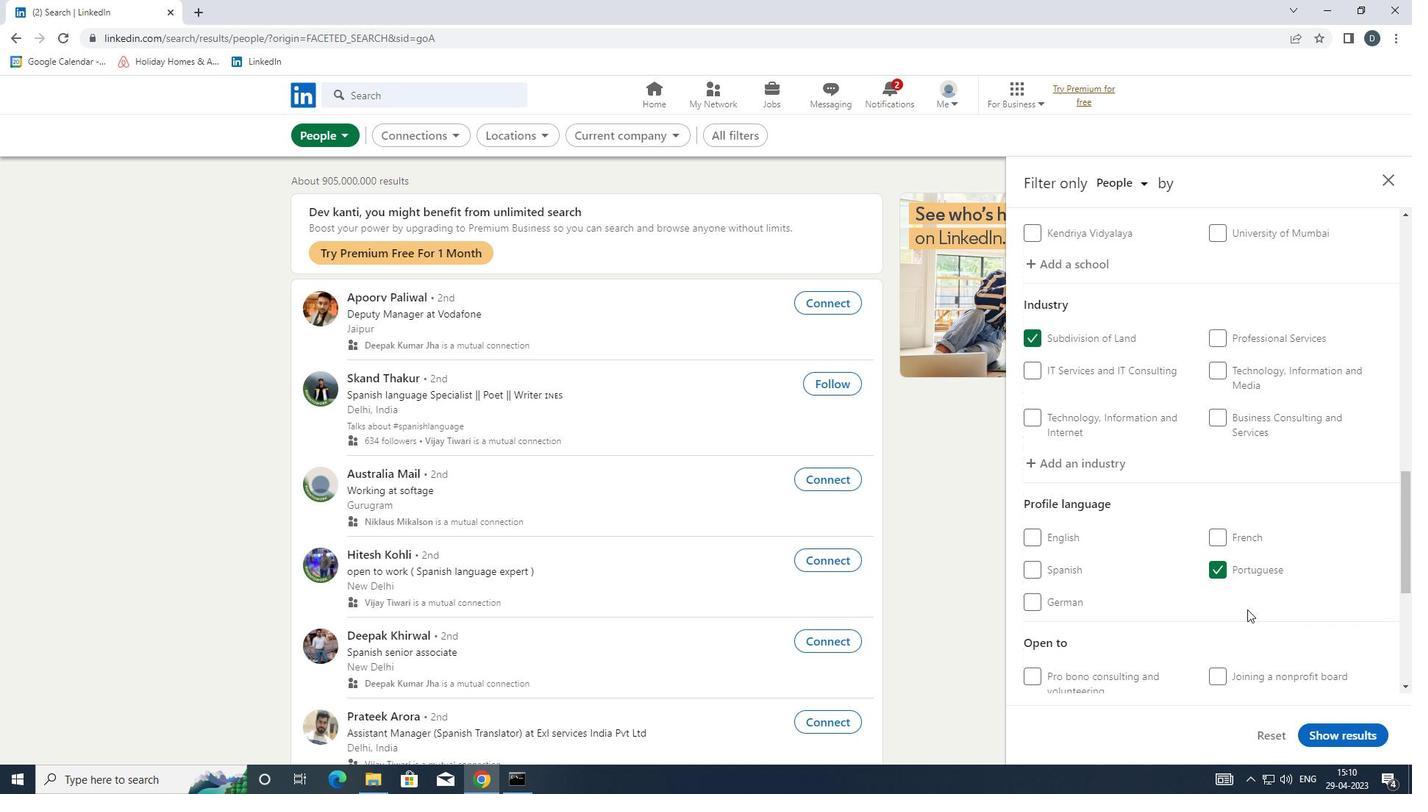 
Action: Mouse scrolled (1281, 358) with delta (0, 0)
Screenshot: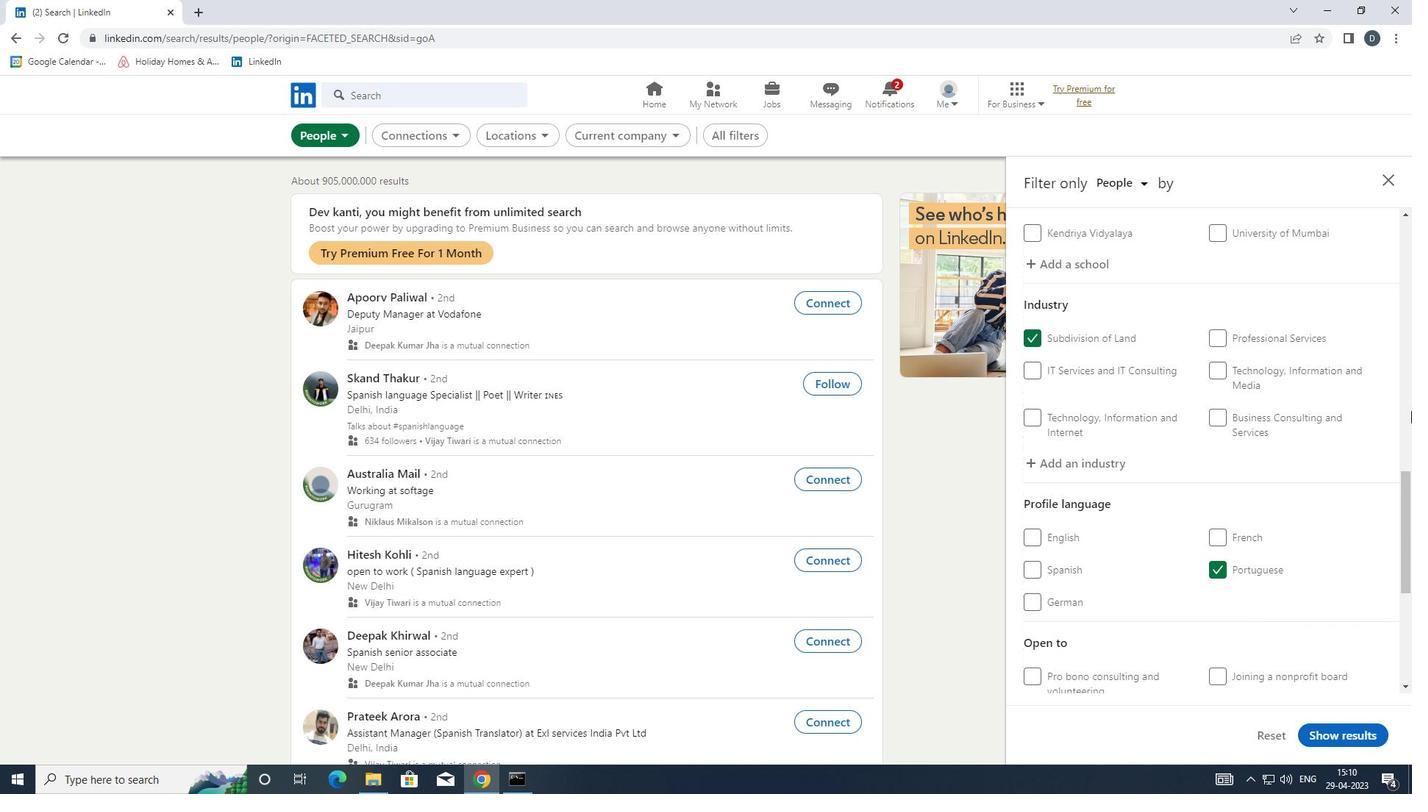 
Action: Mouse scrolled (1281, 358) with delta (0, 0)
Screenshot: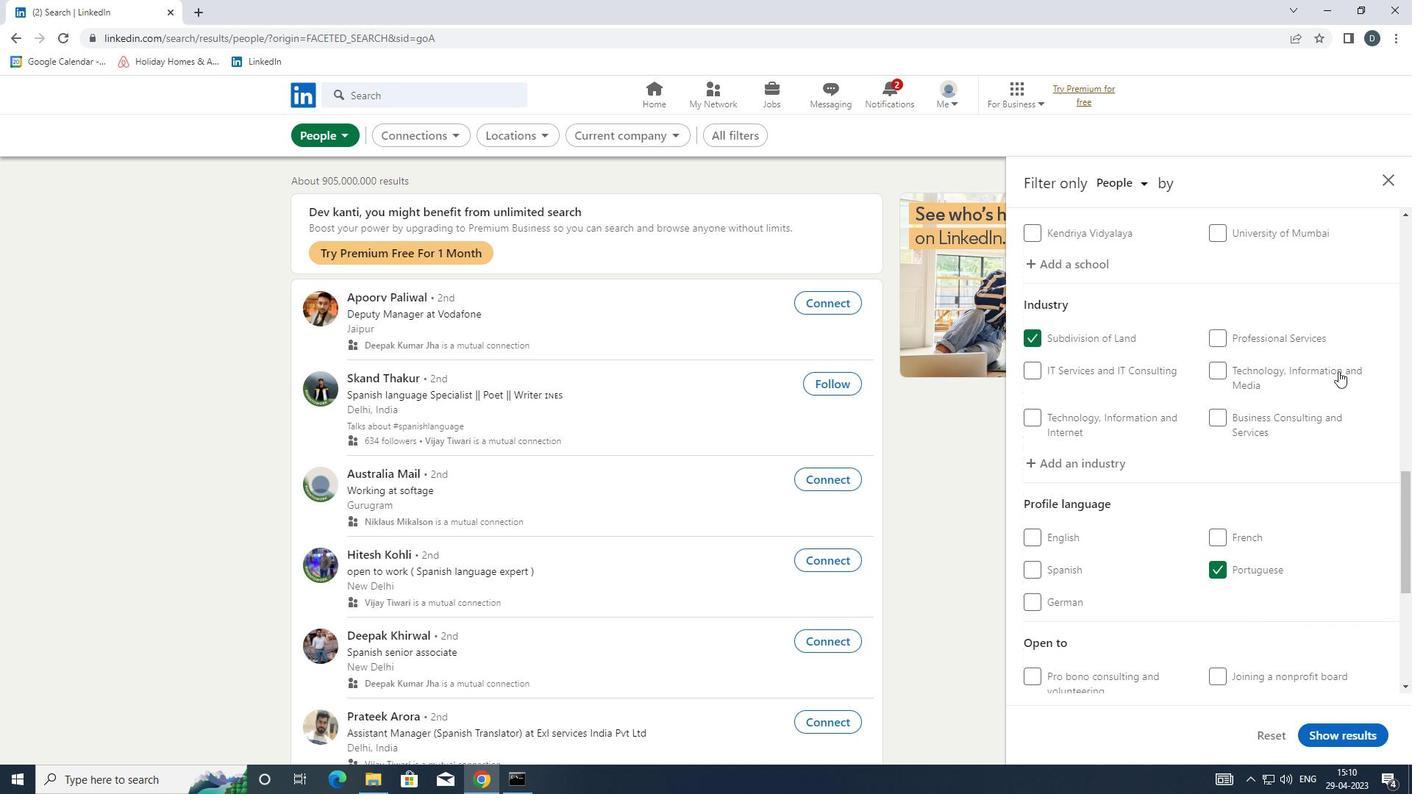 
Action: Mouse moved to (1280, 359)
Screenshot: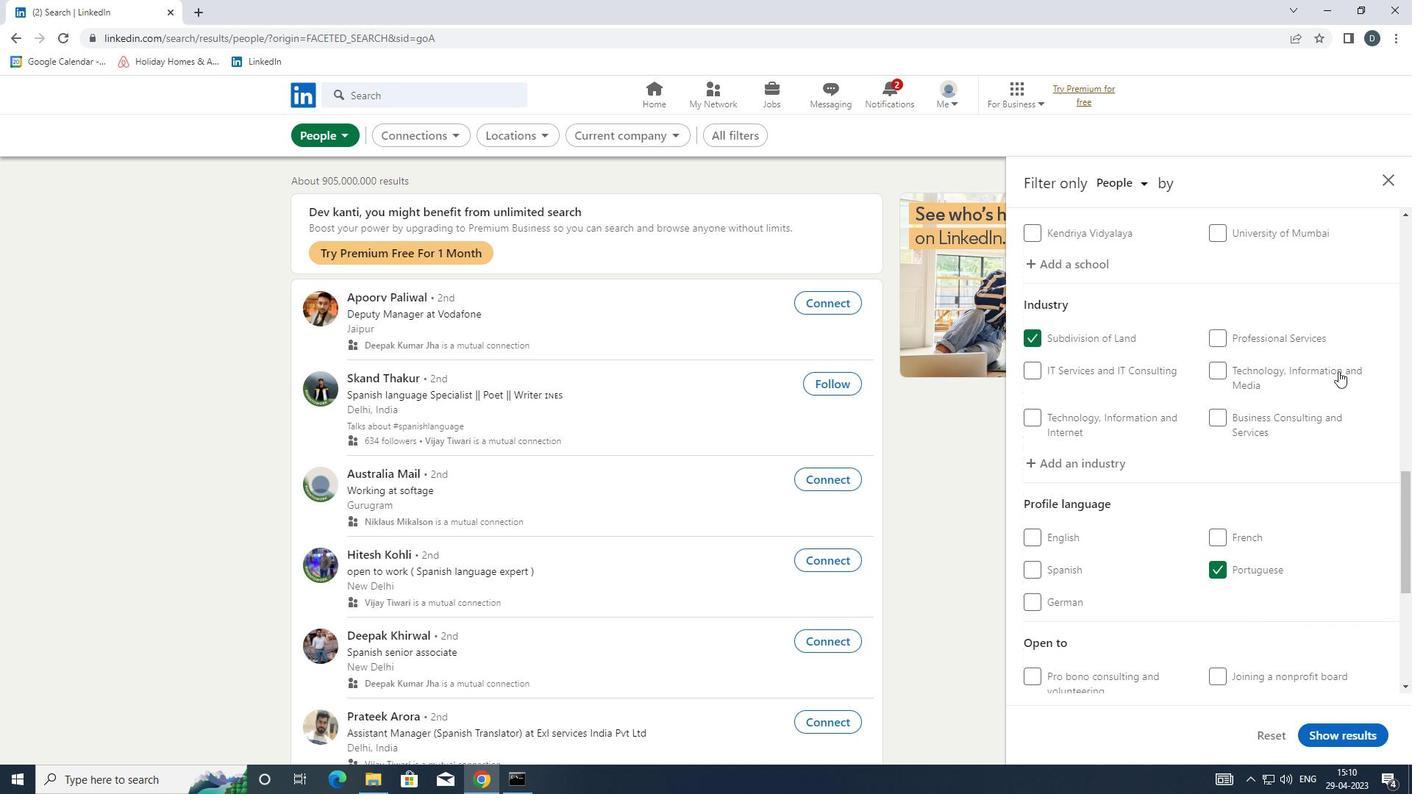 
Action: Mouse scrolled (1280, 358) with delta (0, 0)
Screenshot: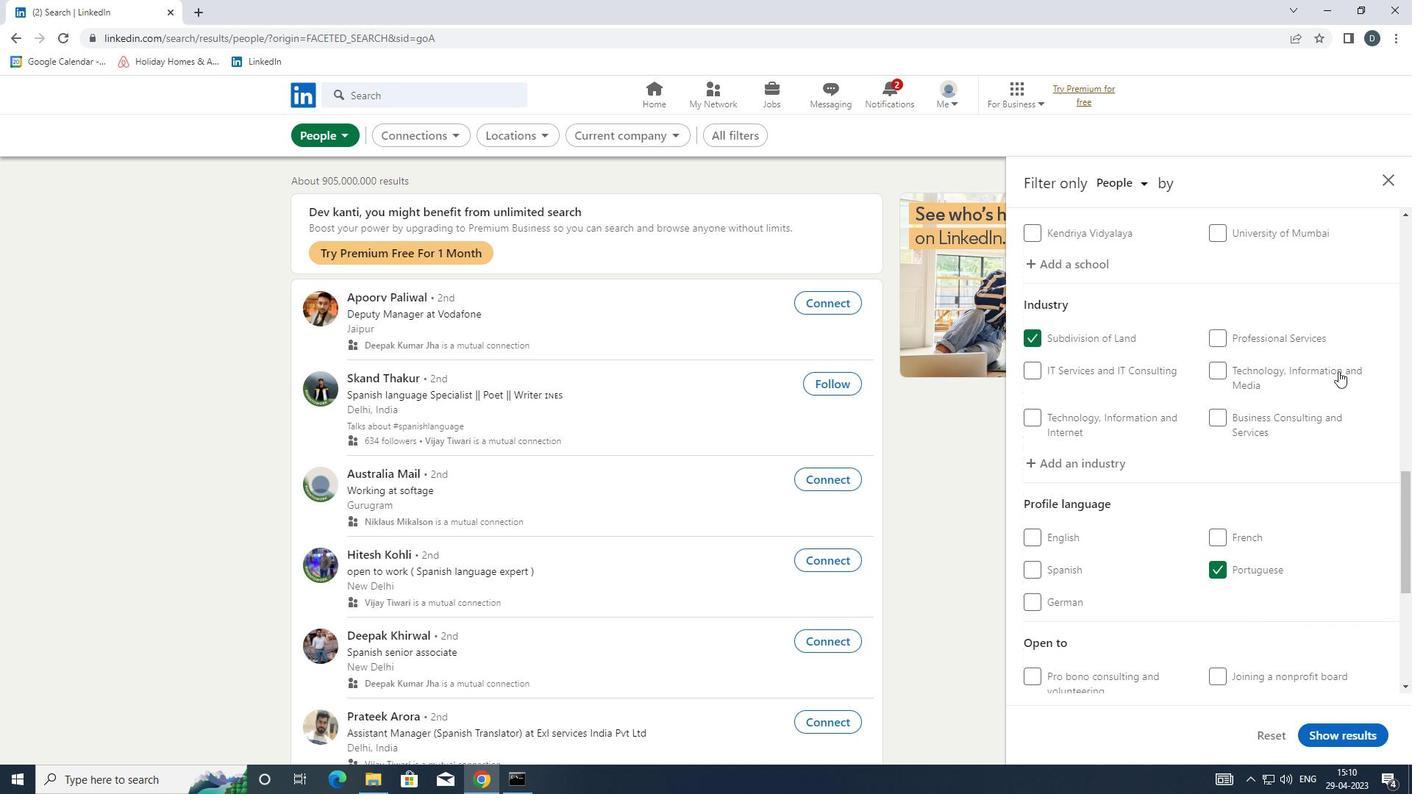 
Action: Mouse moved to (1274, 359)
Screenshot: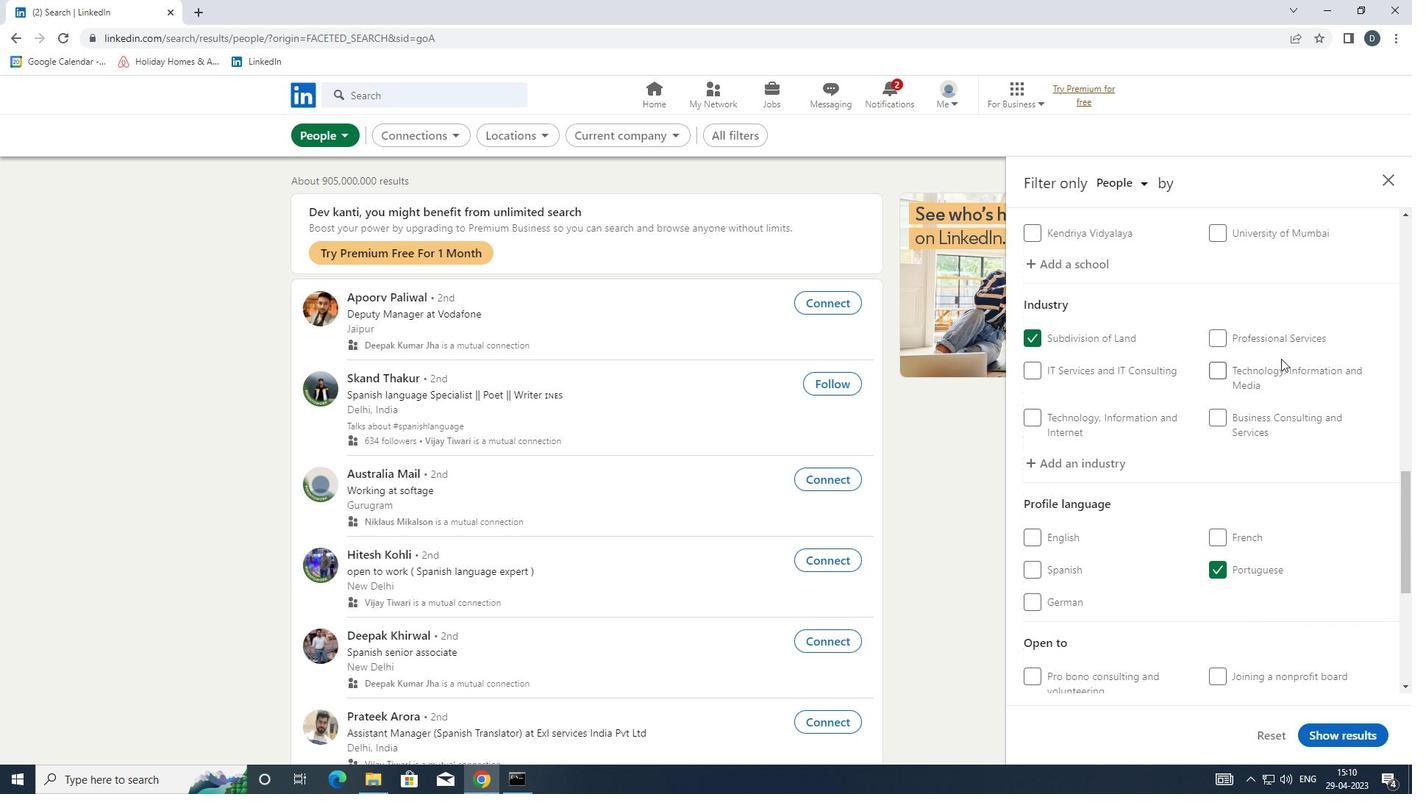 
Action: Mouse scrolled (1274, 359) with delta (0, 0)
Screenshot: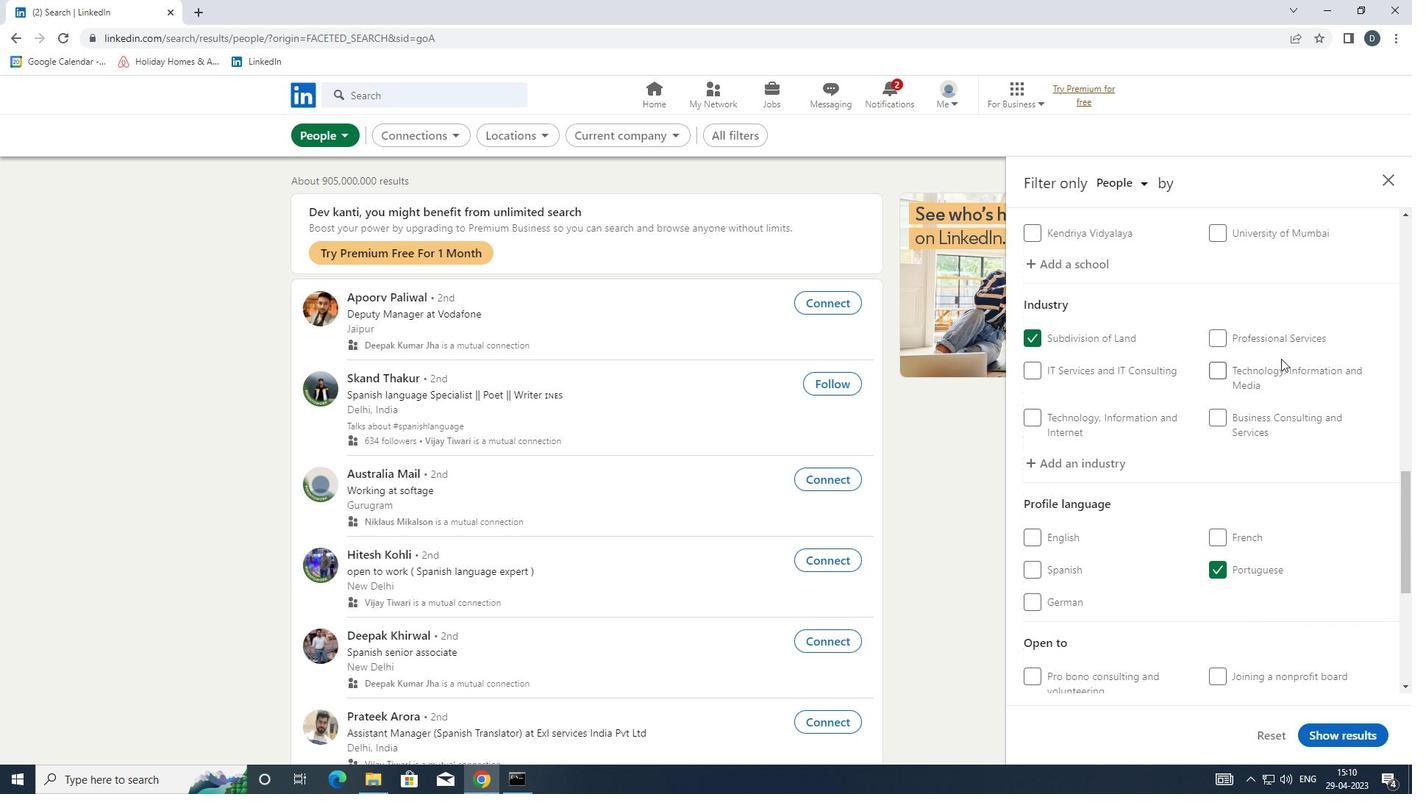 
Action: Mouse moved to (1232, 398)
Screenshot: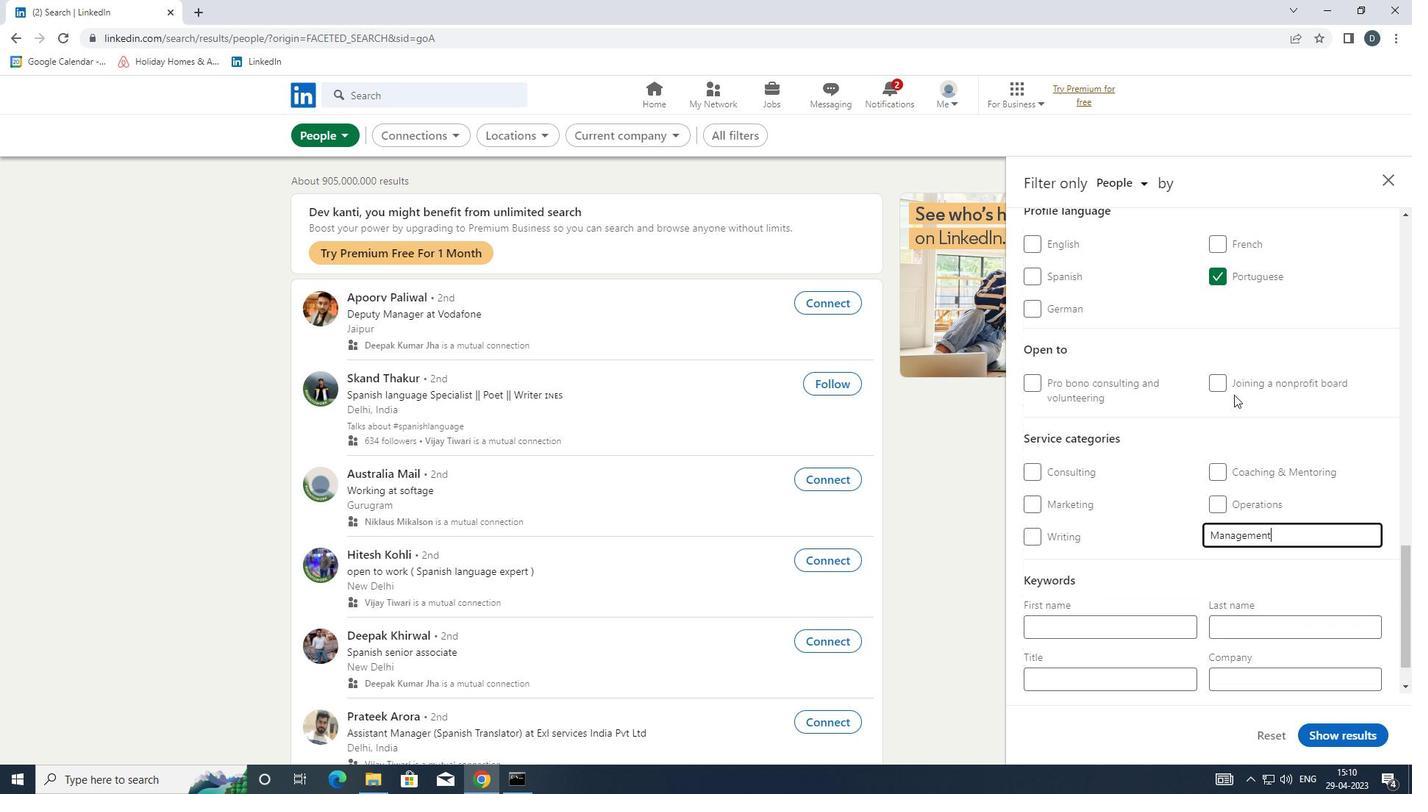 
Action: Mouse scrolled (1232, 398) with delta (0, 0)
Screenshot: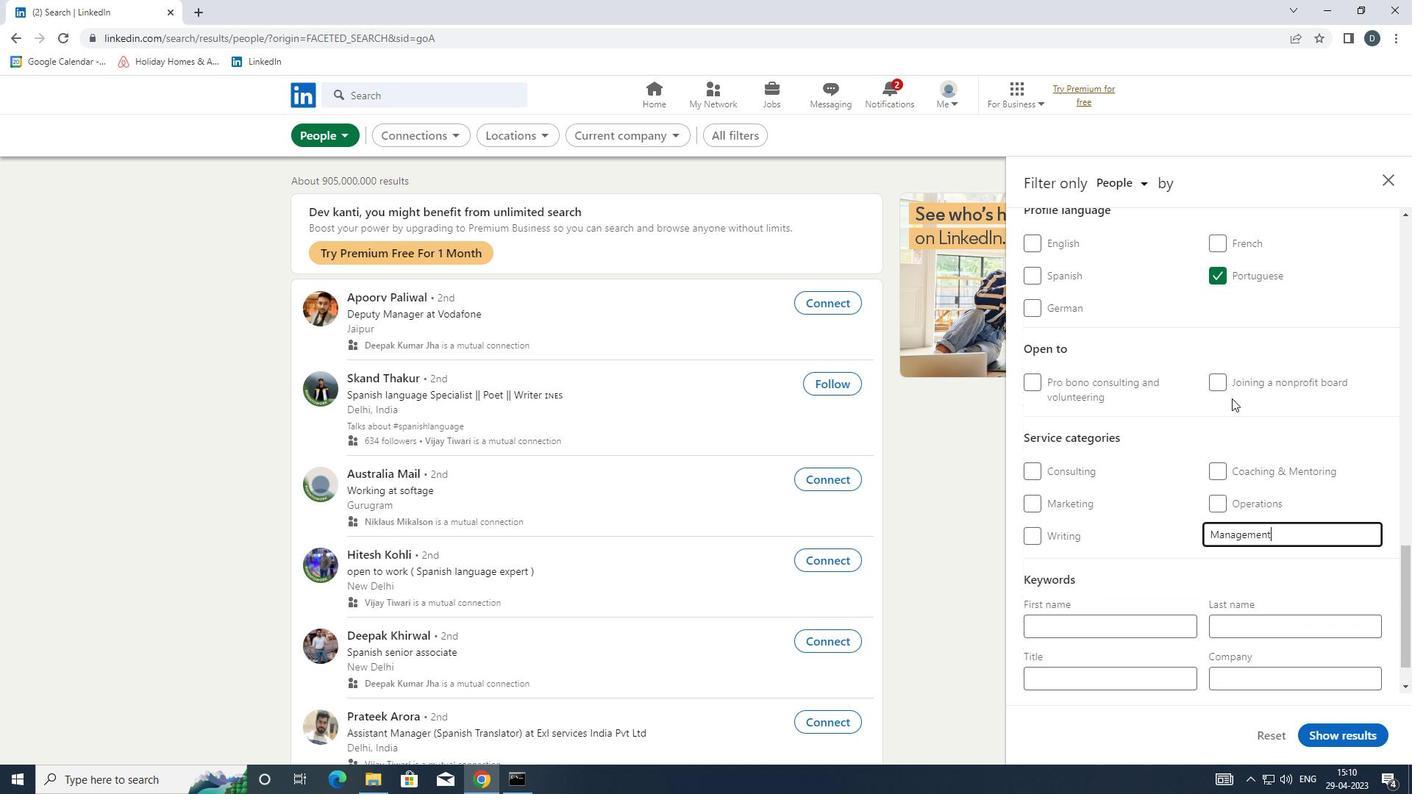 
Action: Mouse scrolled (1232, 398) with delta (0, 0)
Screenshot: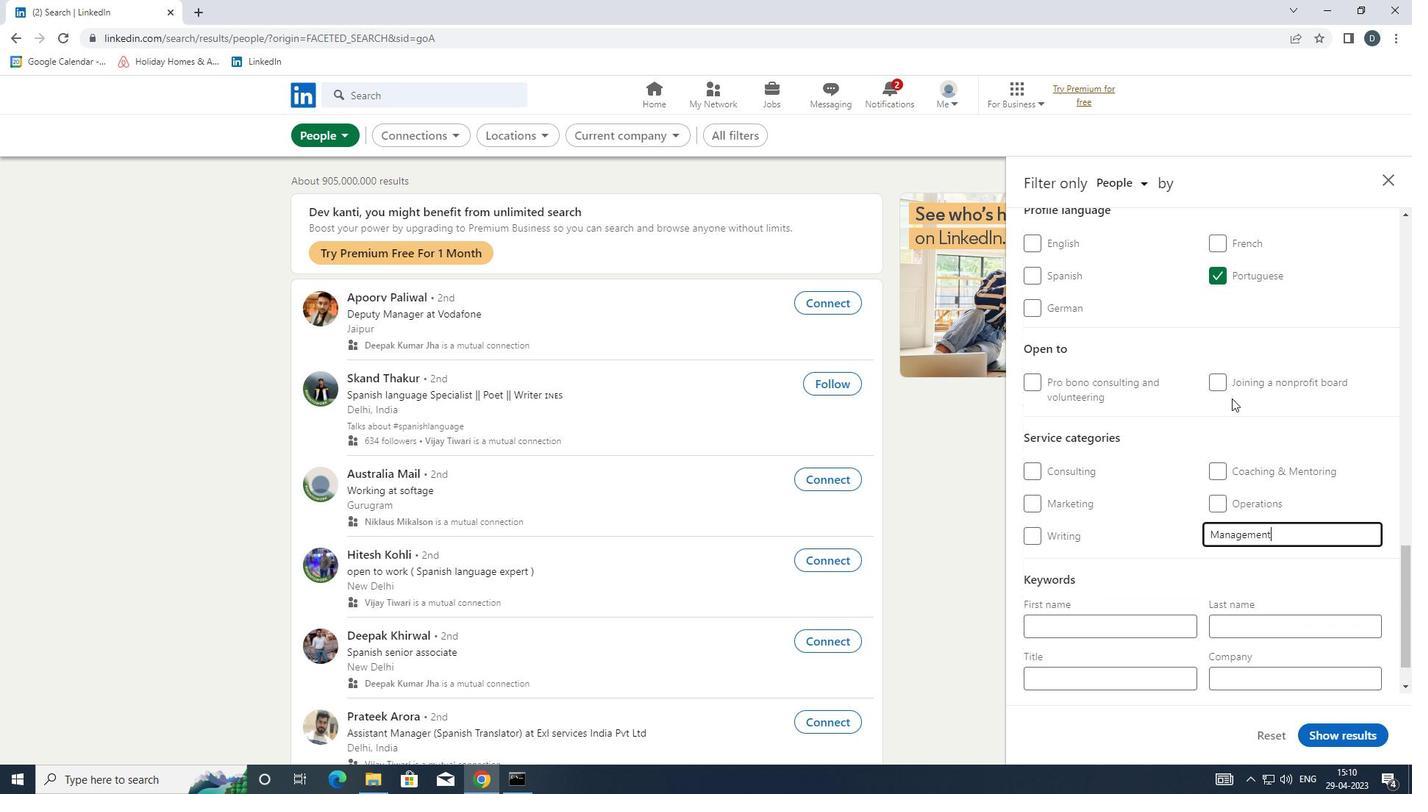 
Action: Mouse moved to (1233, 398)
Screenshot: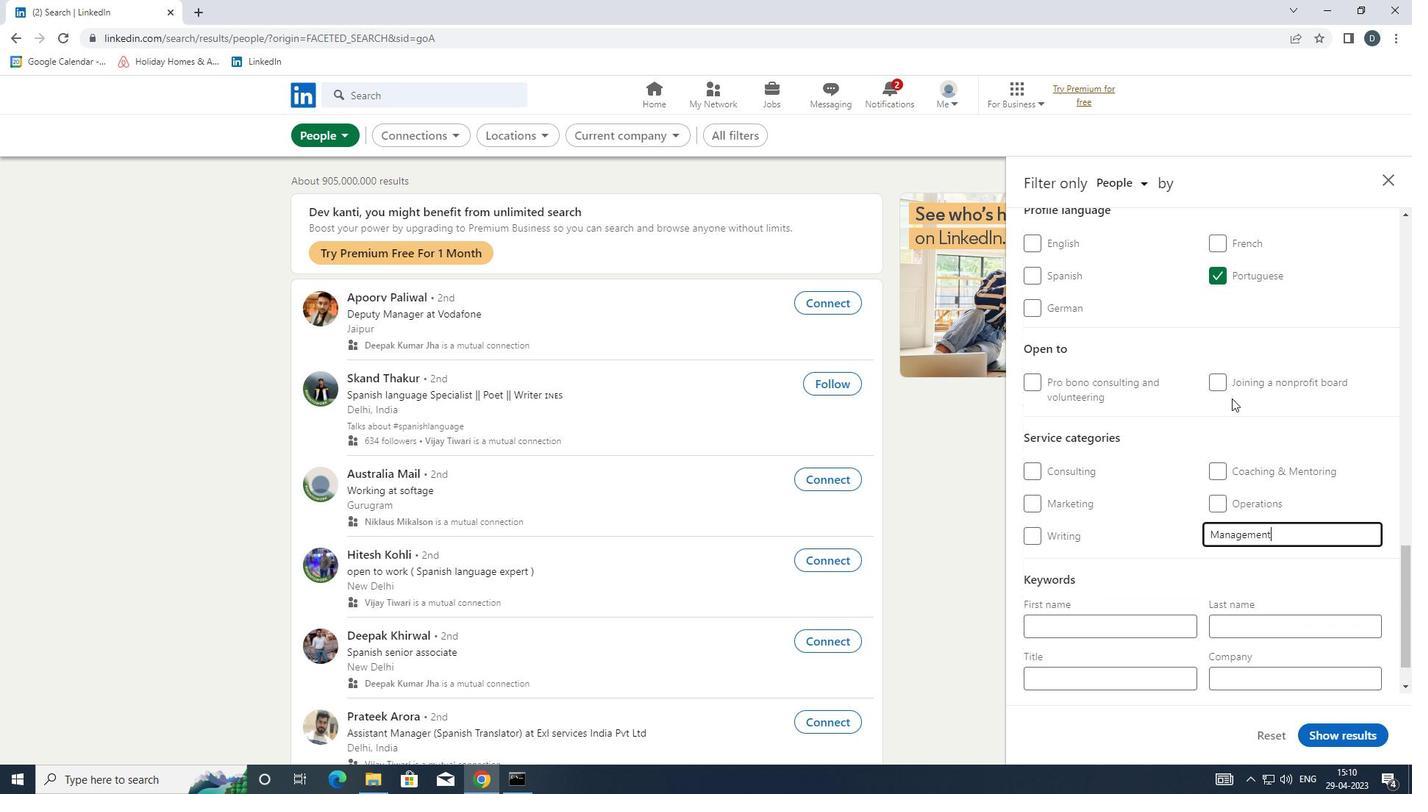 
Action: Mouse scrolled (1233, 398) with delta (0, 0)
Screenshot: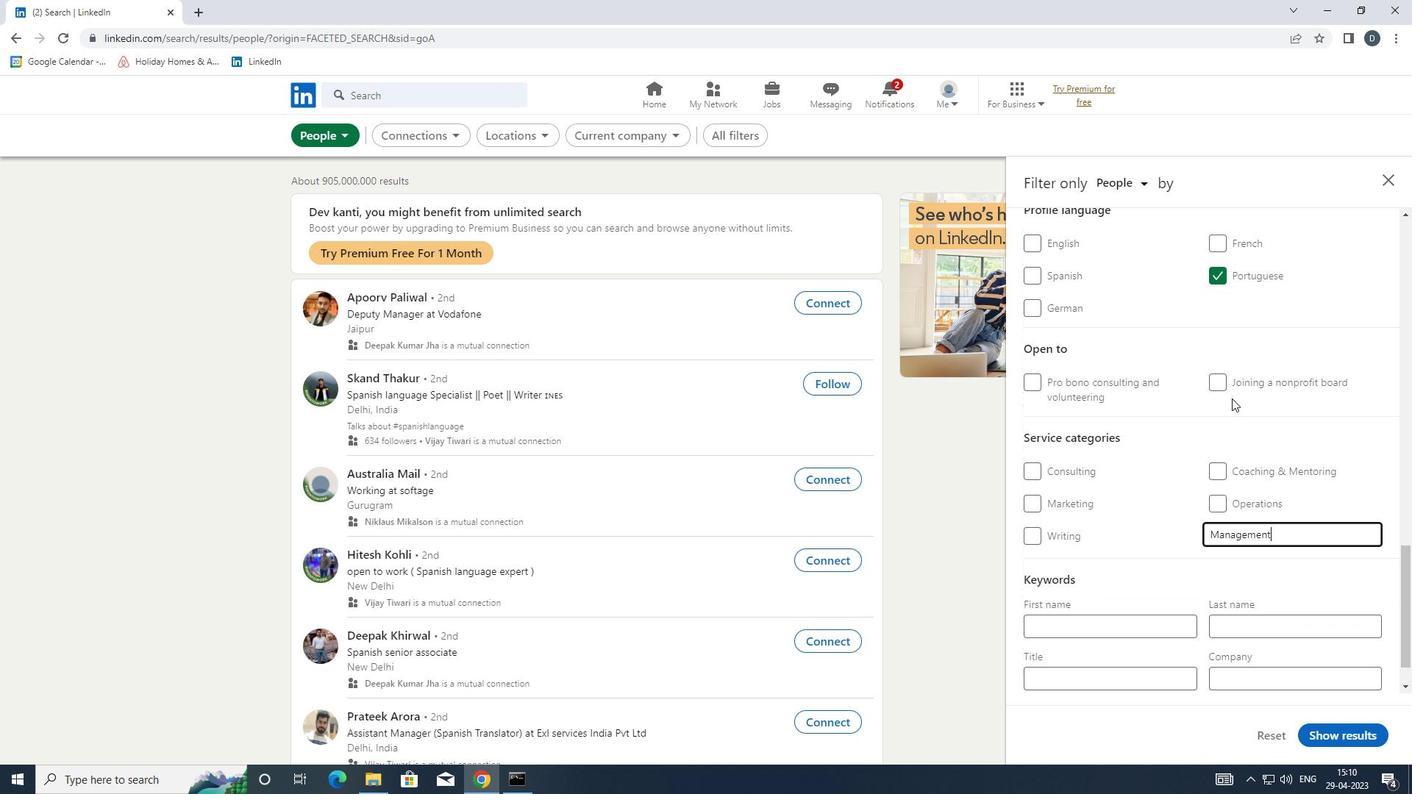 
Action: Mouse scrolled (1233, 398) with delta (0, 0)
Screenshot: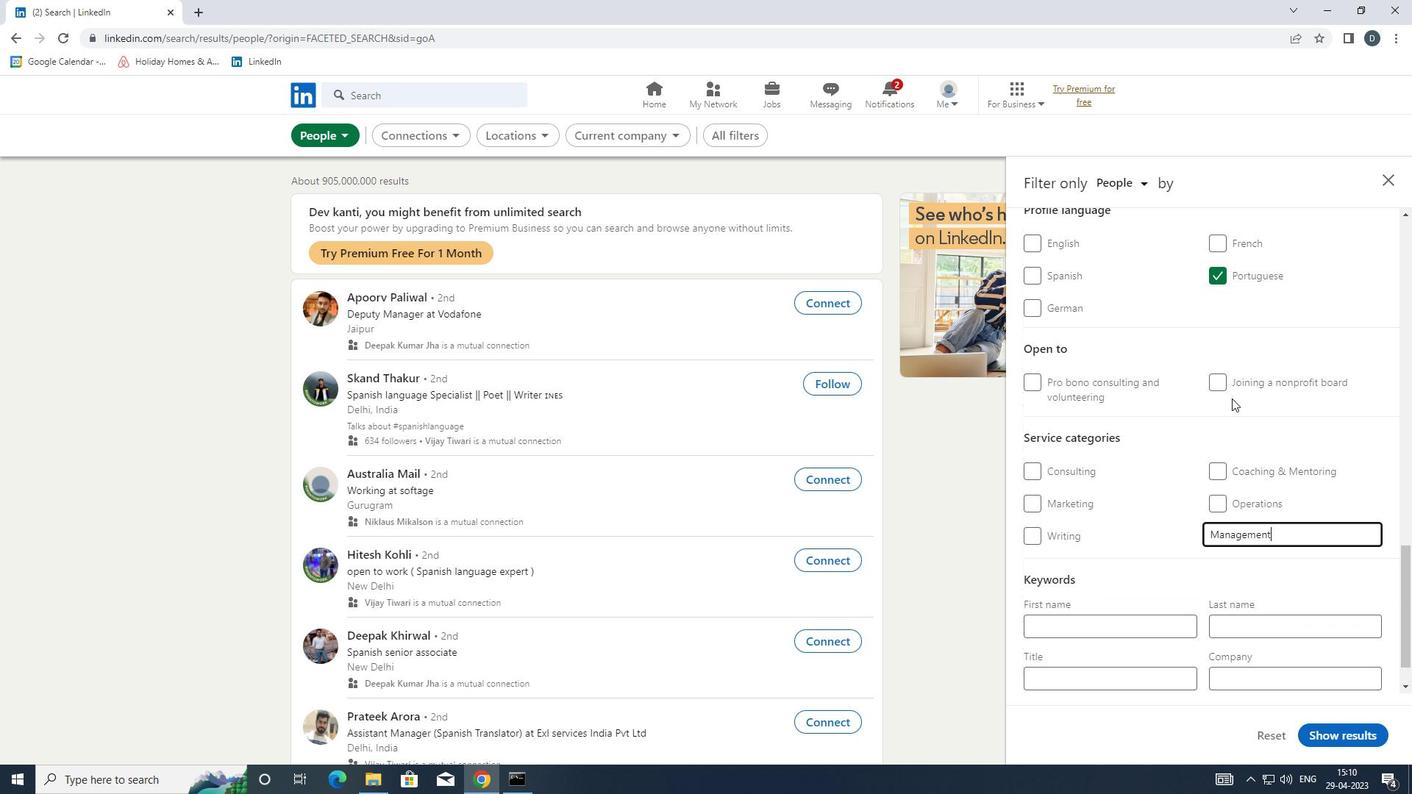 
Action: Mouse moved to (1096, 640)
Screenshot: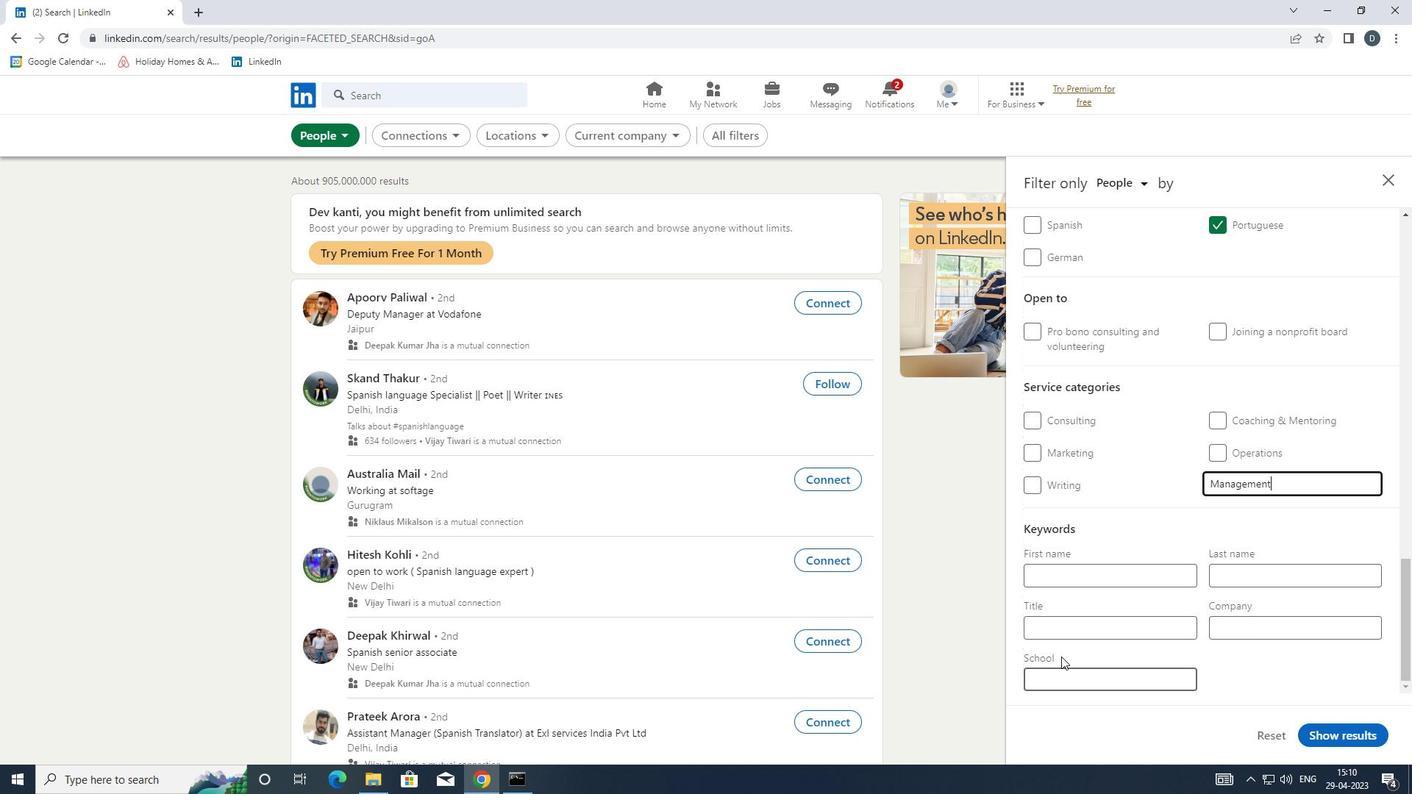 
Action: Mouse pressed left at (1096, 640)
Screenshot: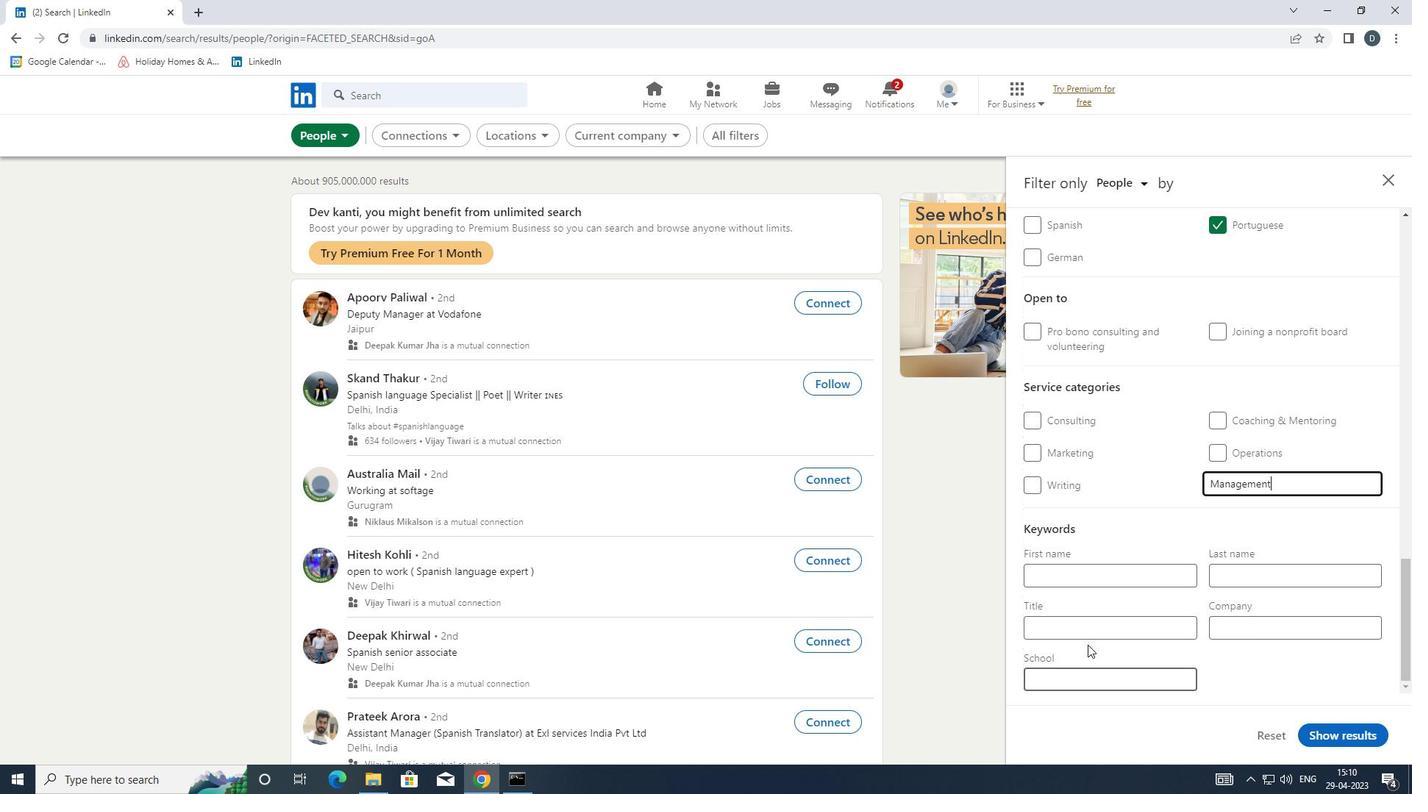 
Action: Mouse moved to (1111, 634)
Screenshot: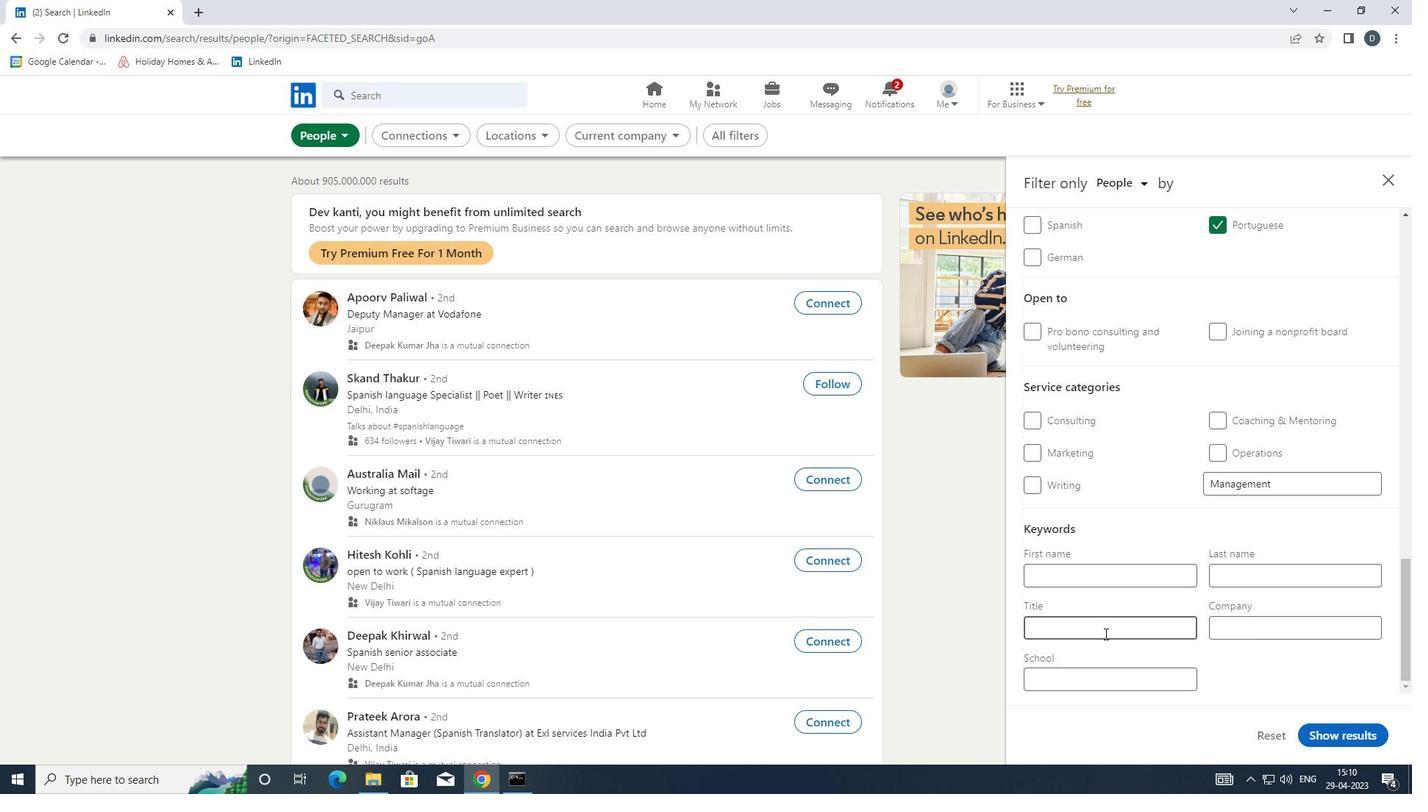 
Action: Key pressed <Key.shift><Key.shift><Key.shift><Key.shift>CH
Screenshot: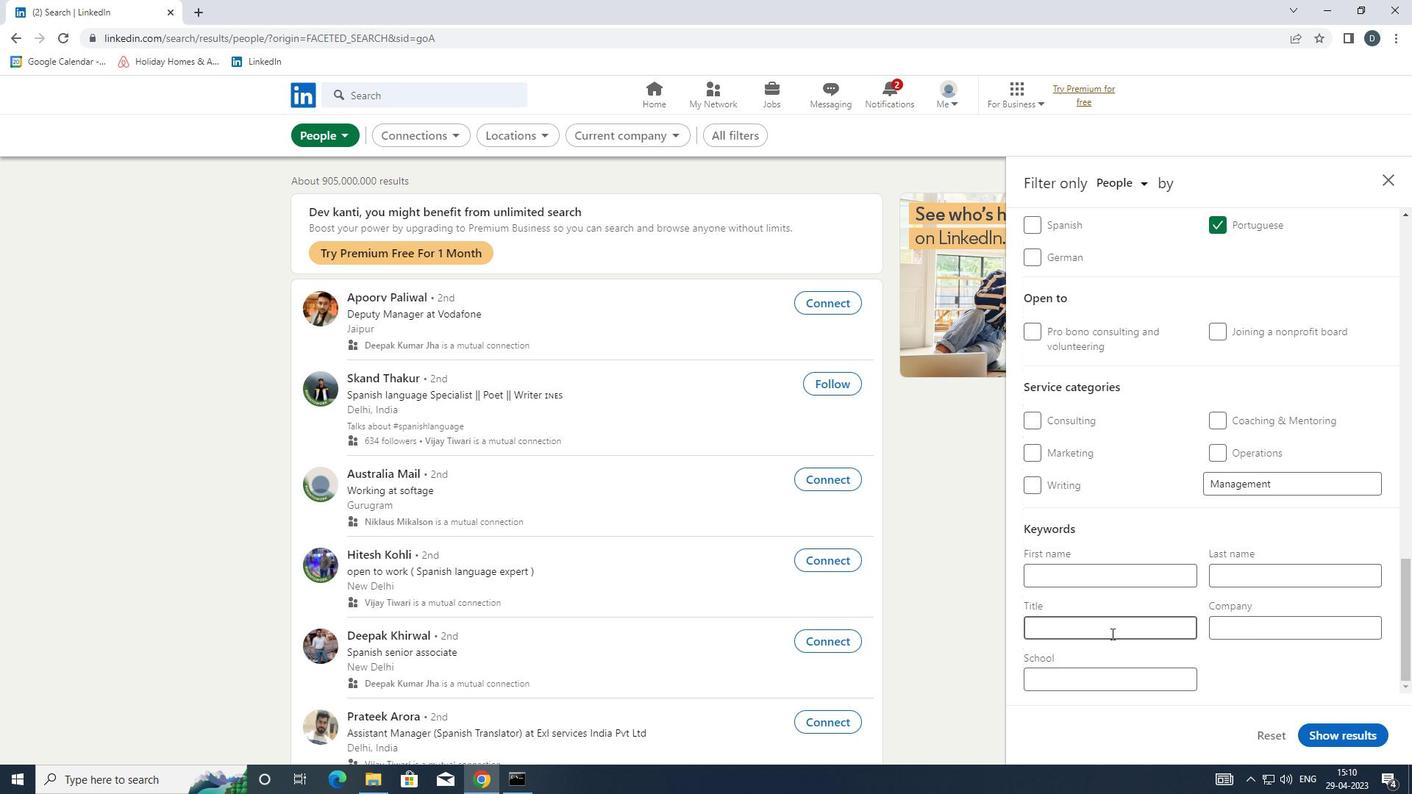 
Action: Mouse moved to (1112, 634)
Screenshot: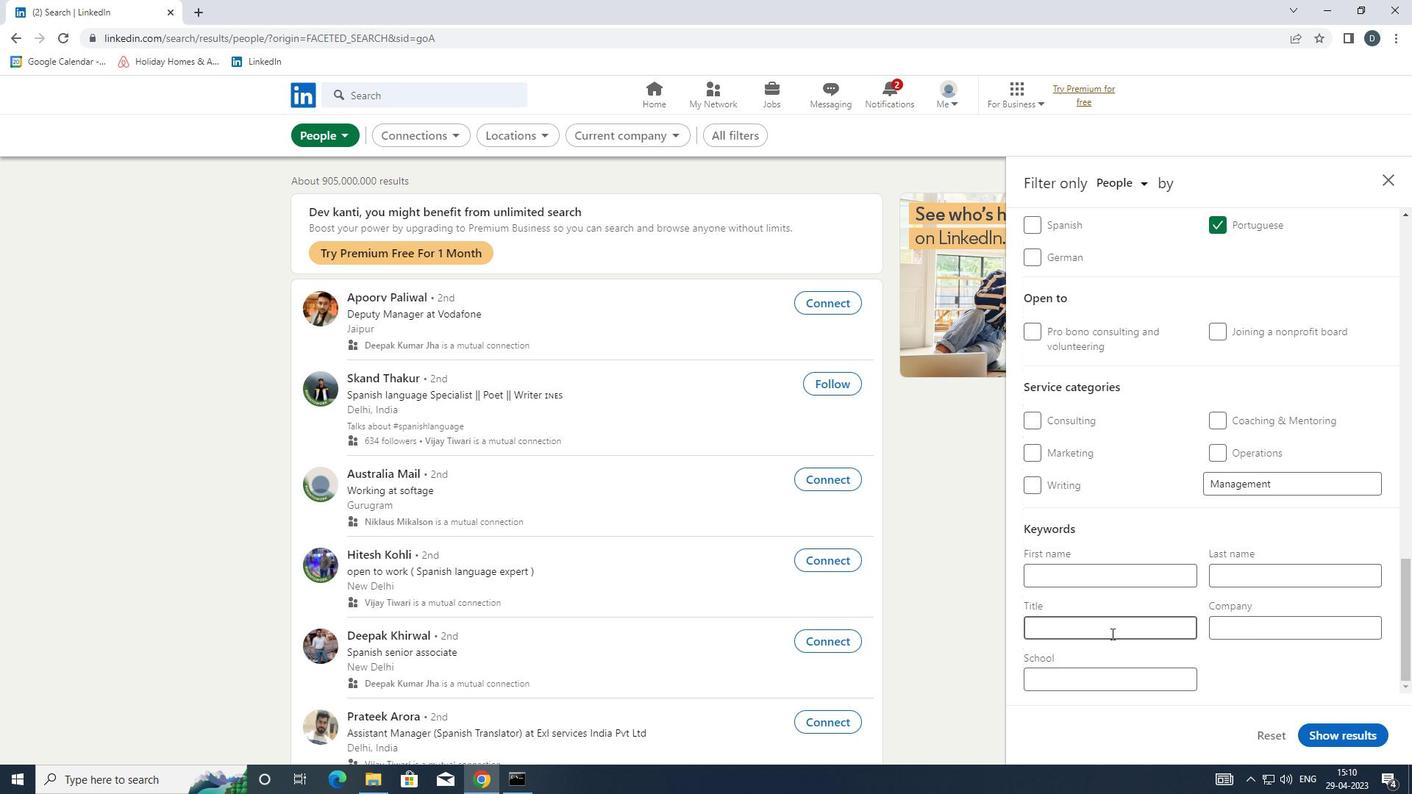 
Action: Key pressed EMIST
Screenshot: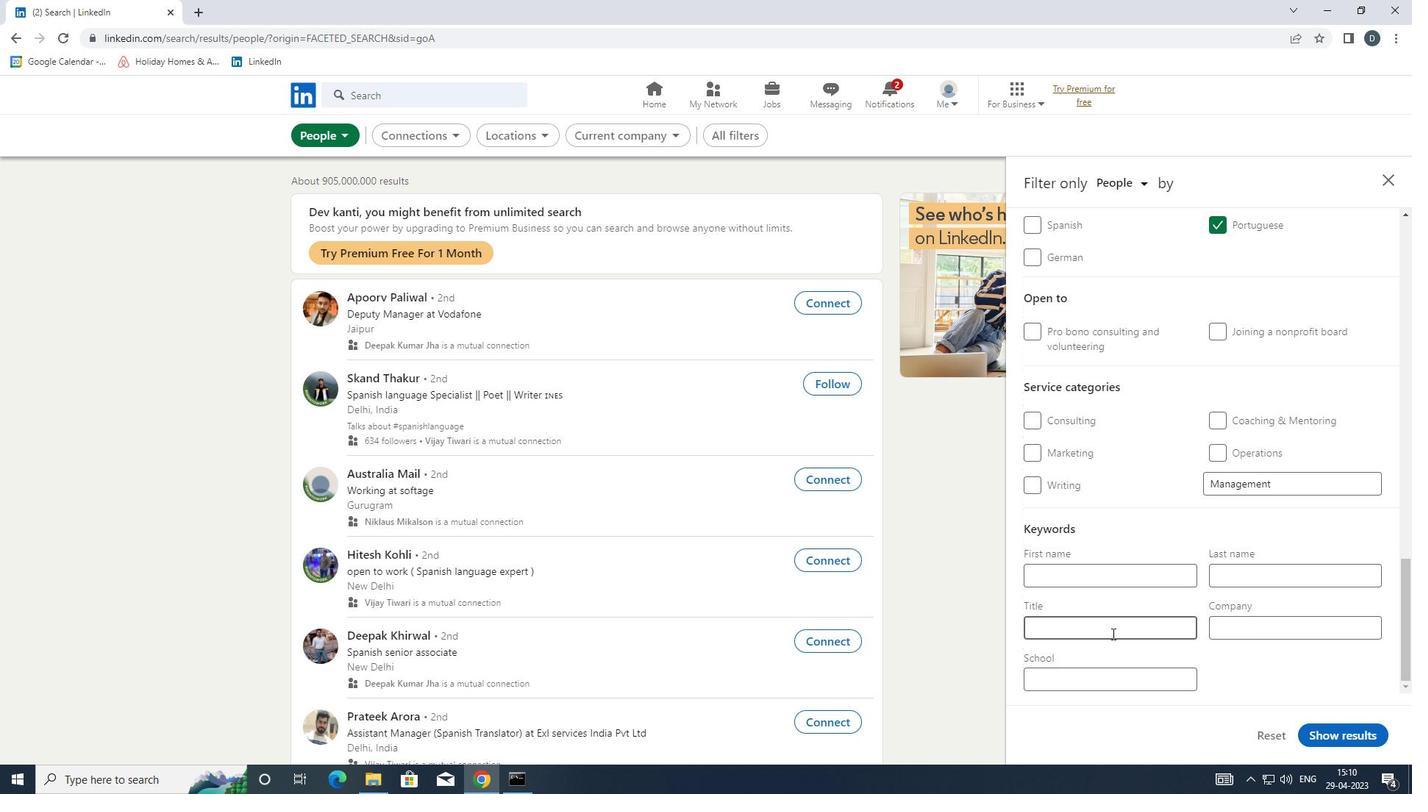 
Action: Mouse moved to (1121, 625)
Screenshot: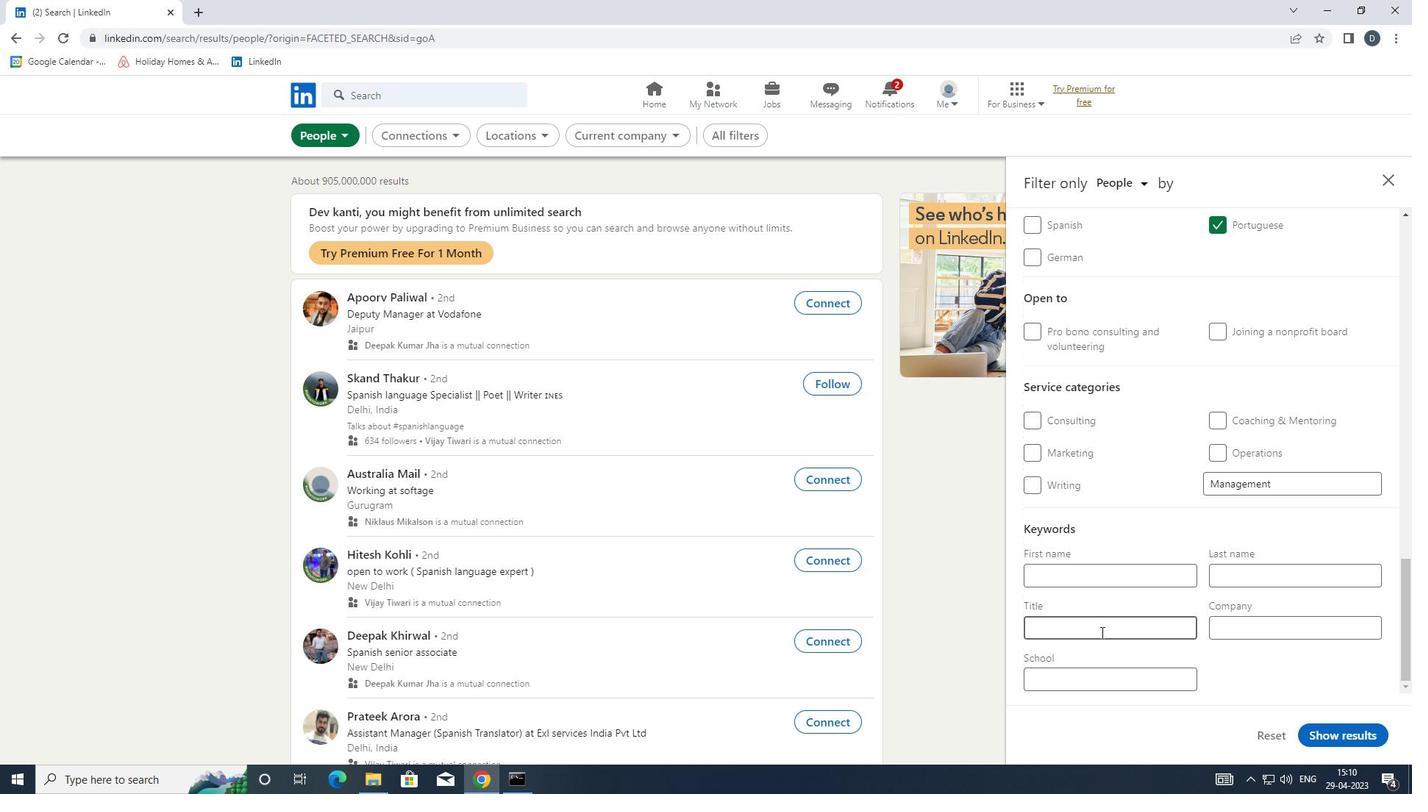 
Action: Mouse pressed left at (1121, 625)
Screenshot: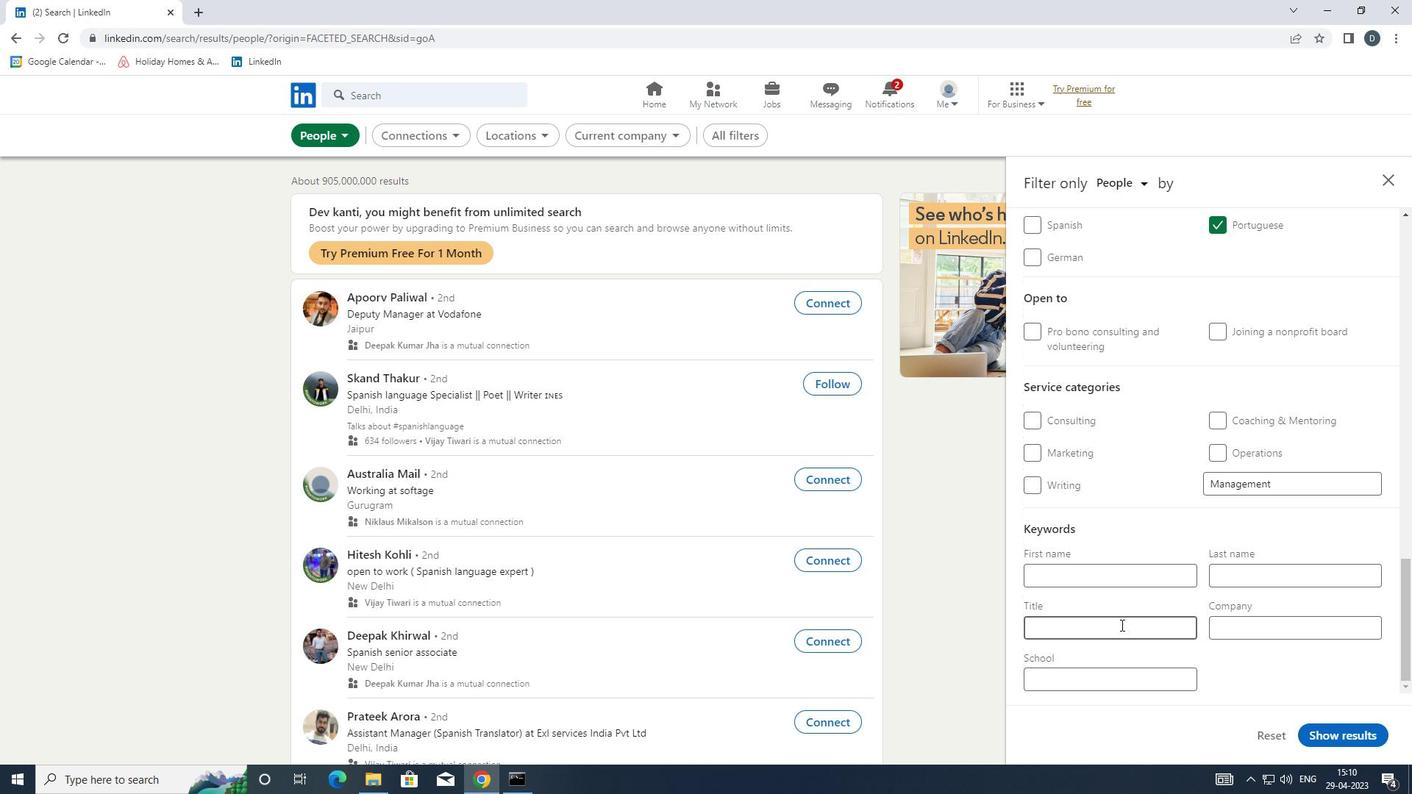 
Action: Mouse moved to (1121, 625)
Screenshot: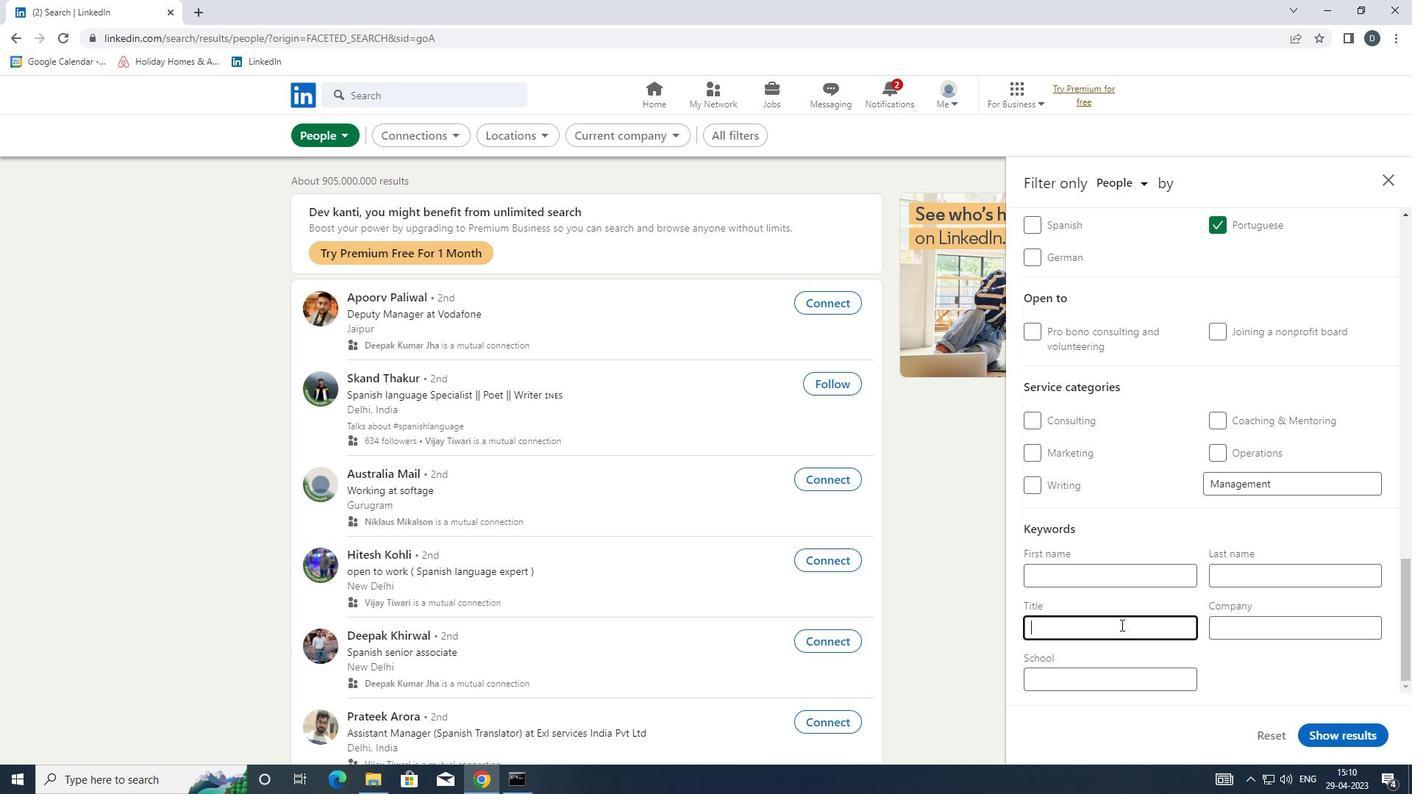 
Action: Key pressed <Key.shift>CHEMIST
Screenshot: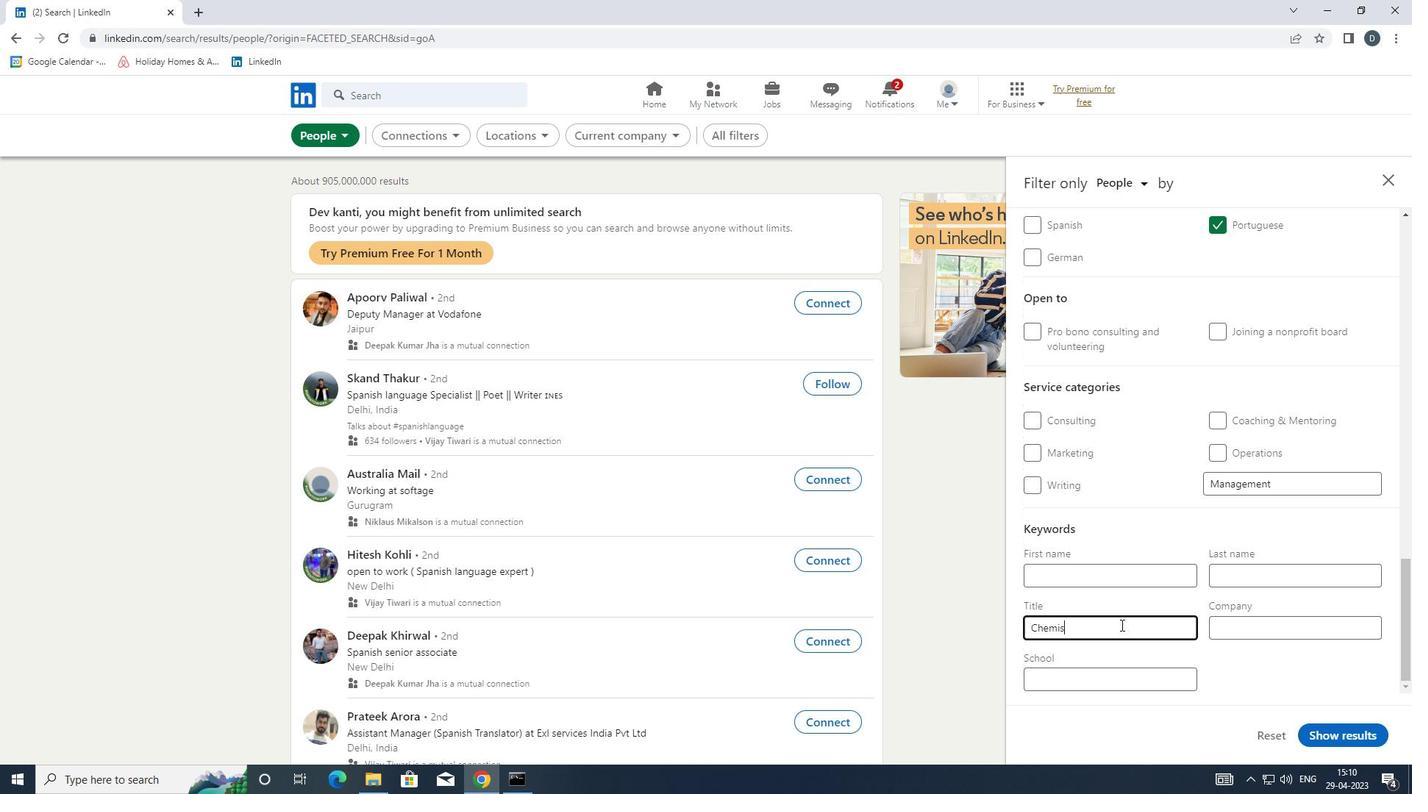 
Action: Mouse moved to (1342, 743)
Screenshot: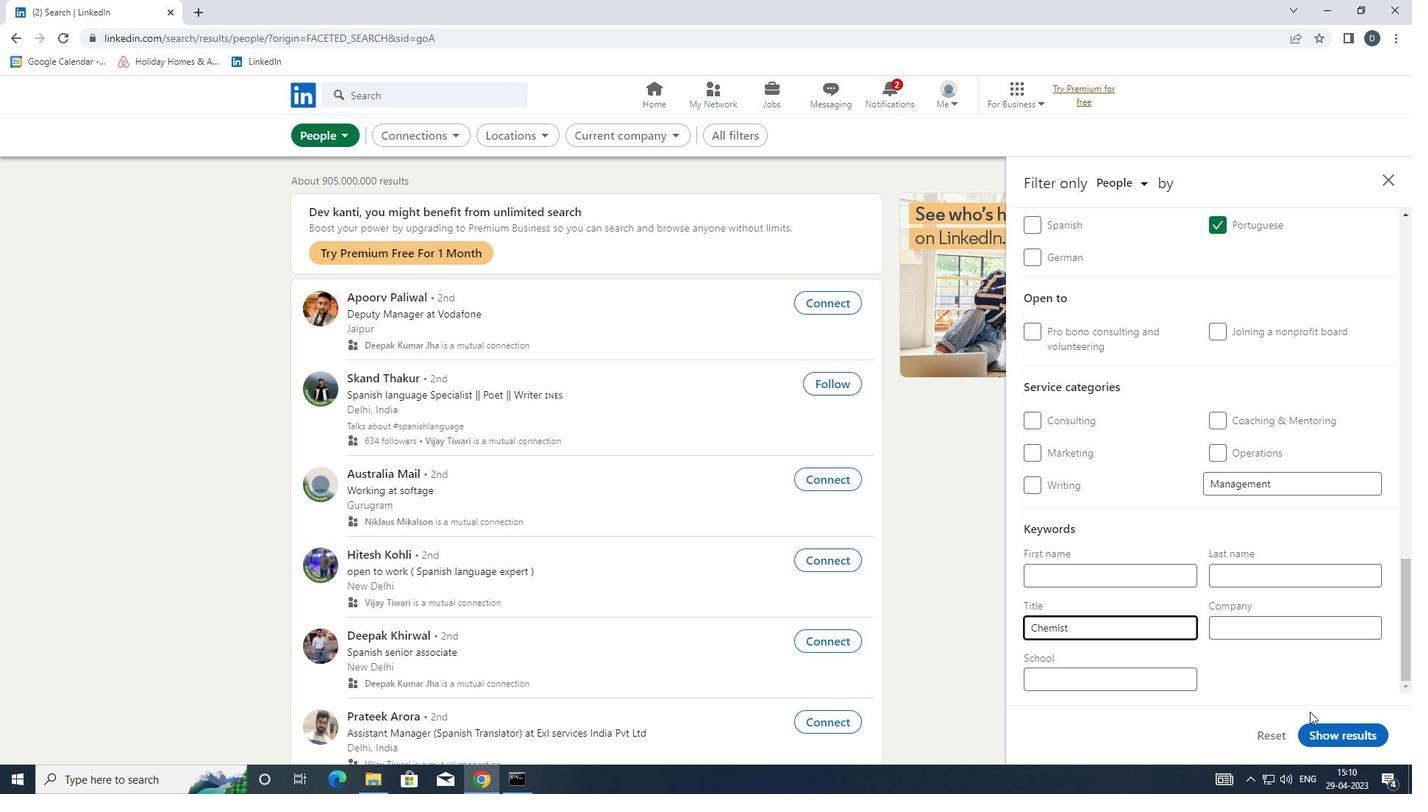 
Action: Mouse pressed left at (1342, 743)
Screenshot: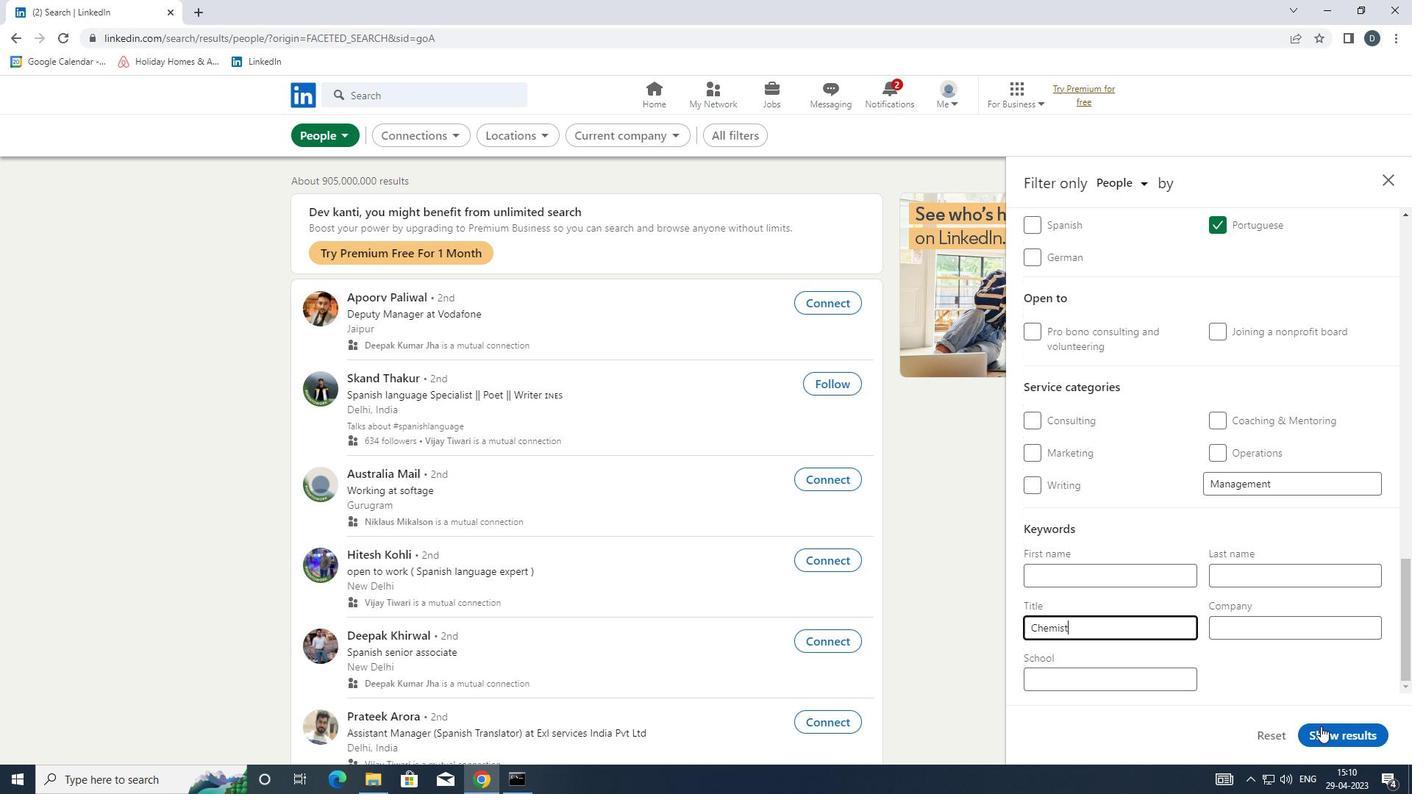 
Action: Mouse moved to (894, 511)
Screenshot: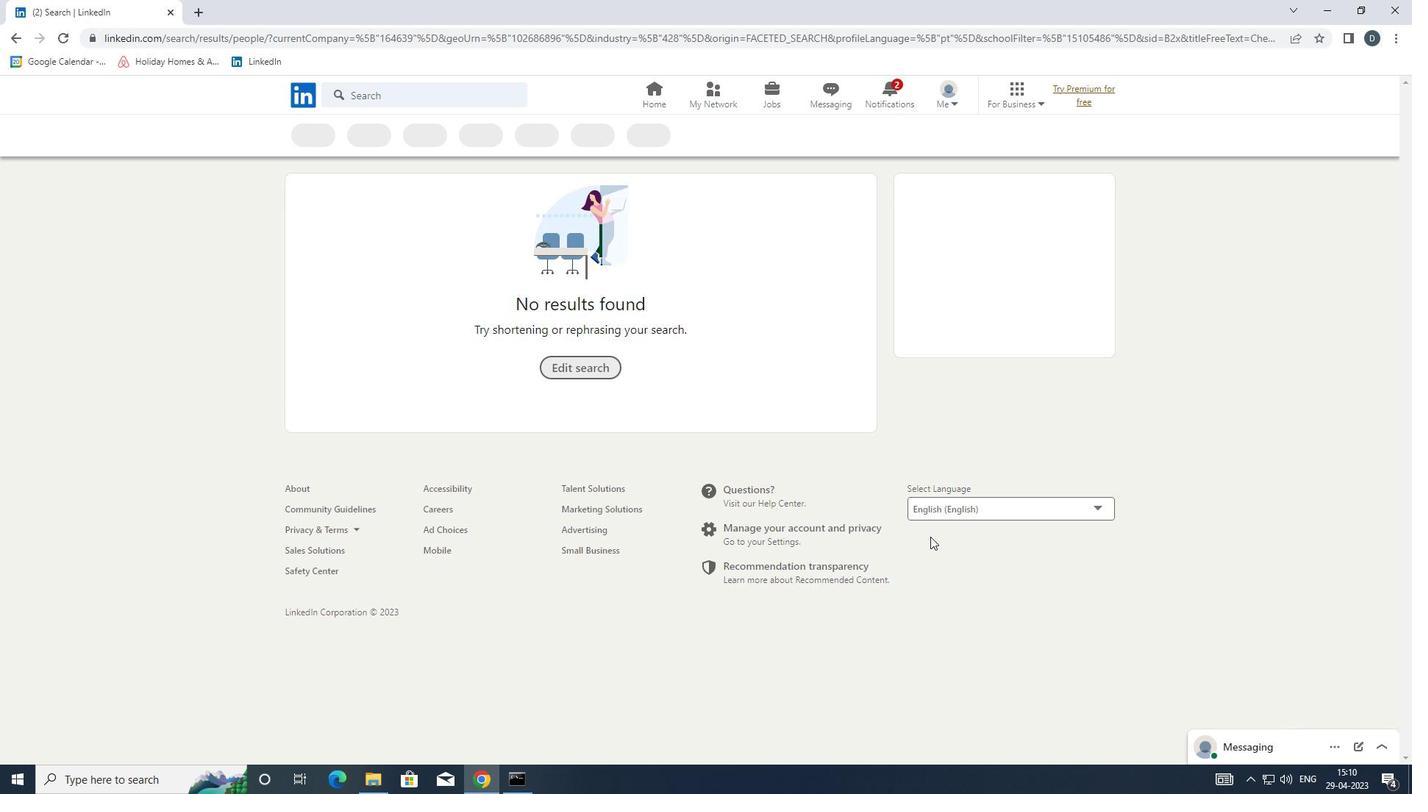 
